 Task: Get directions from High Museum of Art, Georgia, United States to Macon, Georgia, United States  arriving by 10:00 am on the 17th of June
Action: Mouse moved to (297, 29)
Screenshot: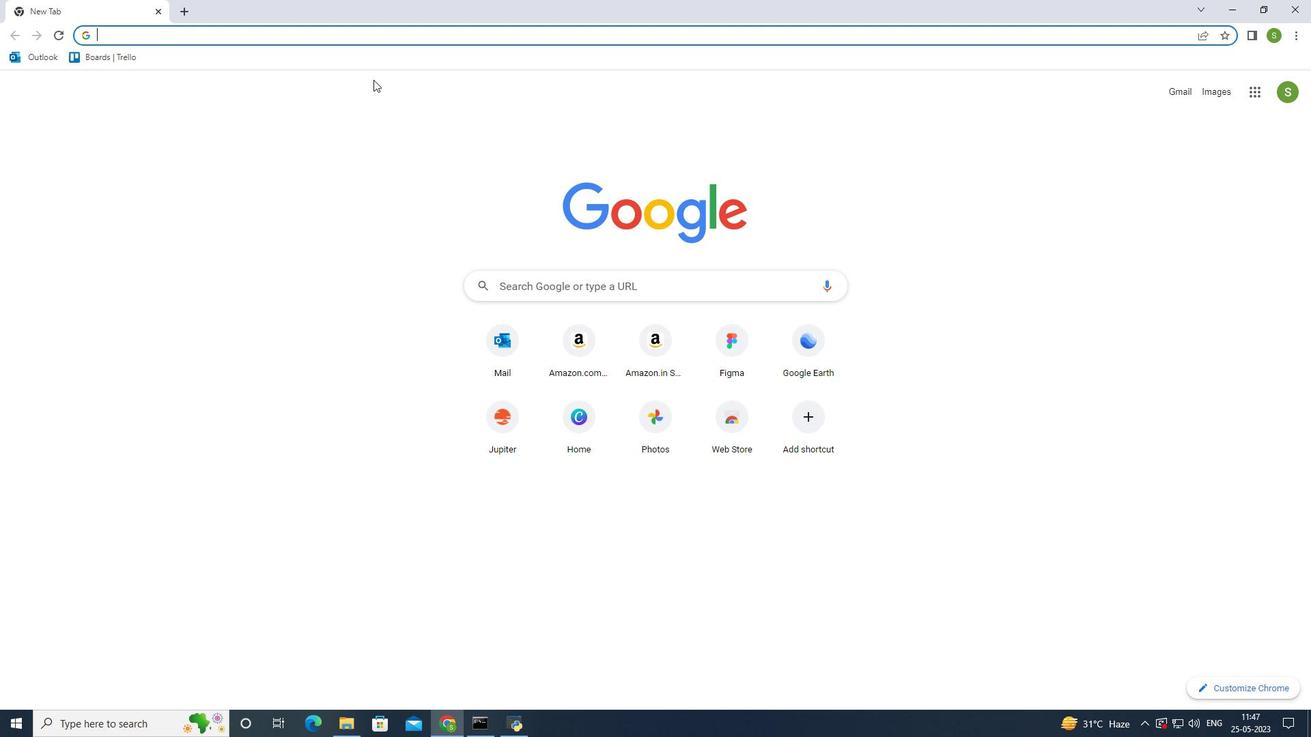 
Action: Mouse pressed left at (297, 29)
Screenshot: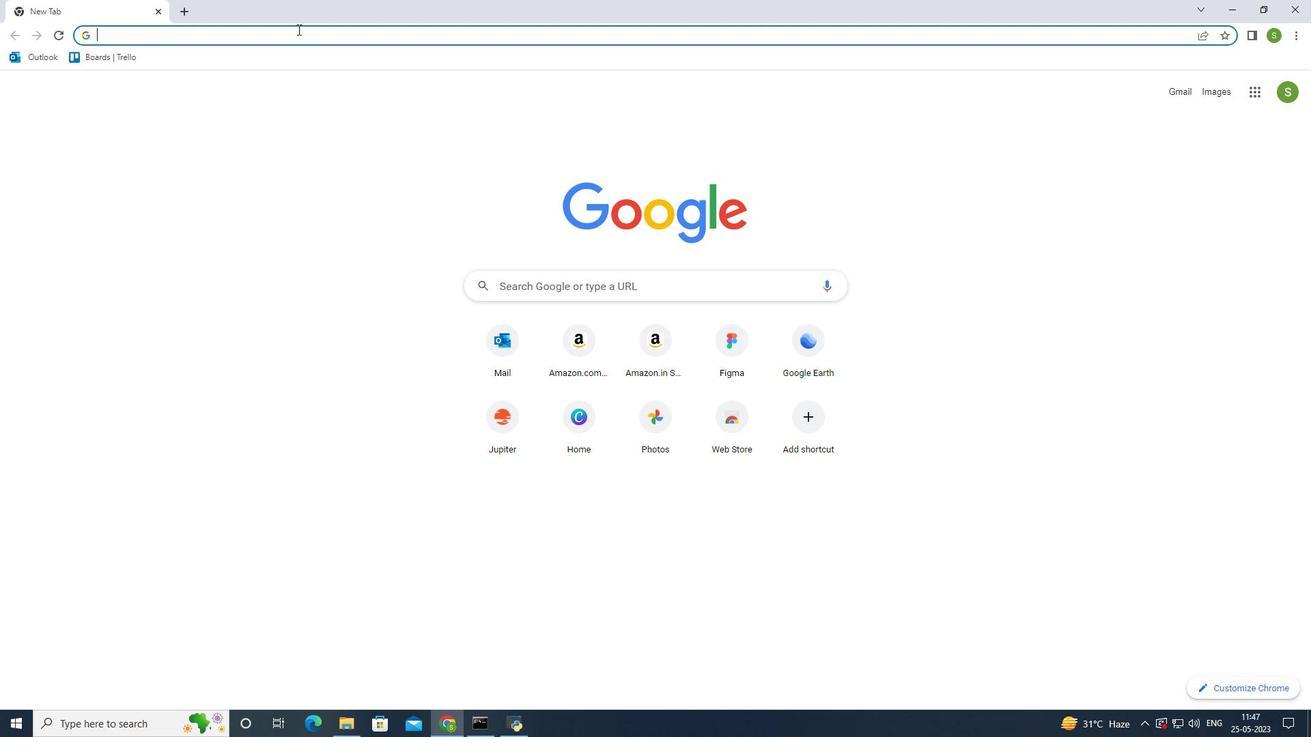 
Action: Mouse moved to (258, 67)
Screenshot: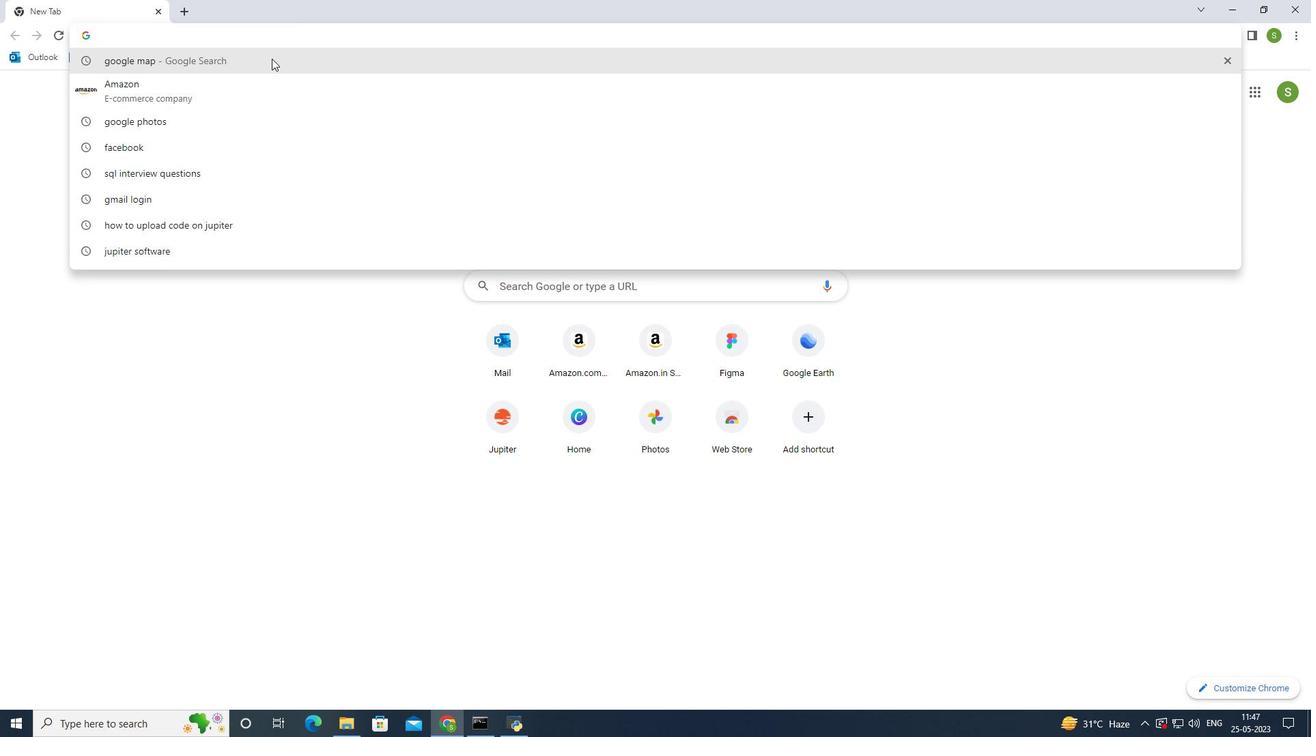 
Action: Mouse pressed left at (258, 67)
Screenshot: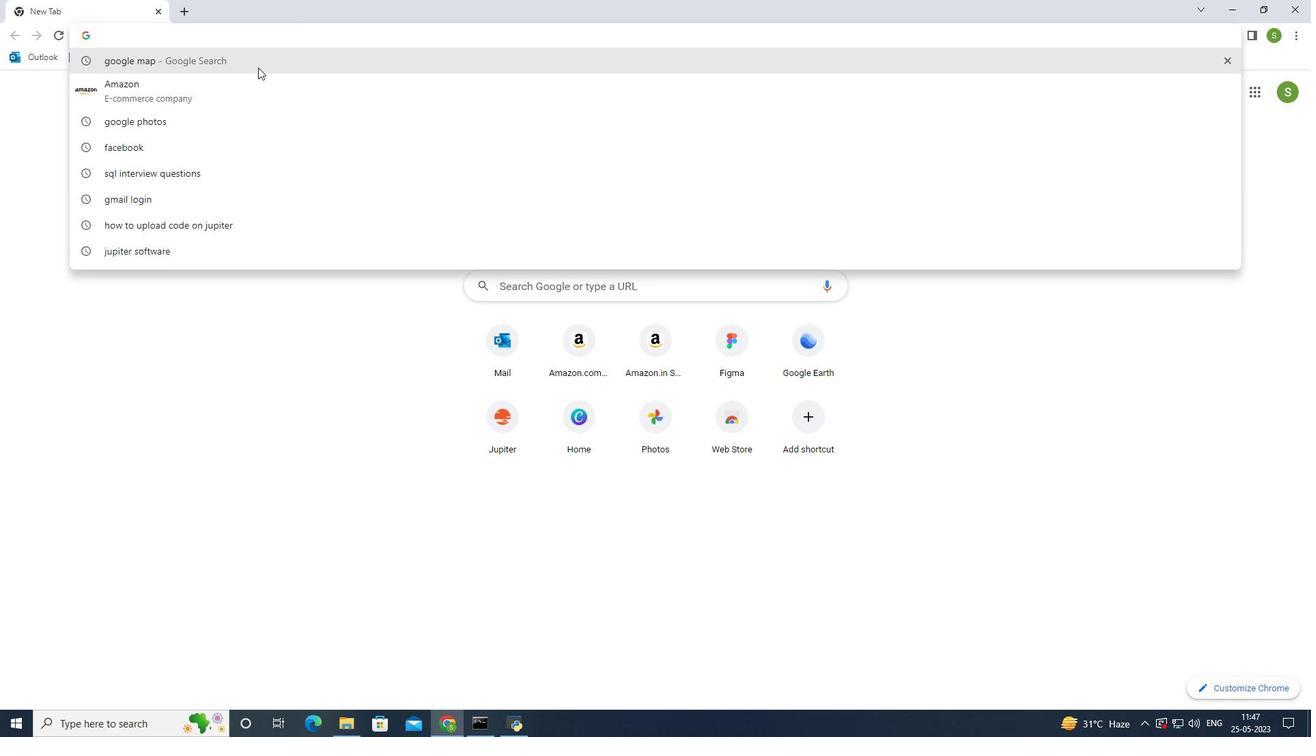 
Action: Mouse moved to (219, 215)
Screenshot: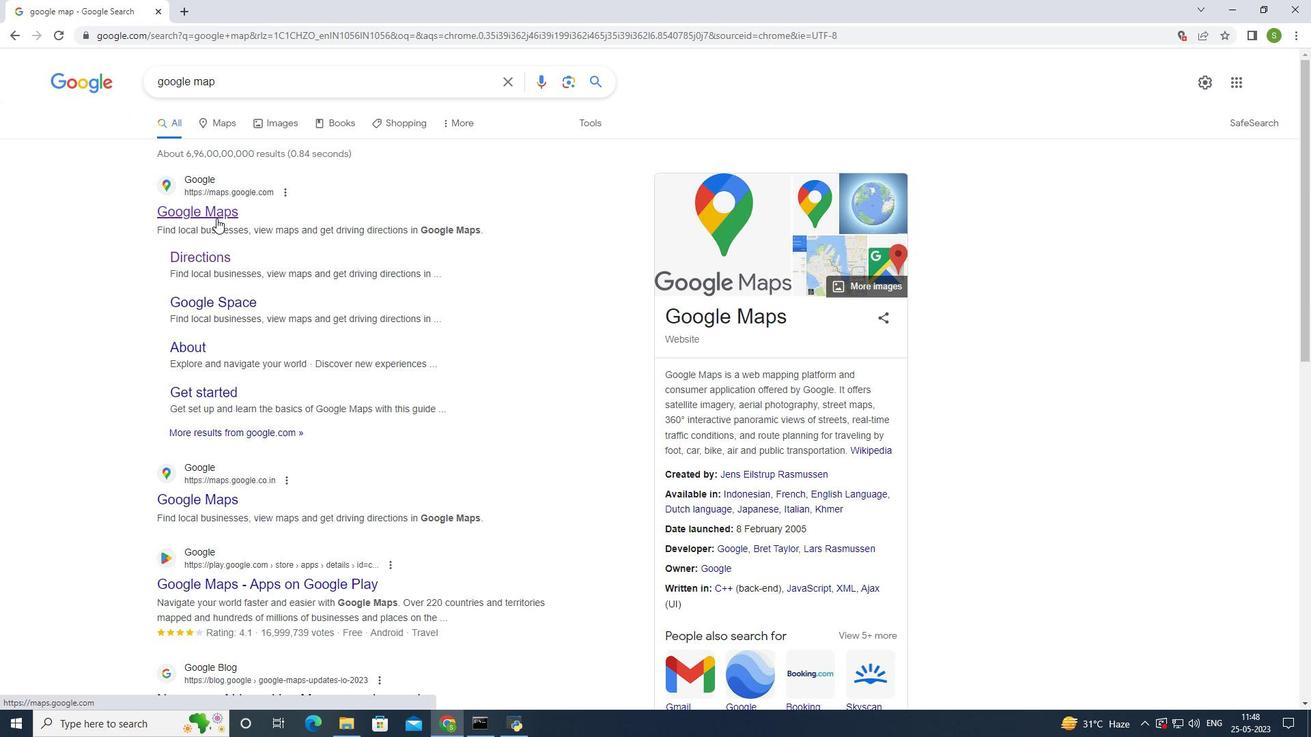 
Action: Mouse pressed left at (219, 215)
Screenshot: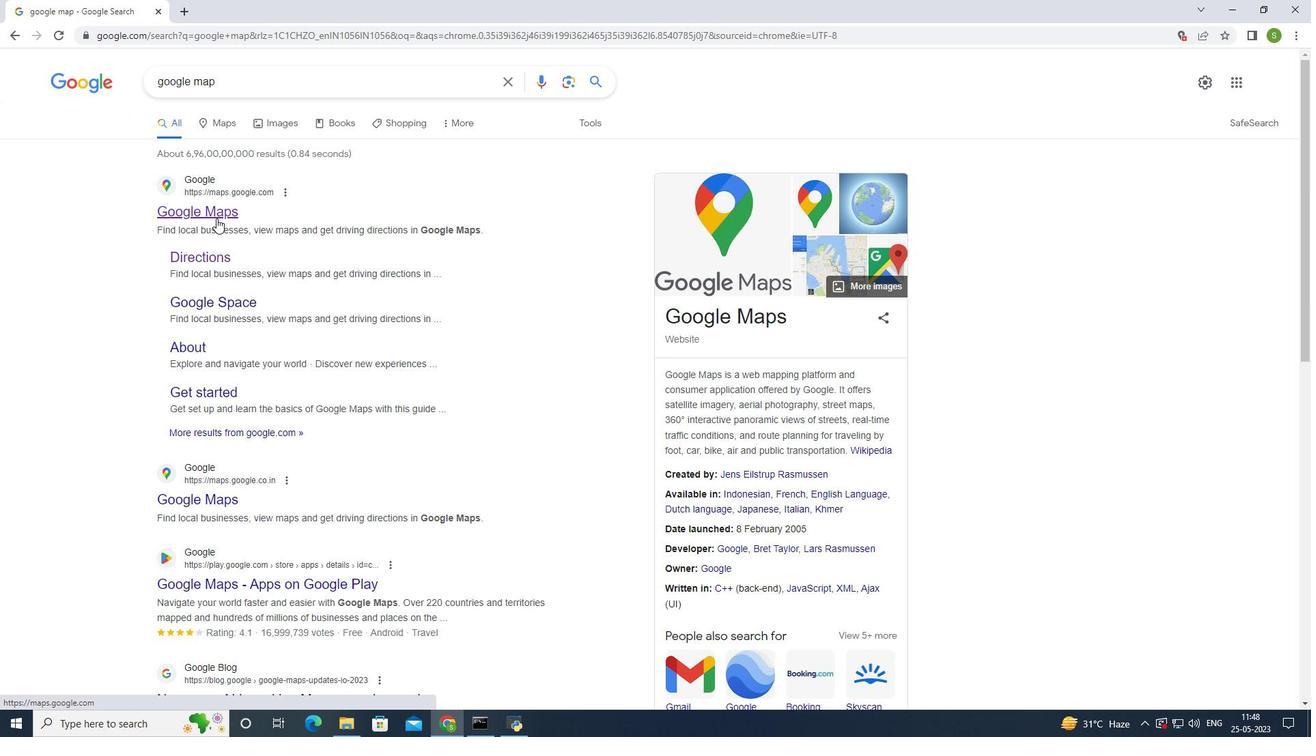 
Action: Mouse moved to (215, 72)
Screenshot: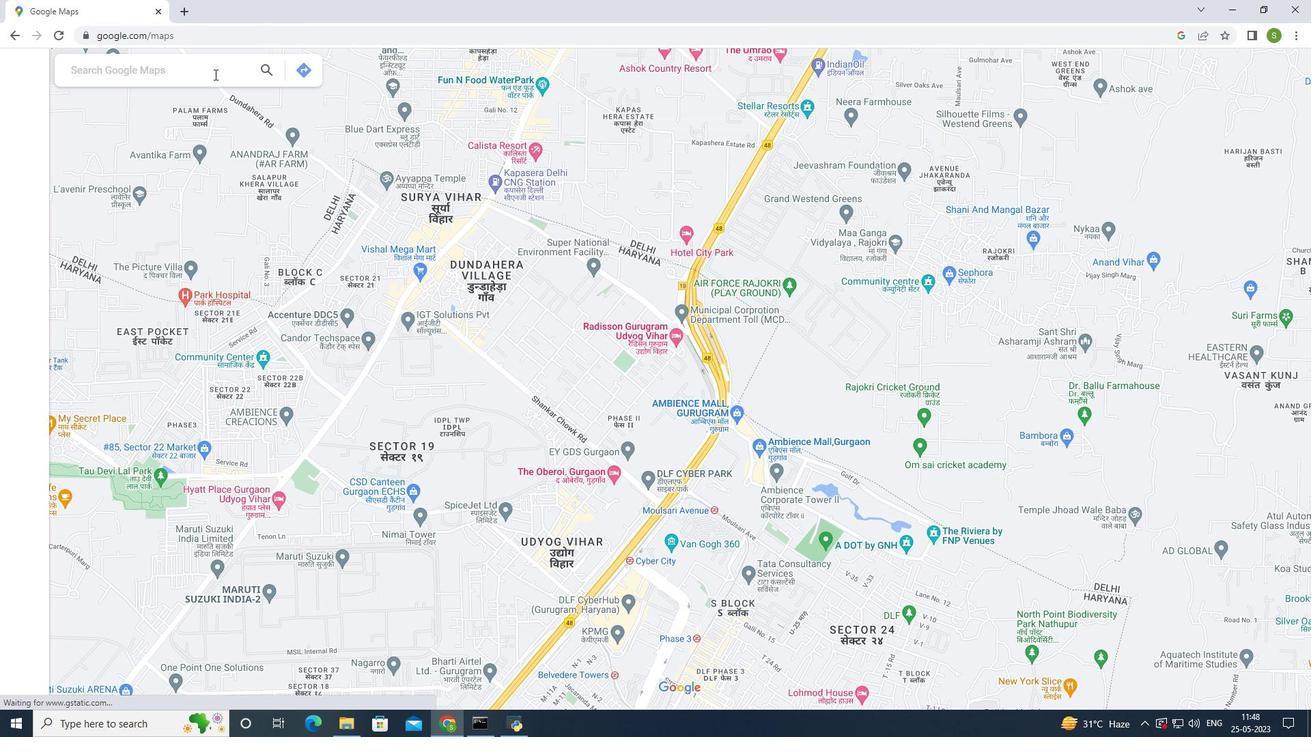 
Action: Mouse pressed left at (214, 73)
Screenshot: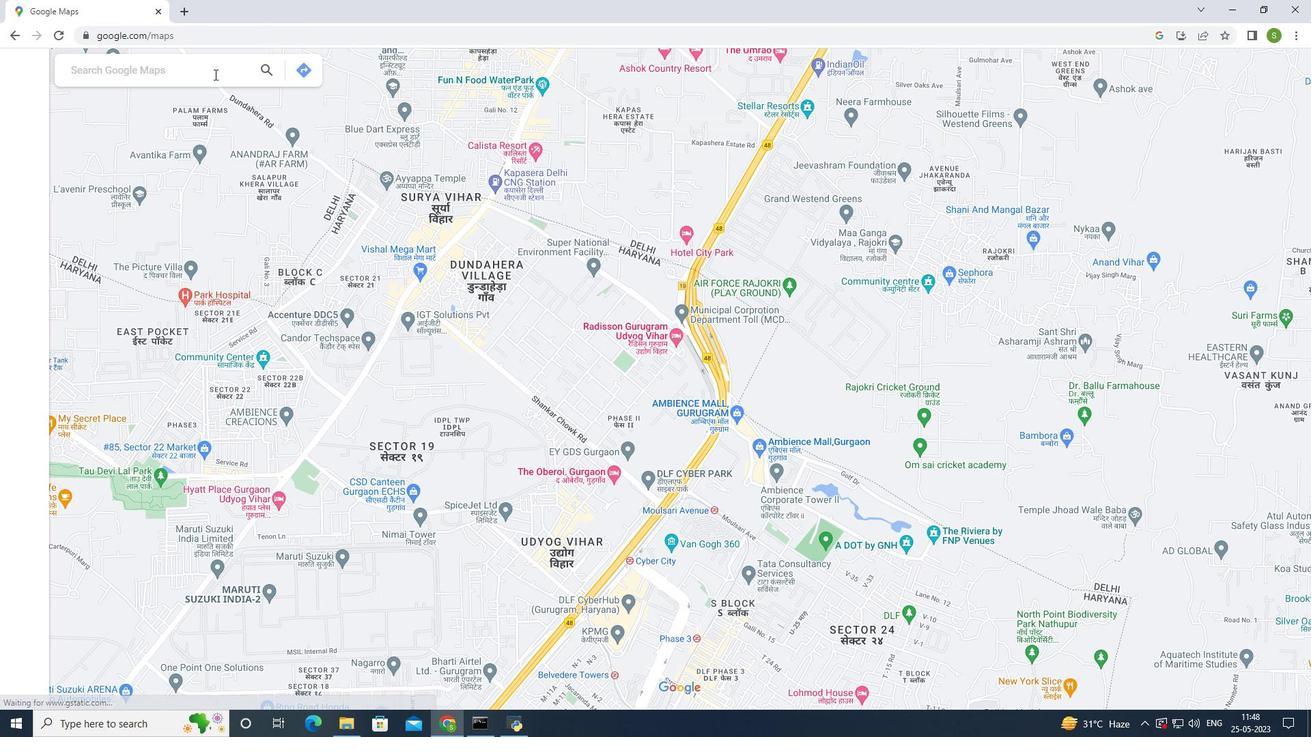 
Action: Mouse moved to (862, 683)
Screenshot: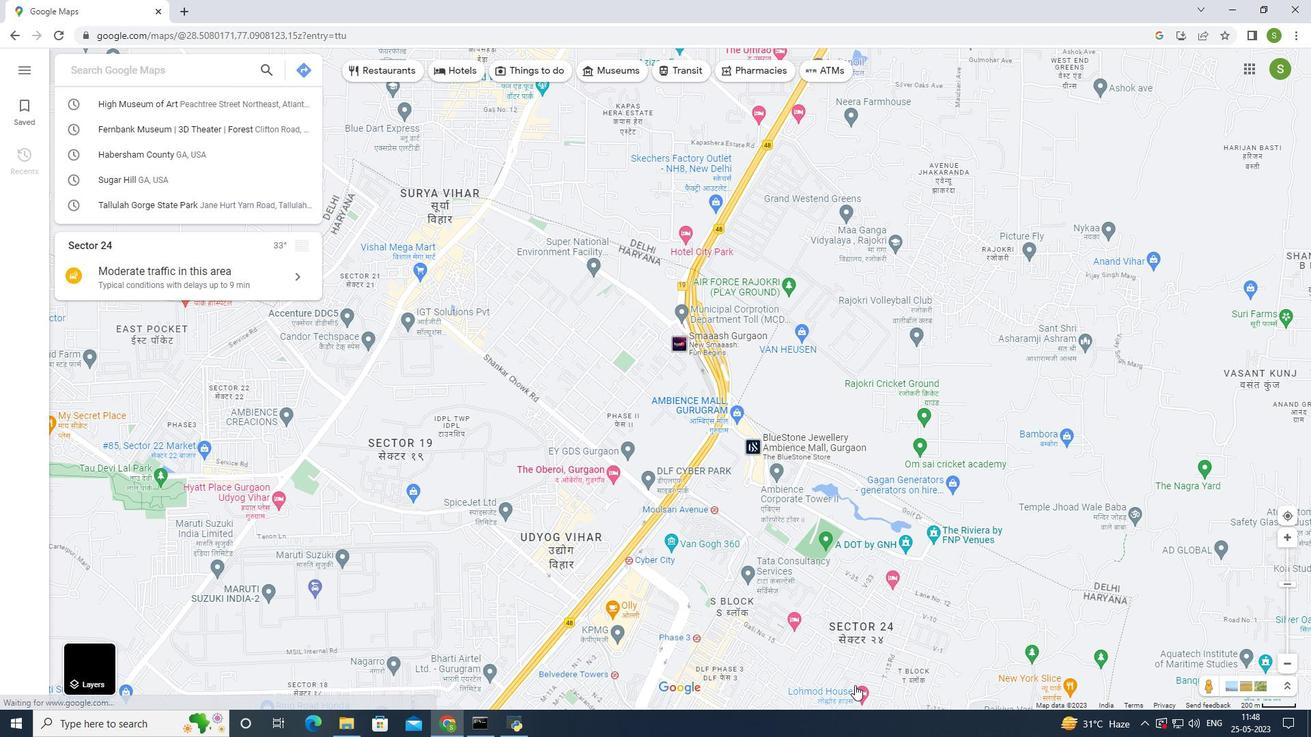 
Action: Key pressed <Key.caps_lock>H<Key.caps_lock>igh<Key.space><Key.caps_lock>M<Key.caps_lock>useum<Key.space>of<Key.space><Key.caps_lock>A<Key.caps_lock>rt<Key.space>,<Key.space><Key.caps_lock>G<Key.caps_lock>eorgia<Key.space><Key.caps_lock>U<Key.caps_lock>nirted
Screenshot: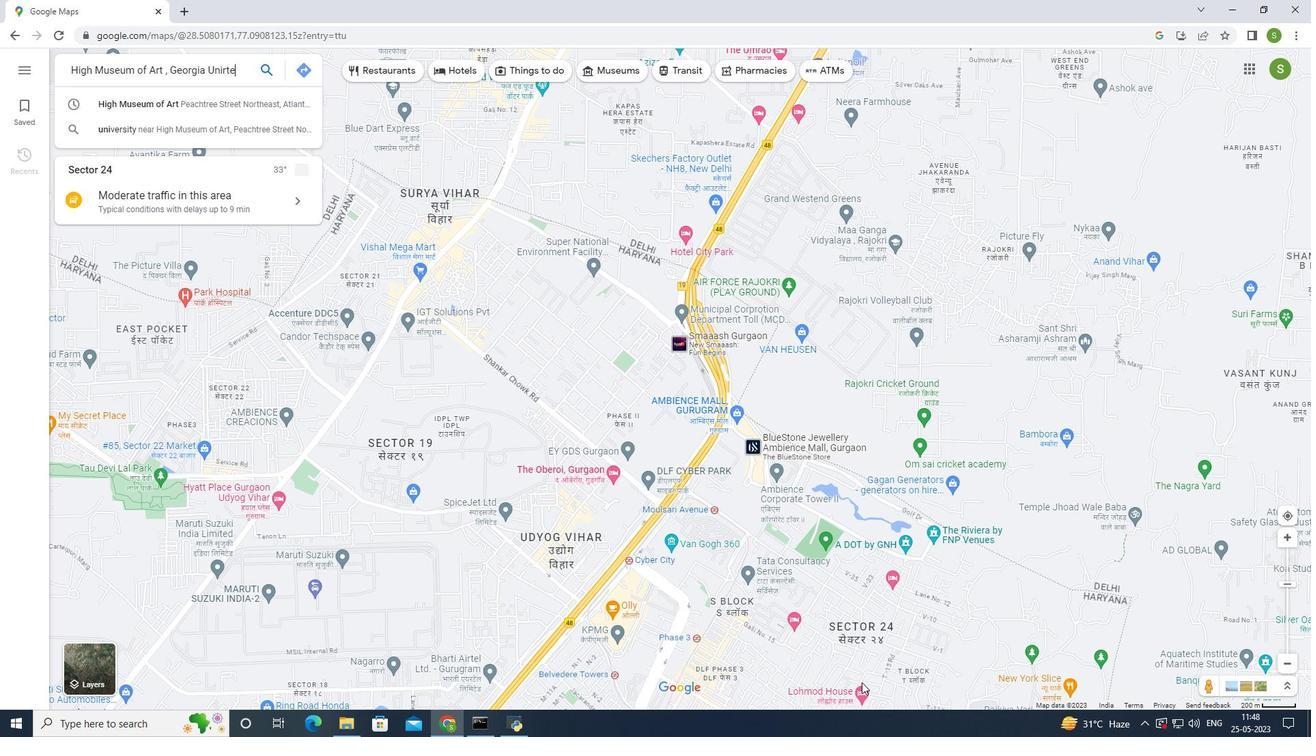 
Action: Mouse moved to (911, 663)
Screenshot: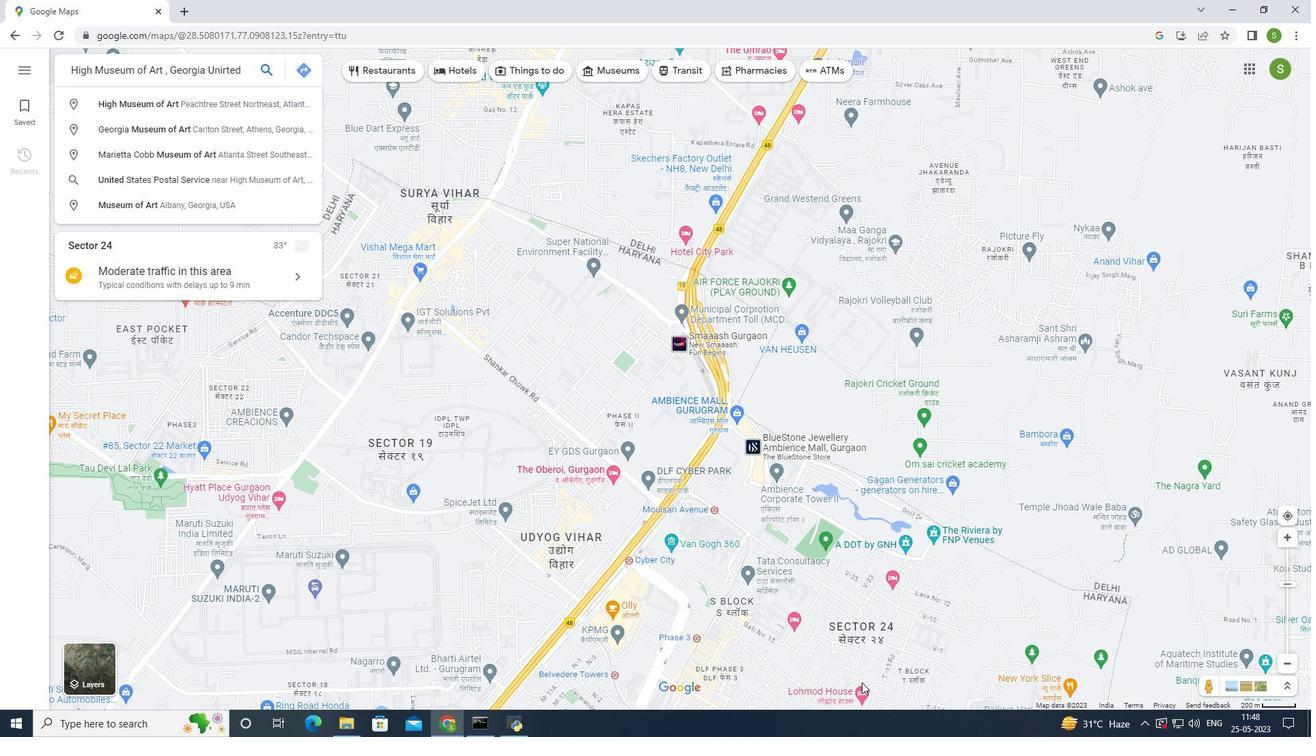 
Action: Key pressed <Key.left>
Screenshot: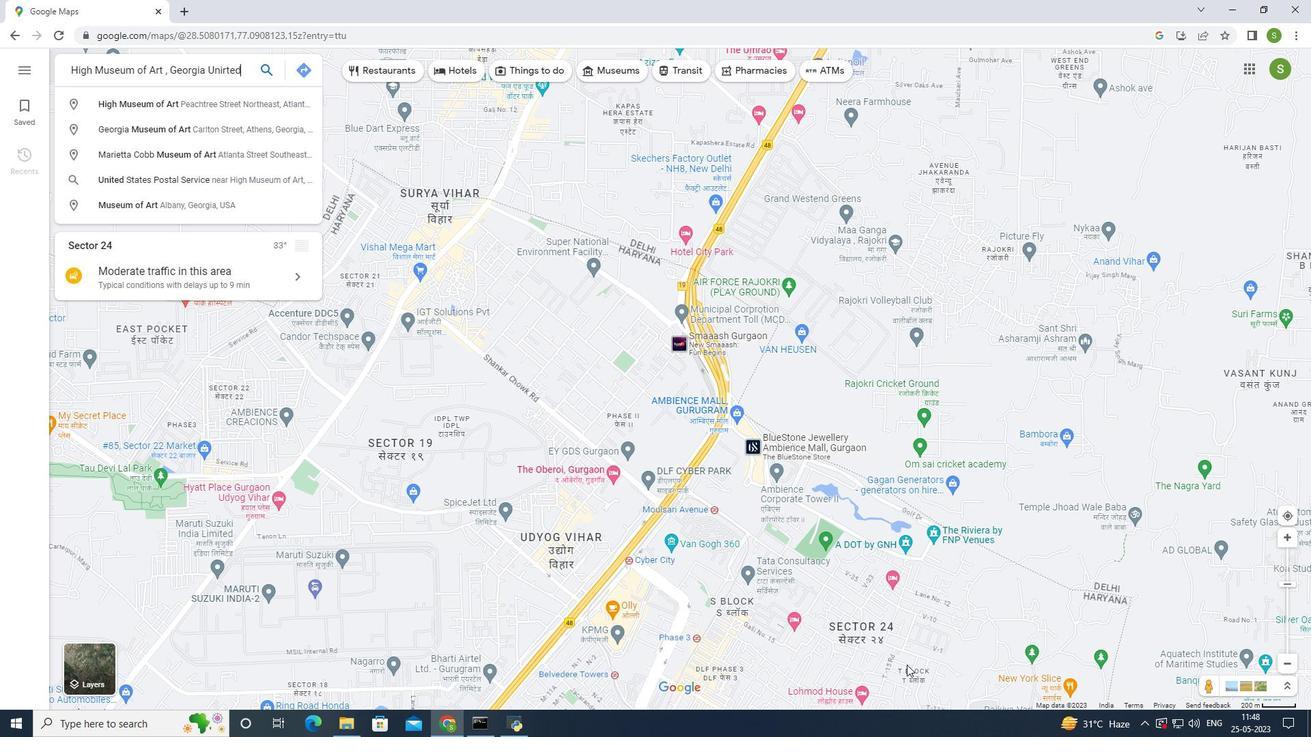 
Action: Mouse moved to (913, 663)
Screenshot: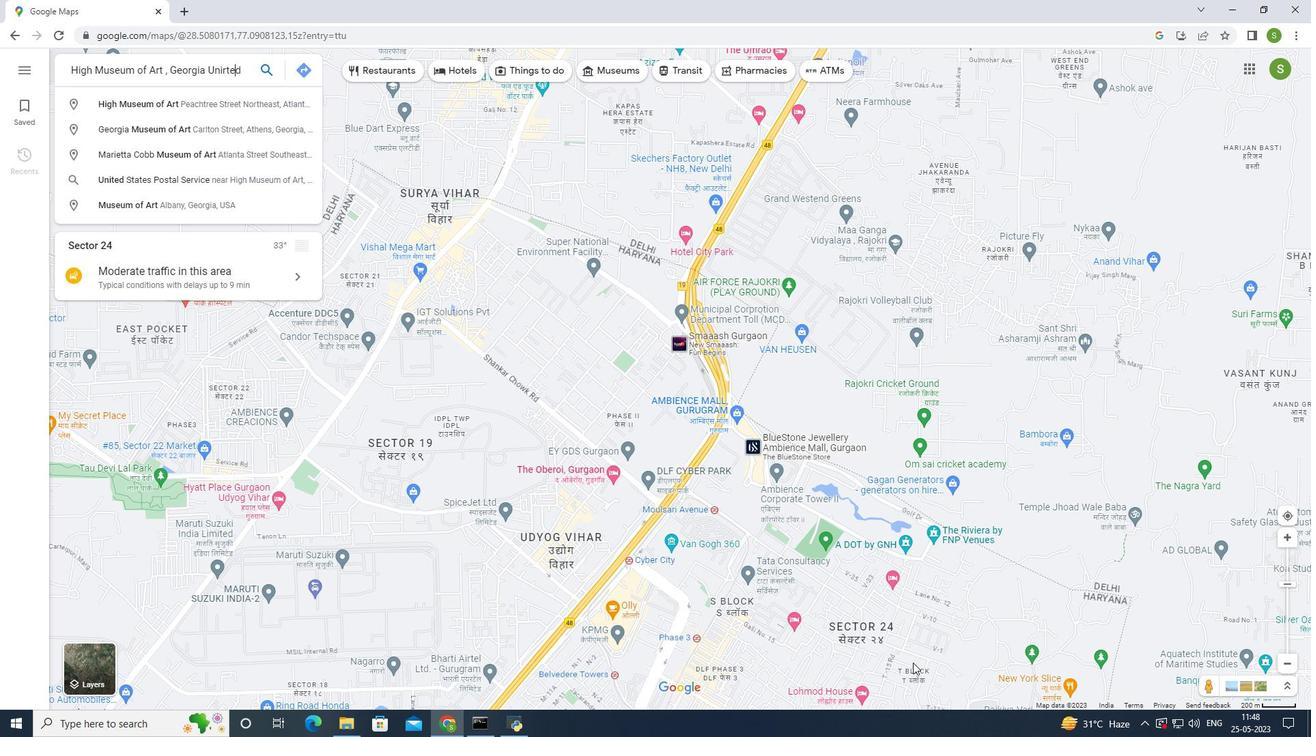 
Action: Key pressed <Key.left>
Screenshot: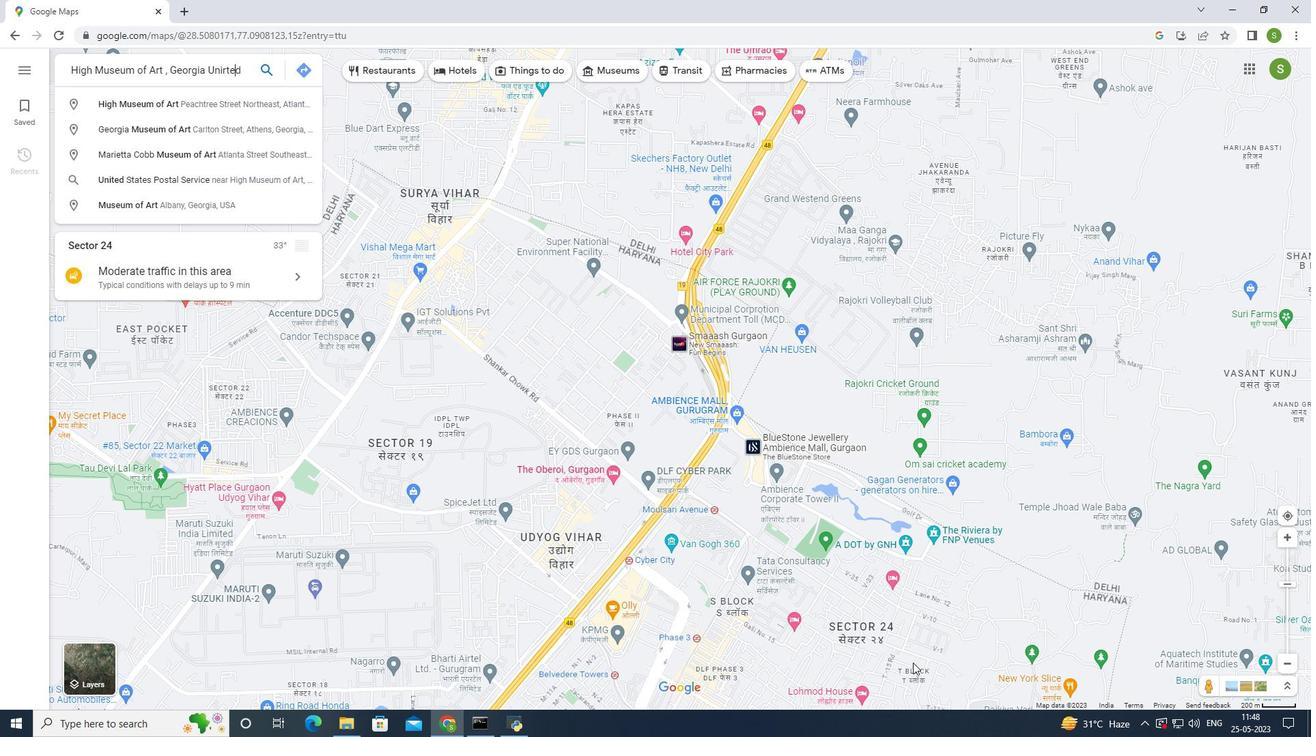 
Action: Mouse moved to (915, 663)
Screenshot: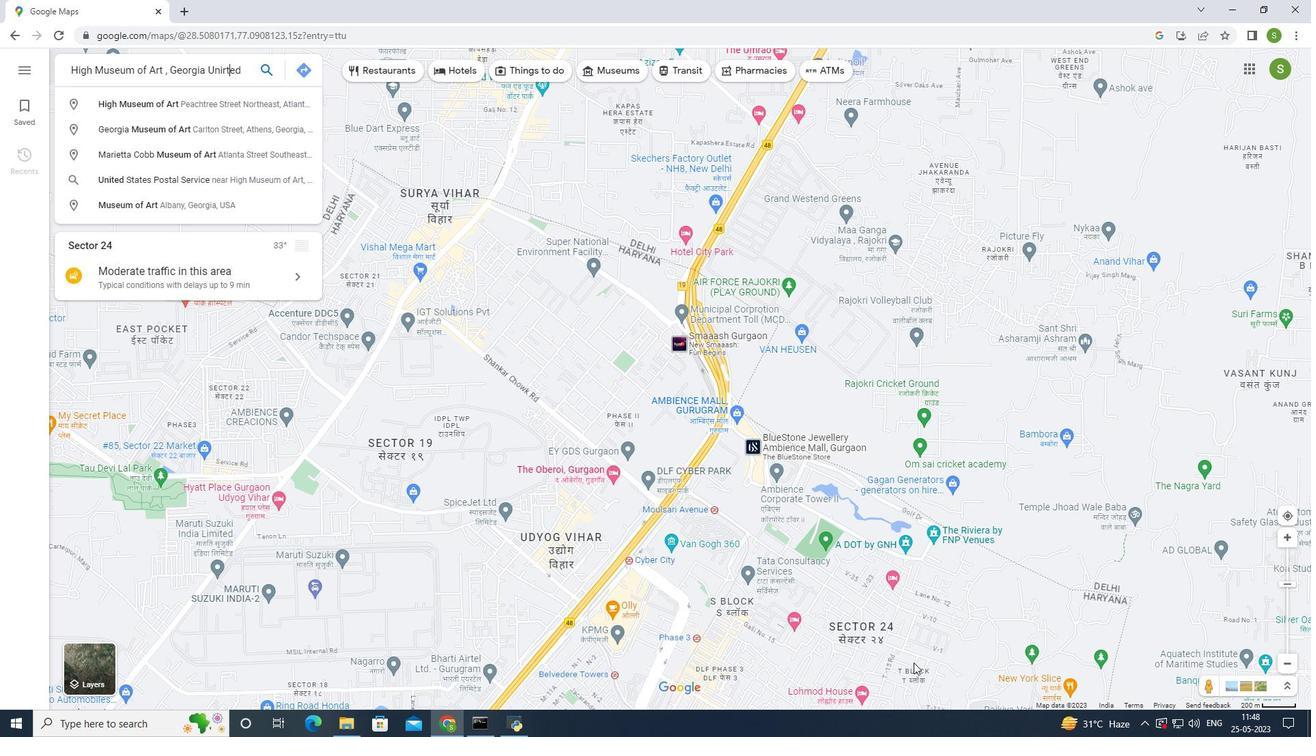 
Action: Key pressed <Key.left><Key.backspace>
Screenshot: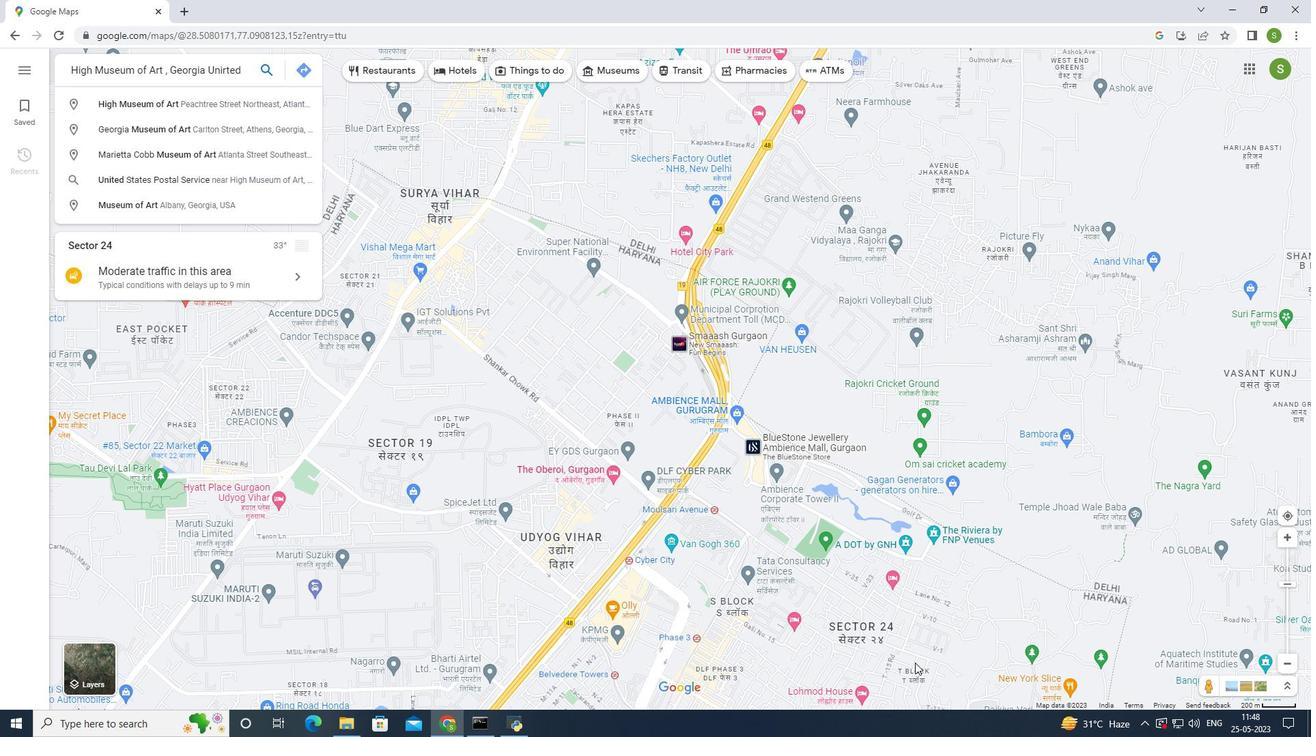 
Action: Mouse moved to (952, 737)
Screenshot: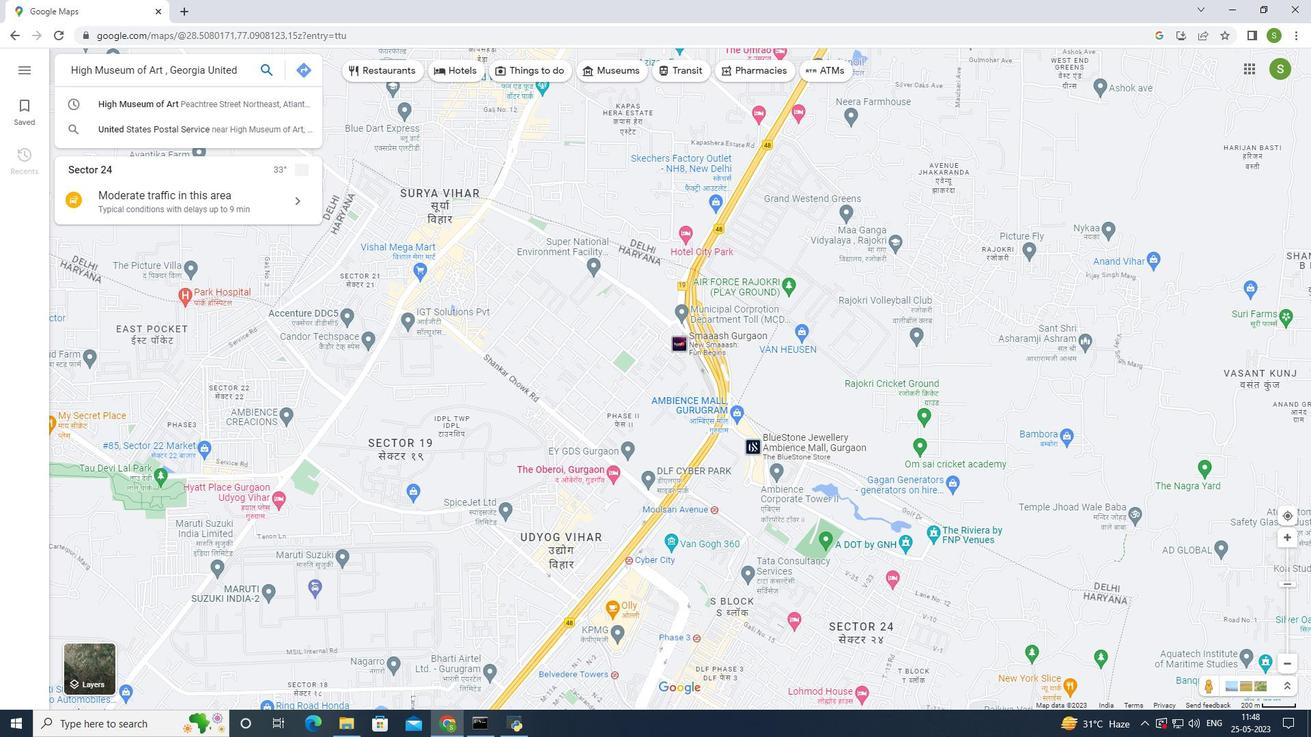 
Action: Key pressed <Key.right><Key.right><Key.right><Key.space><Key.caps_lock>S<Key.caps_lock>tates<Key.space>to<Key.space><Key.caps_lock>M<Key.caps_lock>acon<Key.space><Key.caps_lock>G<Key.caps_lock>eorgia<Key.space><Key.caps_lock>U<Key.caps_lock>nited<Key.space><Key.caps_lock>S<Key.caps_lock>tates<Key.enter>
Screenshot: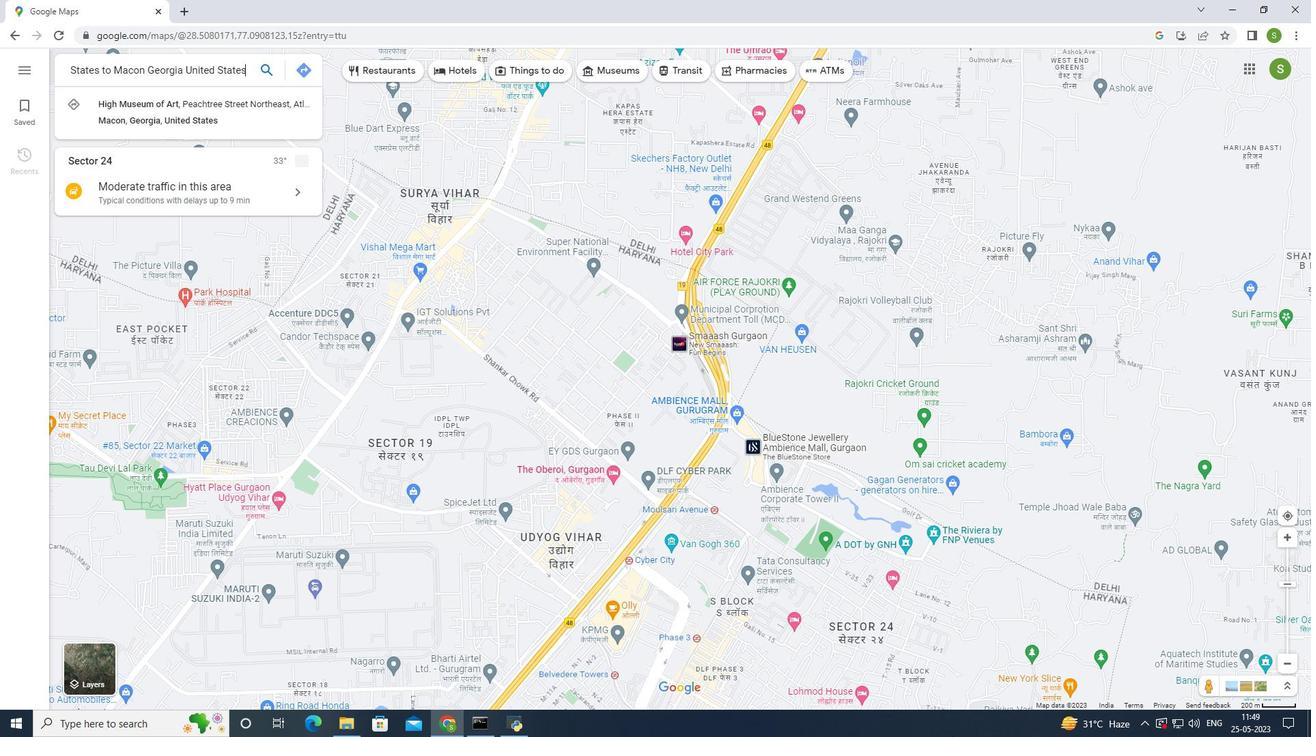 
Action: Mouse moved to (860, 365)
Screenshot: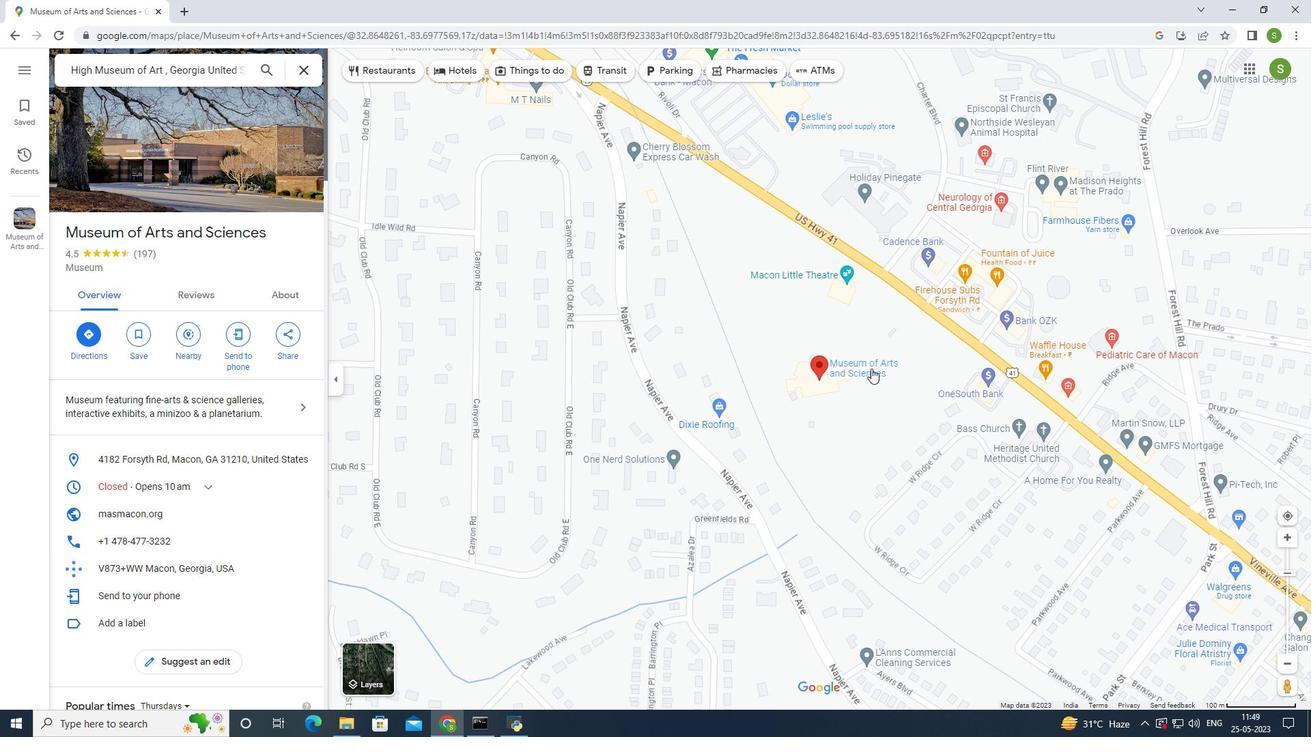 
Action: Mouse pressed left at (860, 365)
Screenshot: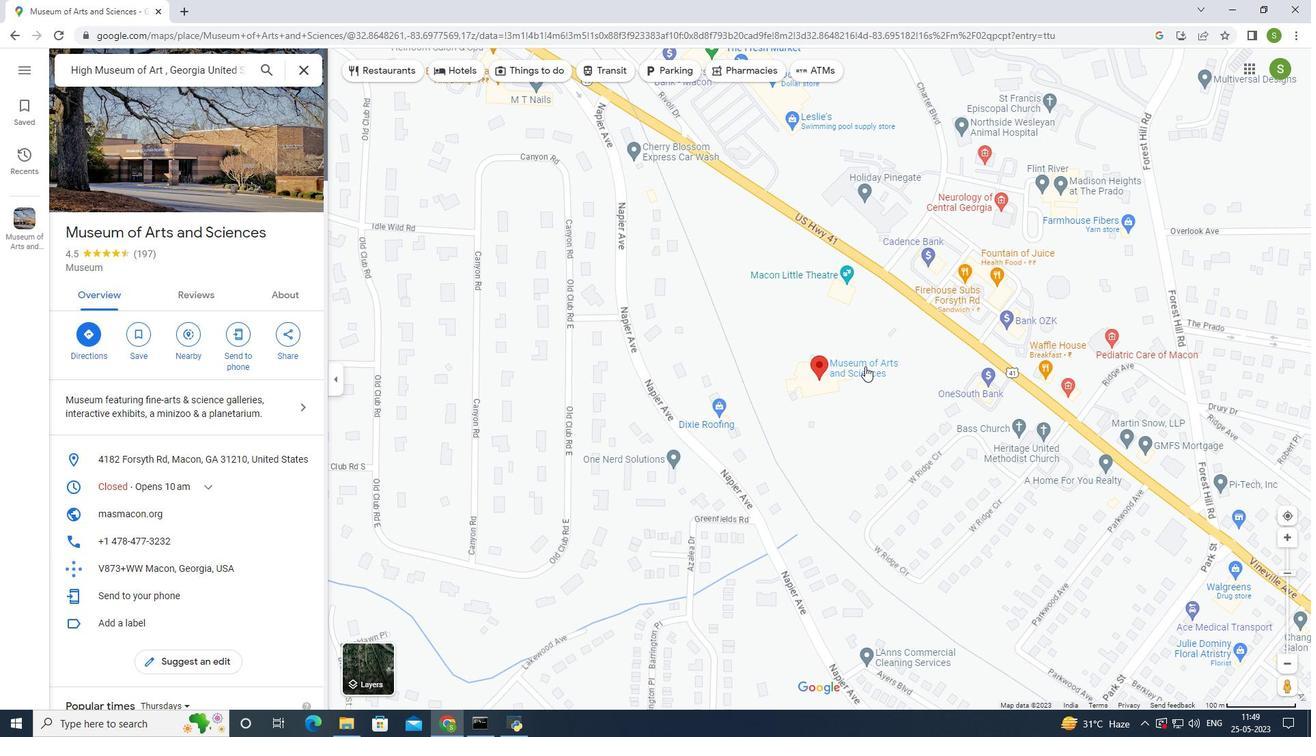 
Action: Mouse moved to (200, 388)
Screenshot: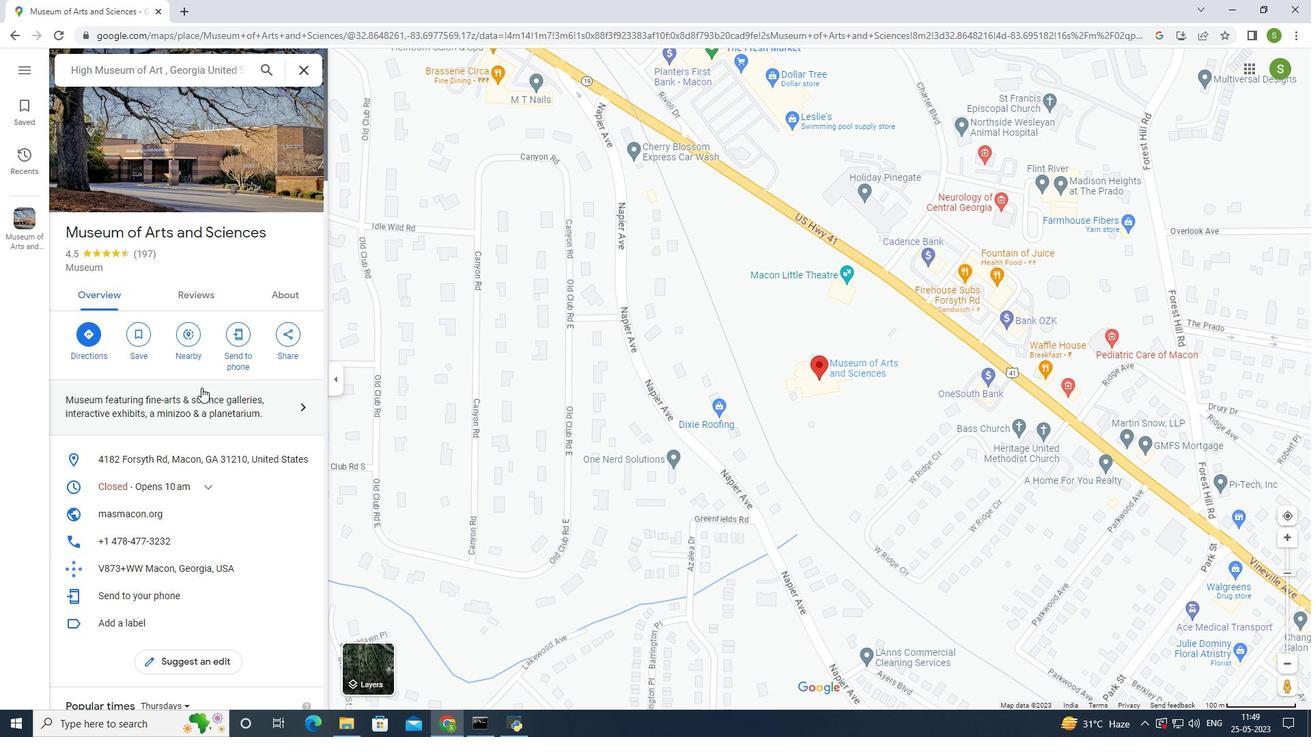 
Action: Mouse scrolled (200, 387) with delta (0, 0)
Screenshot: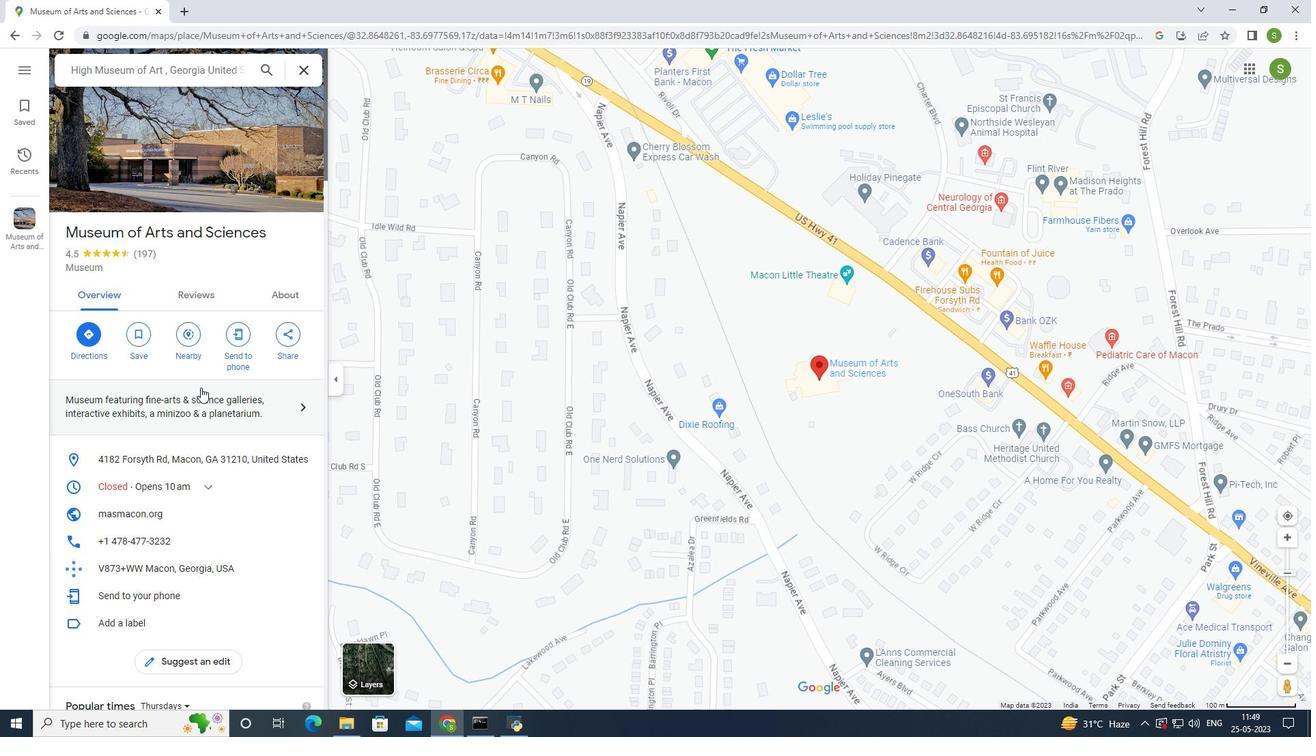 
Action: Mouse scrolled (200, 387) with delta (0, 0)
Screenshot: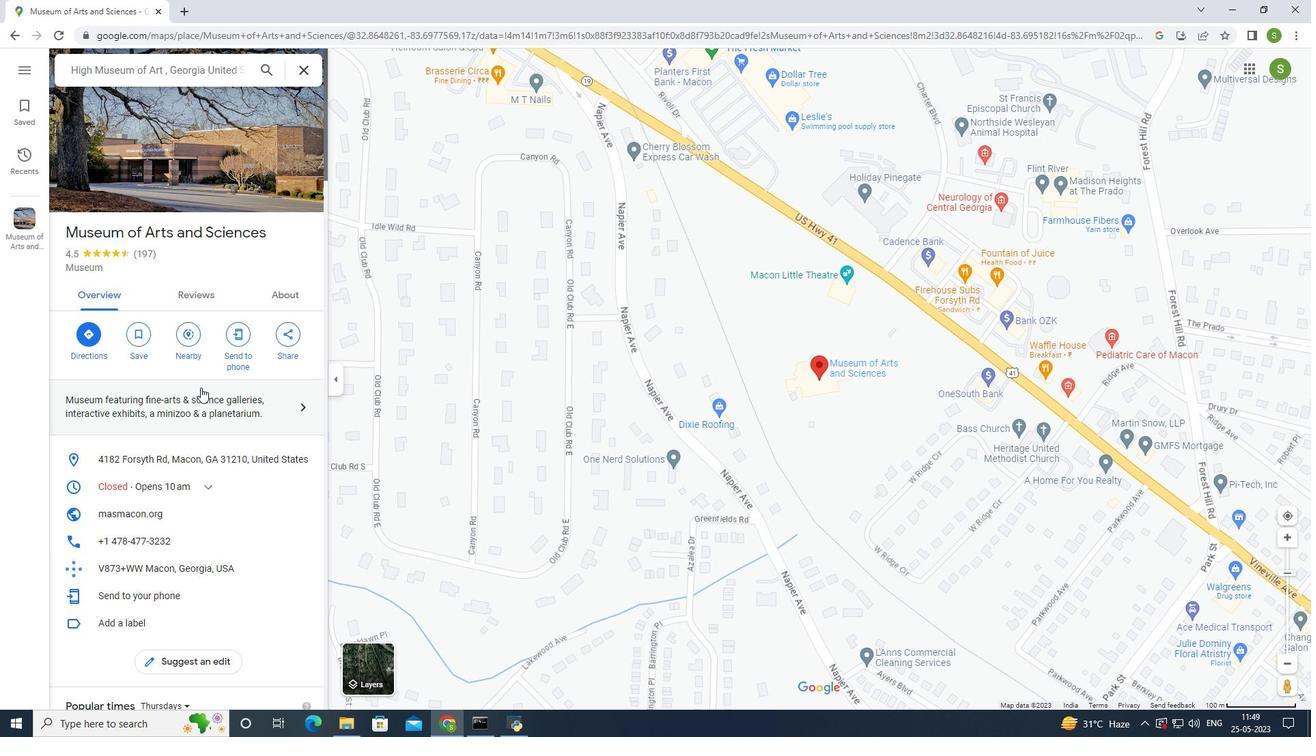 
Action: Mouse moved to (200, 388)
Screenshot: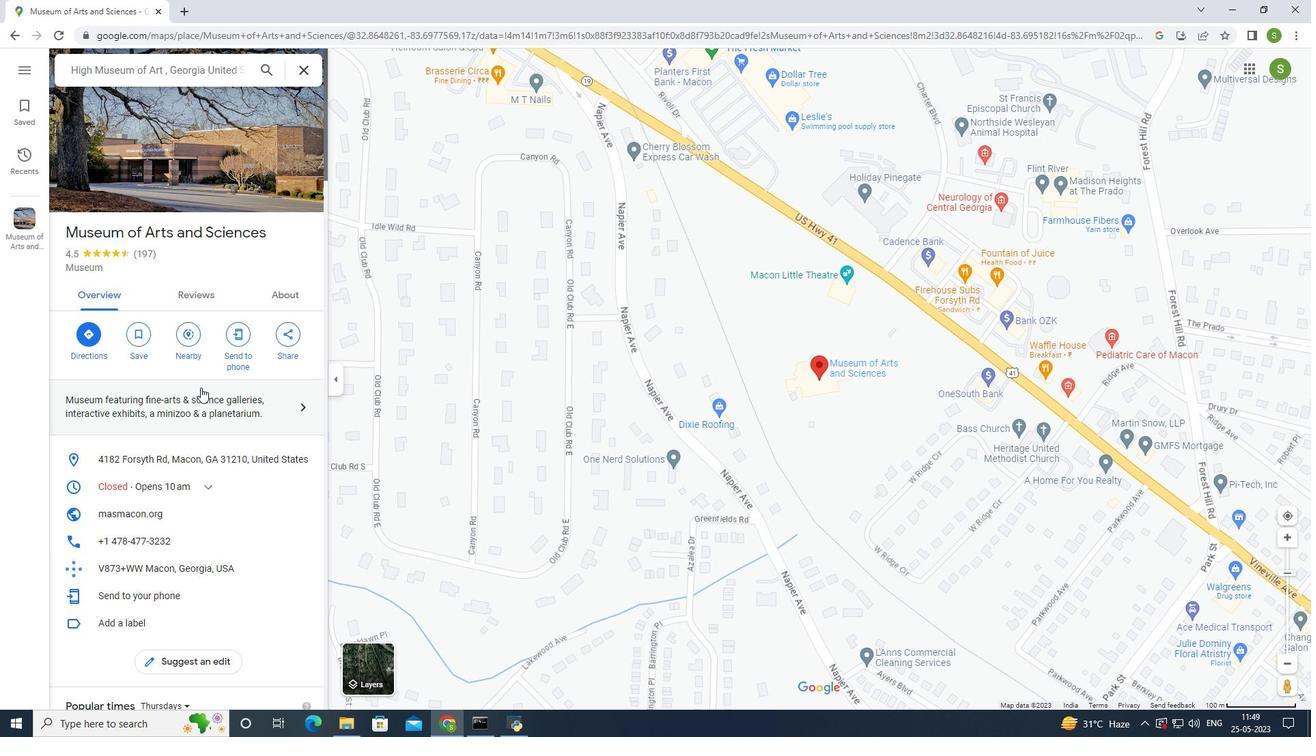 
Action: Mouse scrolled (200, 387) with delta (0, 0)
Screenshot: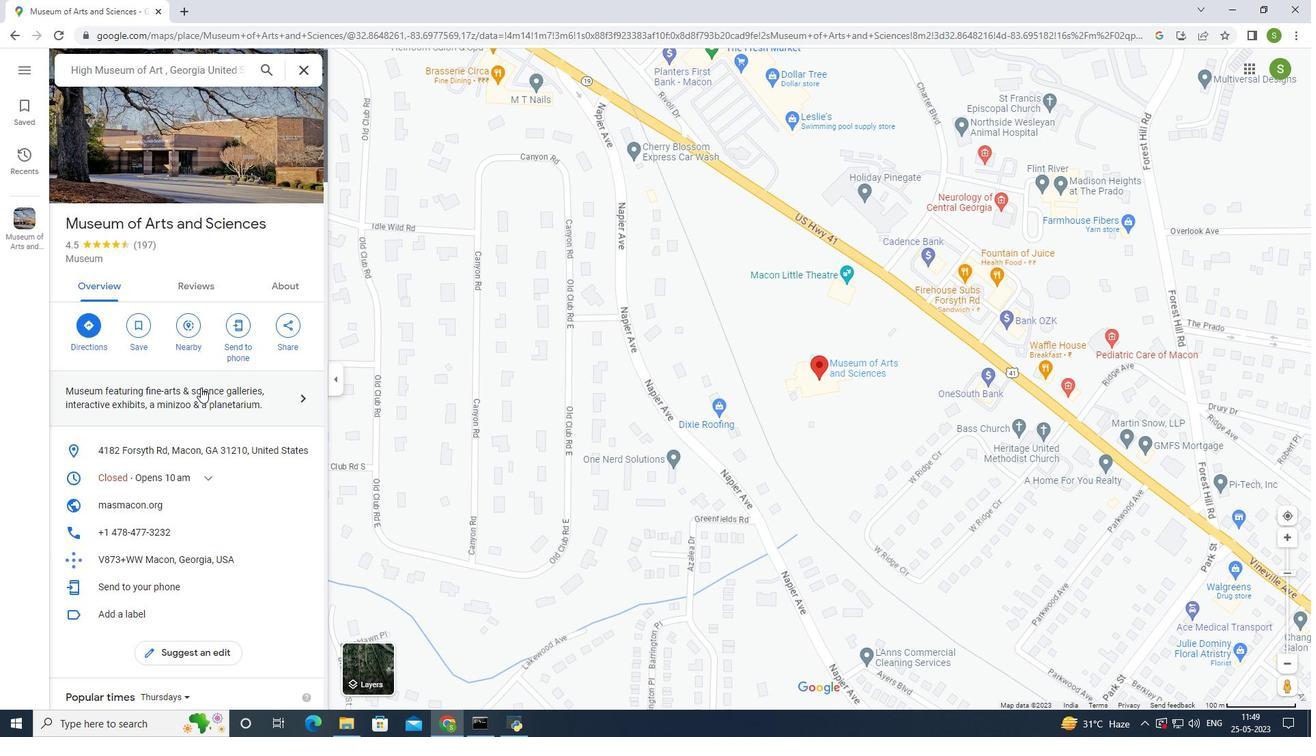 
Action: Mouse scrolled (200, 387) with delta (0, 0)
Screenshot: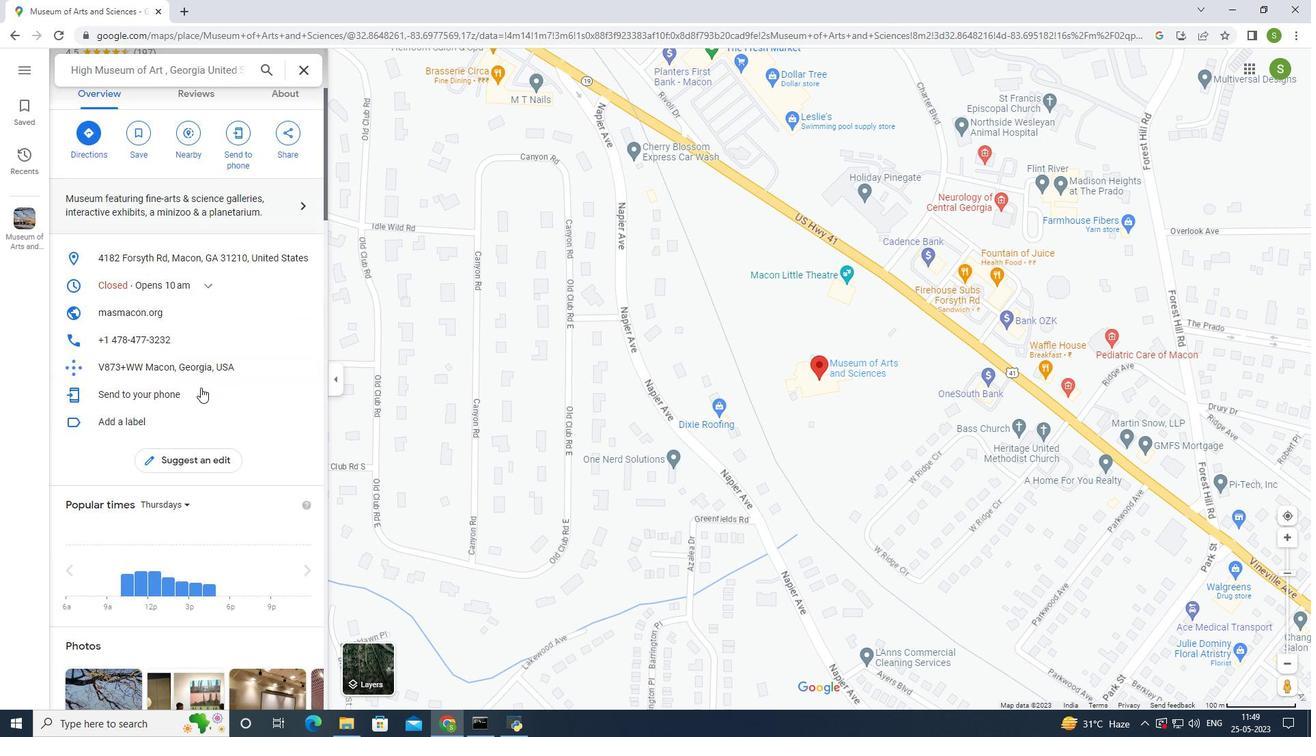 
Action: Mouse moved to (199, 388)
Screenshot: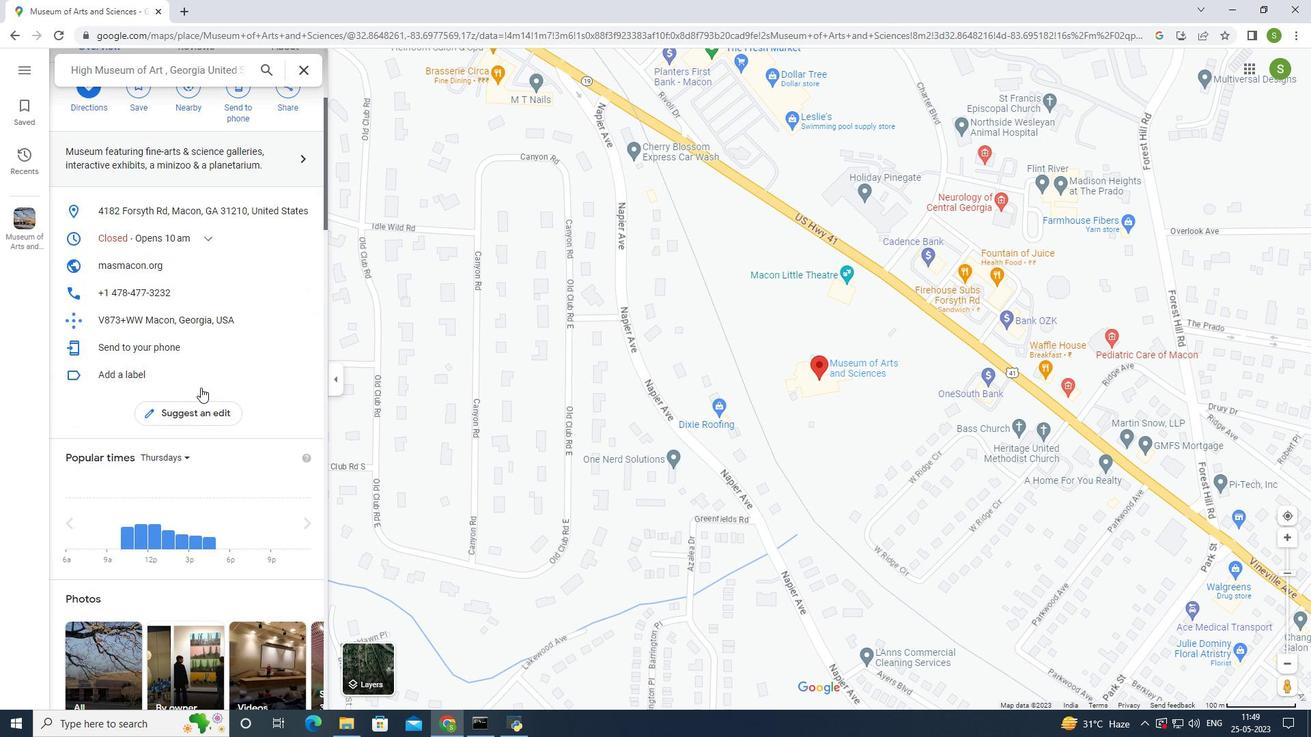 
Action: Mouse scrolled (199, 387) with delta (0, 0)
Screenshot: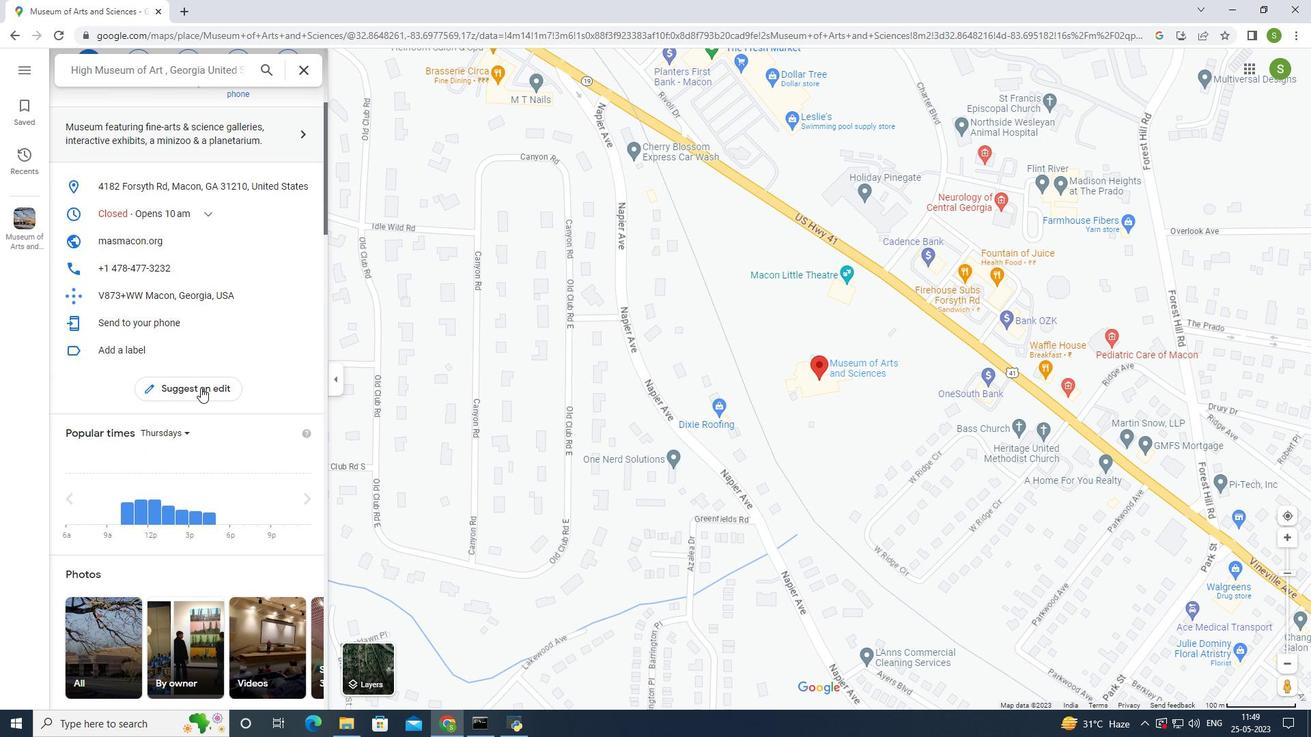 
Action: Mouse moved to (198, 385)
Screenshot: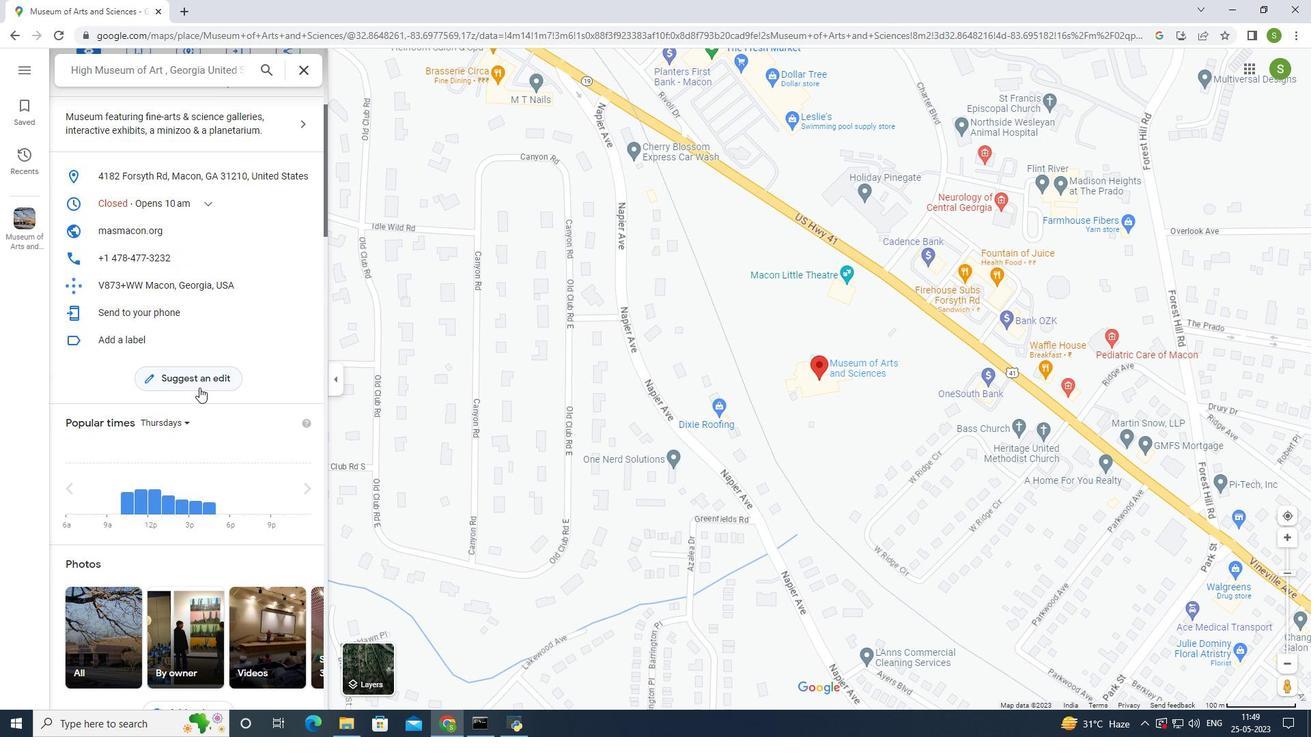 
Action: Mouse scrolled (198, 384) with delta (0, 0)
Screenshot: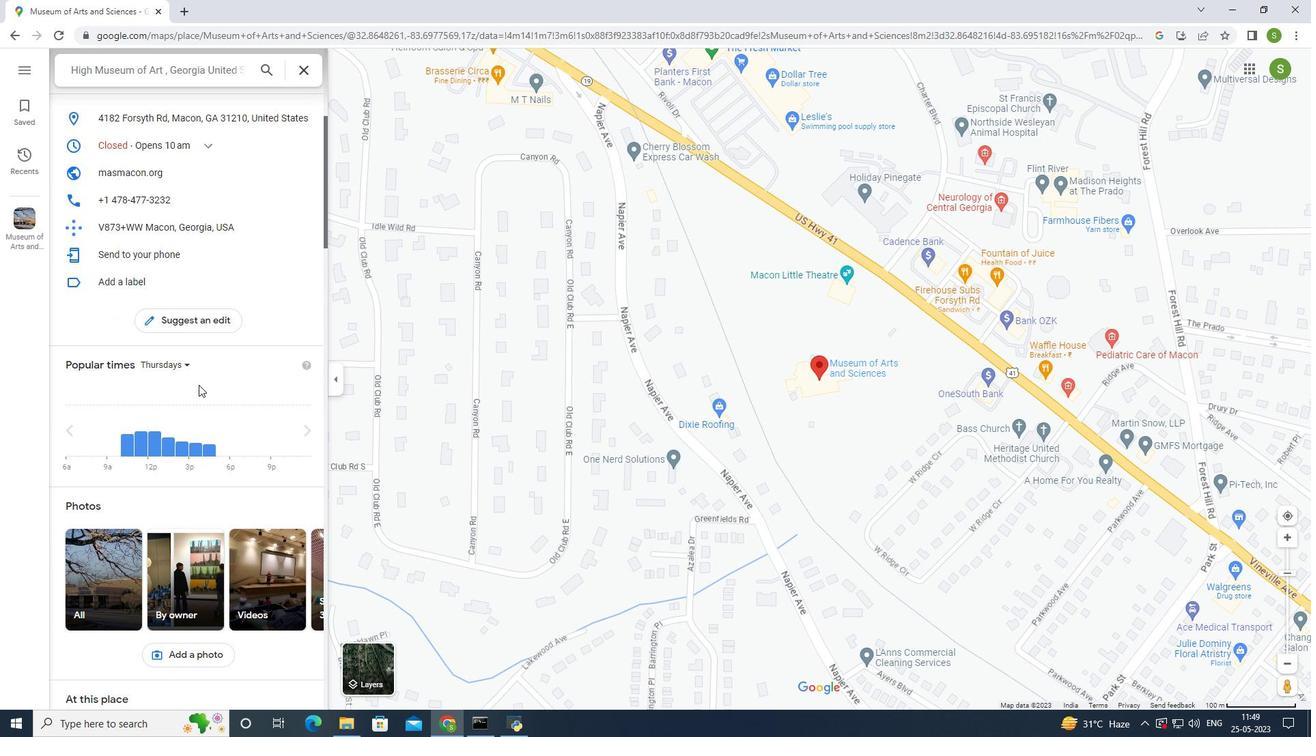 
Action: Mouse scrolled (198, 384) with delta (0, 0)
Screenshot: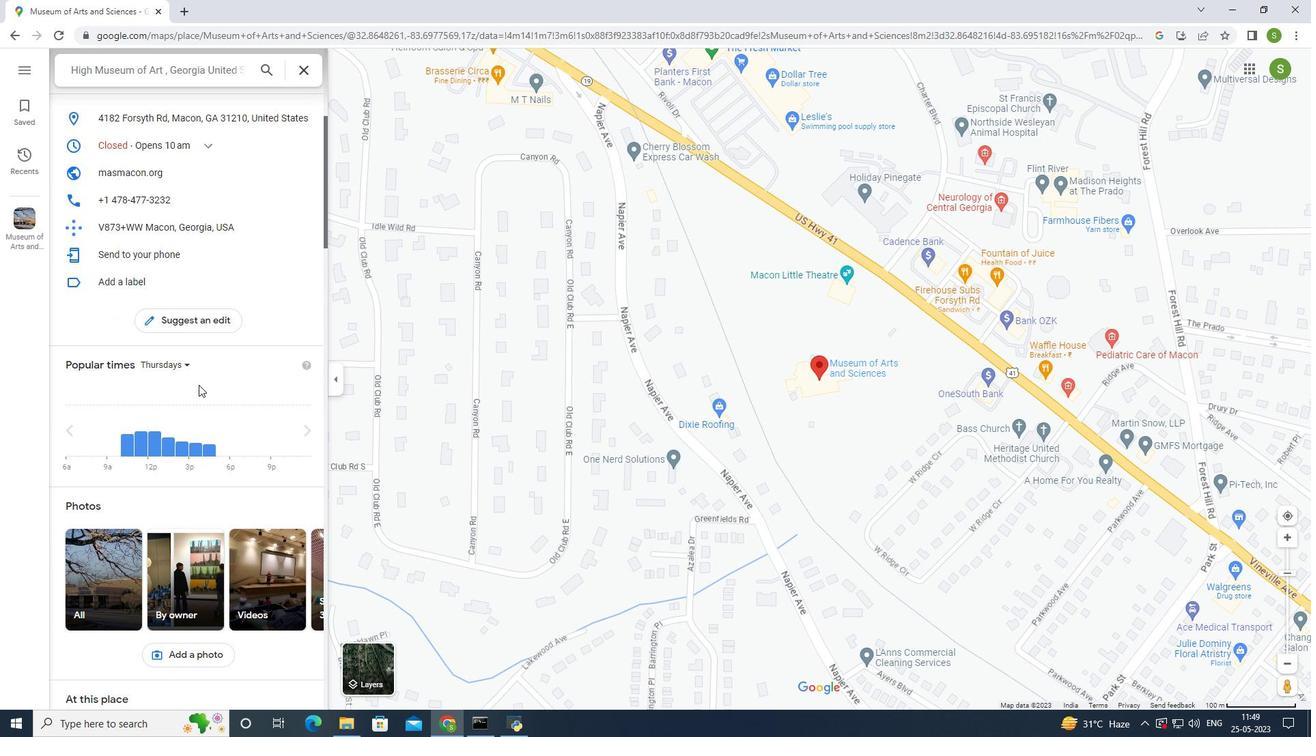 
Action: Mouse scrolled (198, 384) with delta (0, 0)
Screenshot: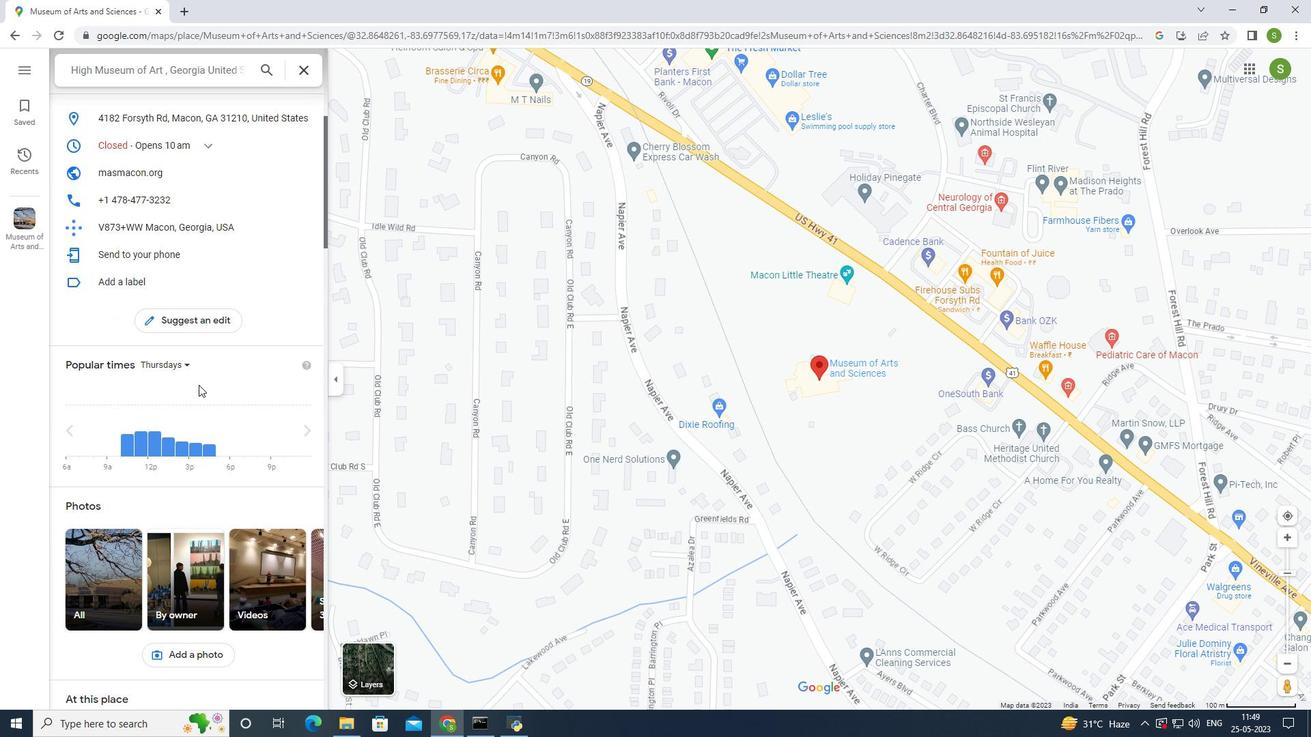 
Action: Mouse scrolled (198, 384) with delta (0, 0)
Screenshot: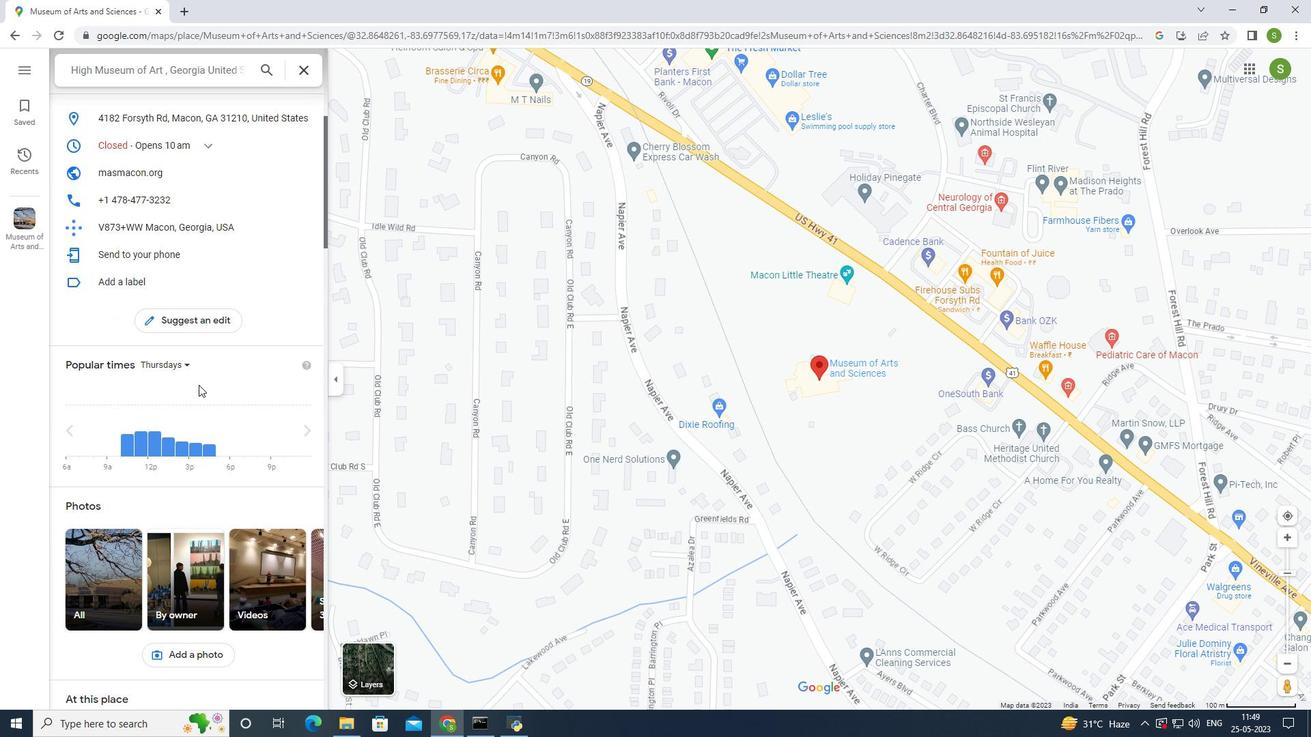 
Action: Mouse scrolled (198, 384) with delta (0, 0)
Screenshot: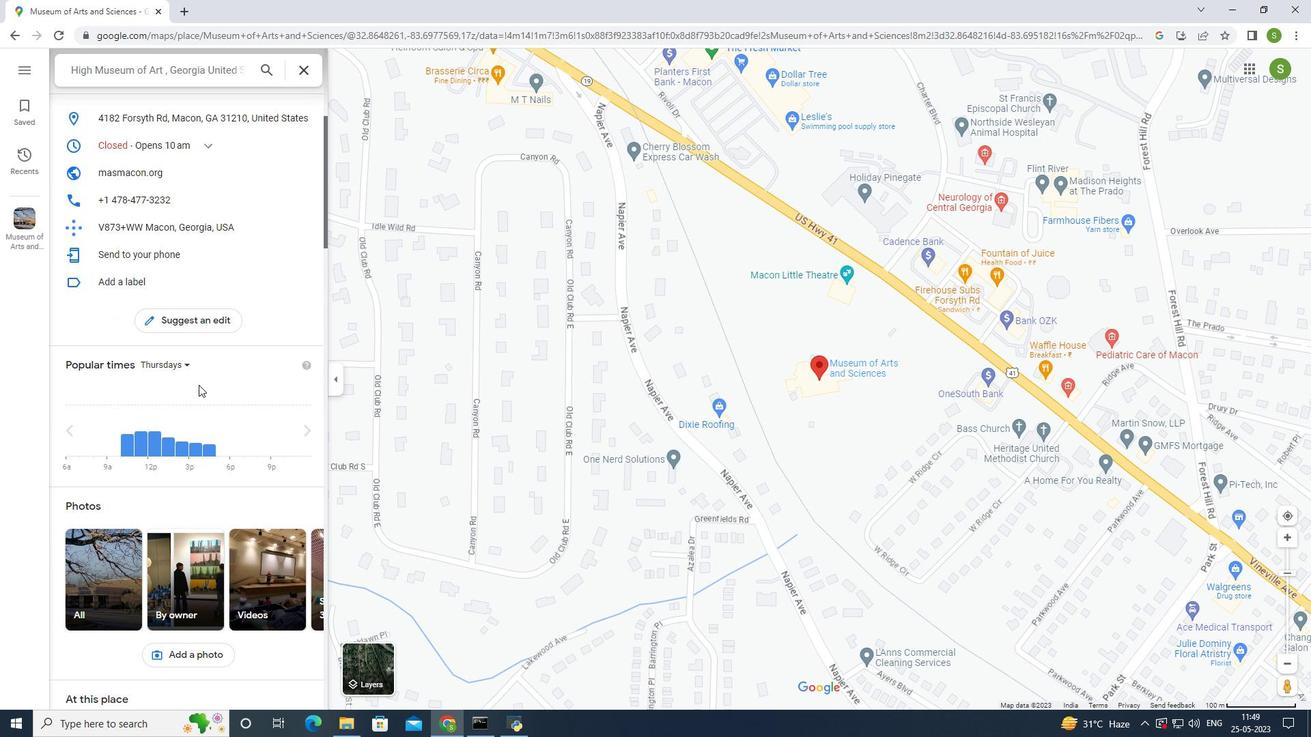 
Action: Mouse moved to (200, 381)
Screenshot: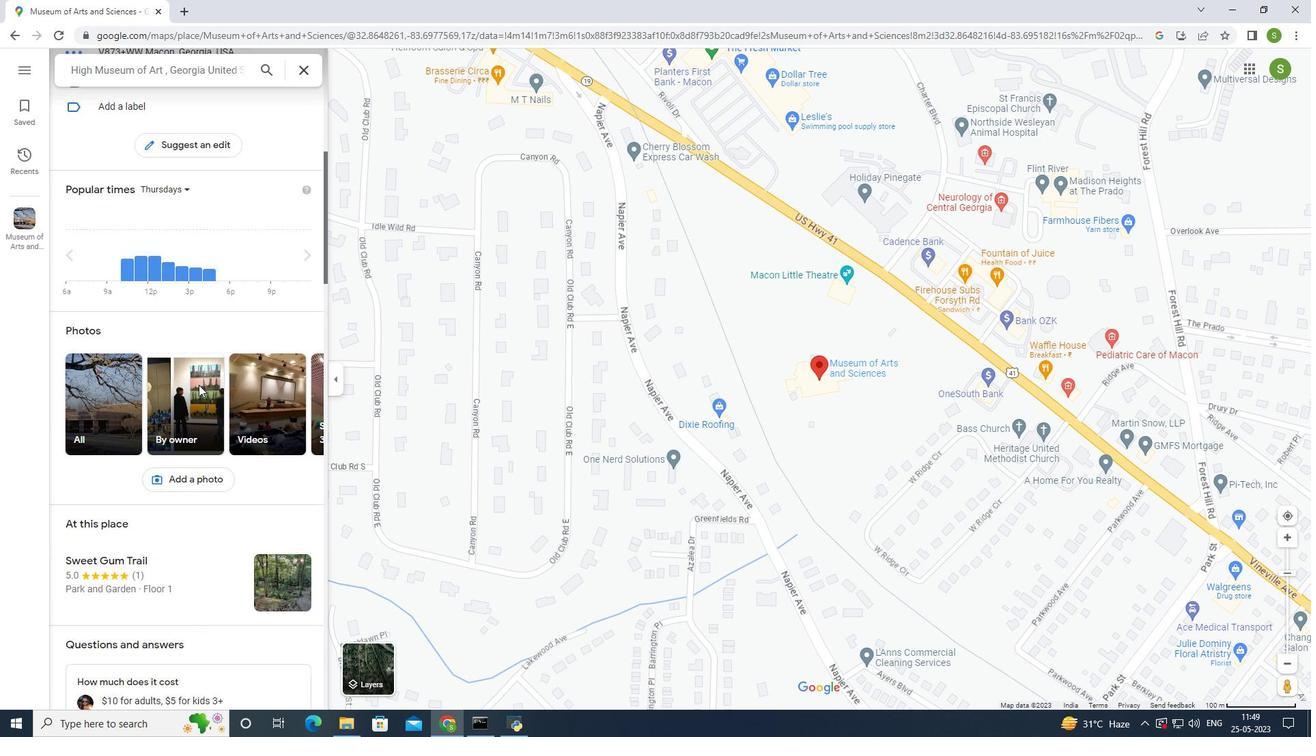 
Action: Mouse scrolled (200, 380) with delta (0, 0)
Screenshot: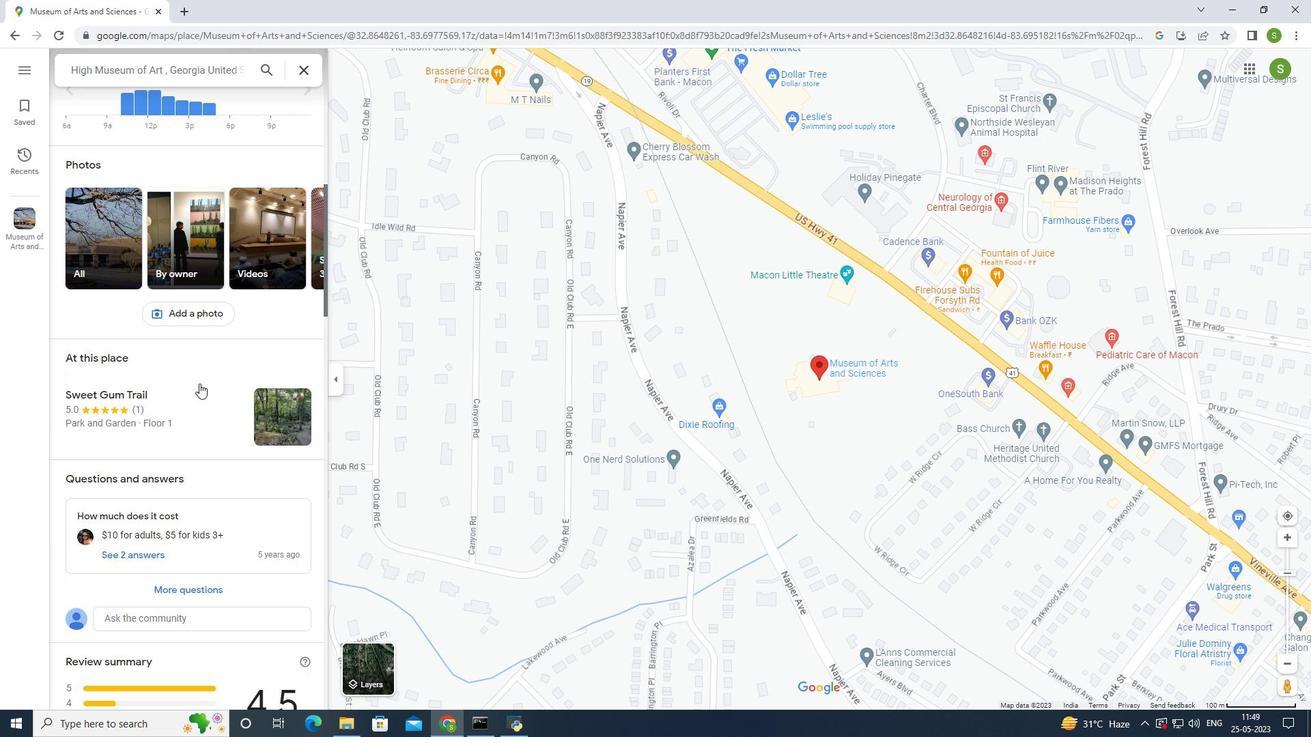 
Action: Mouse scrolled (200, 380) with delta (0, 0)
Screenshot: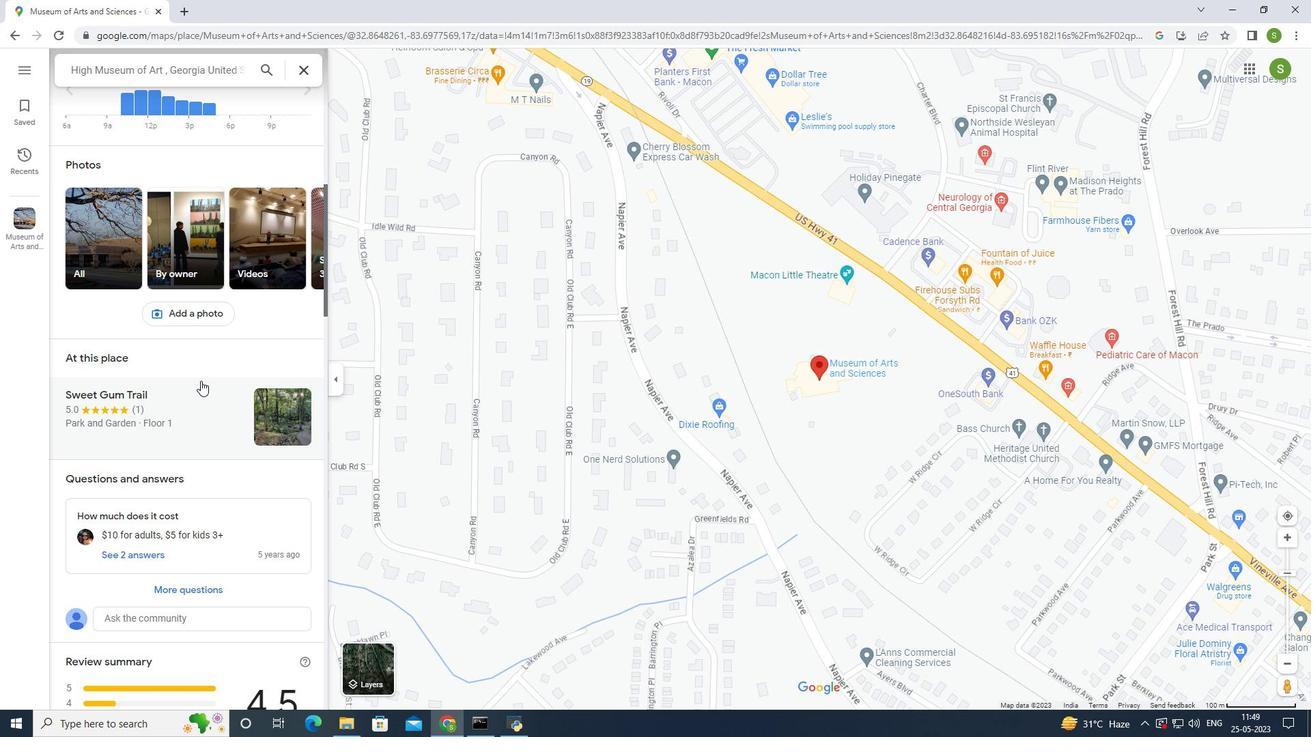 
Action: Mouse scrolled (200, 380) with delta (0, 0)
Screenshot: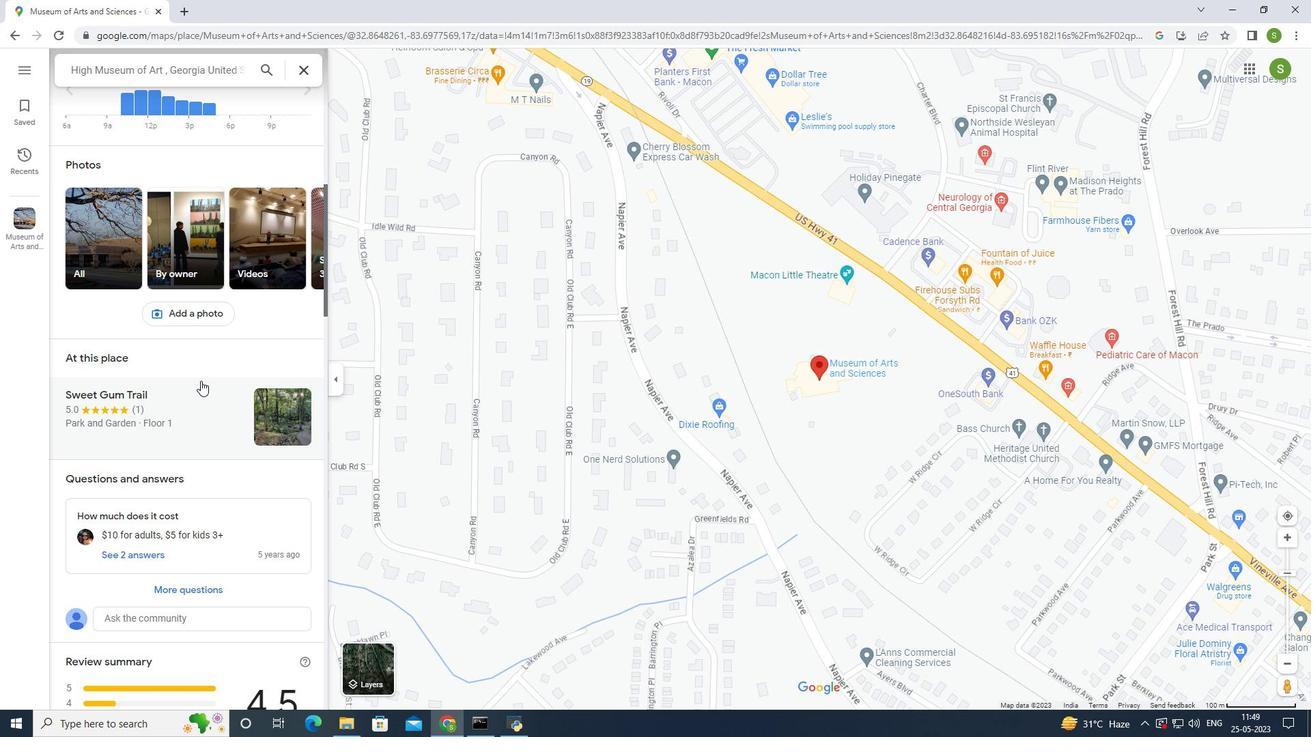 
Action: Mouse scrolled (200, 380) with delta (0, 0)
Screenshot: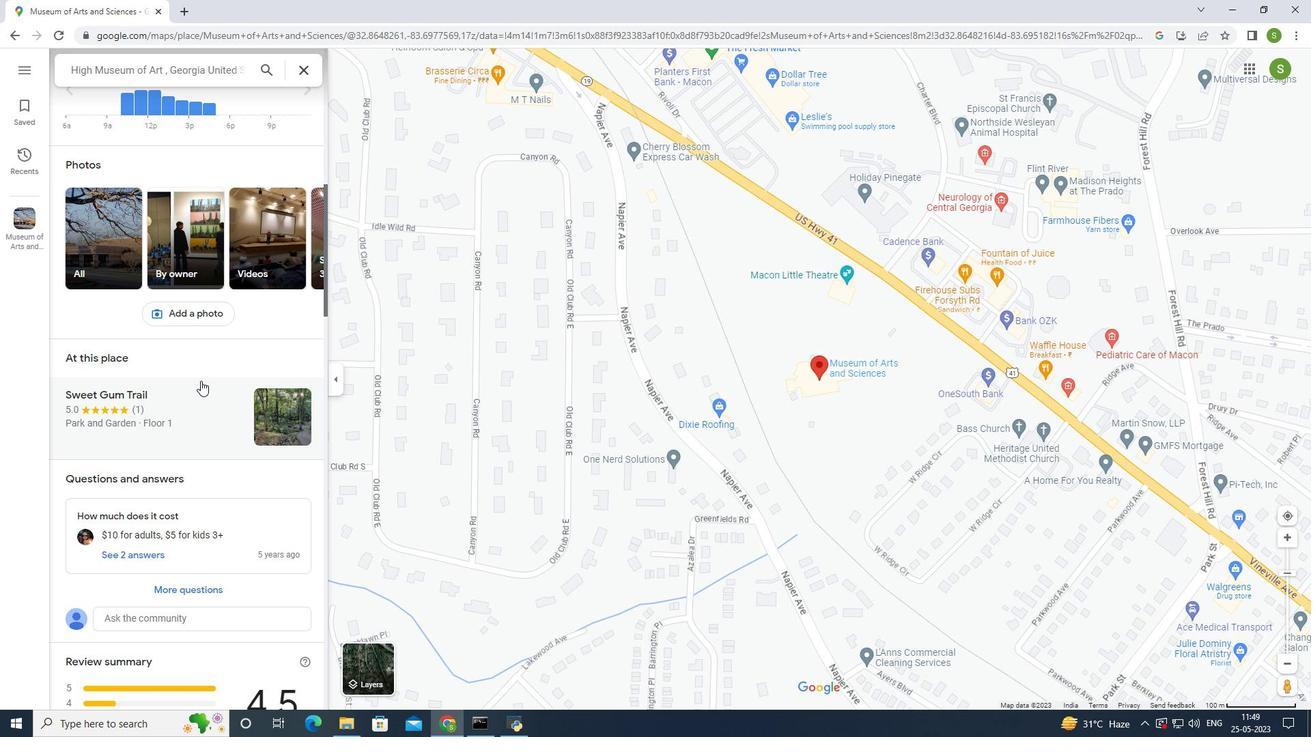 
Action: Mouse scrolled (200, 380) with delta (0, 0)
Screenshot: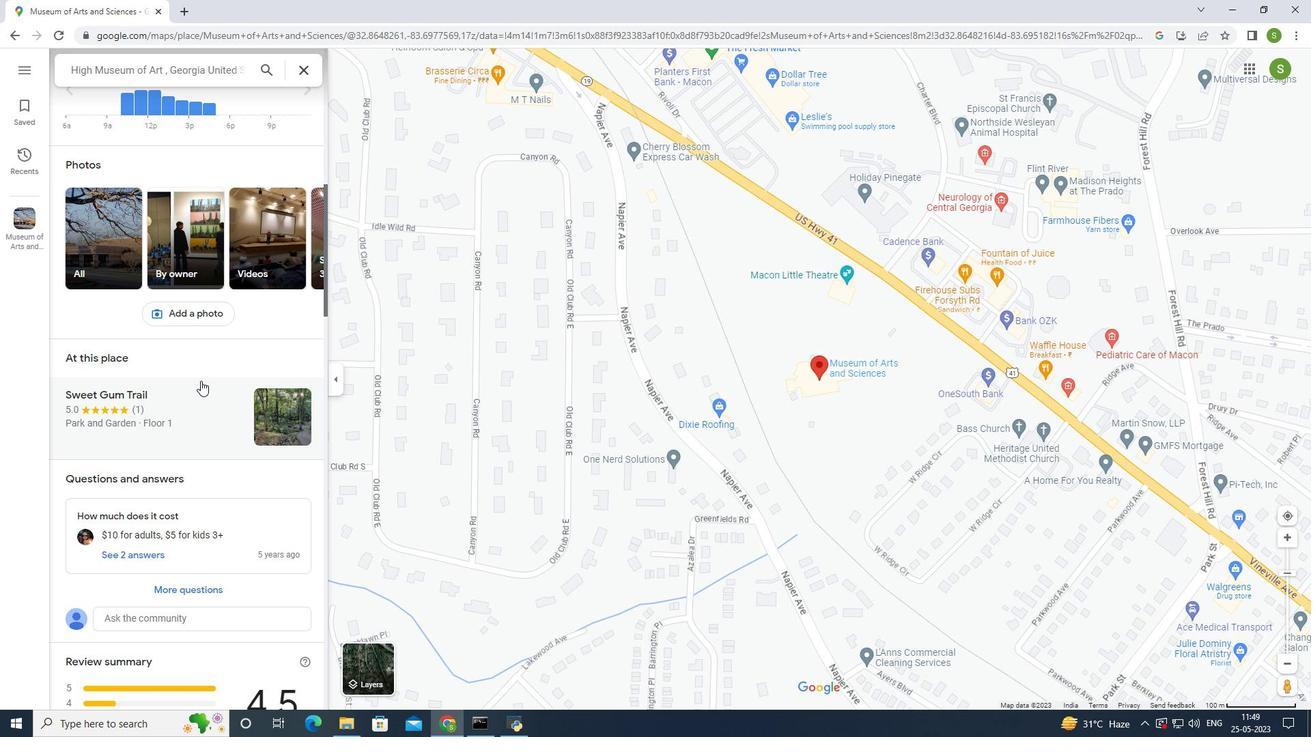 
Action: Mouse moved to (201, 379)
Screenshot: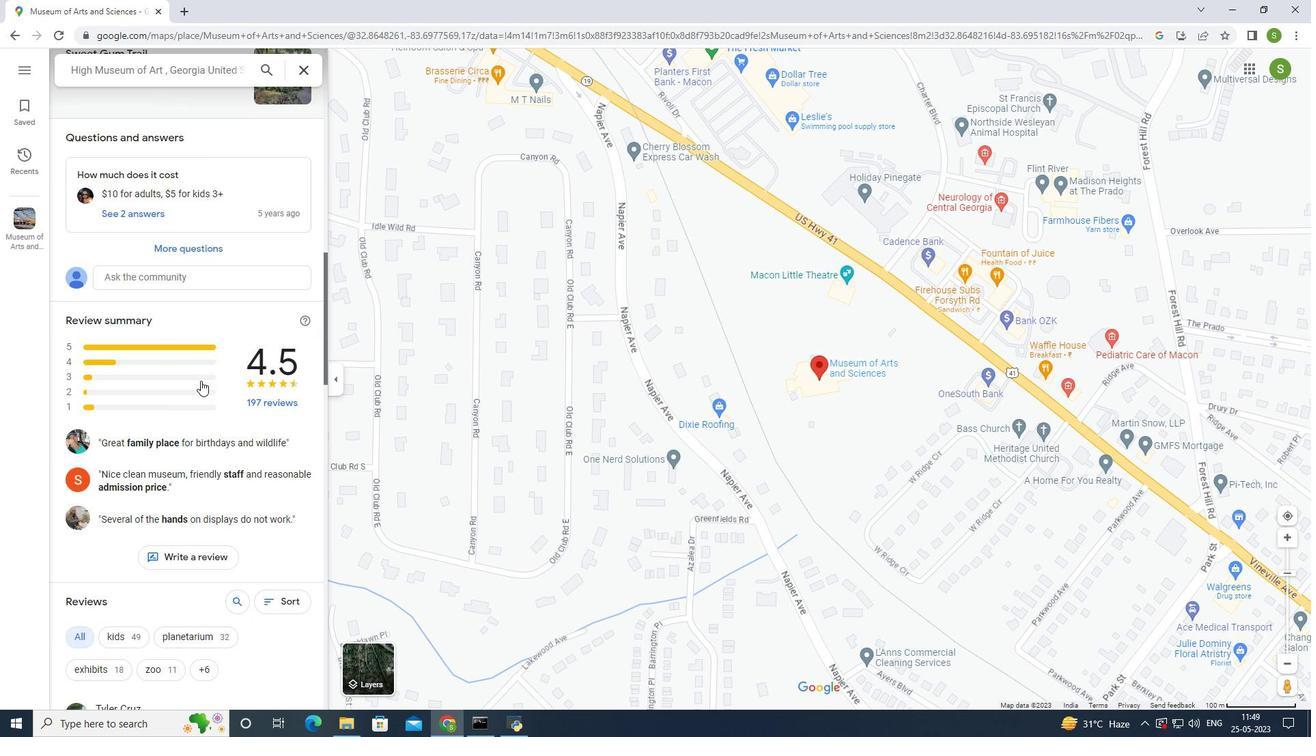 
Action: Mouse scrolled (201, 379) with delta (0, 0)
Screenshot: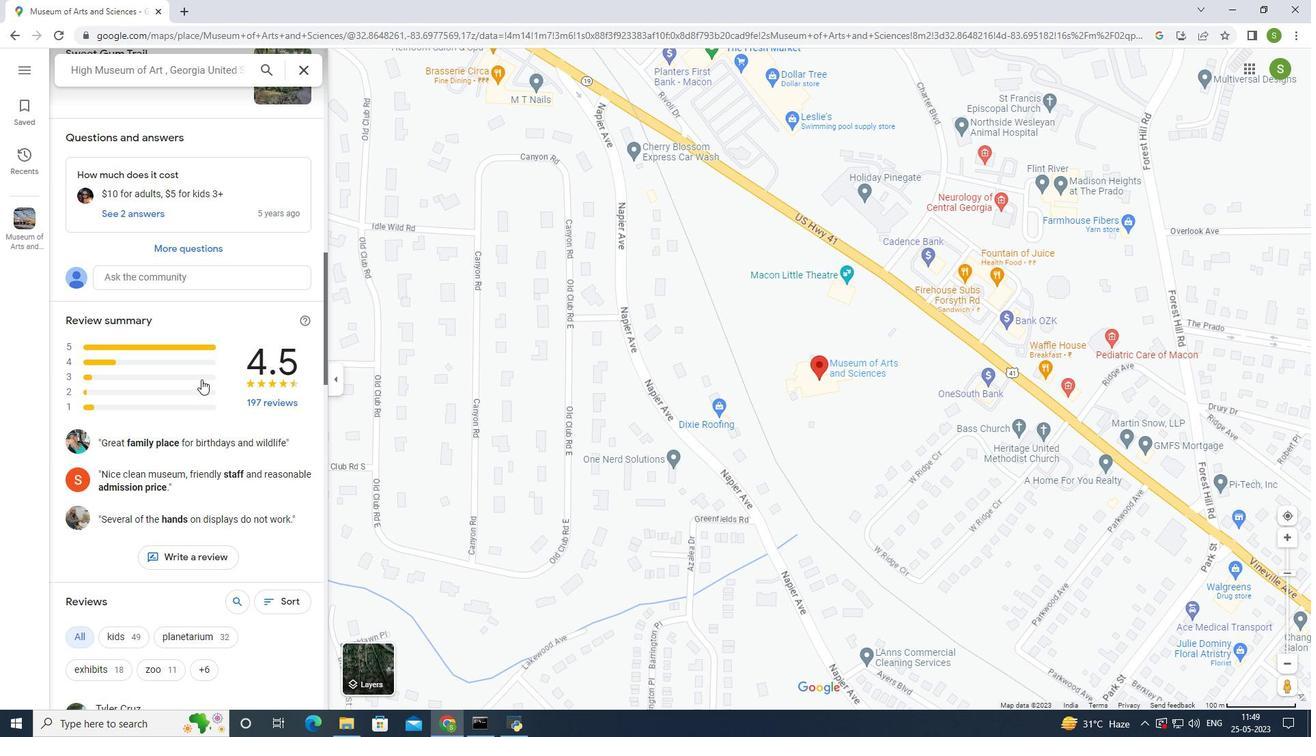 
Action: Mouse moved to (201, 380)
Screenshot: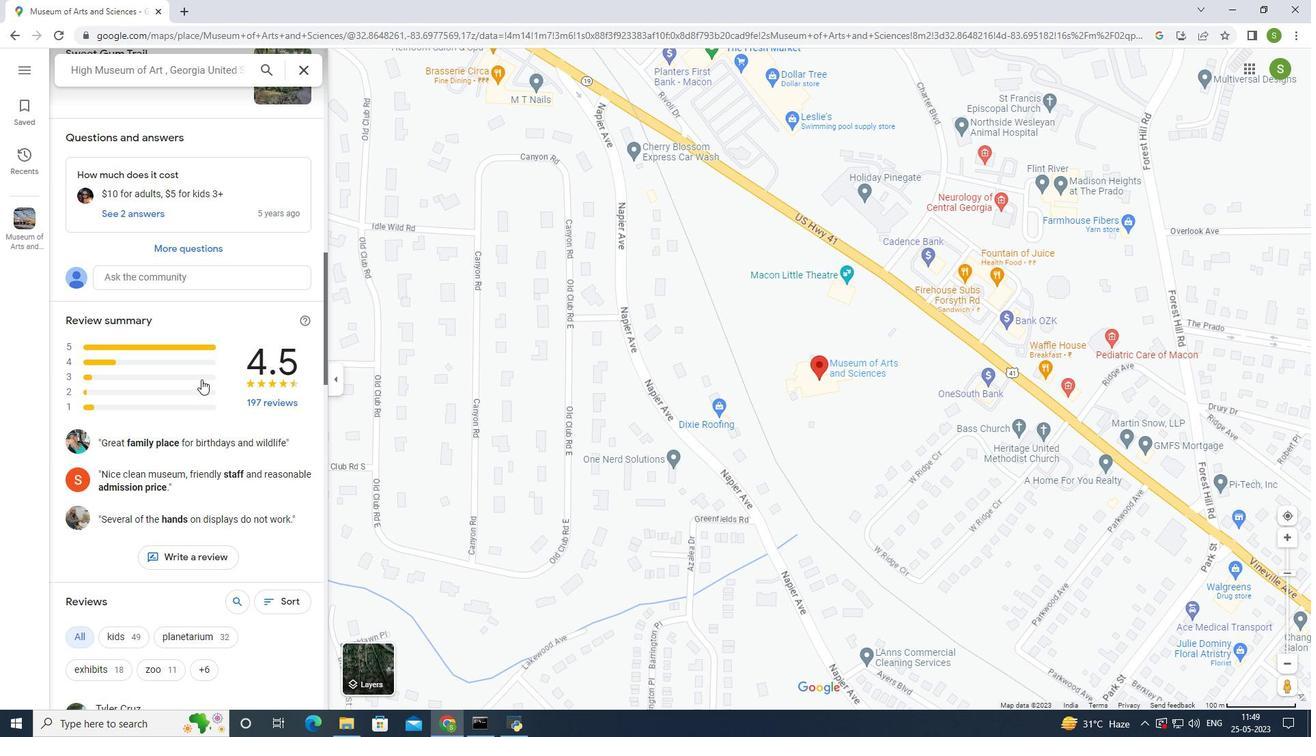 
Action: Mouse scrolled (201, 379) with delta (0, 0)
Screenshot: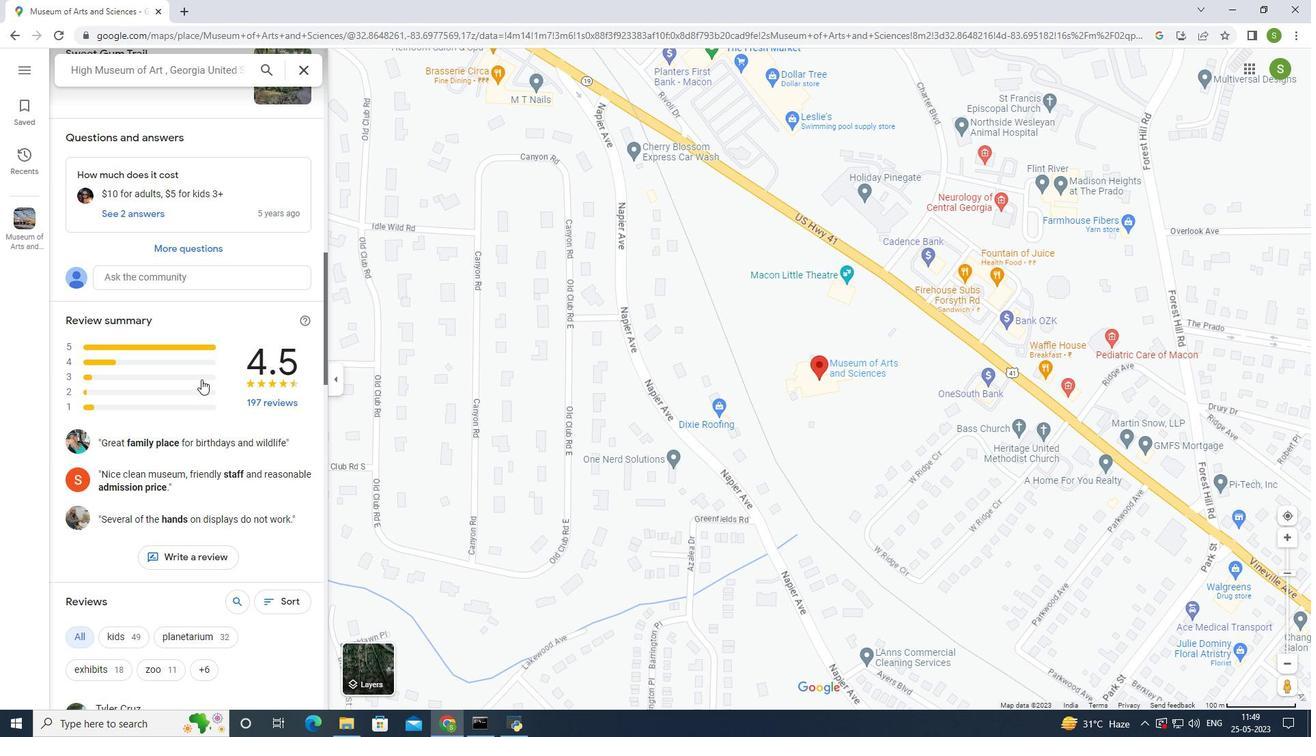 
Action: Mouse scrolled (201, 379) with delta (0, 0)
Screenshot: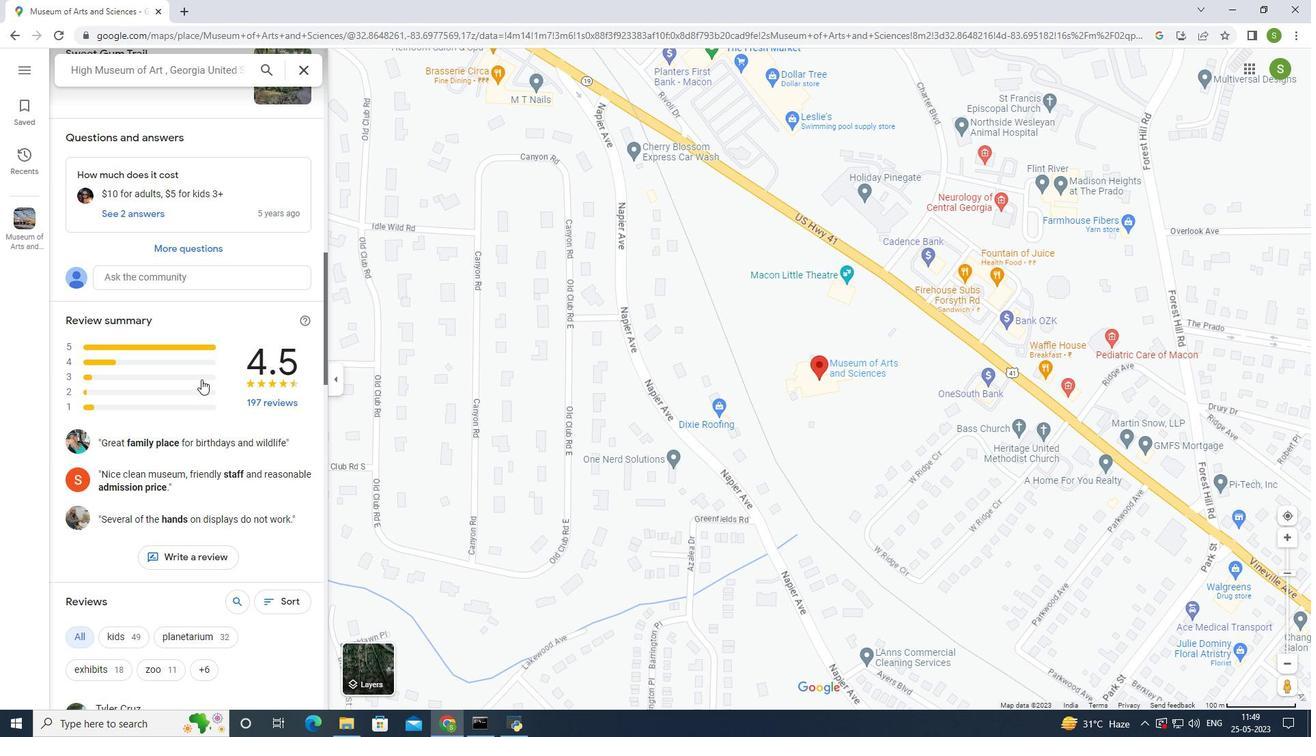 
Action: Mouse scrolled (201, 379) with delta (0, 0)
Screenshot: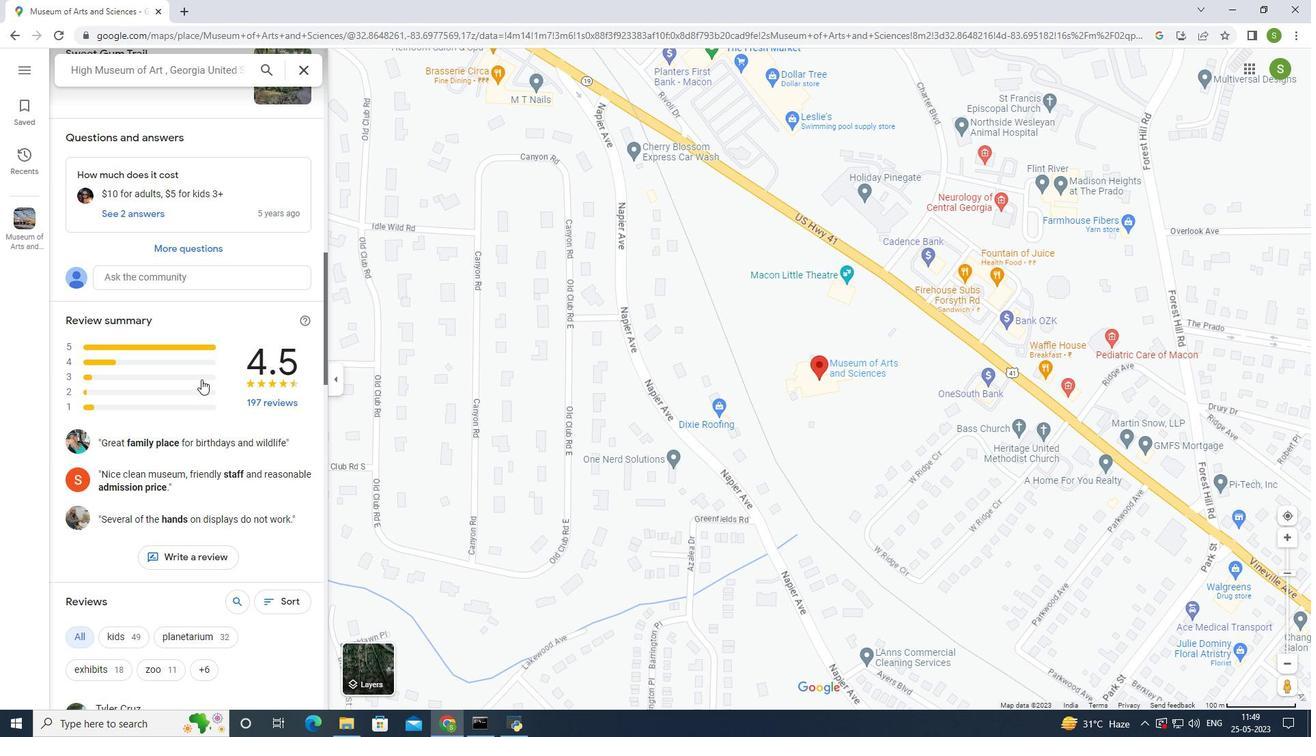 
Action: Mouse scrolled (201, 379) with delta (0, 0)
Screenshot: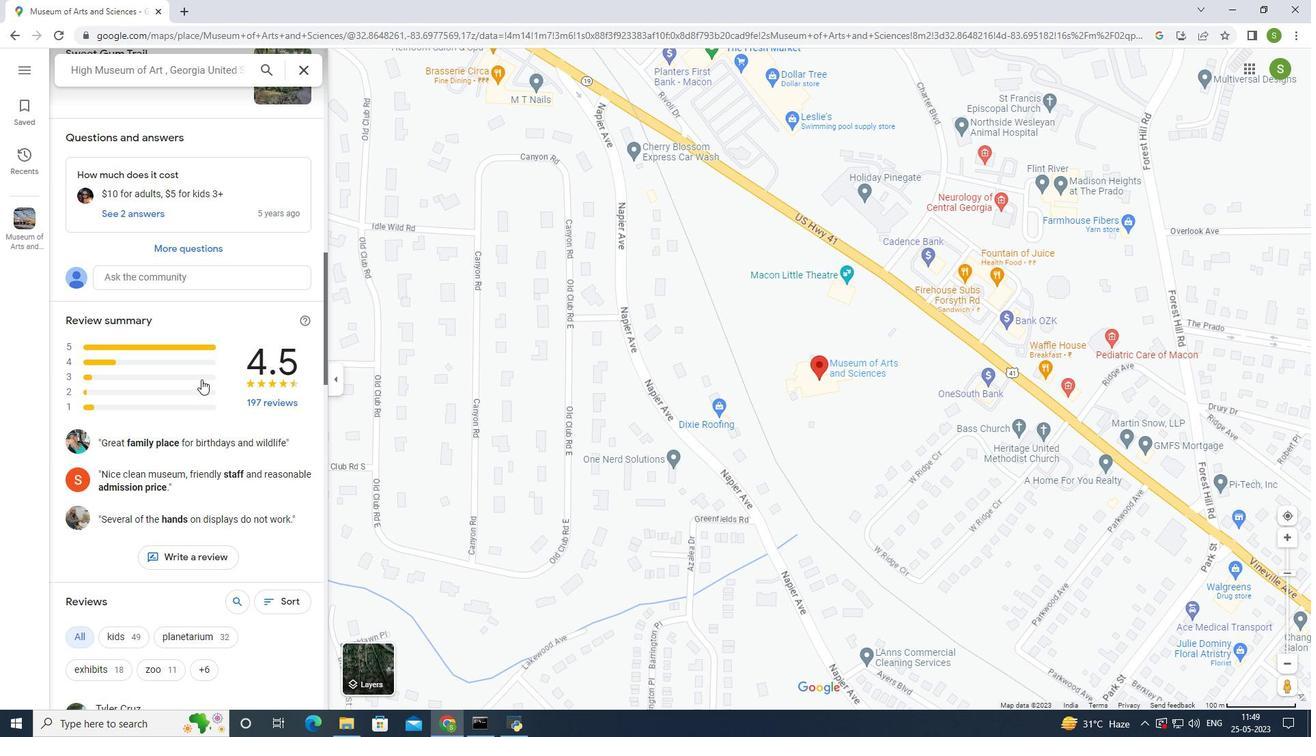 
Action: Mouse moved to (202, 380)
Screenshot: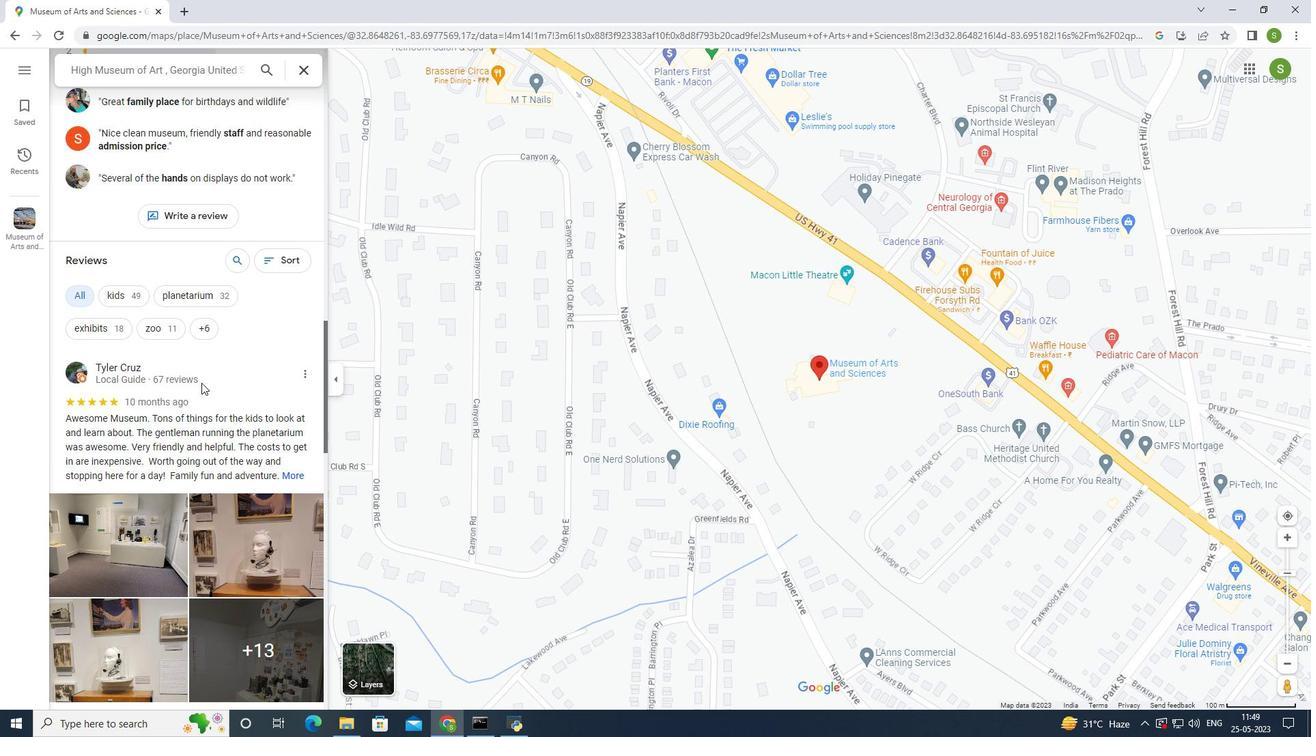 
Action: Mouse scrolled (202, 379) with delta (0, 0)
Screenshot: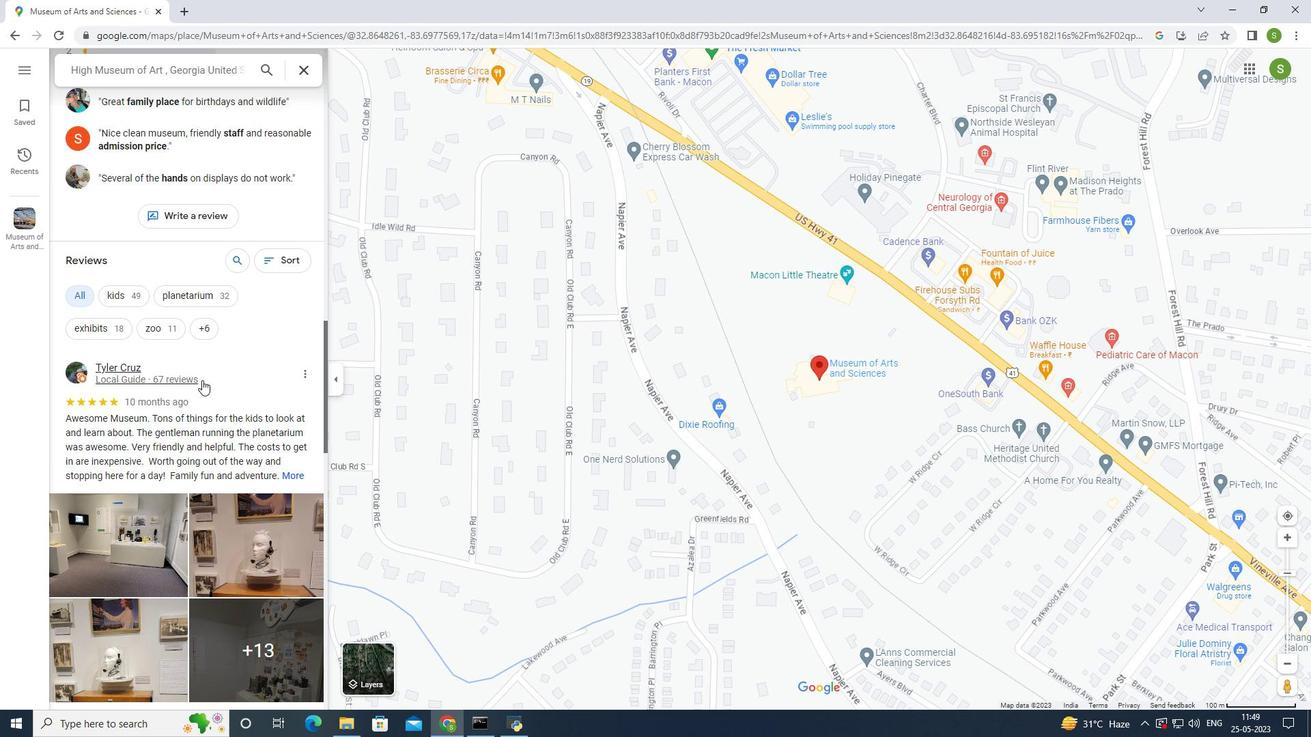 
Action: Mouse moved to (202, 379)
Screenshot: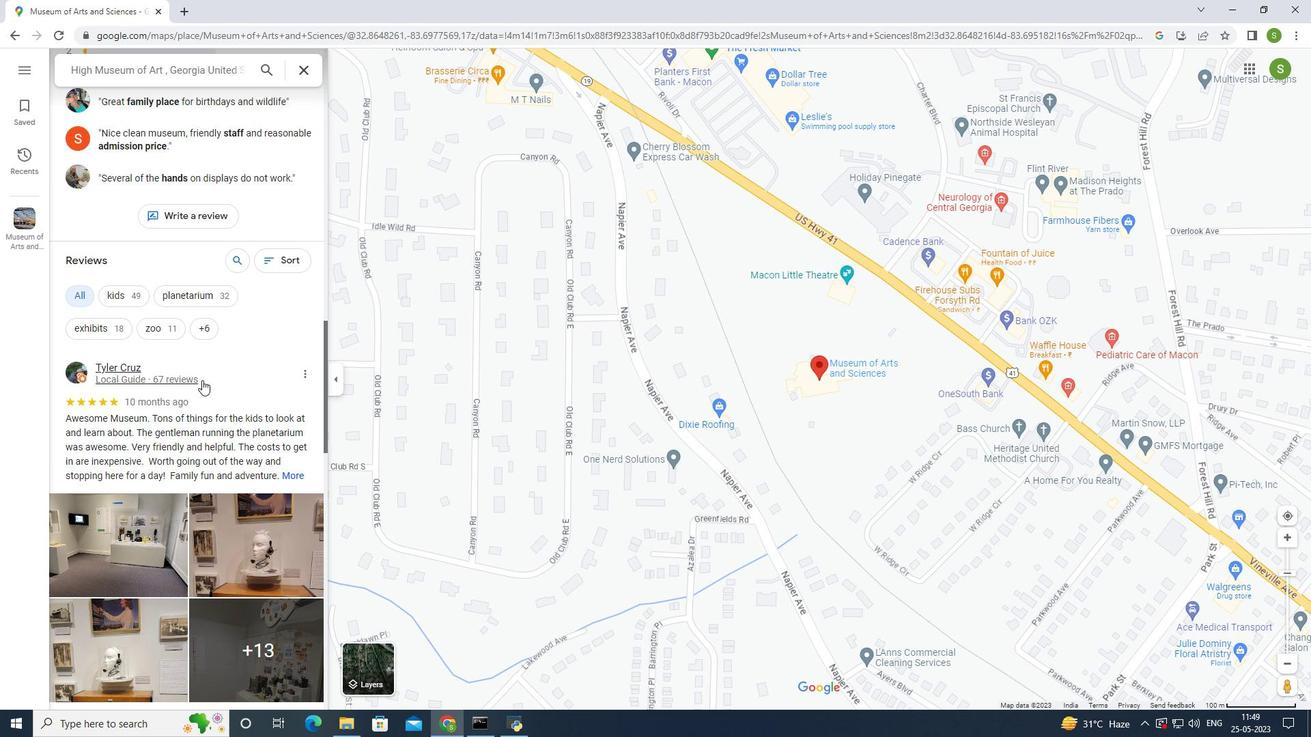 
Action: Mouse scrolled (202, 379) with delta (0, 0)
Screenshot: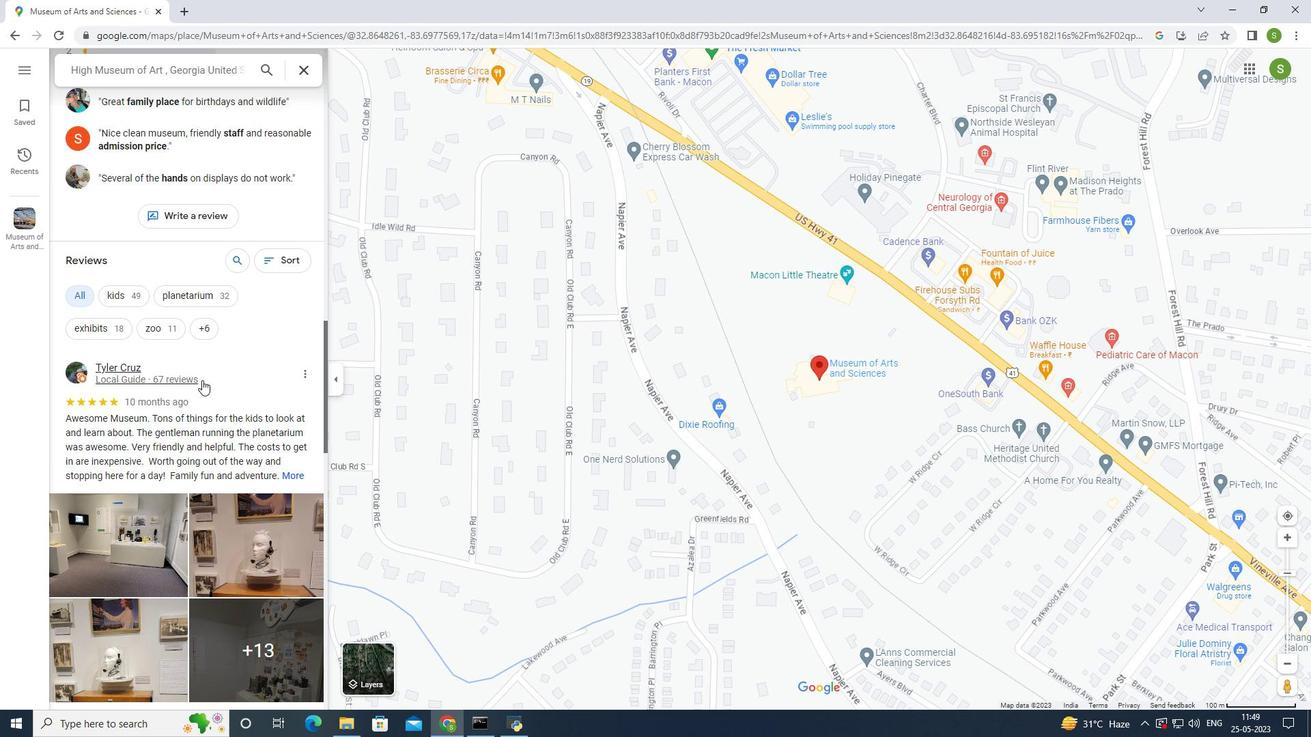 
Action: Mouse scrolled (202, 379) with delta (0, 0)
Screenshot: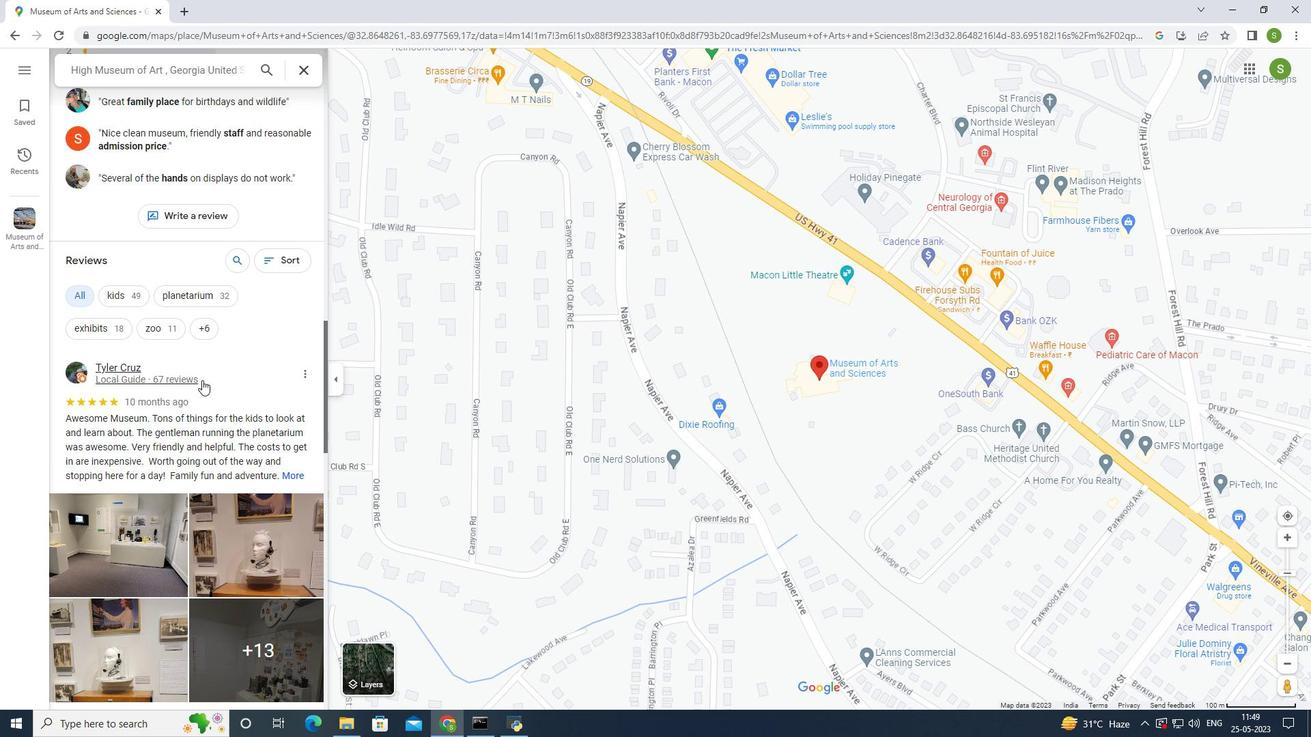 
Action: Mouse scrolled (202, 379) with delta (0, 0)
Screenshot: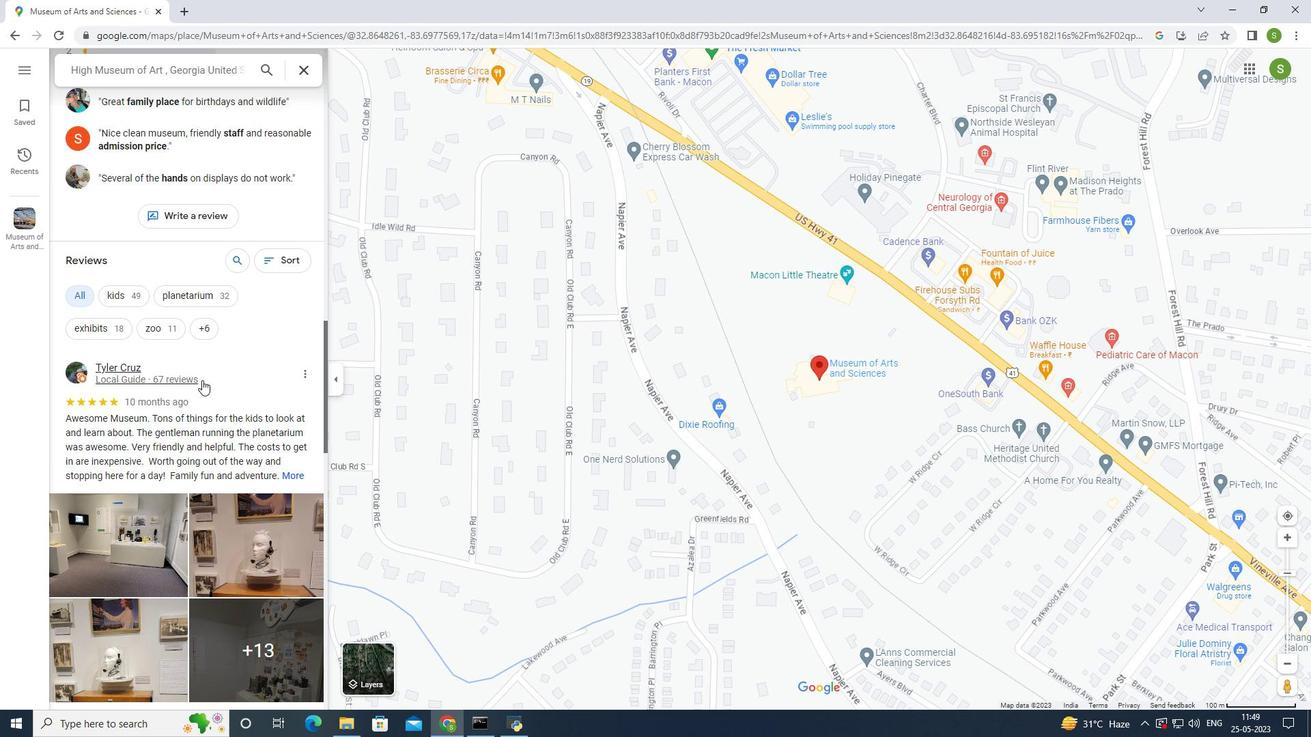 
Action: Mouse scrolled (202, 379) with delta (0, 0)
Screenshot: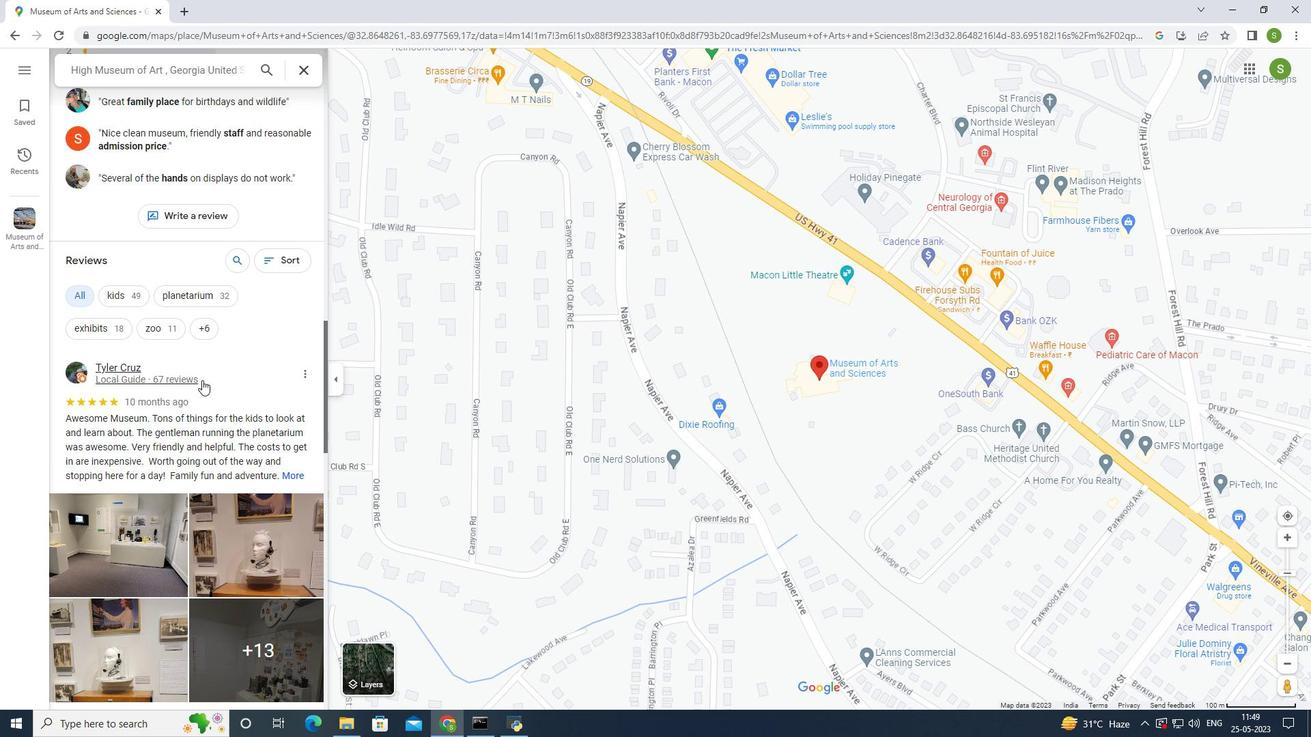
Action: Mouse scrolled (202, 379) with delta (0, 0)
Screenshot: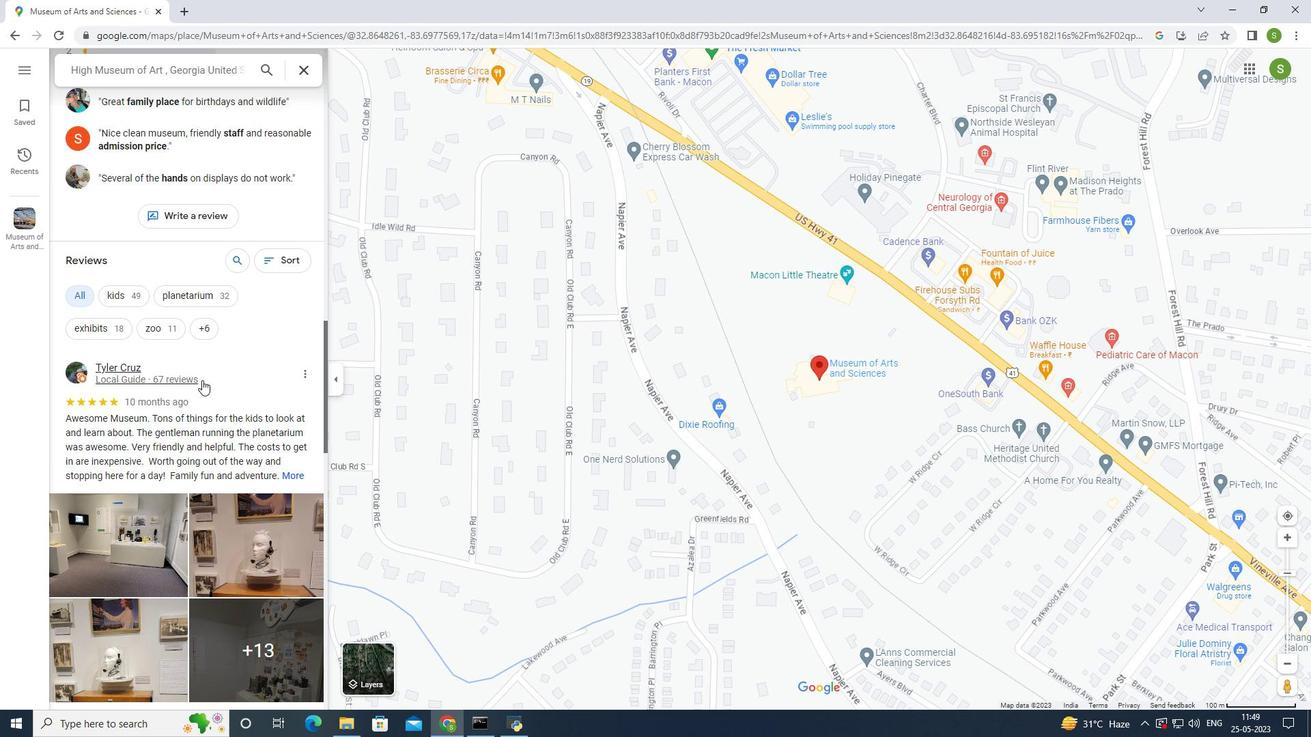 
Action: Mouse moved to (202, 379)
Screenshot: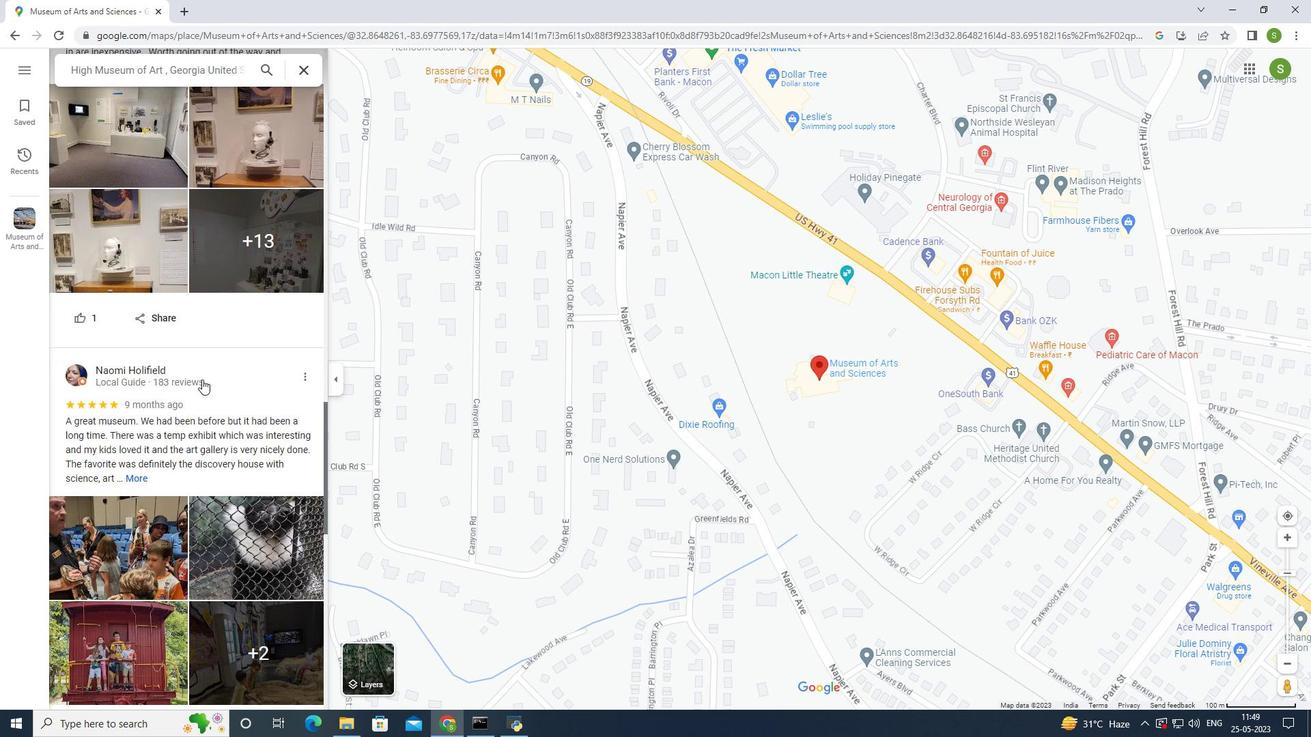 
Action: Mouse scrolled (202, 379) with delta (0, 0)
Screenshot: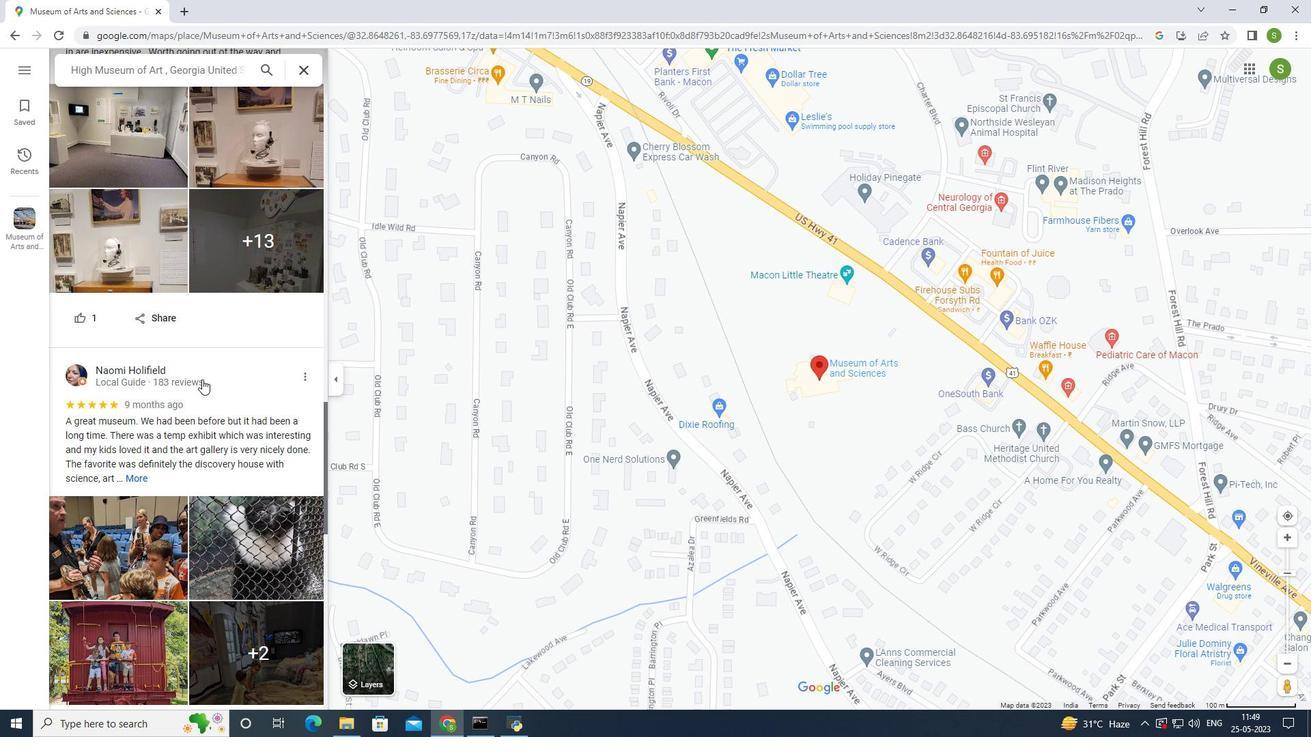 
Action: Mouse moved to (202, 379)
Screenshot: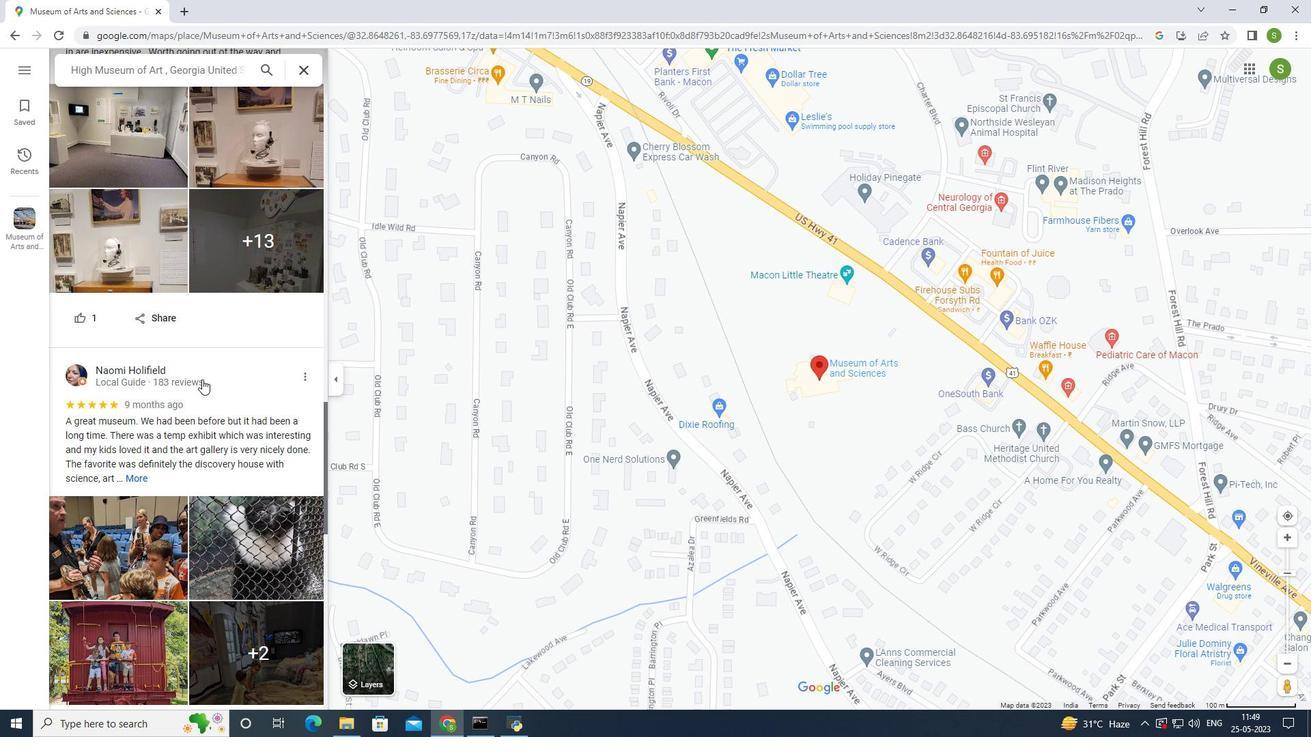 
Action: Mouse scrolled (202, 379) with delta (0, 0)
Screenshot: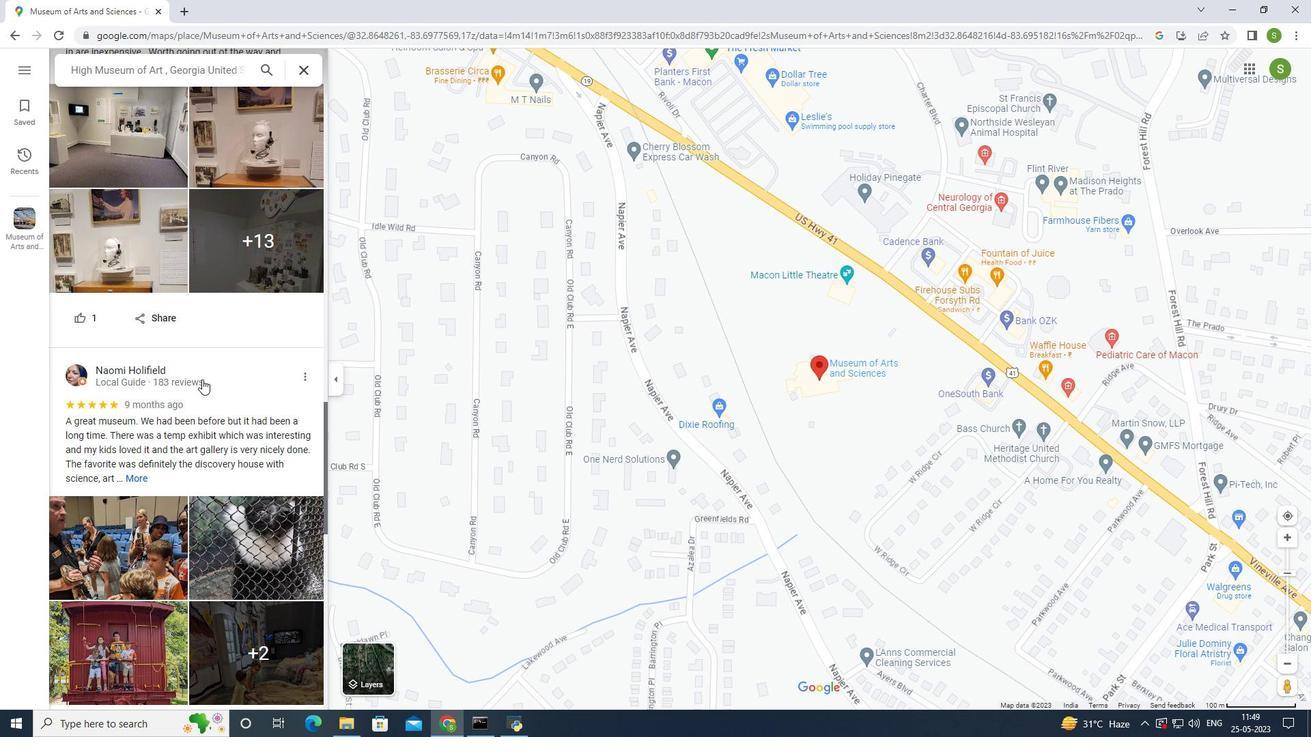 
Action: Mouse scrolled (202, 379) with delta (0, 0)
Screenshot: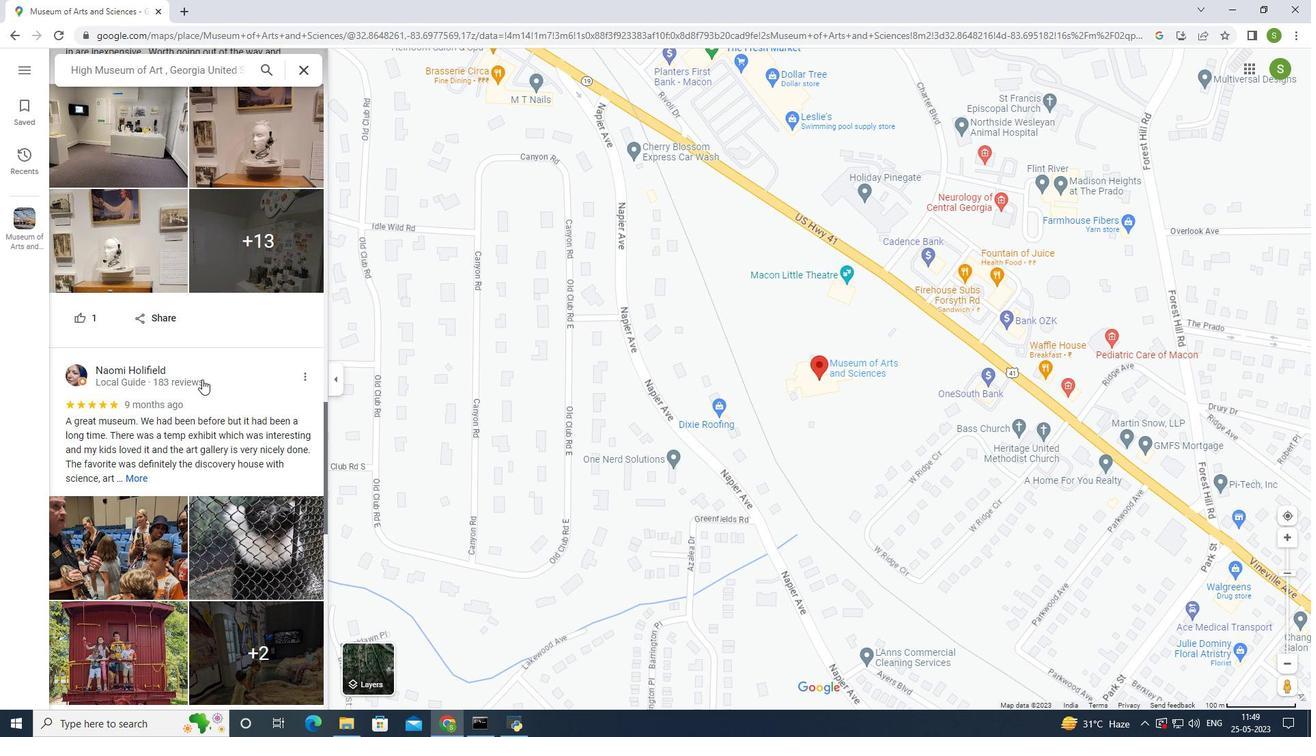
Action: Mouse scrolled (202, 379) with delta (0, 0)
Screenshot: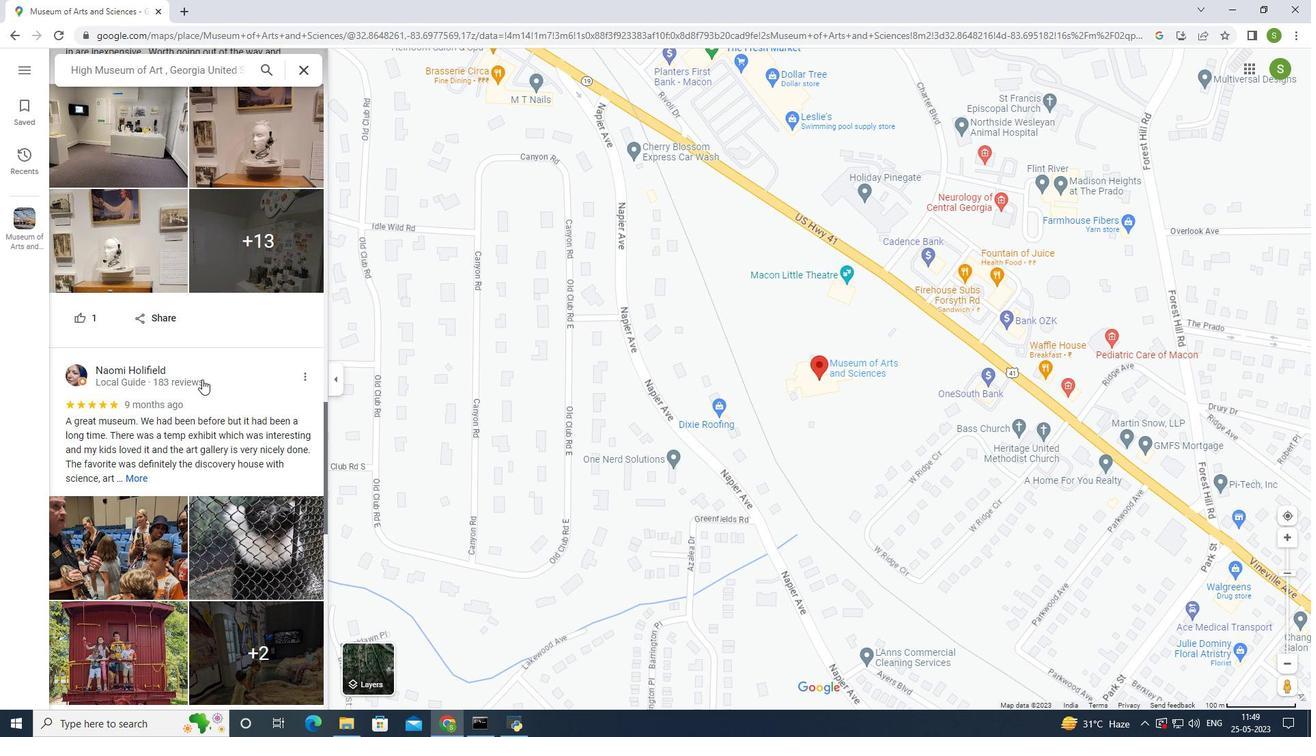 
Action: Mouse scrolled (202, 379) with delta (0, 0)
Screenshot: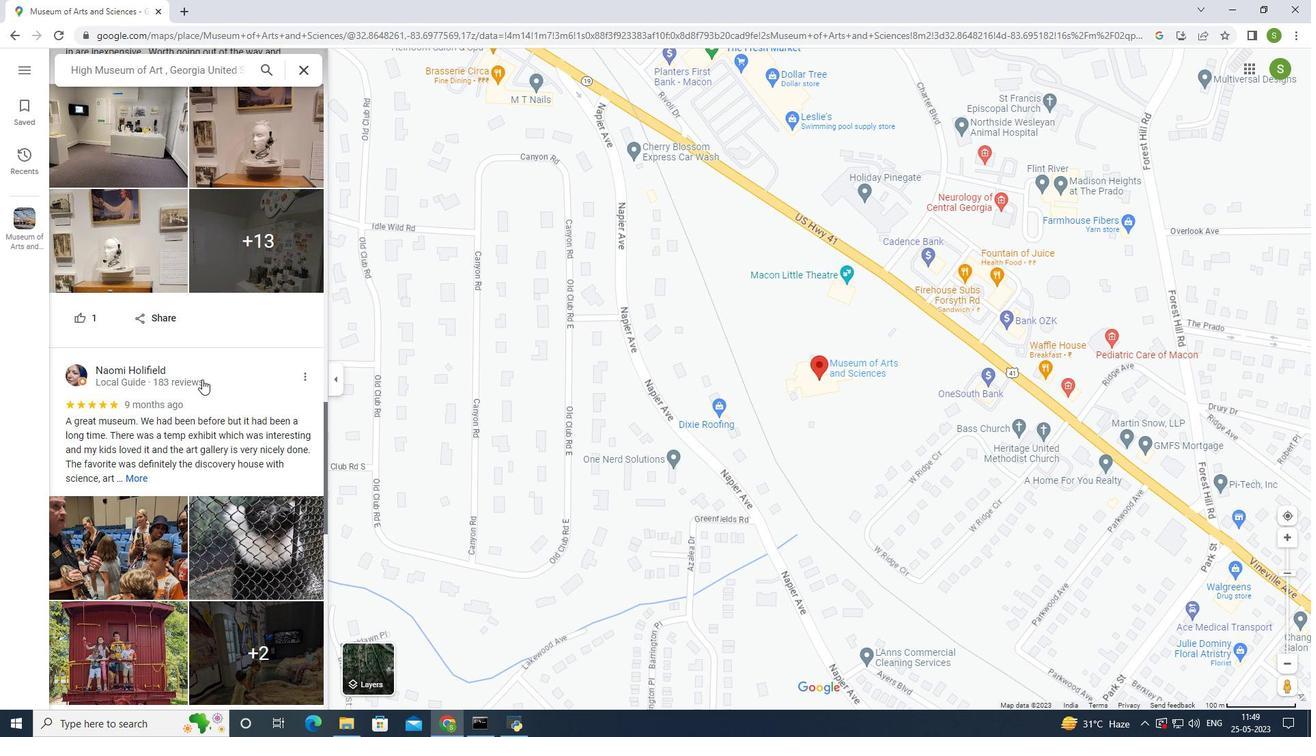 
Action: Mouse moved to (208, 369)
Screenshot: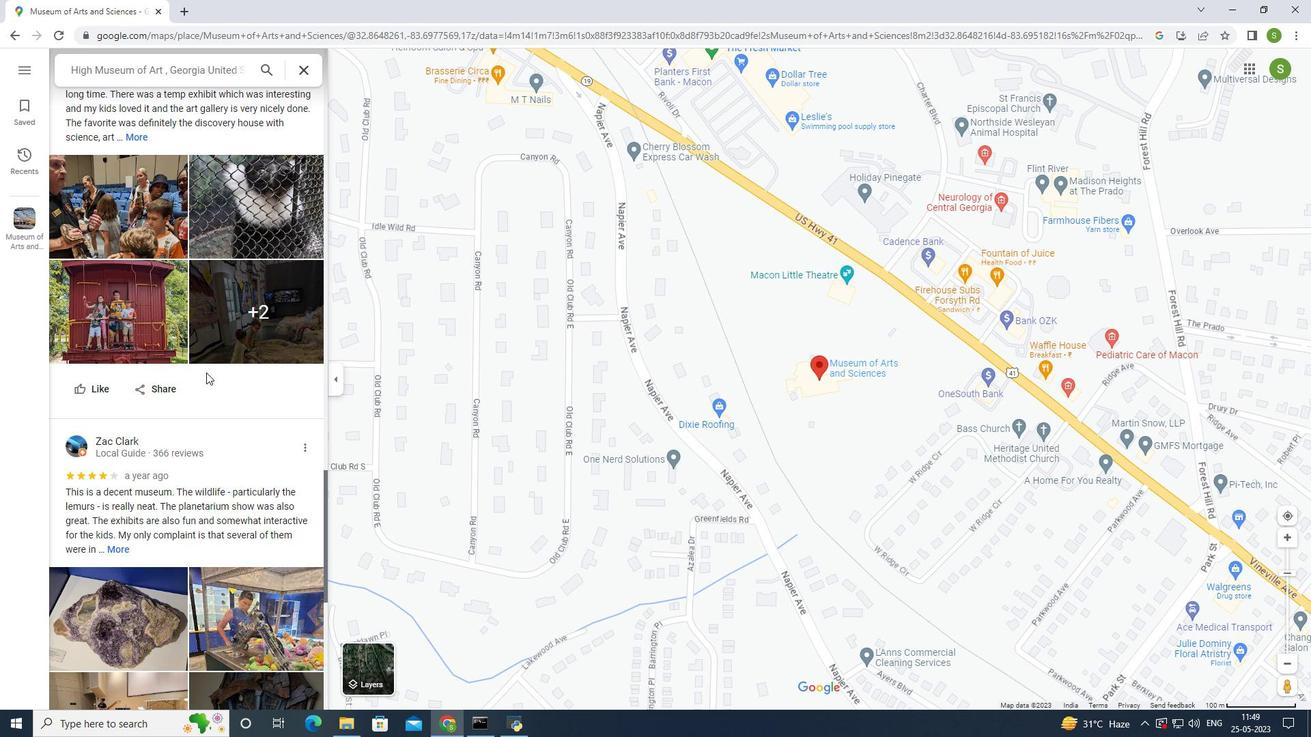 
Action: Mouse scrolled (208, 368) with delta (0, 0)
Screenshot: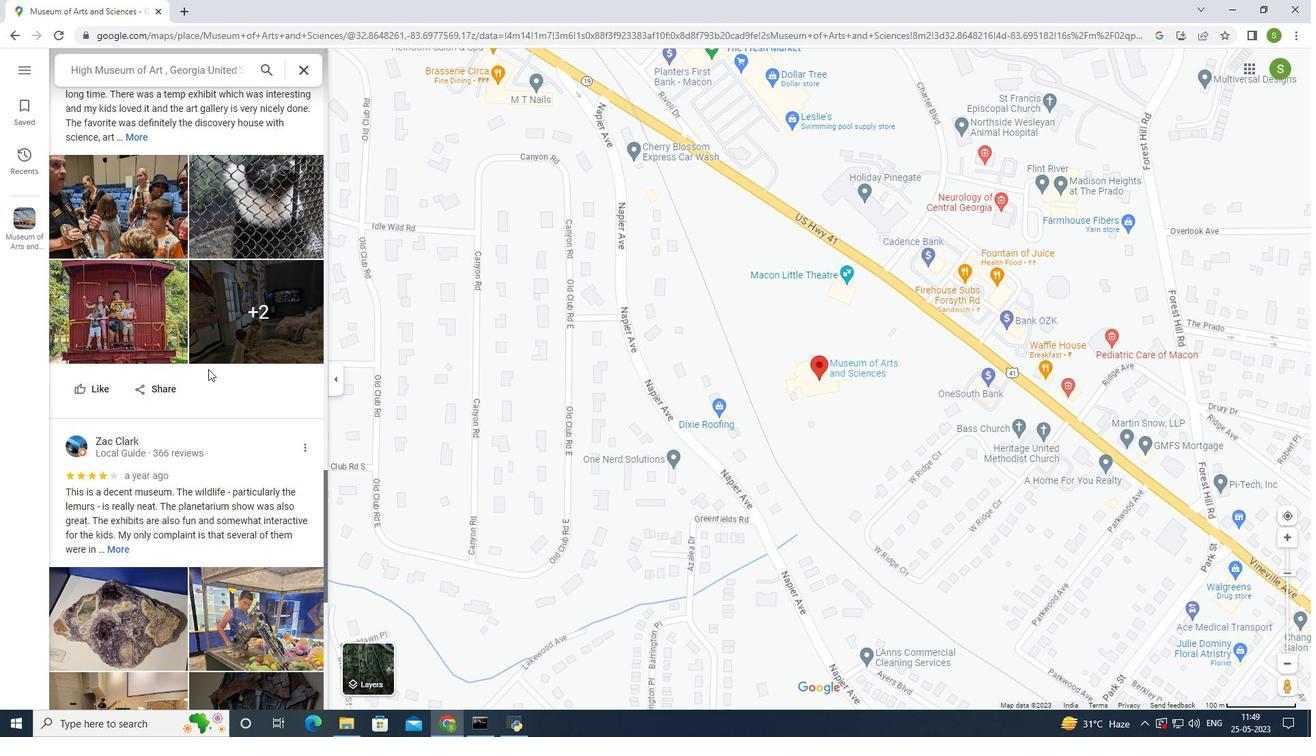 
Action: Mouse scrolled (208, 368) with delta (0, 0)
Screenshot: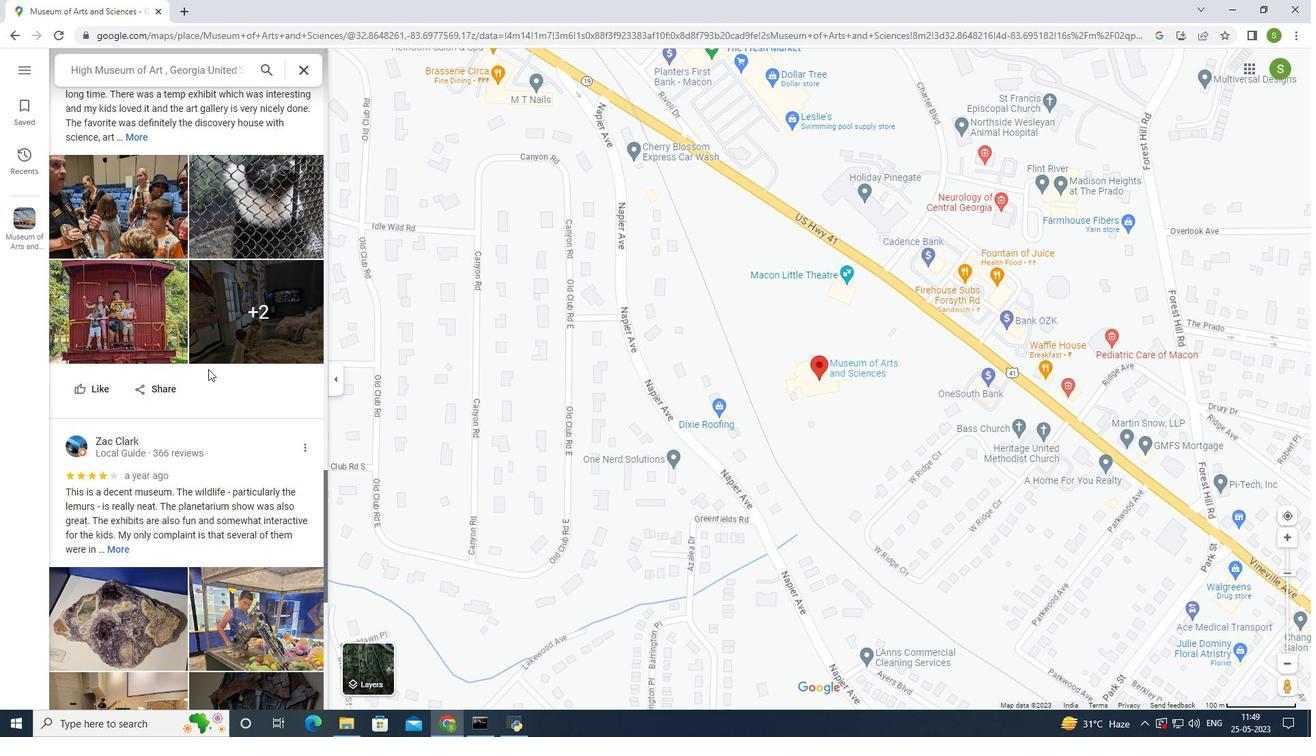 
Action: Mouse scrolled (208, 368) with delta (0, 0)
Screenshot: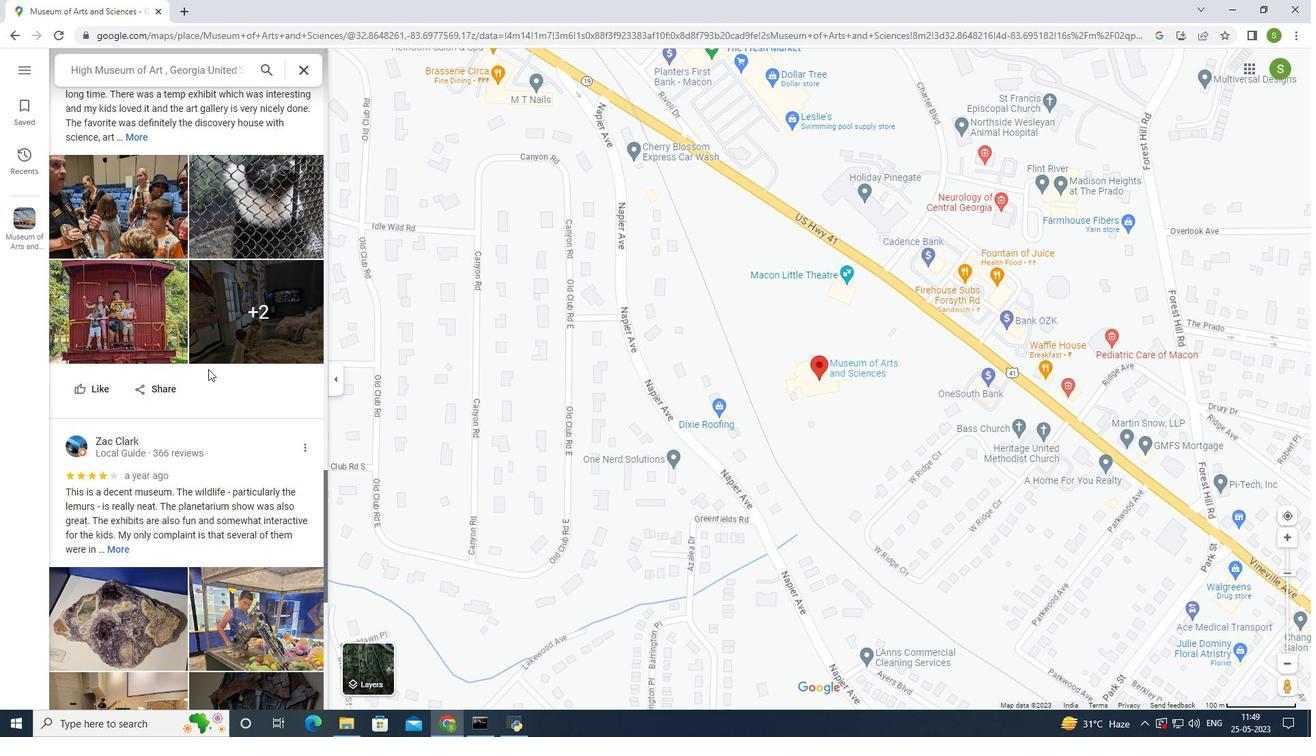 
Action: Mouse scrolled (208, 368) with delta (0, 0)
Screenshot: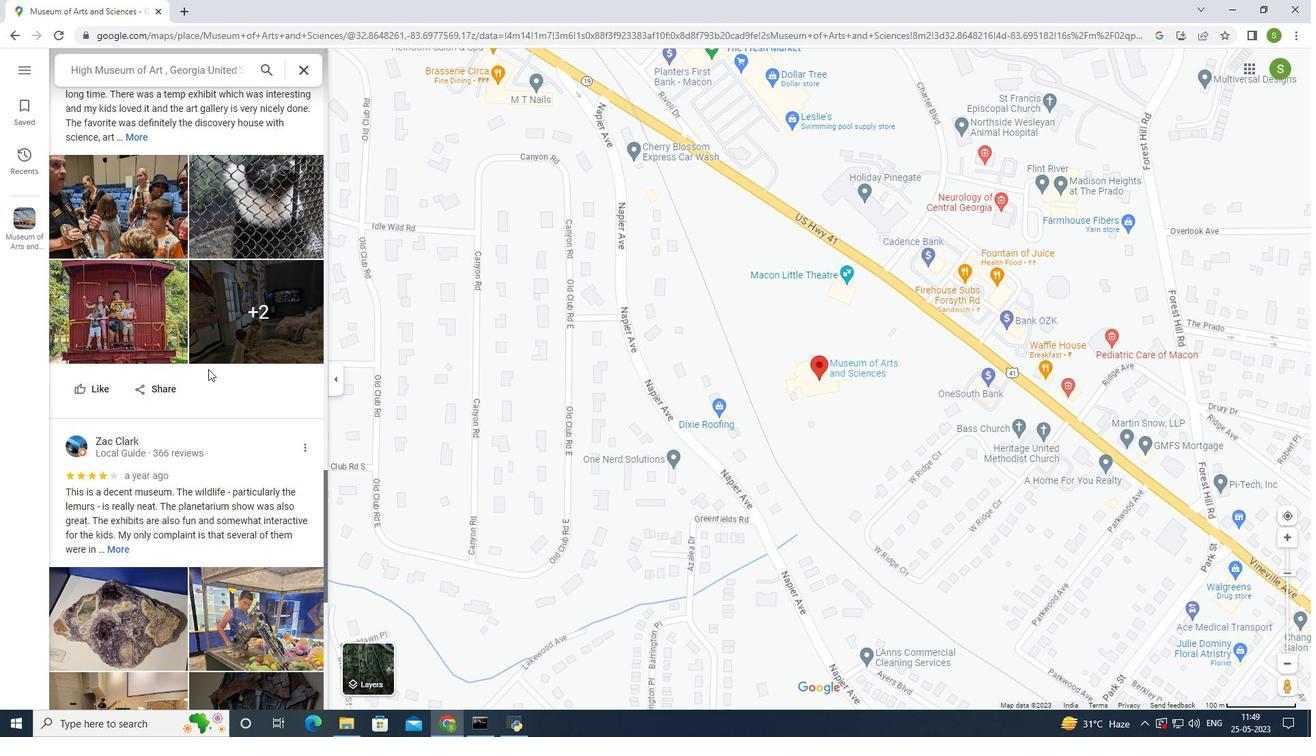 
Action: Mouse scrolled (208, 368) with delta (0, 0)
Screenshot: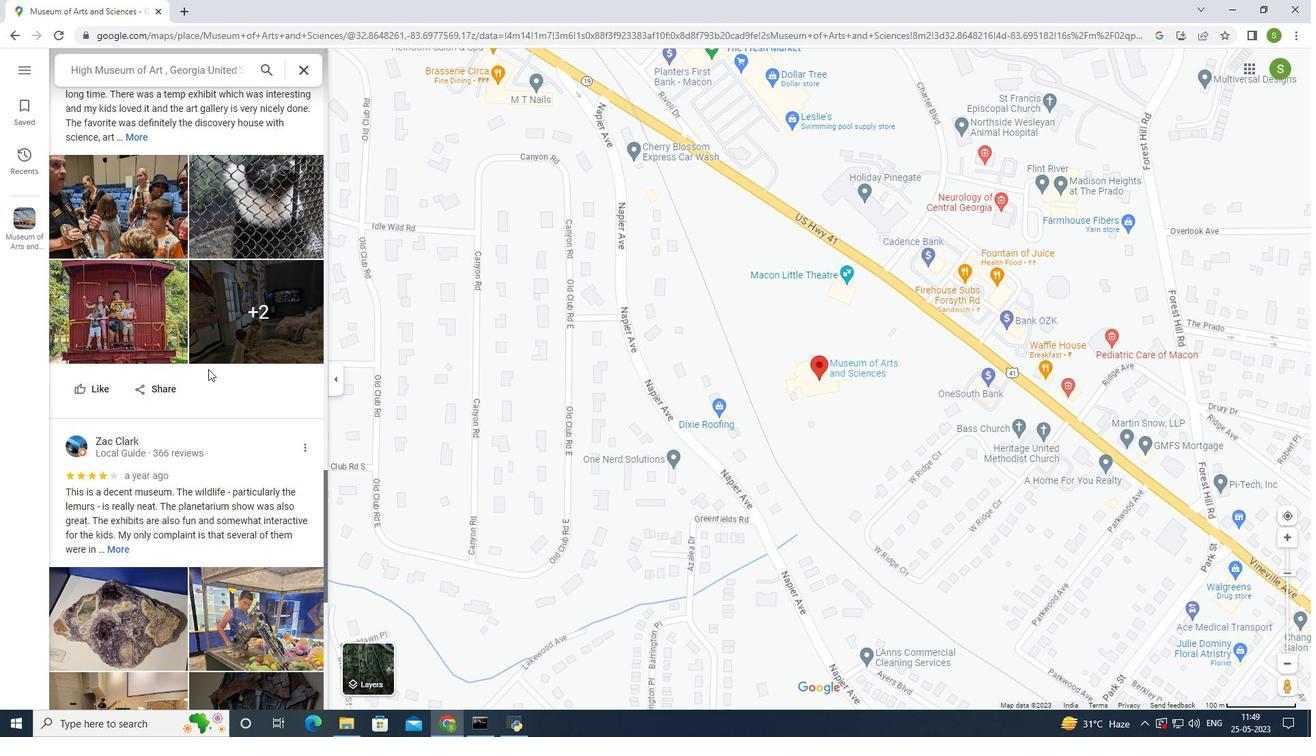 
Action: Mouse scrolled (208, 368) with delta (0, 0)
Screenshot: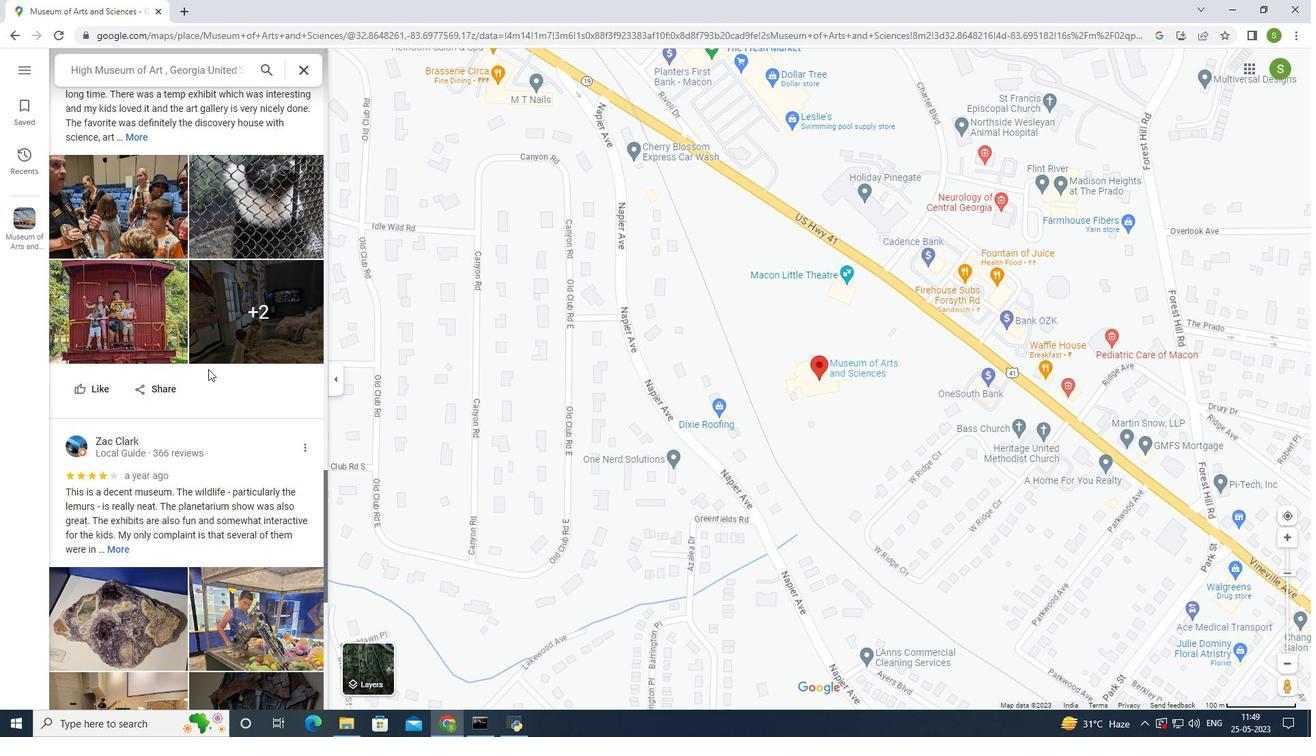 
Action: Mouse moved to (210, 368)
Screenshot: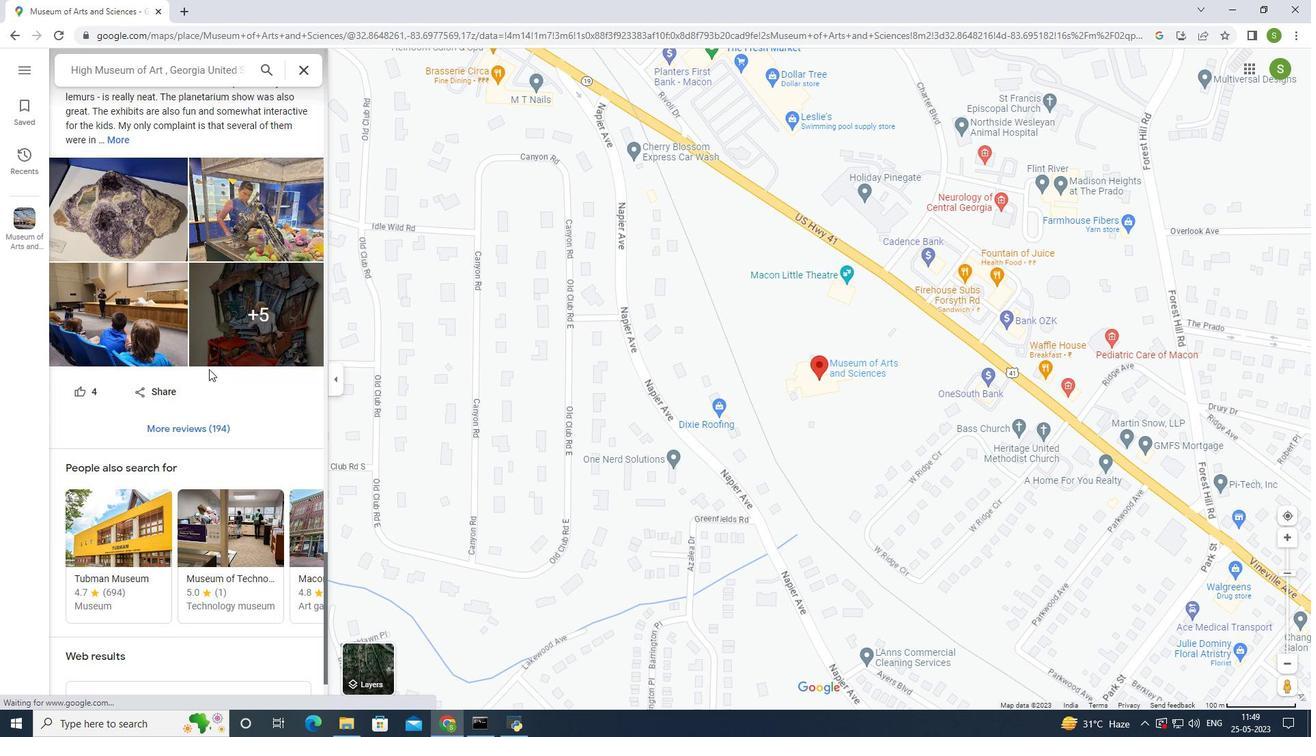 
Action: Mouse scrolled (210, 367) with delta (0, 0)
Screenshot: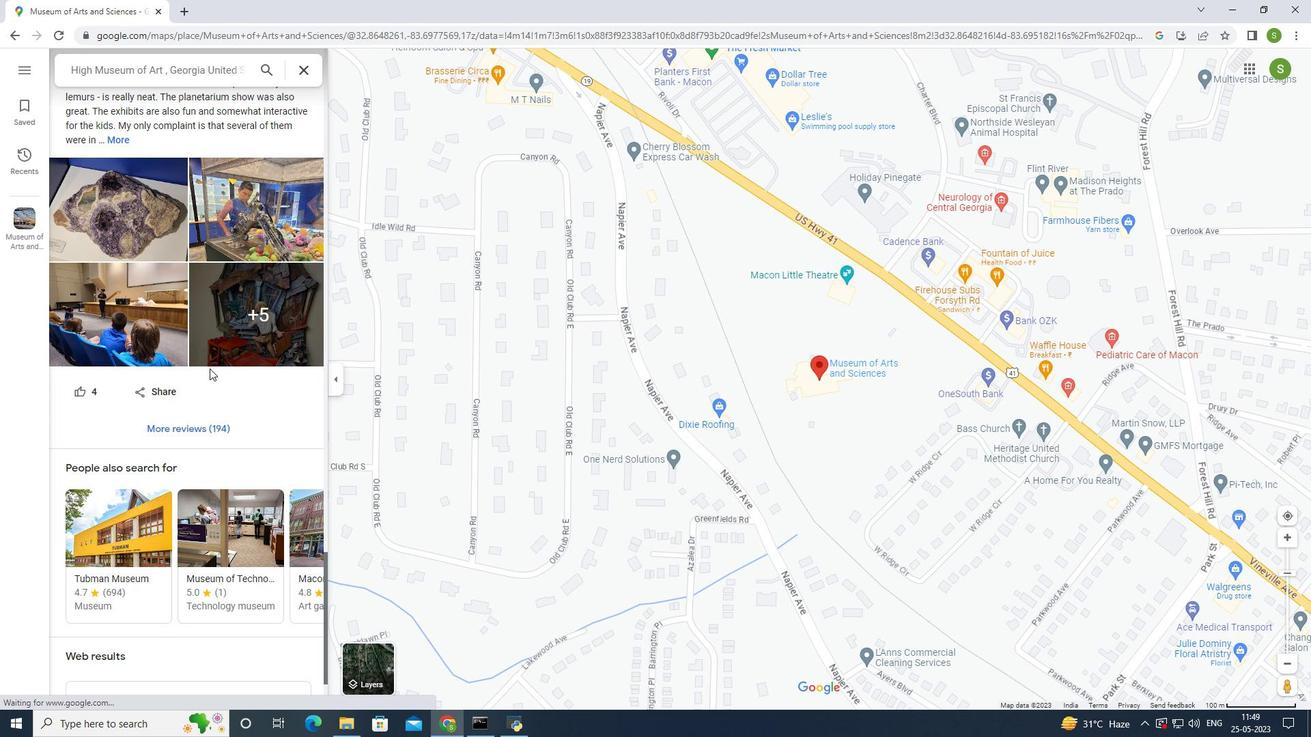 
Action: Mouse scrolled (210, 367) with delta (0, 0)
Screenshot: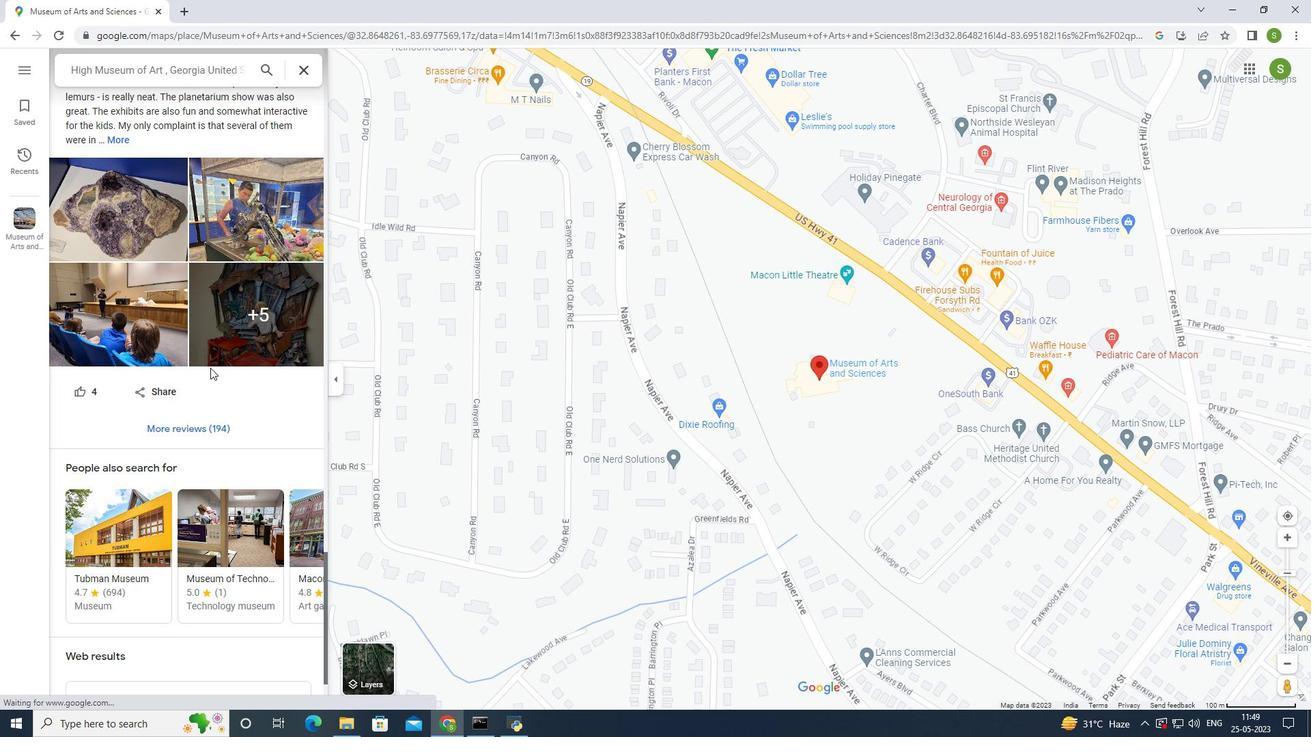 
Action: Mouse moved to (211, 368)
Screenshot: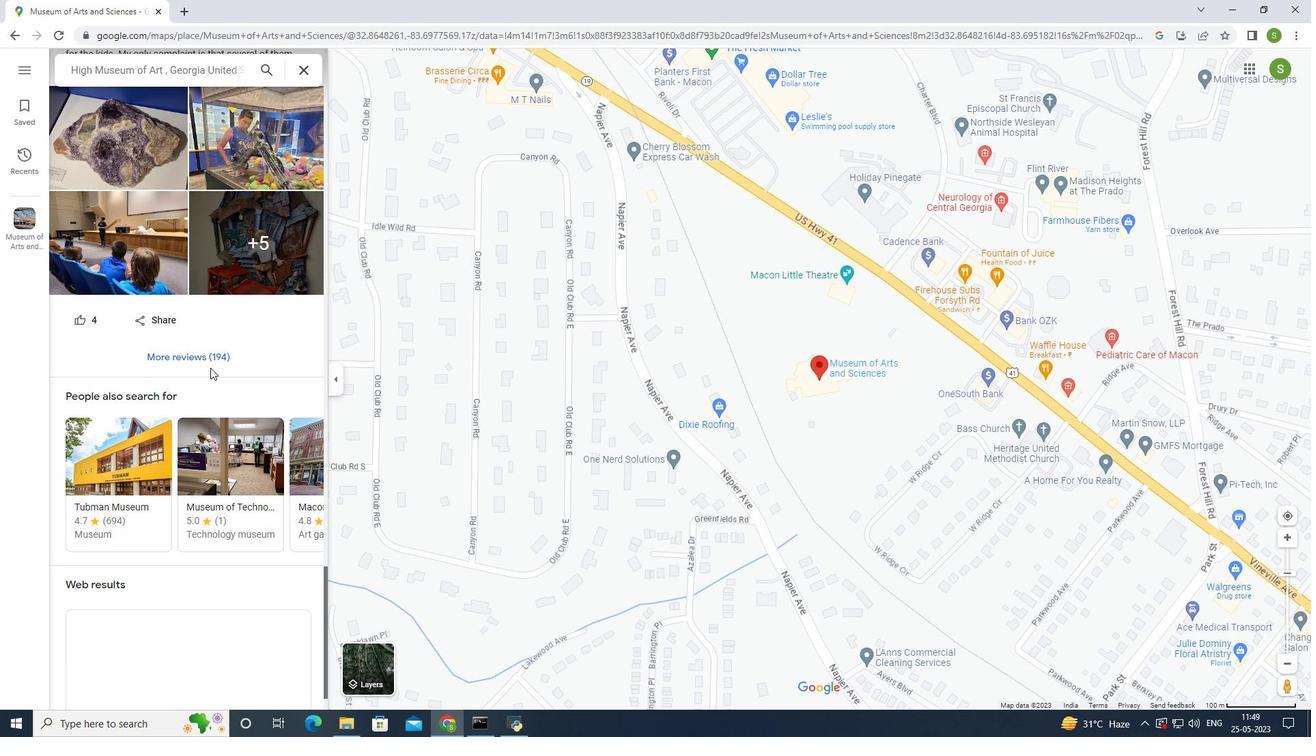 
Action: Mouse scrolled (210, 367) with delta (0, 0)
Screenshot: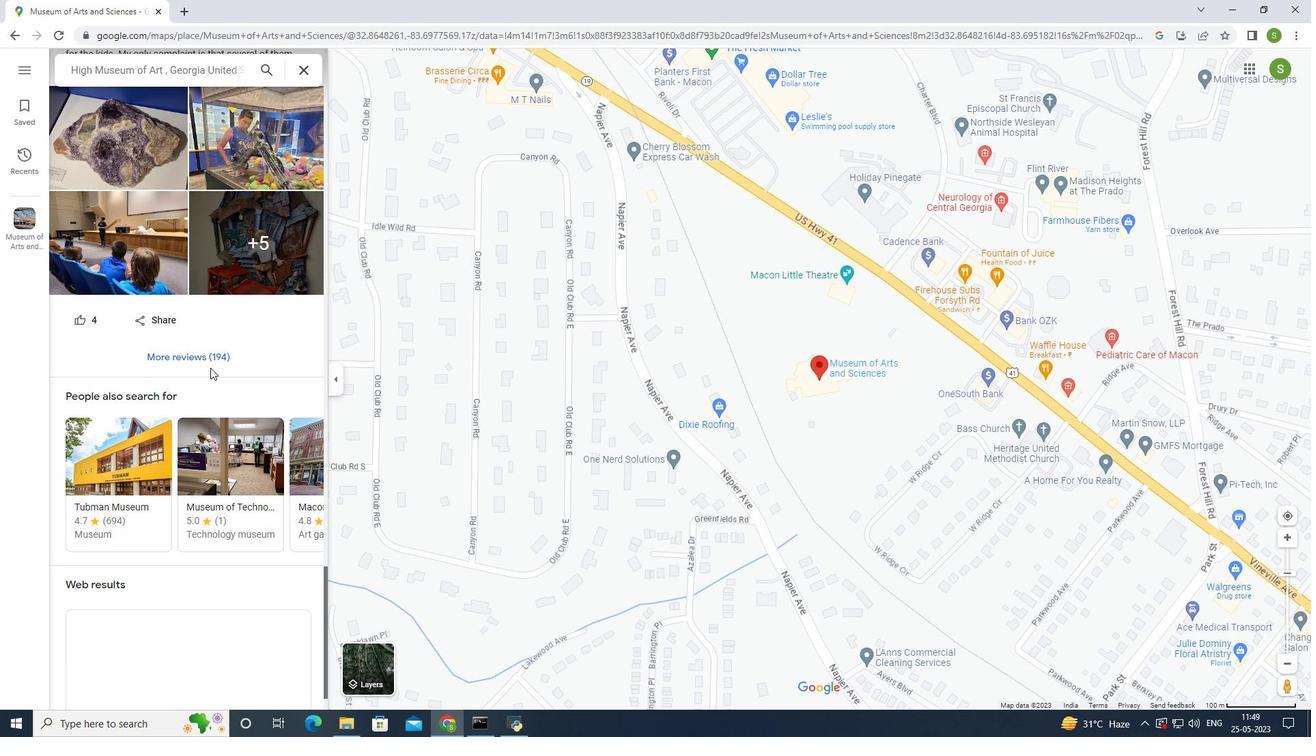 
Action: Mouse moved to (213, 366)
Screenshot: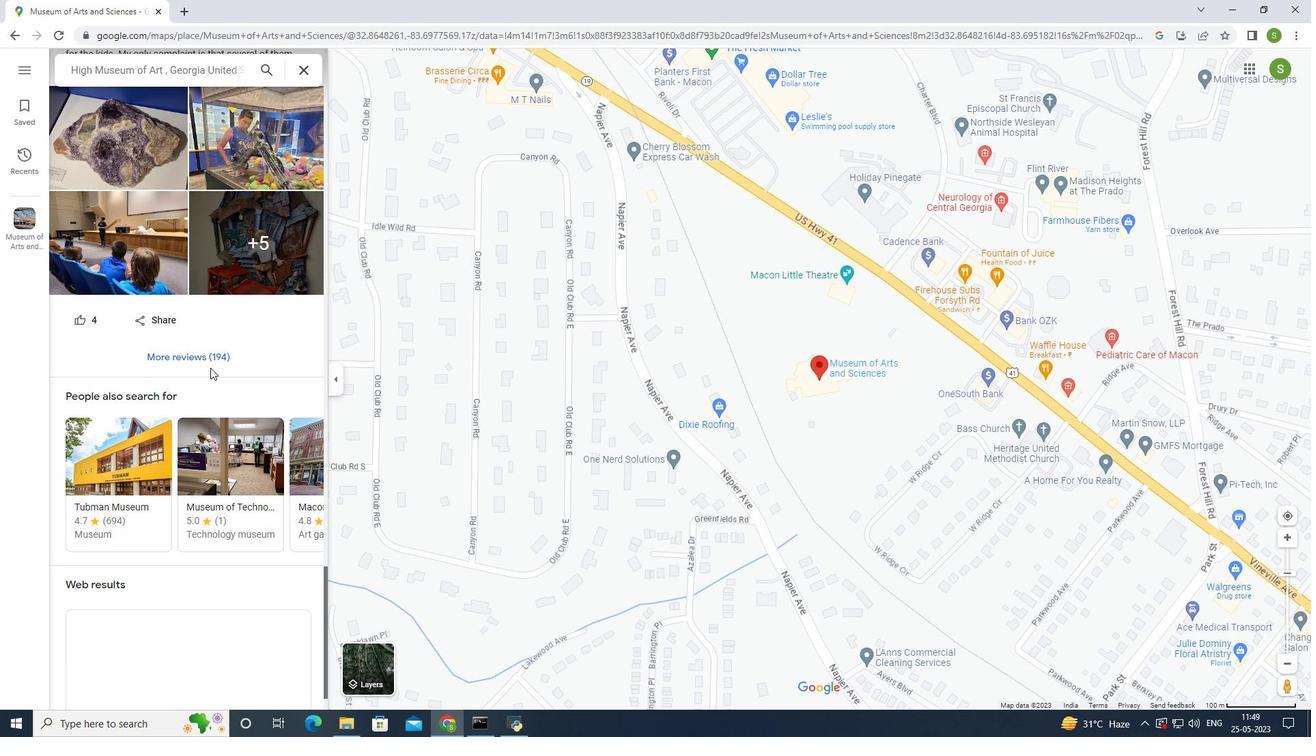 
Action: Mouse scrolled (210, 367) with delta (0, 0)
Screenshot: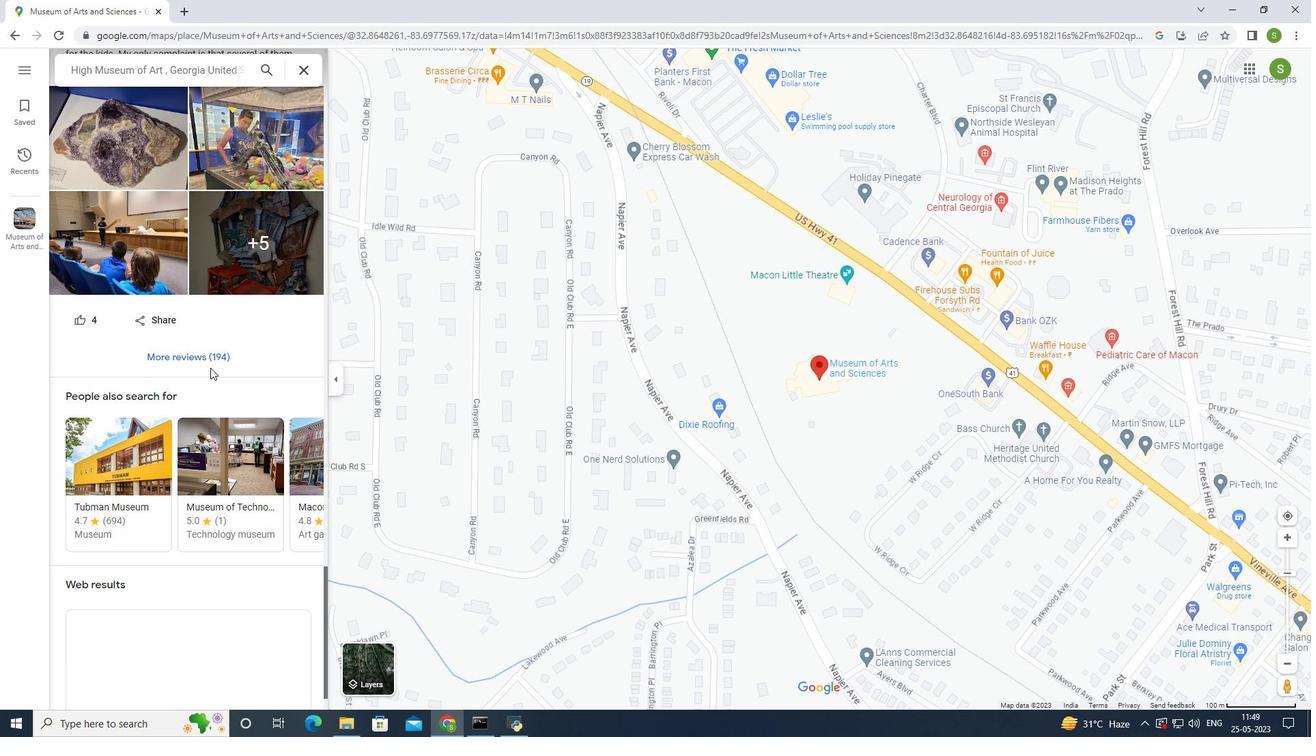 
Action: Mouse scrolled (210, 367) with delta (0, 0)
Screenshot: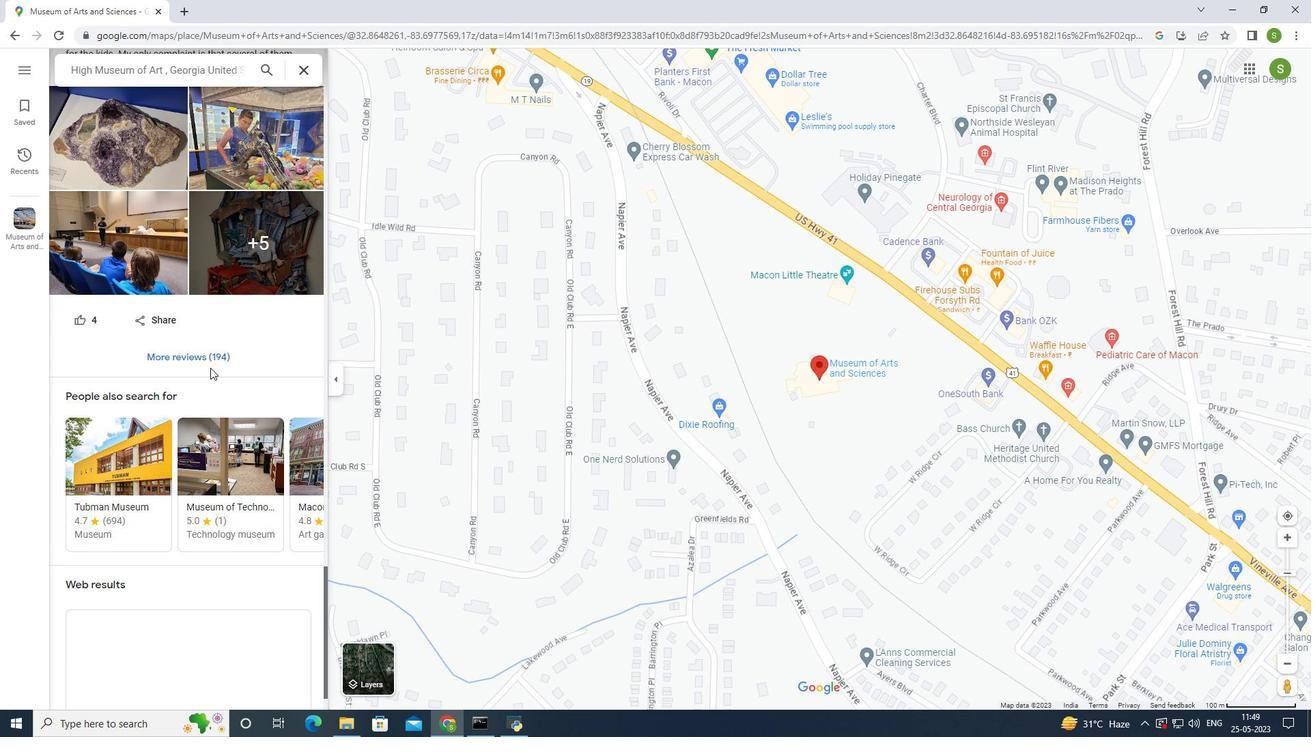 
Action: Mouse scrolled (210, 367) with delta (0, 0)
Screenshot: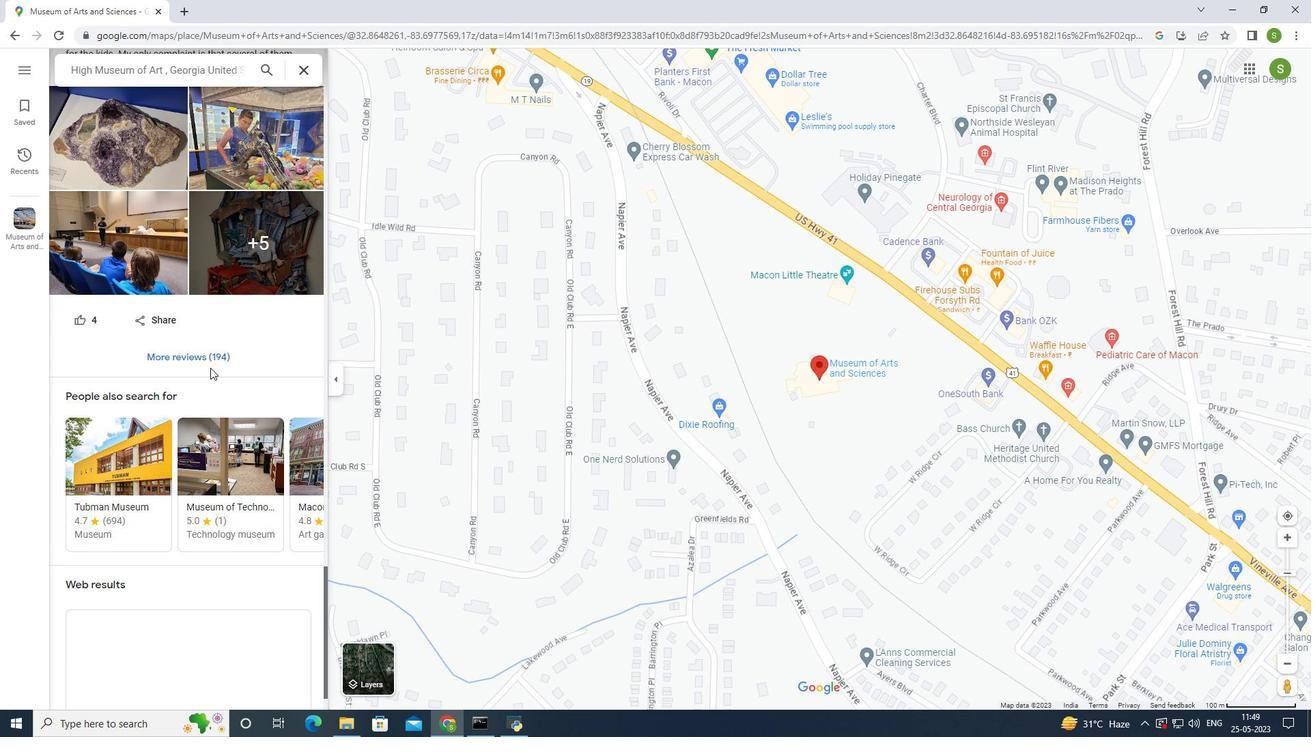 
Action: Mouse scrolled (213, 366) with delta (0, 0)
Screenshot: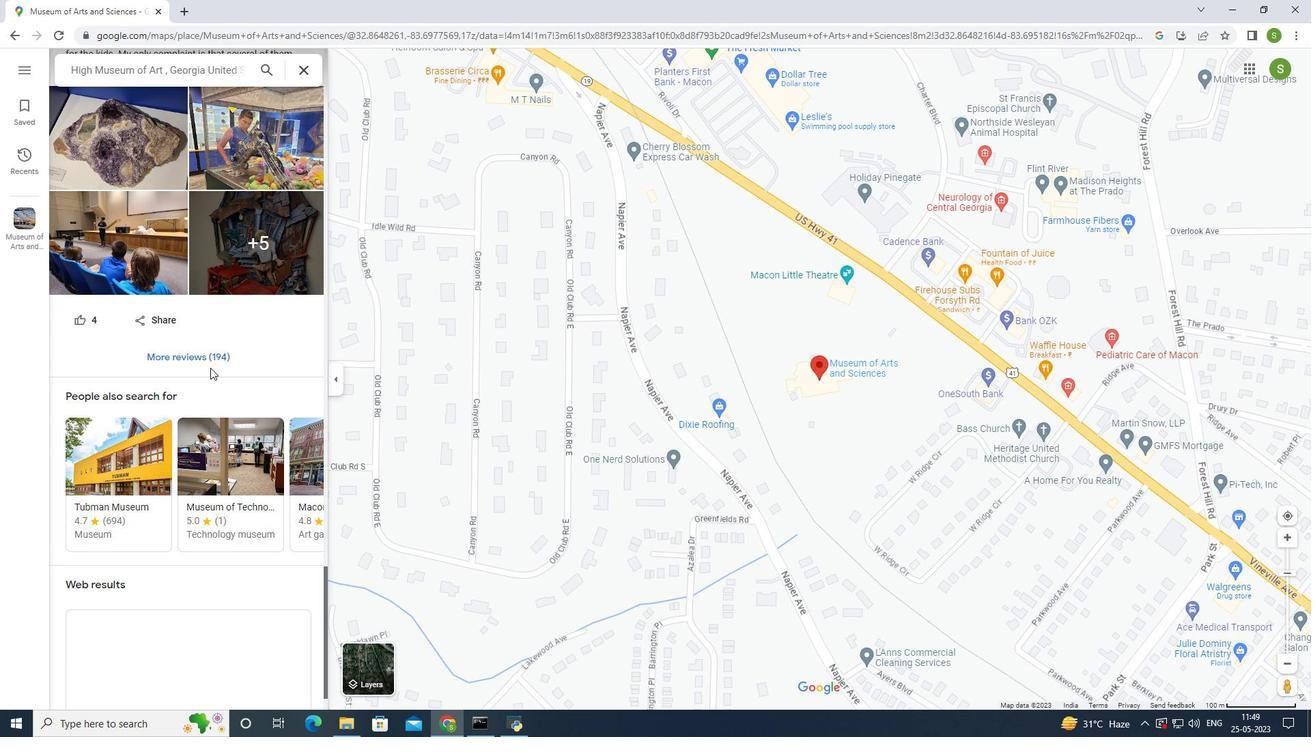 
Action: Mouse scrolled (213, 366) with delta (0, 0)
Screenshot: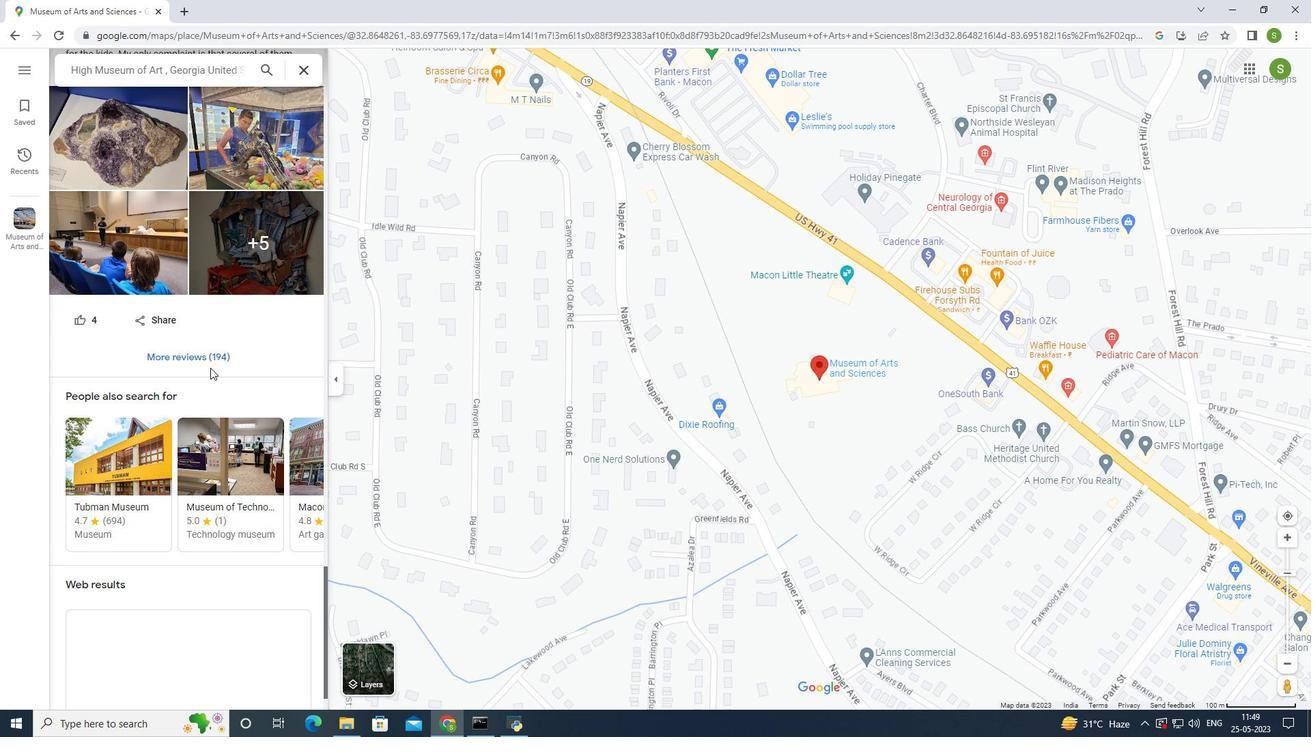
Action: Mouse scrolled (213, 366) with delta (0, 0)
Screenshot: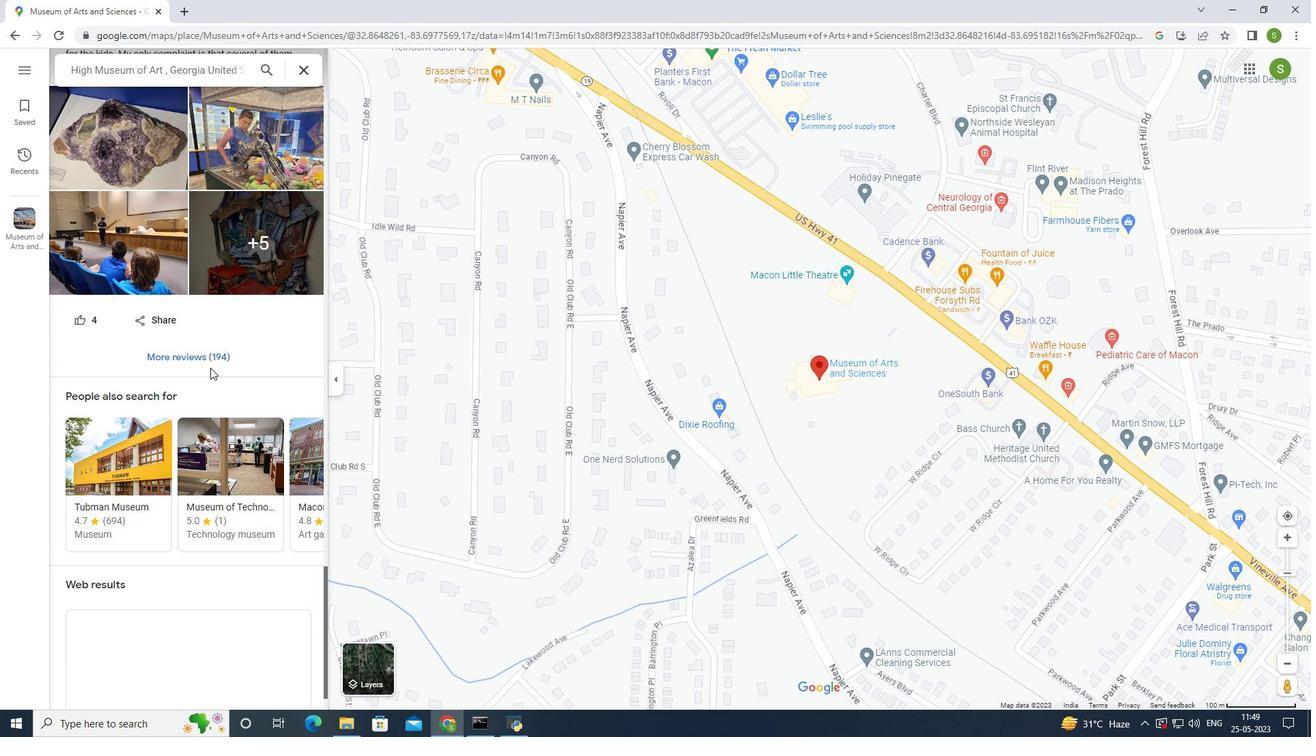 
Action: Mouse scrolled (213, 366) with delta (0, 0)
Screenshot: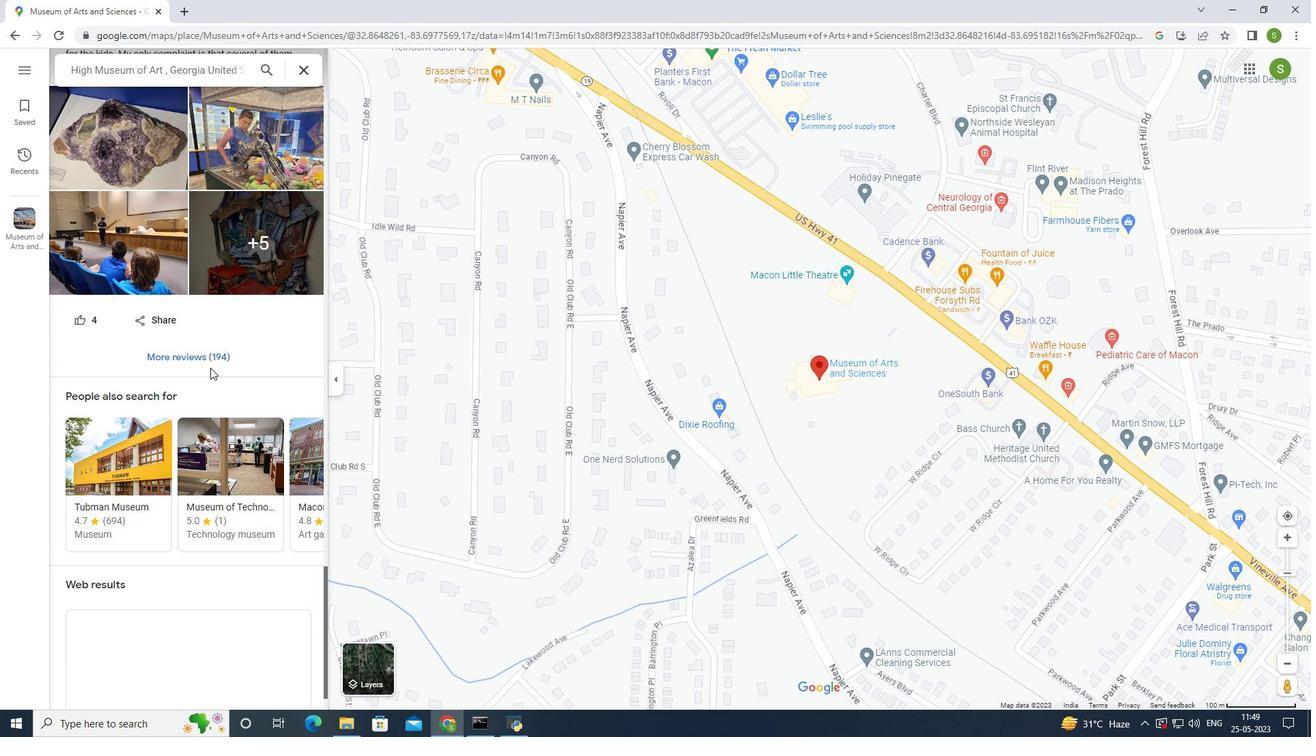 
Action: Mouse scrolled (213, 366) with delta (0, 0)
Screenshot: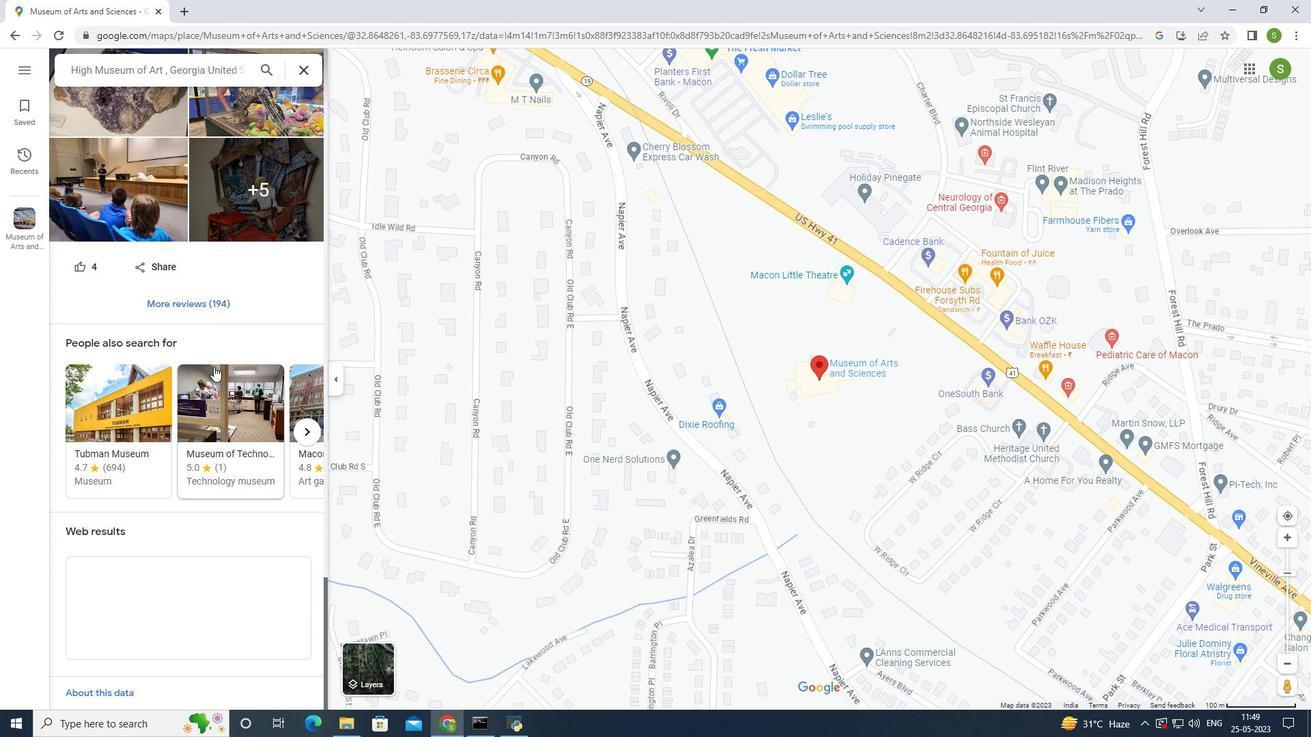 
Action: Mouse scrolled (213, 366) with delta (0, 0)
Screenshot: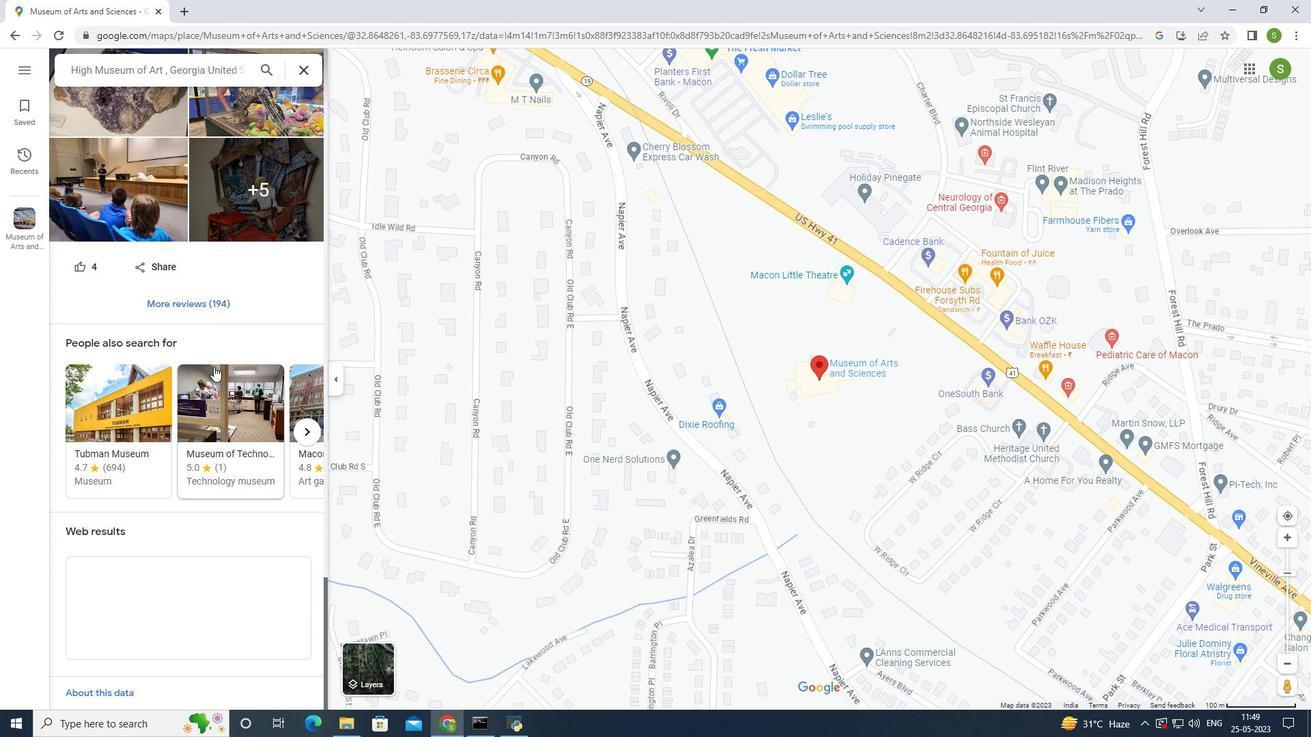
Action: Mouse scrolled (213, 366) with delta (0, 0)
Screenshot: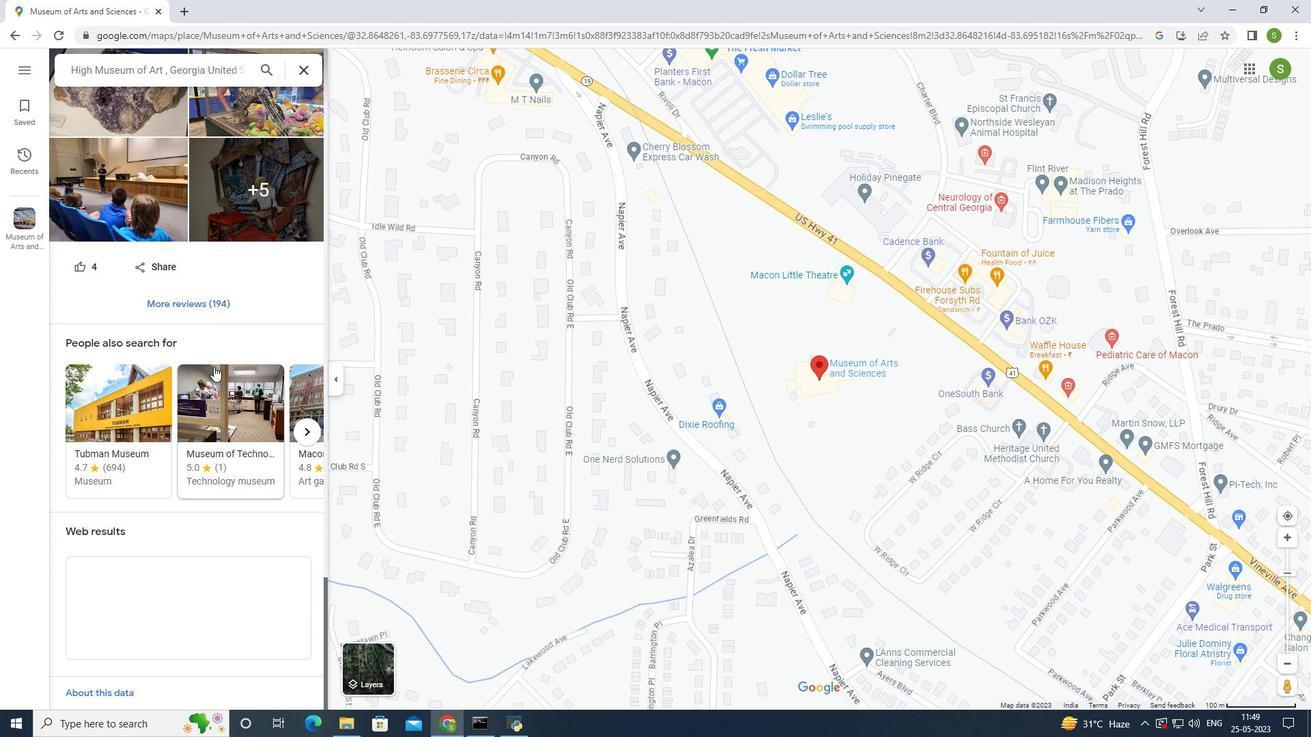 
Action: Mouse scrolled (213, 366) with delta (0, 0)
Screenshot: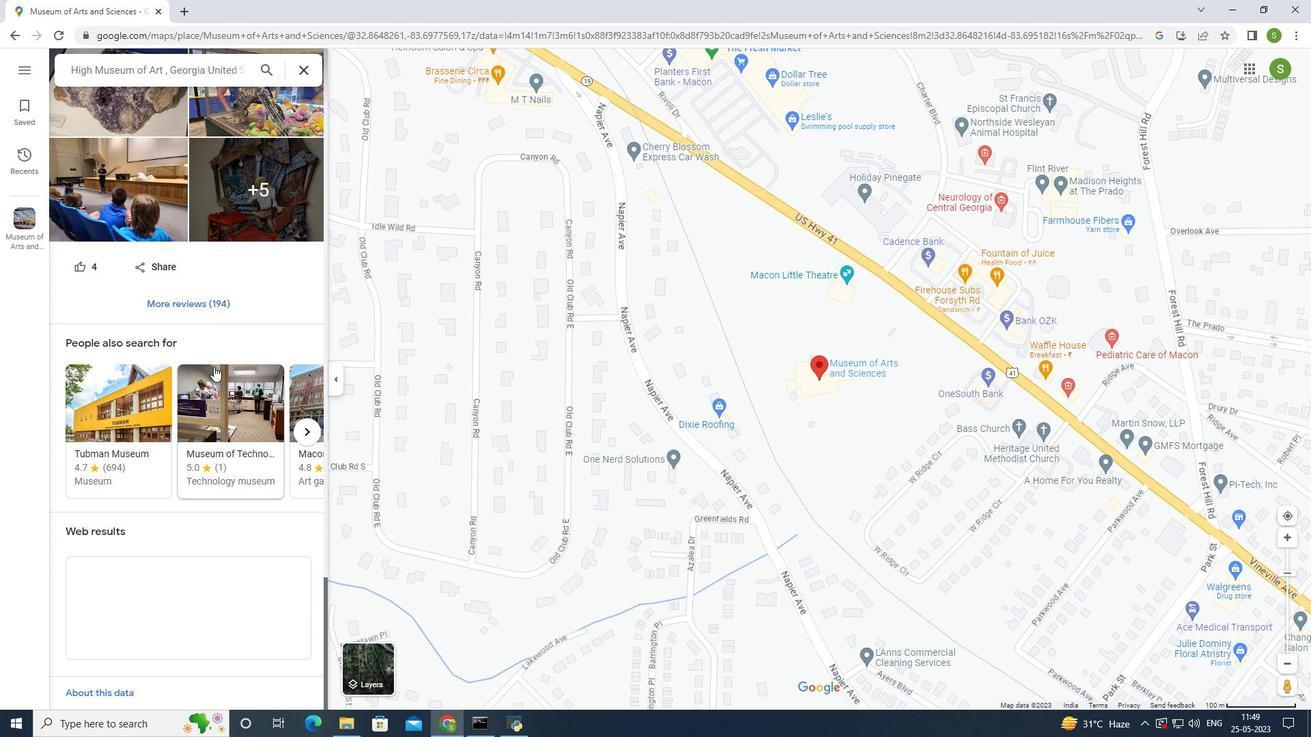 
Action: Mouse scrolled (213, 366) with delta (0, 0)
Screenshot: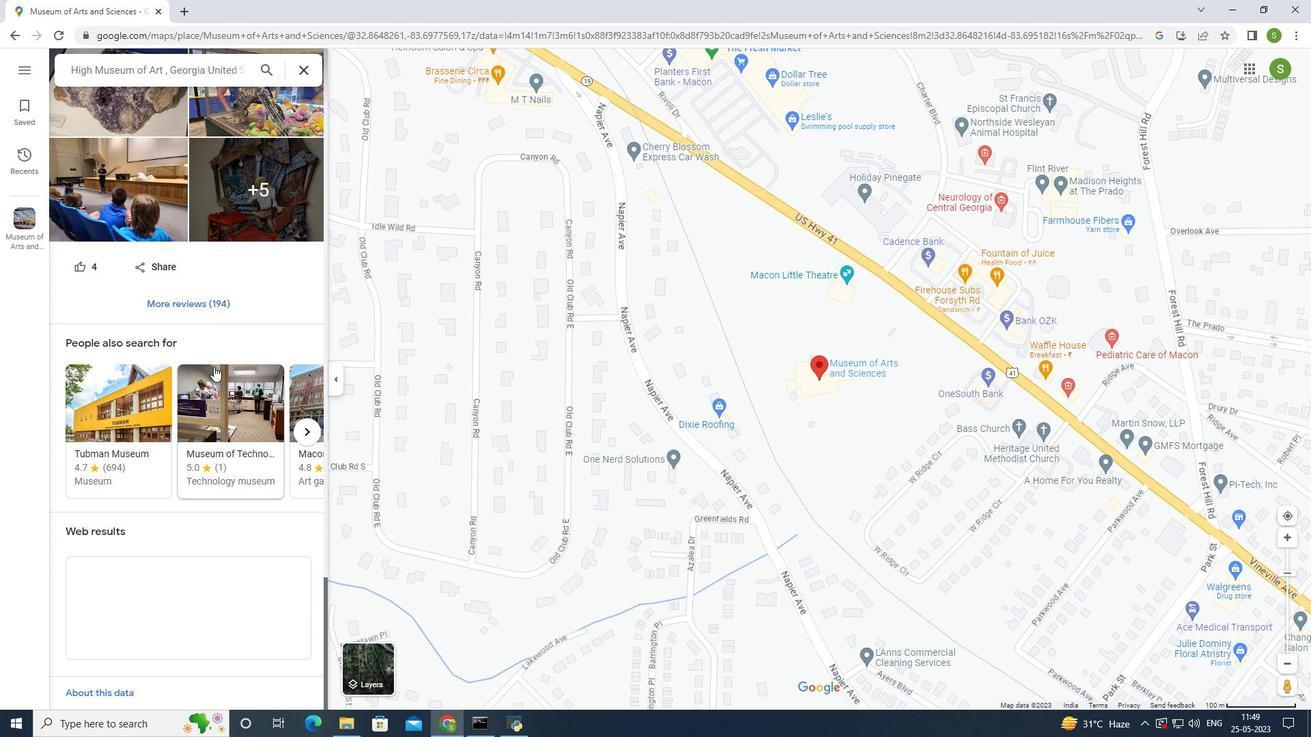 
Action: Mouse moved to (213, 366)
Screenshot: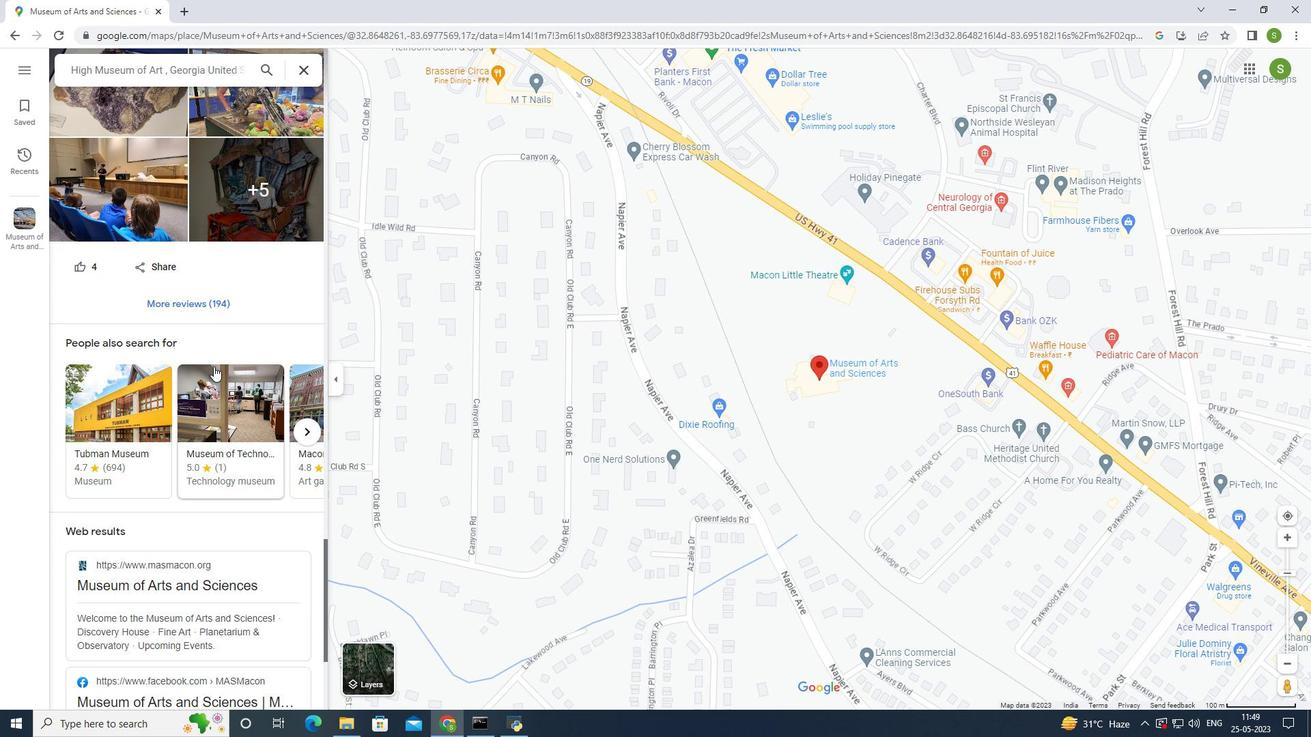 
Action: Mouse scrolled (213, 366) with delta (0, 0)
Screenshot: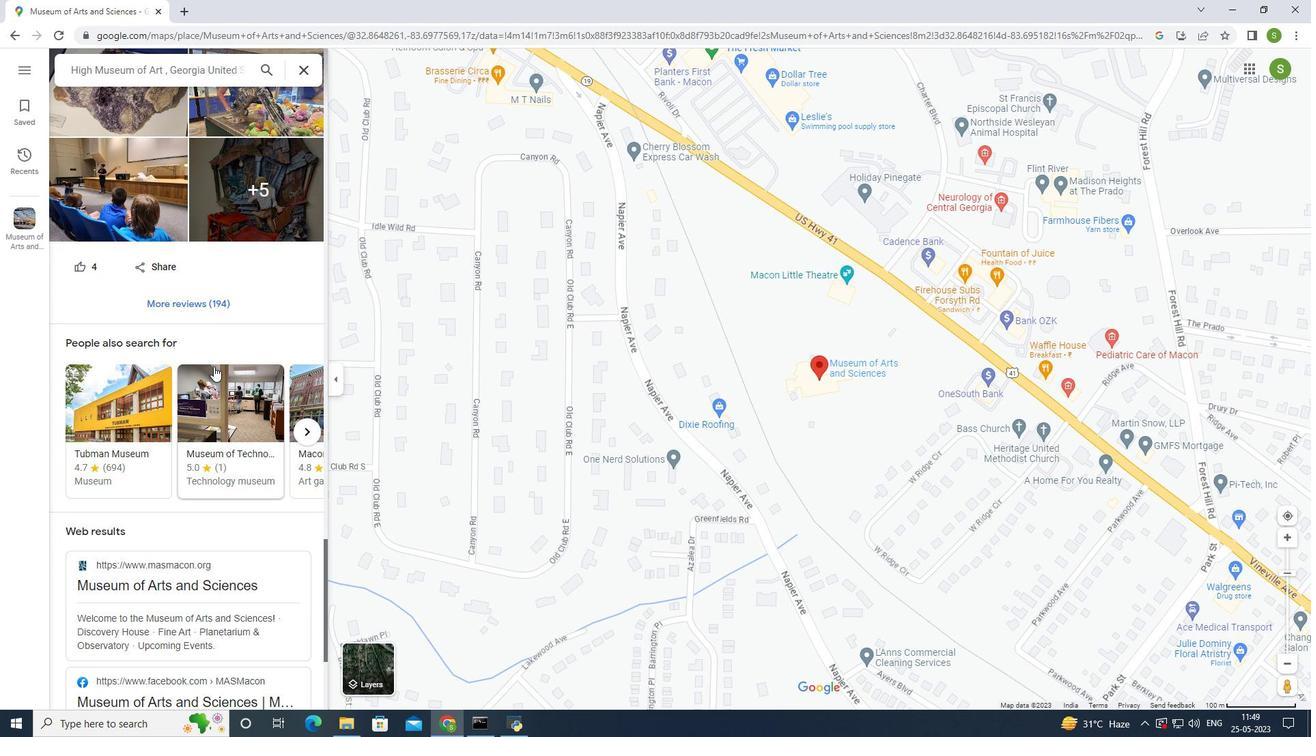 
Action: Mouse scrolled (213, 366) with delta (0, 0)
Screenshot: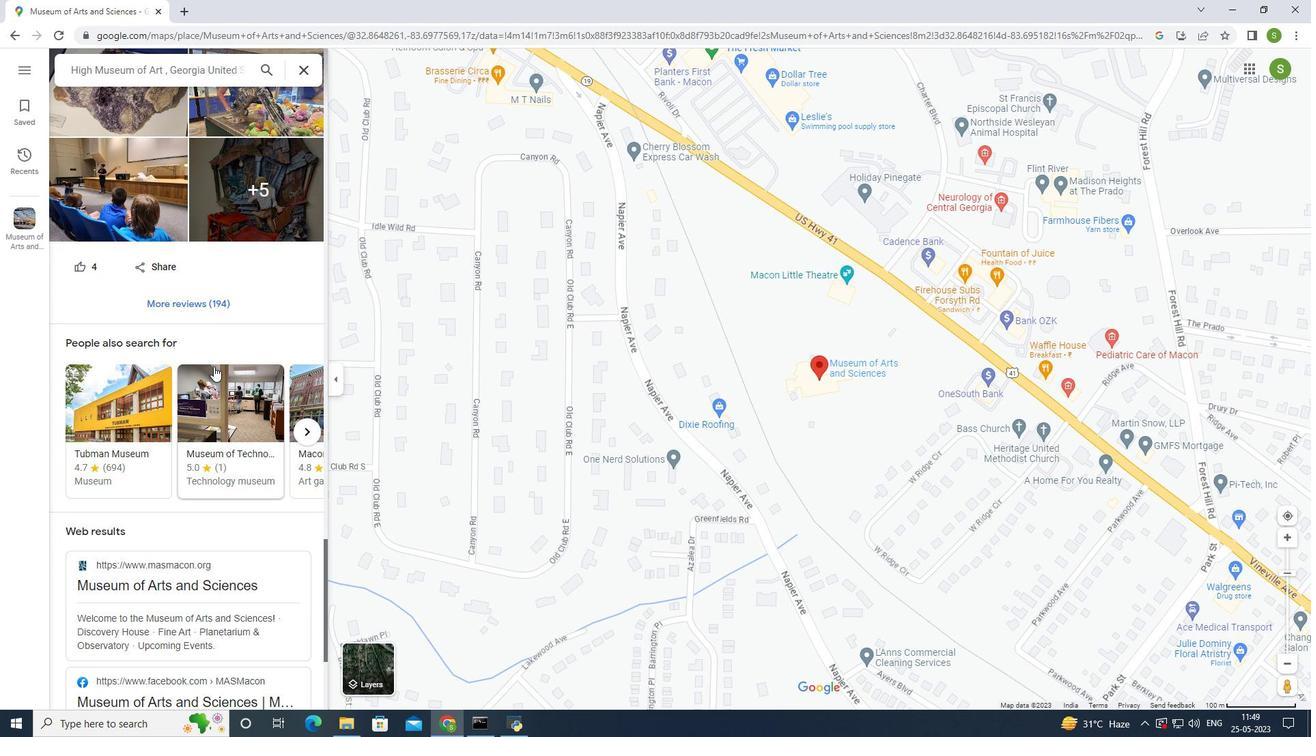 
Action: Mouse scrolled (213, 366) with delta (0, 0)
Screenshot: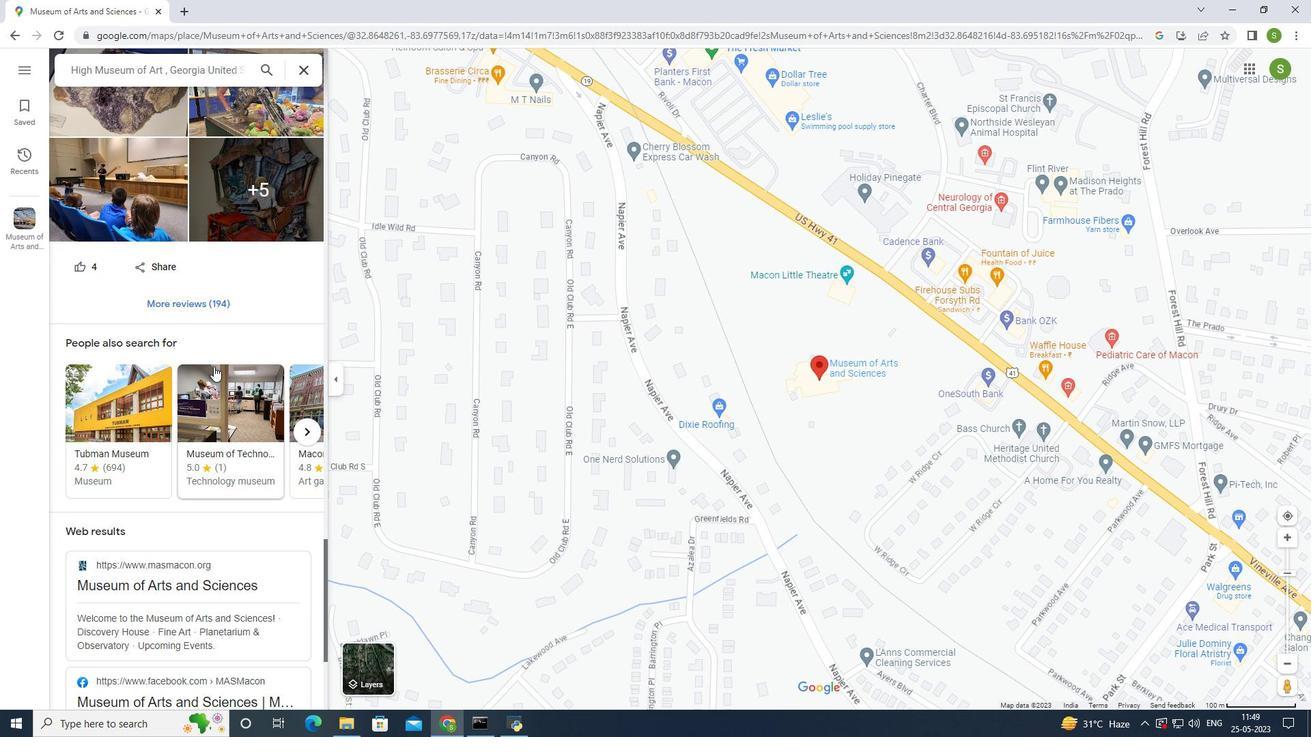 
Action: Mouse scrolled (213, 366) with delta (0, 0)
Screenshot: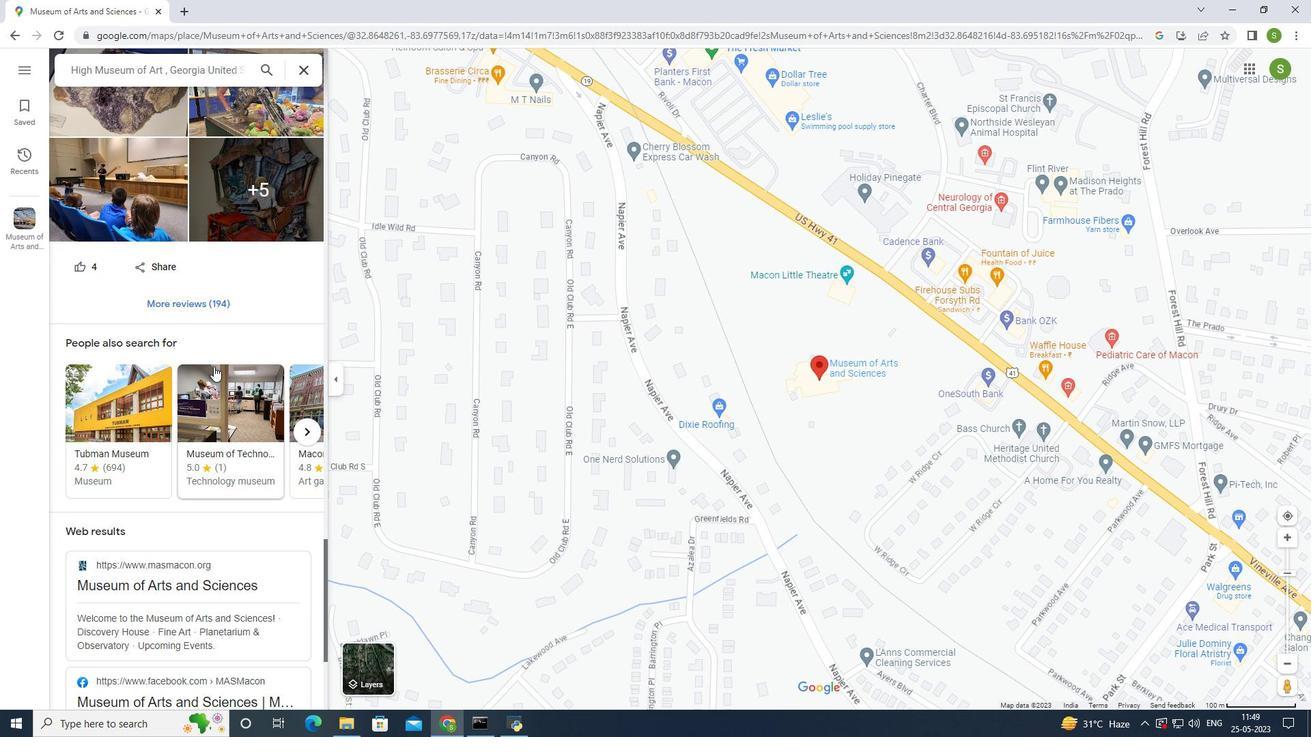 
Action: Mouse moved to (214, 366)
Screenshot: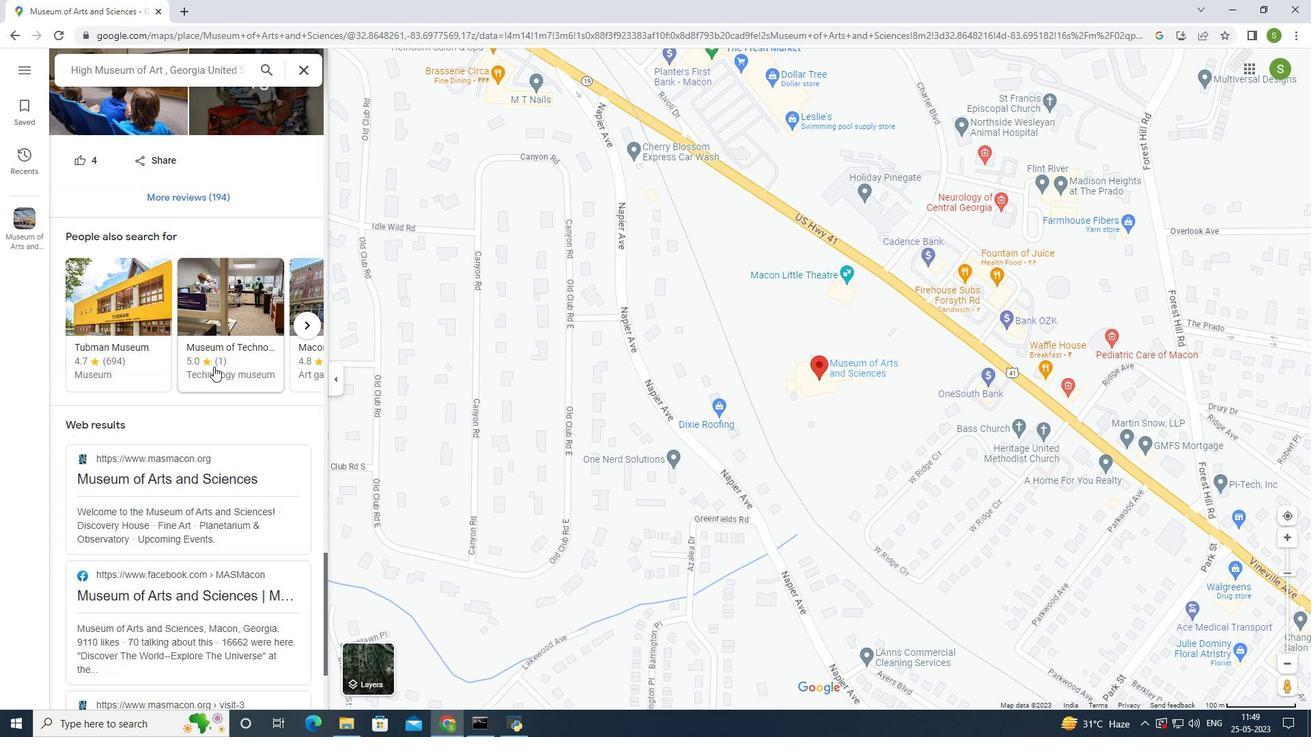
Action: Mouse scrolled (214, 366) with delta (0, 0)
Screenshot: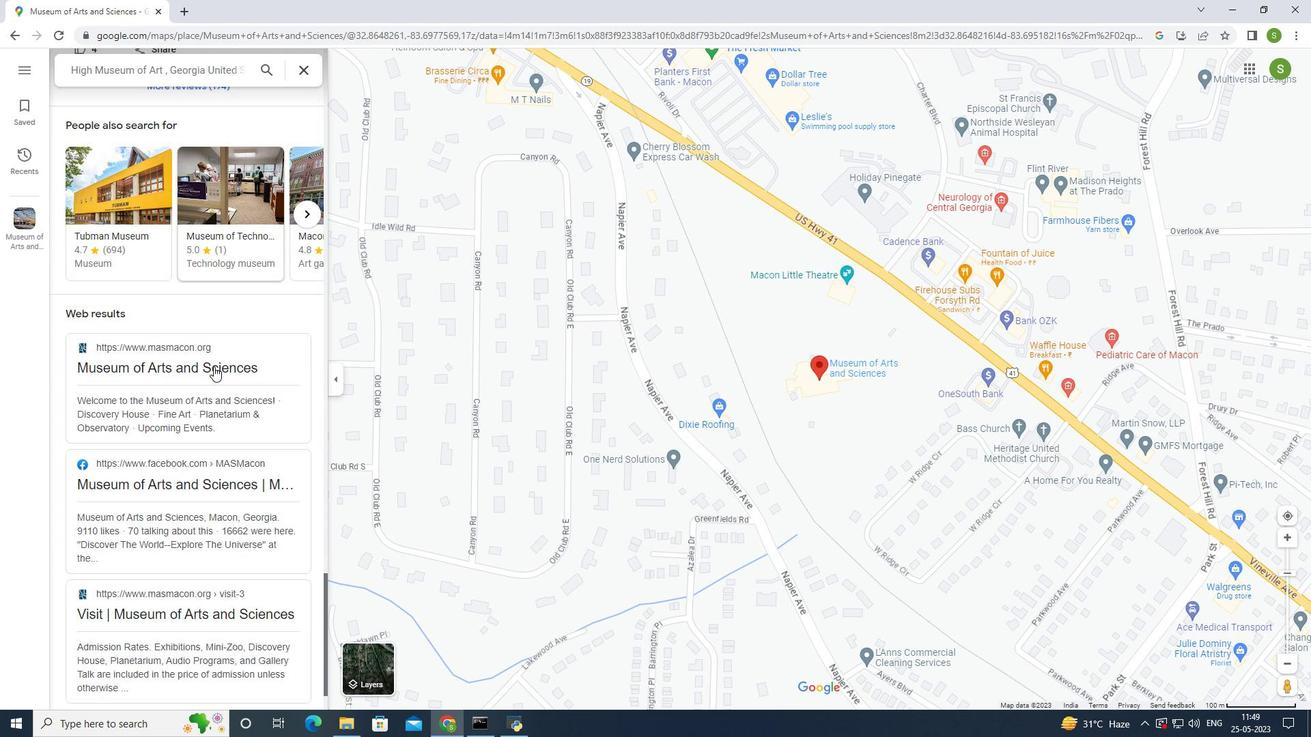 
Action: Mouse moved to (214, 366)
Screenshot: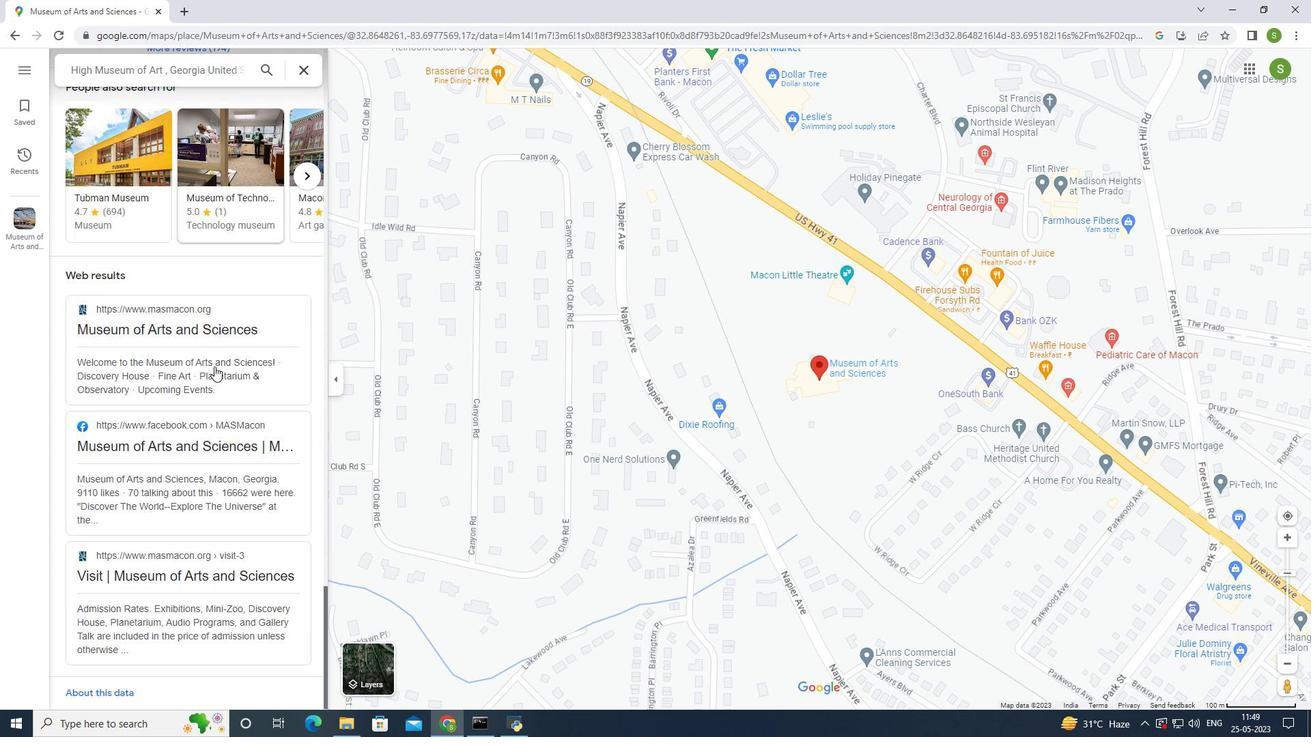 
Action: Mouse scrolled (214, 366) with delta (0, 0)
Screenshot: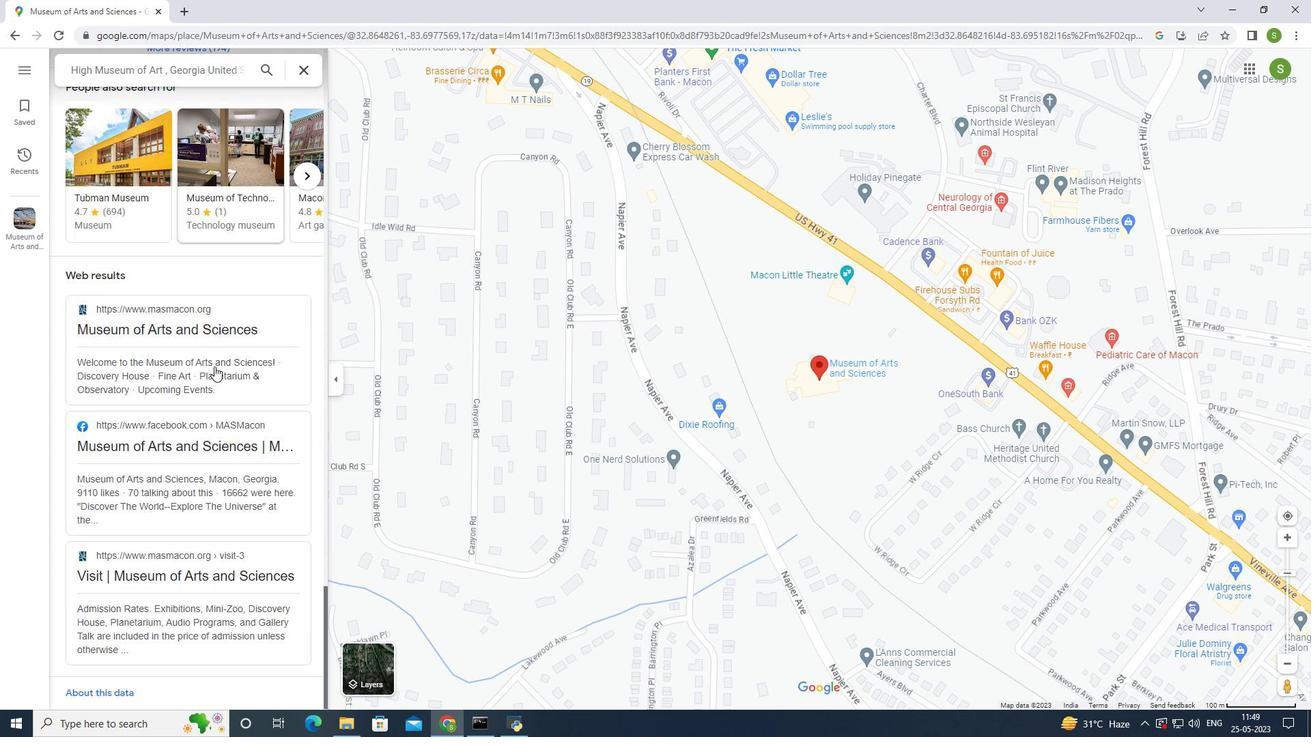 
Action: Mouse scrolled (214, 366) with delta (0, 0)
Screenshot: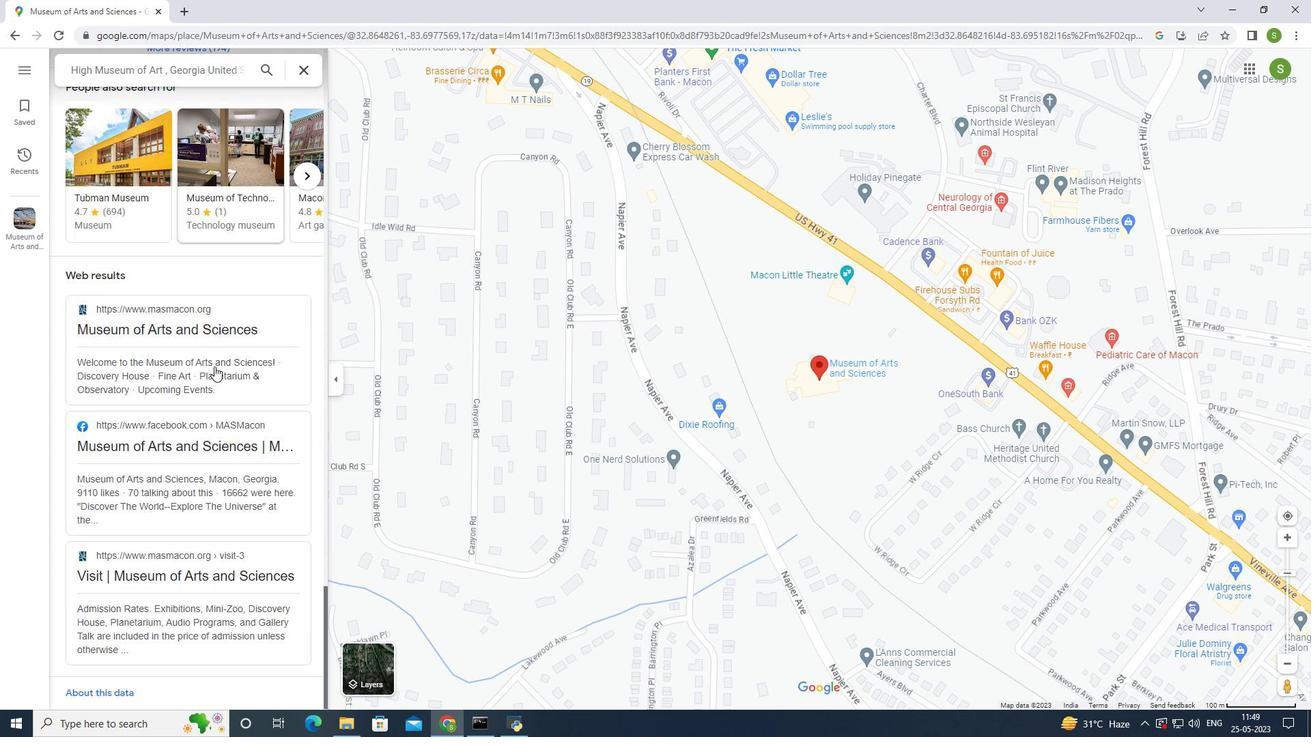 
Action: Mouse scrolled (214, 366) with delta (0, 0)
Screenshot: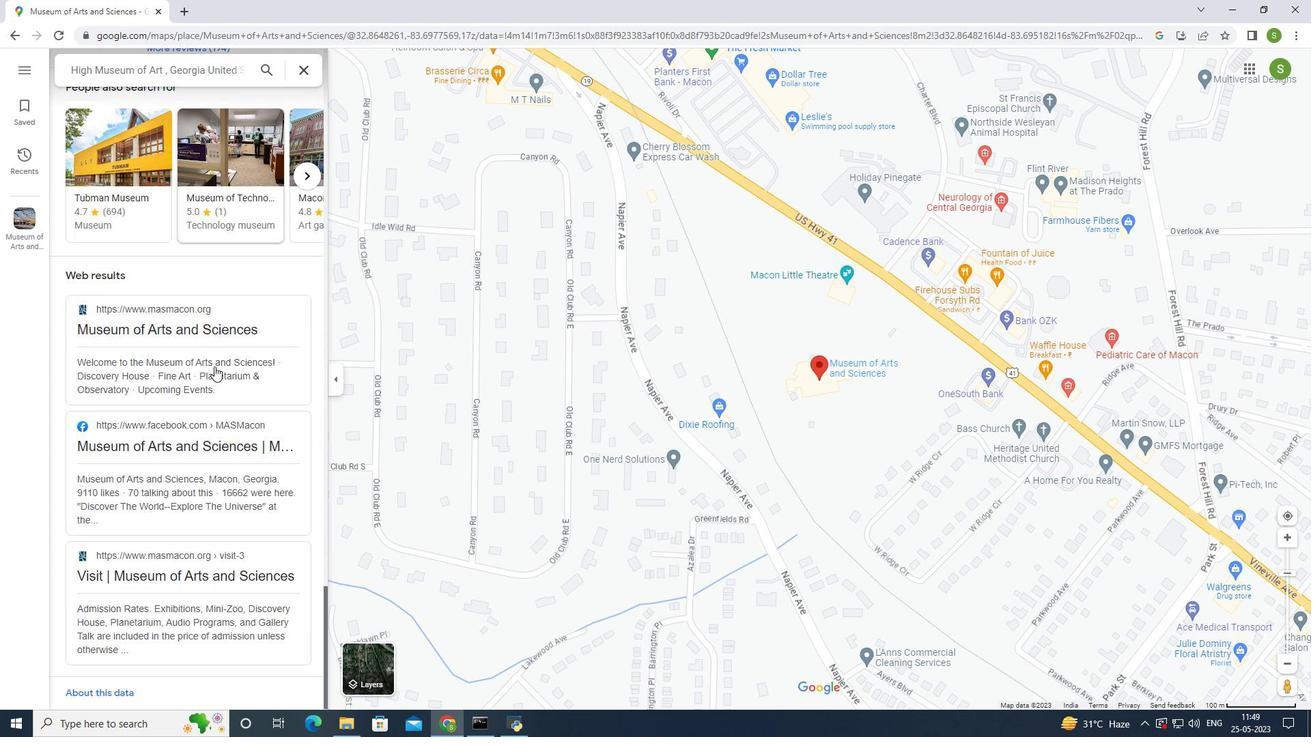 
Action: Mouse scrolled (214, 366) with delta (0, 0)
Screenshot: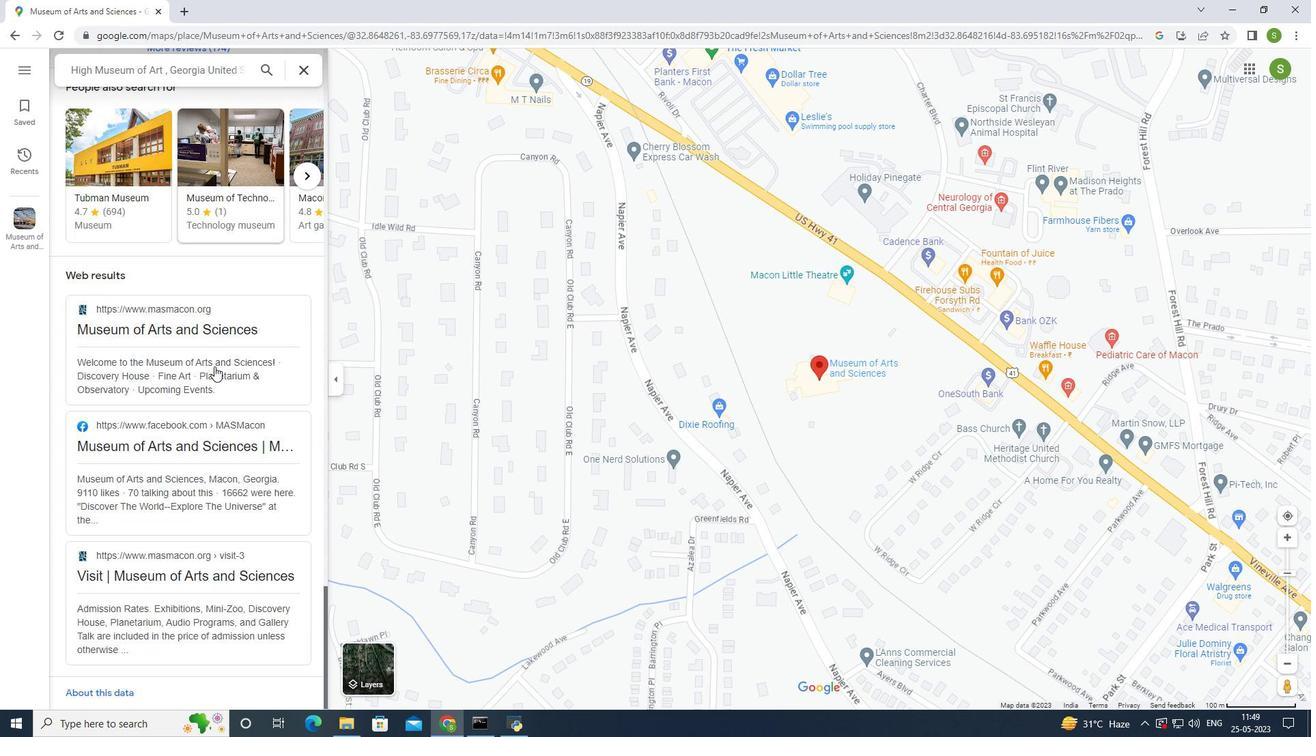 
Action: Mouse moved to (215, 366)
Screenshot: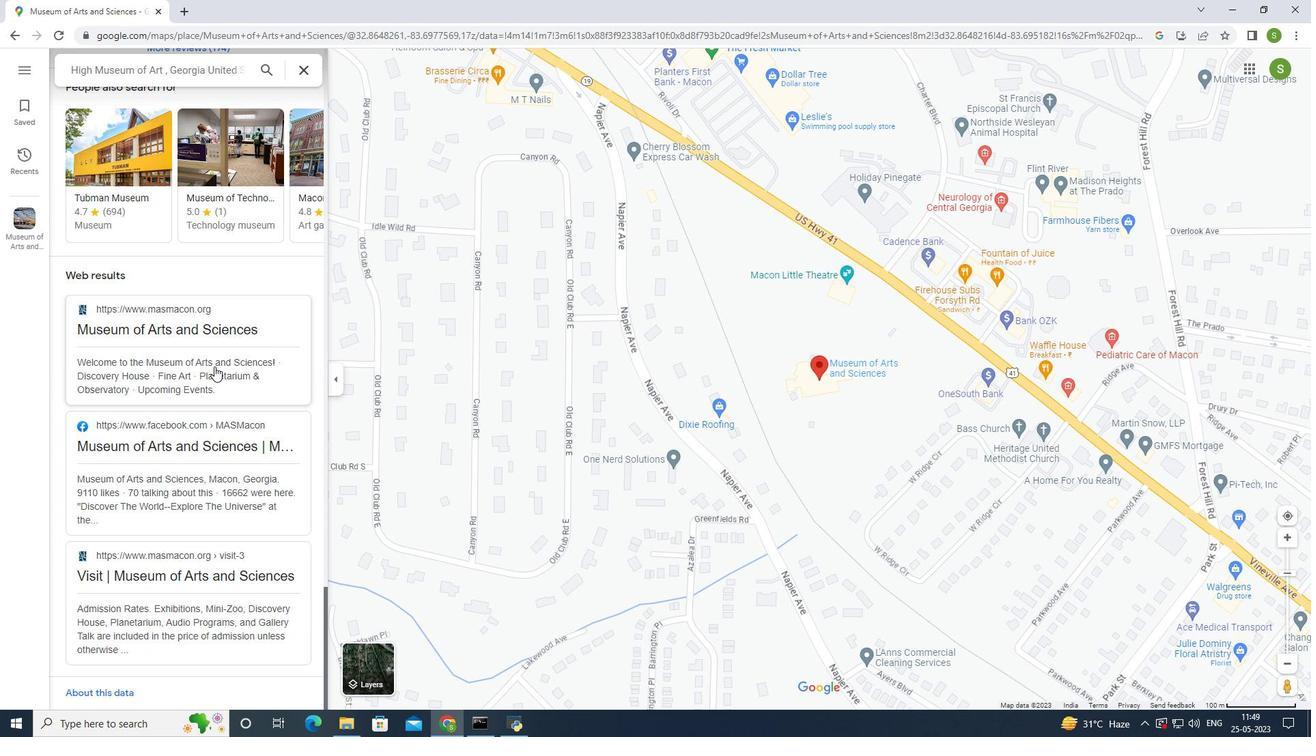 
Action: Mouse scrolled (215, 366) with delta (0, 0)
Screenshot: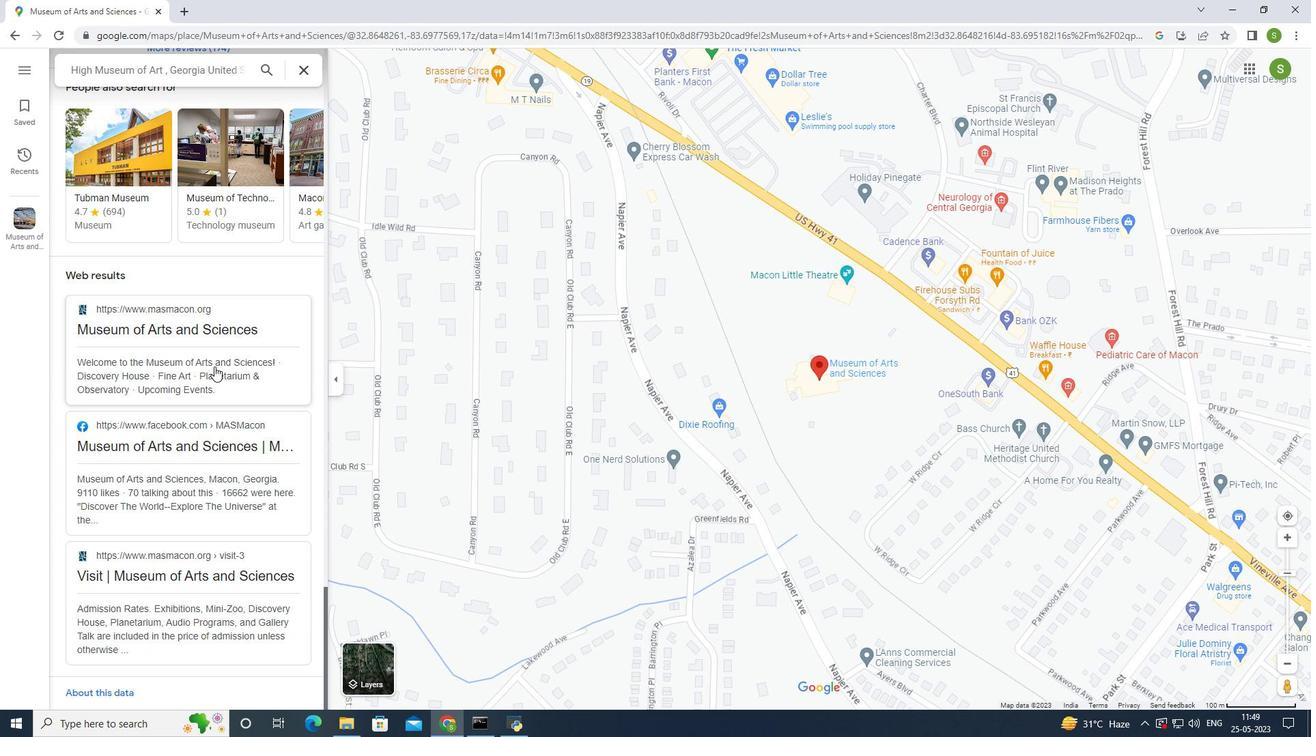 
Action: Mouse scrolled (215, 366) with delta (0, 0)
Screenshot: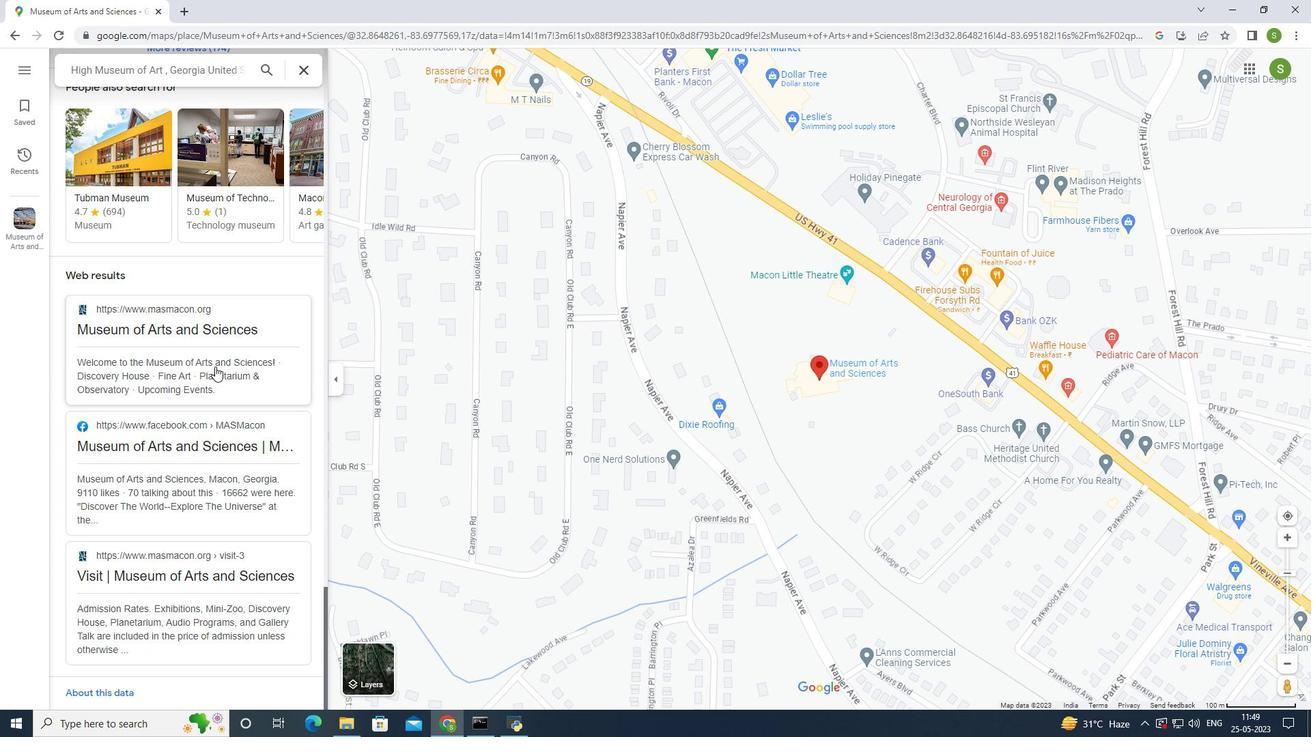 
Action: Mouse scrolled (215, 366) with delta (0, 0)
Screenshot: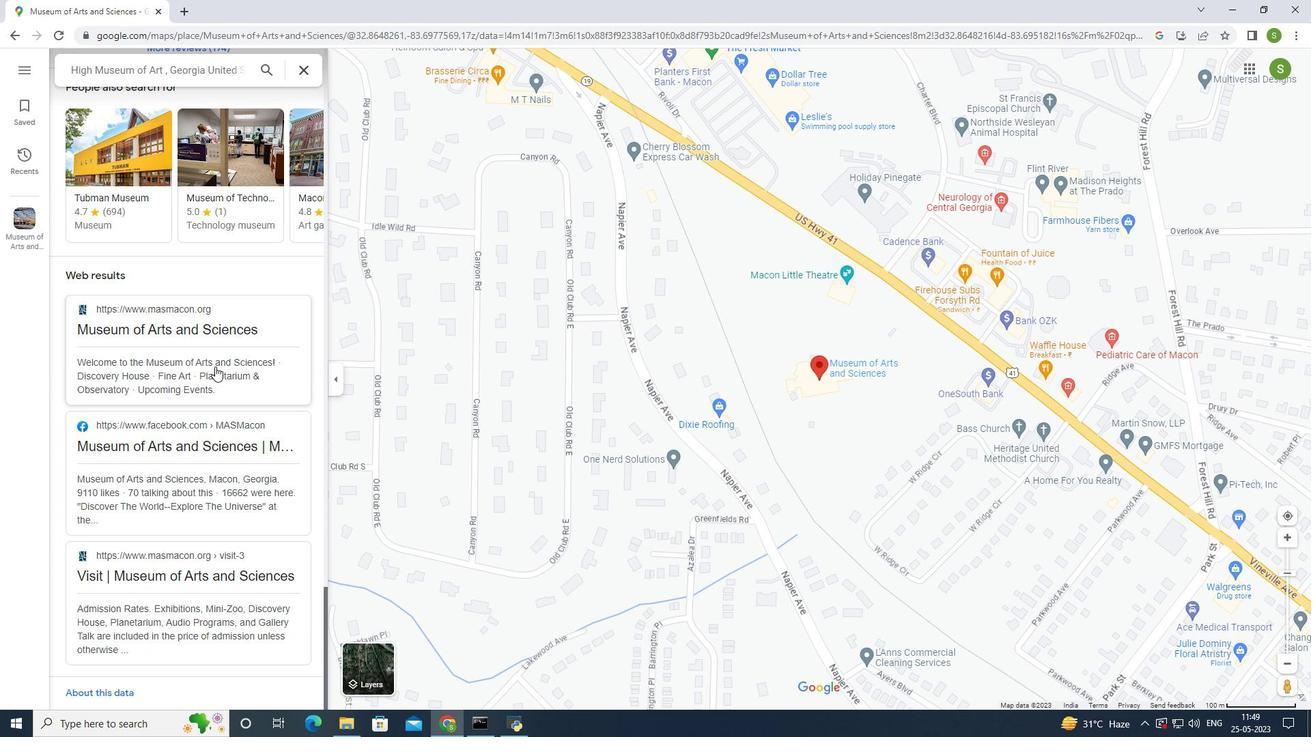 
Action: Mouse scrolled (215, 366) with delta (0, 0)
Screenshot: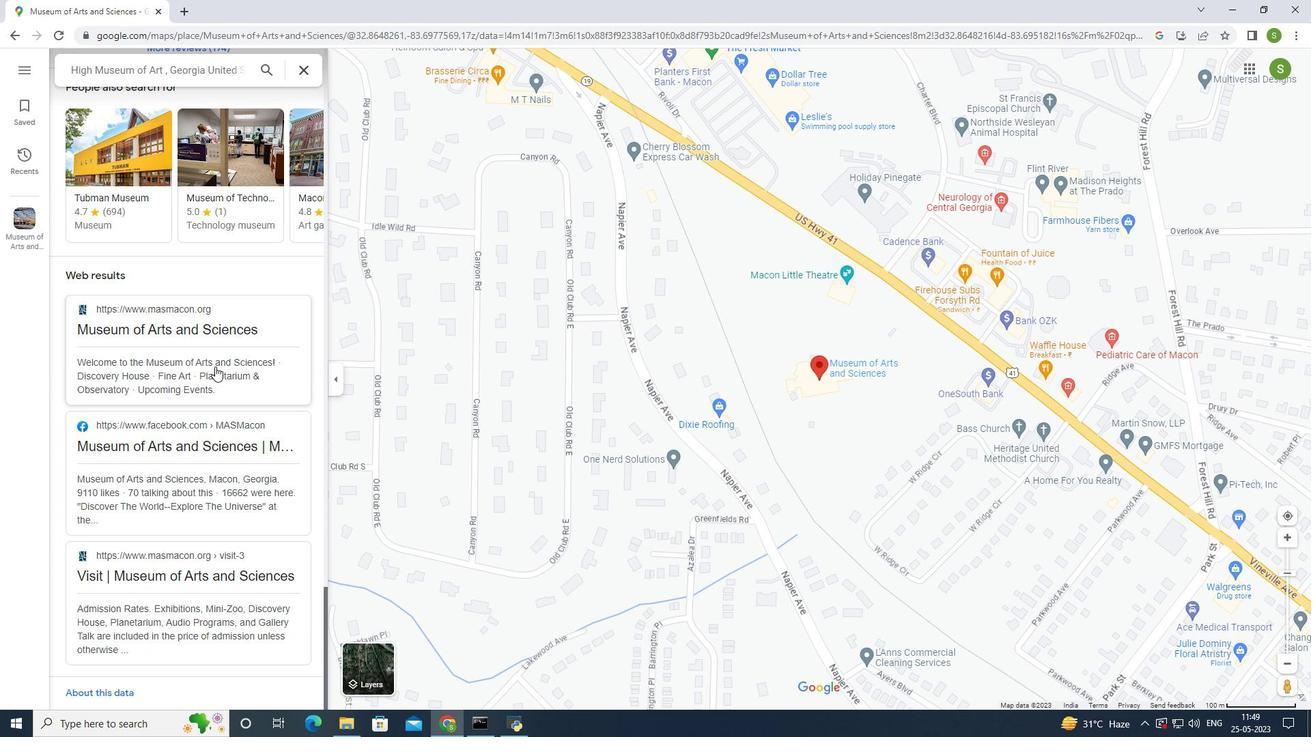 
Action: Mouse scrolled (215, 366) with delta (0, 0)
Screenshot: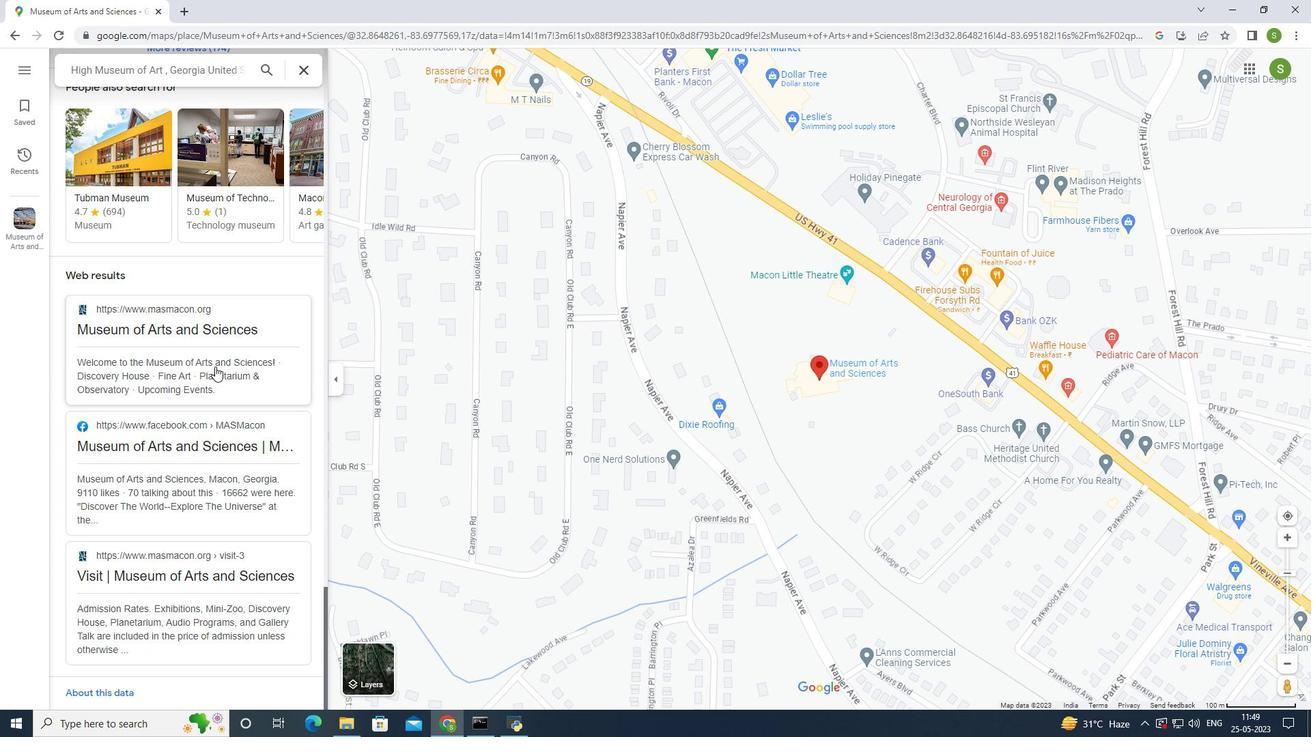 
Action: Mouse moved to (215, 366)
Screenshot: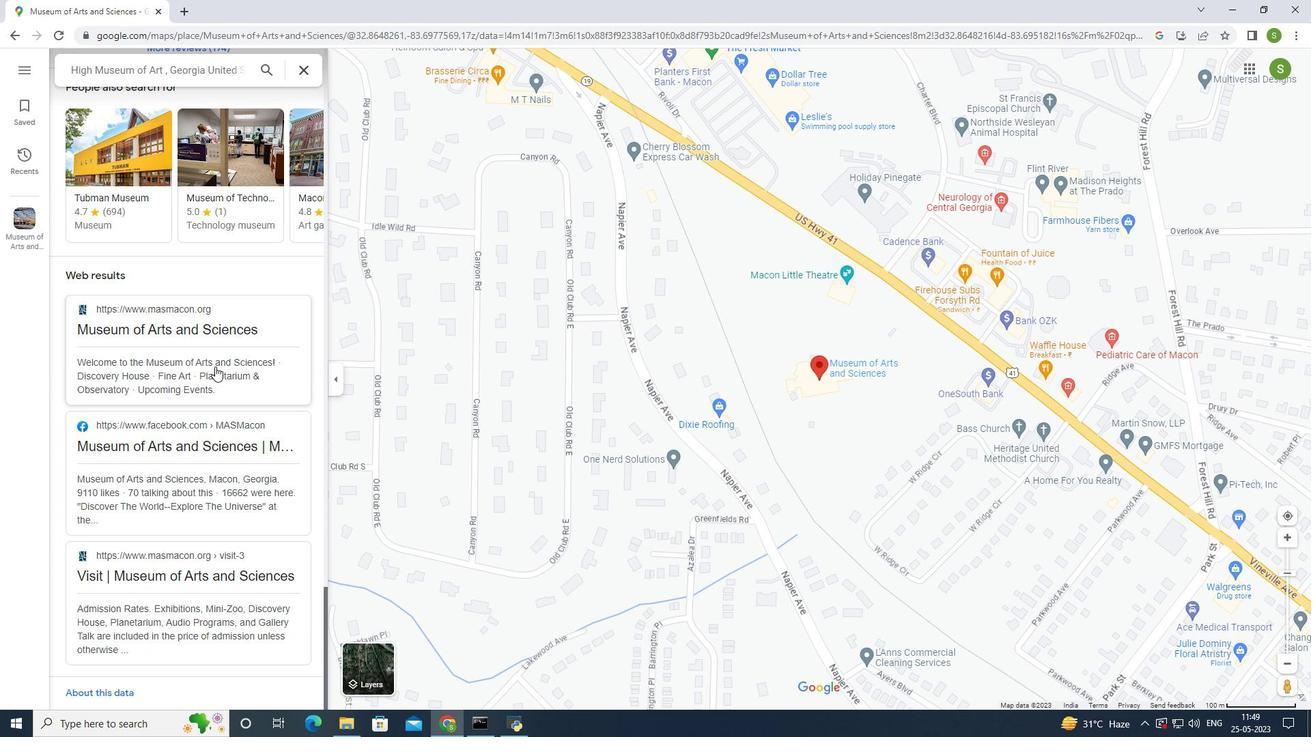 
Action: Mouse scrolled (215, 366) with delta (0, 0)
Screenshot: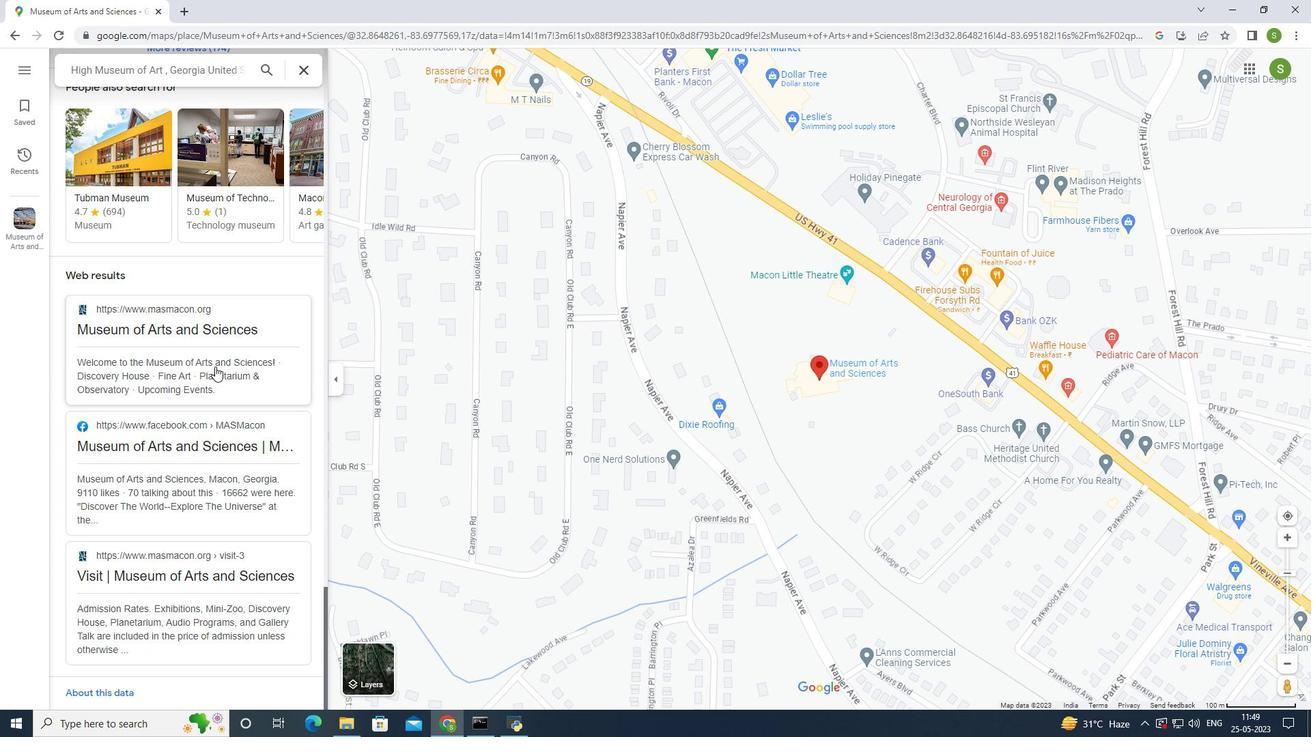 
Action: Mouse scrolled (215, 366) with delta (0, 0)
Screenshot: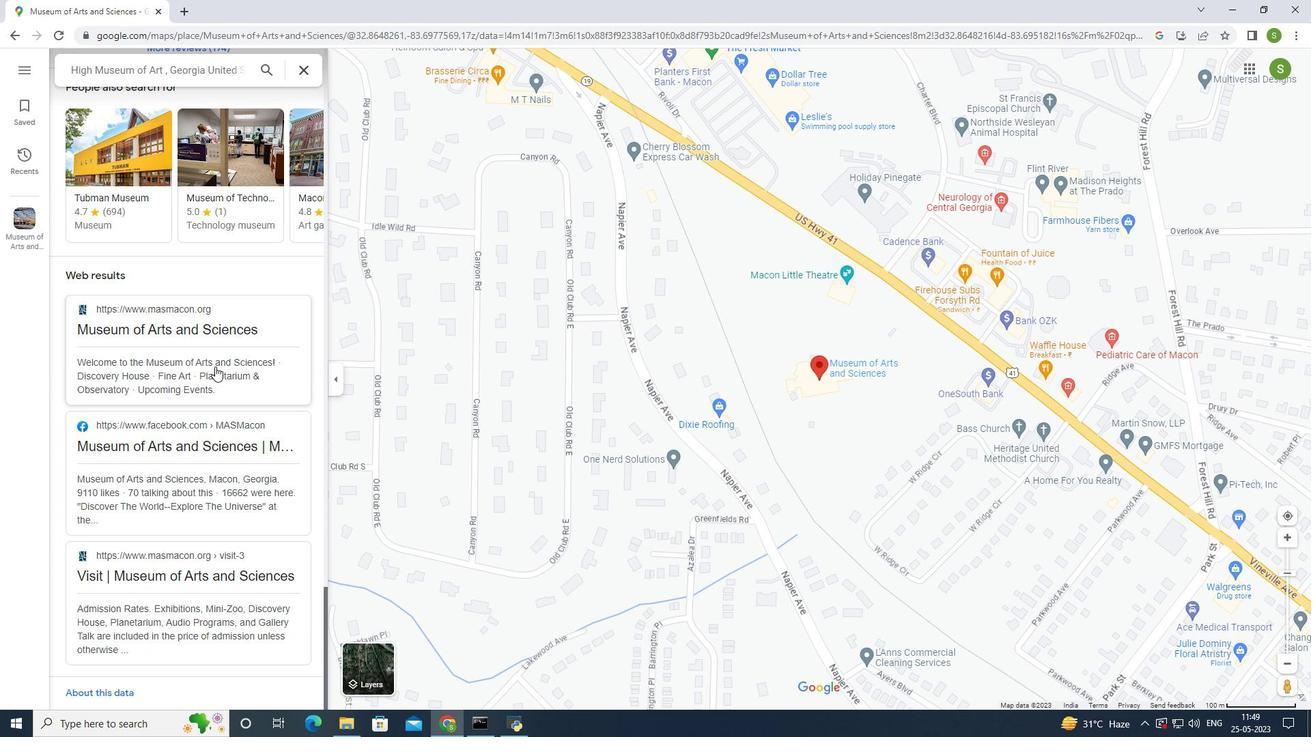 
Action: Mouse scrolled (215, 366) with delta (0, 0)
Screenshot: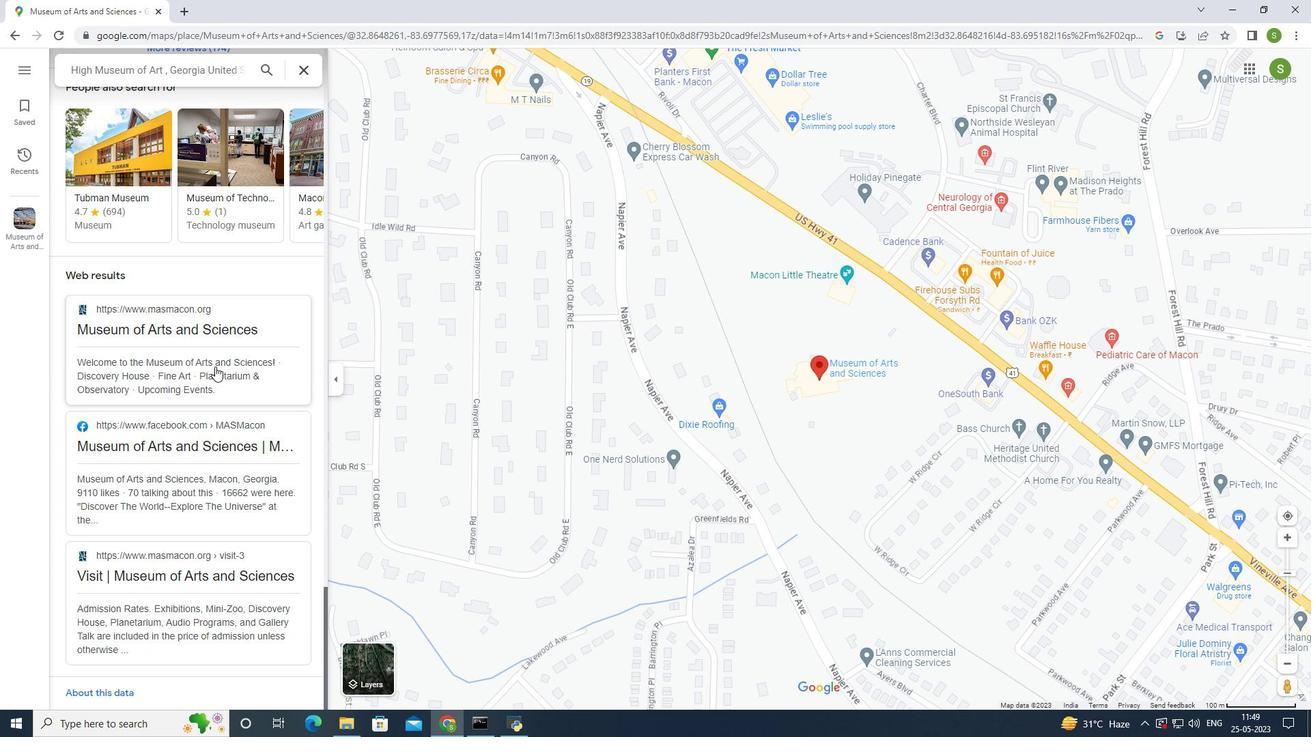 
Action: Mouse scrolled (215, 366) with delta (0, 0)
Screenshot: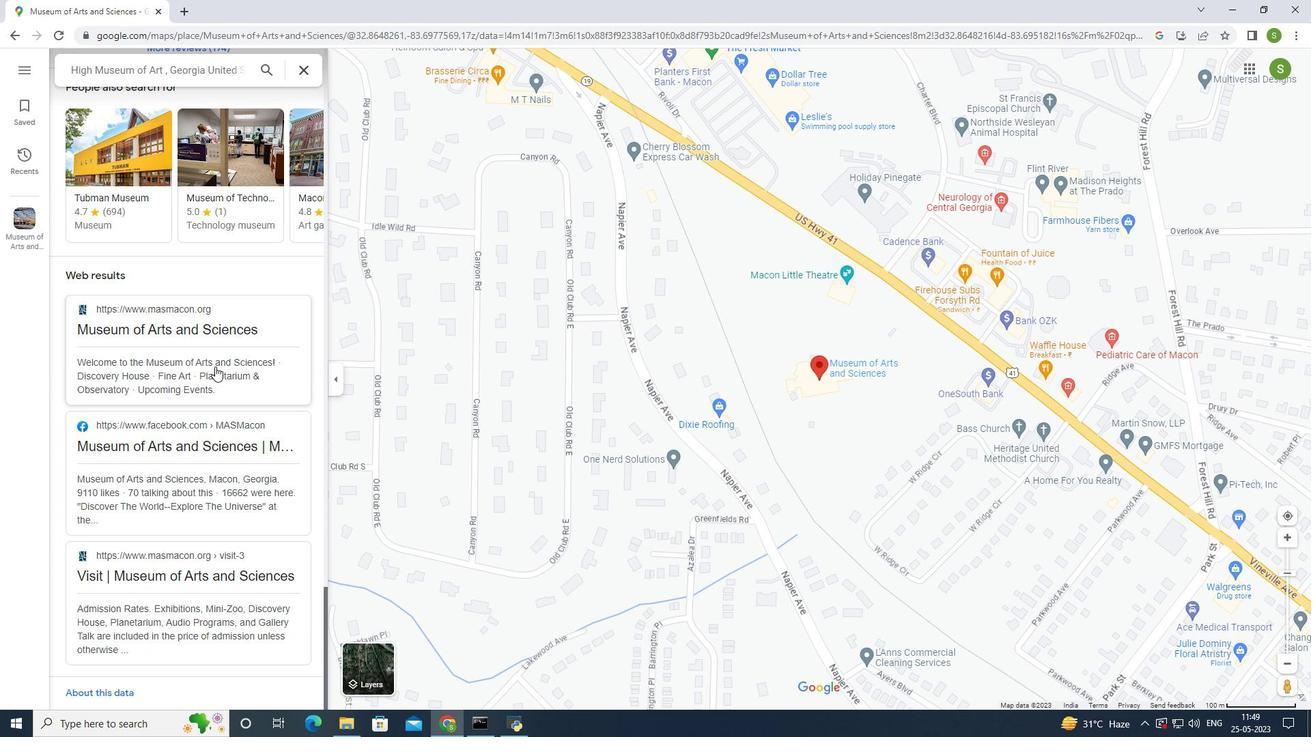 
Action: Mouse scrolled (215, 366) with delta (0, 0)
Screenshot: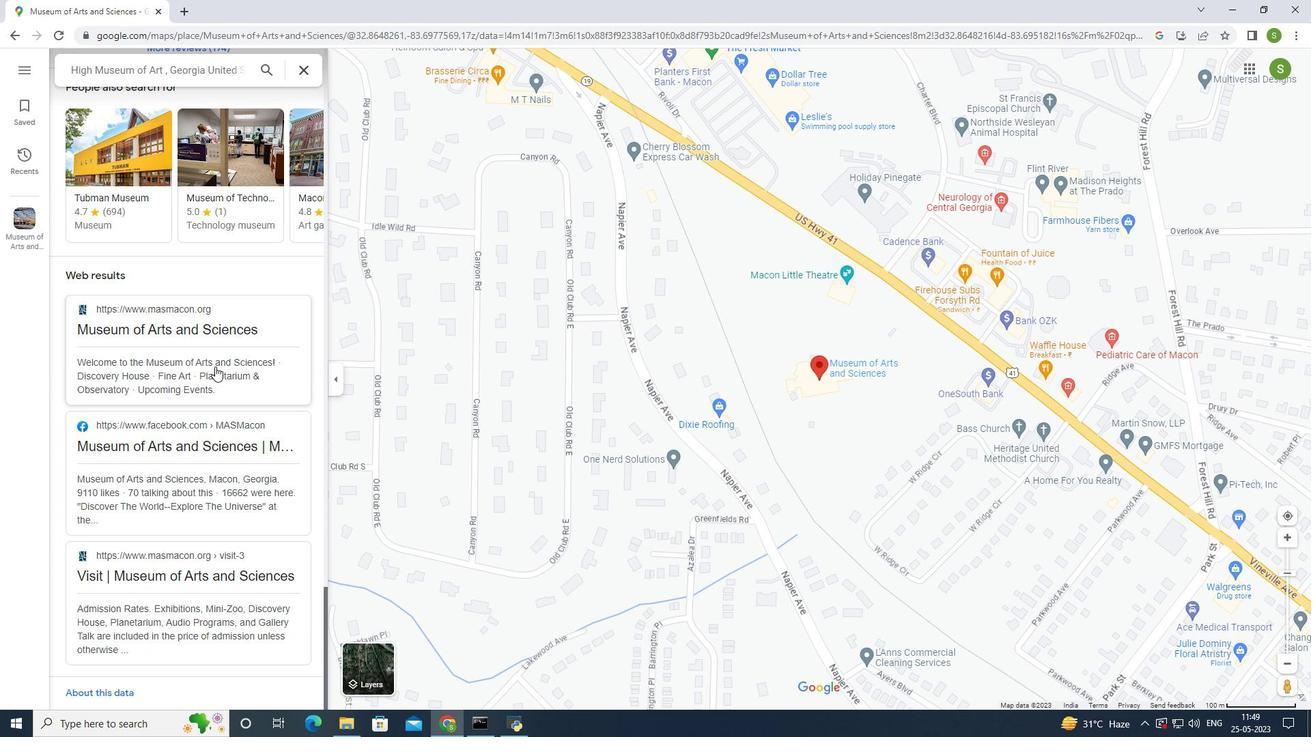 
Action: Mouse moved to (216, 365)
Screenshot: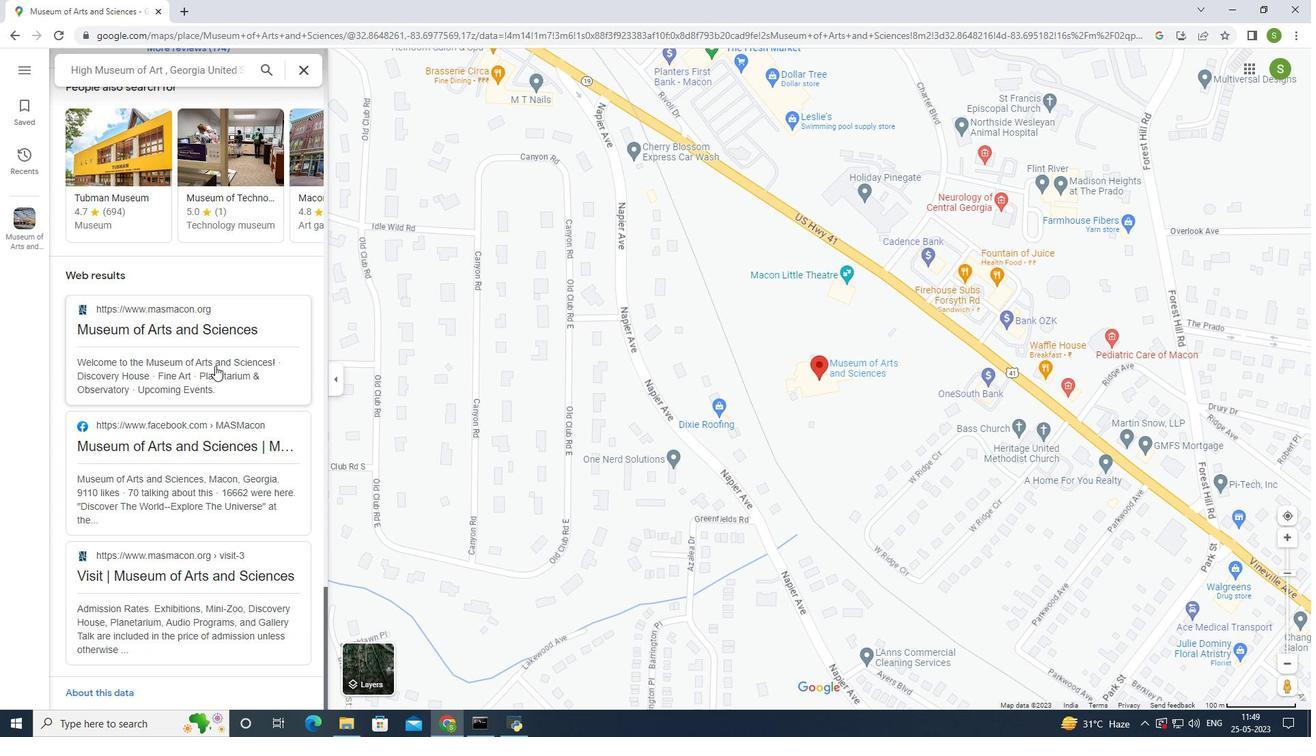 
Action: Mouse scrolled (216, 364) with delta (0, 0)
Screenshot: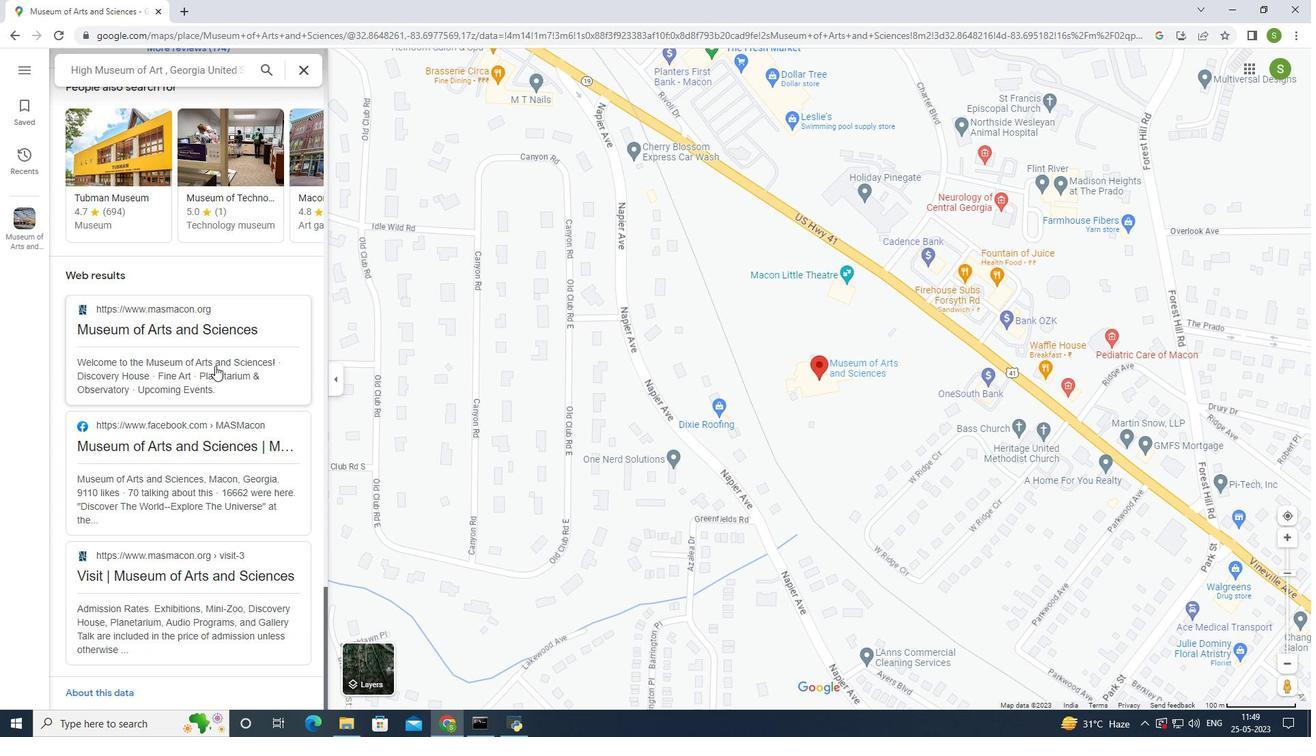 
Action: Mouse scrolled (216, 364) with delta (0, 0)
Screenshot: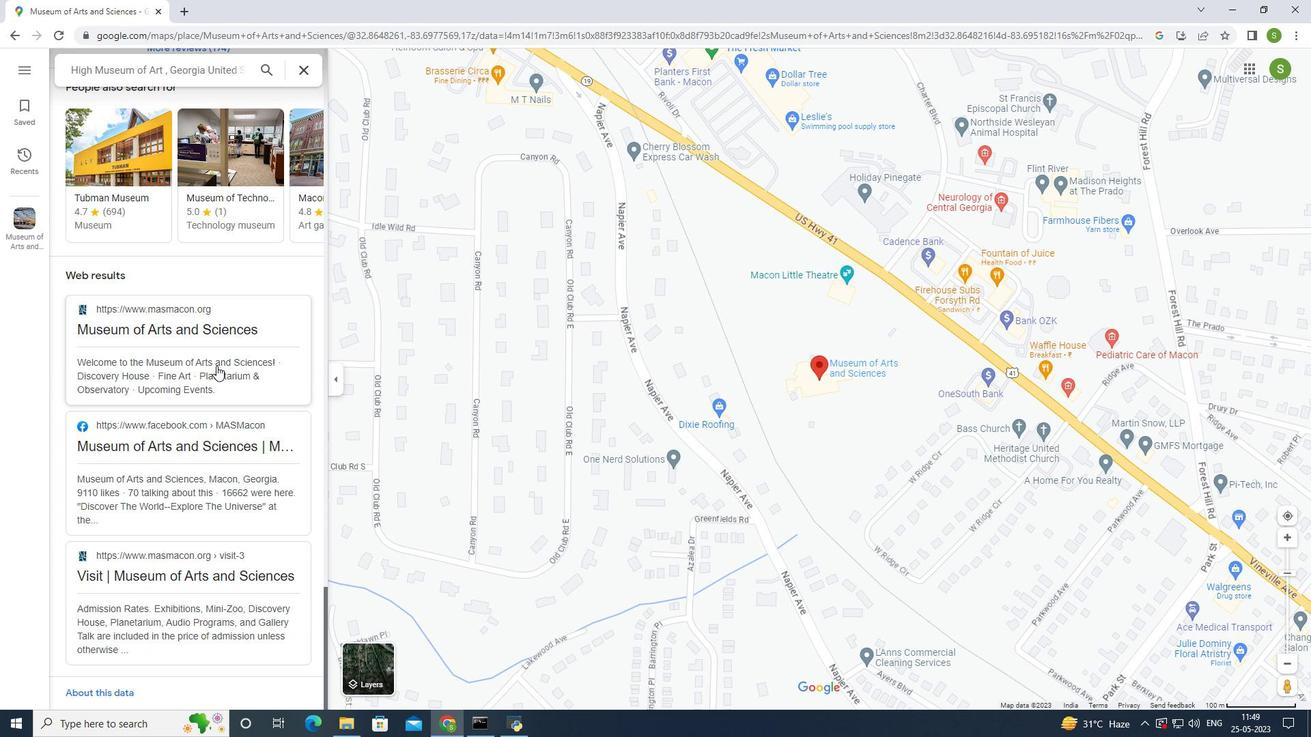 
Action: Mouse scrolled (216, 364) with delta (0, 0)
Screenshot: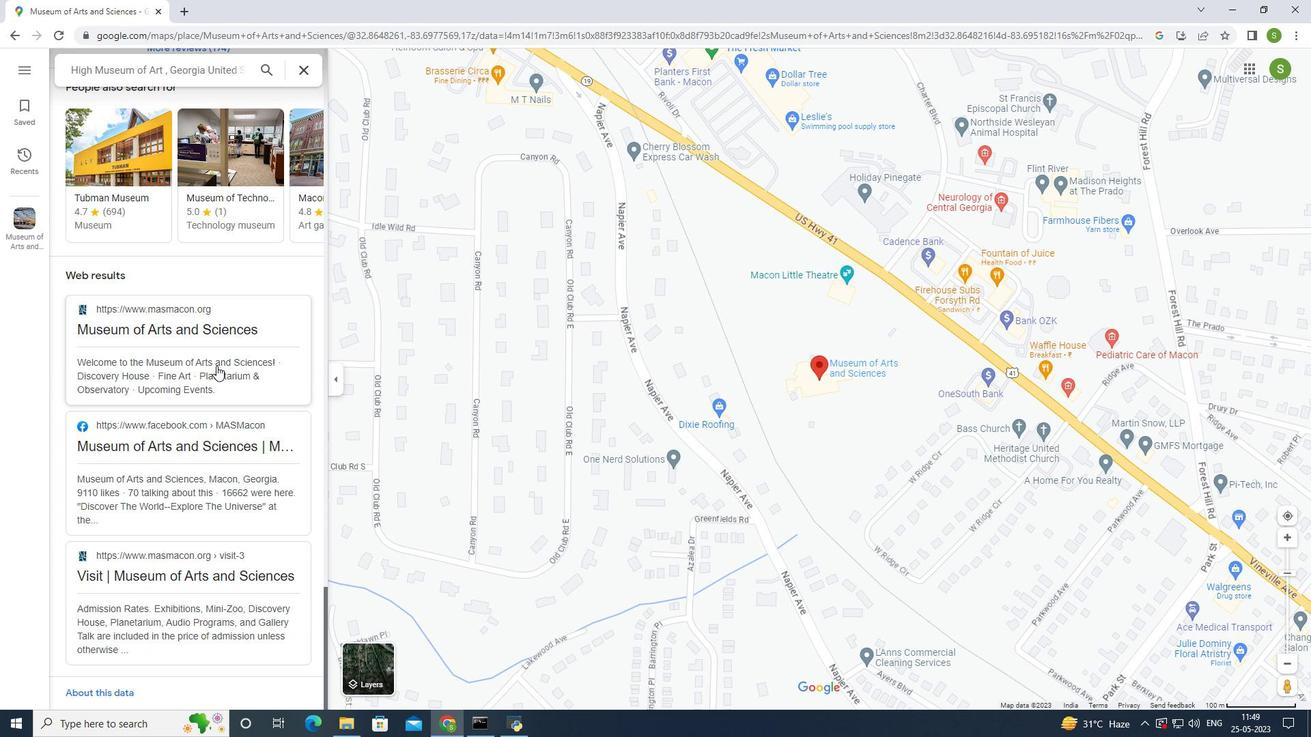 
Action: Mouse scrolled (216, 364) with delta (0, 0)
Screenshot: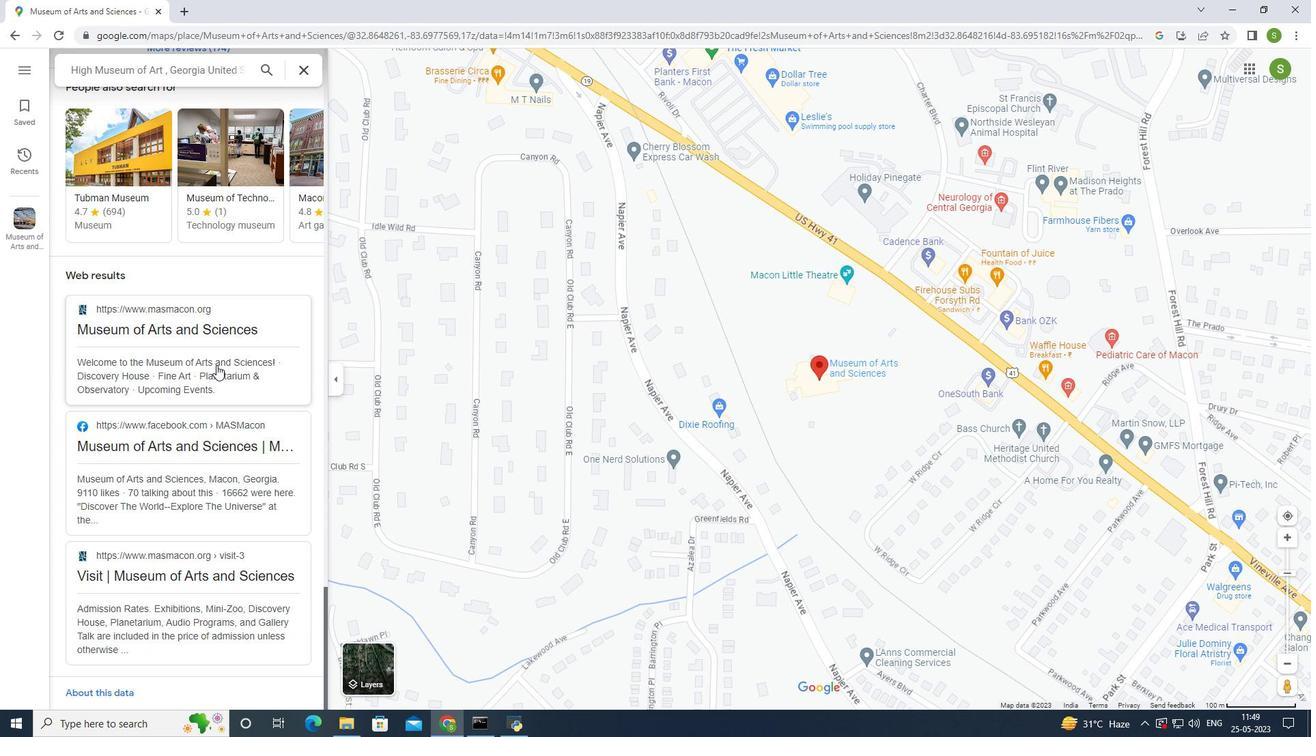 
Action: Mouse scrolled (216, 364) with delta (0, 0)
Screenshot: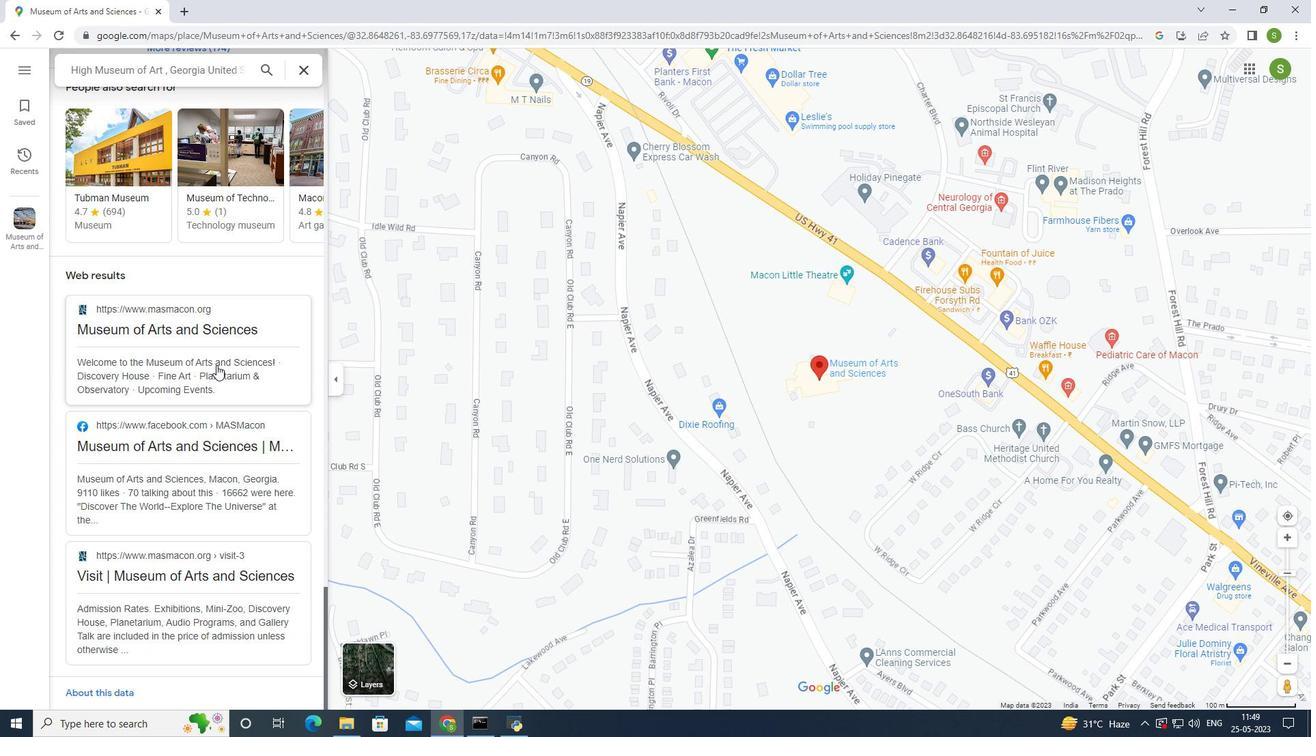 
Action: Mouse moved to (216, 365)
Screenshot: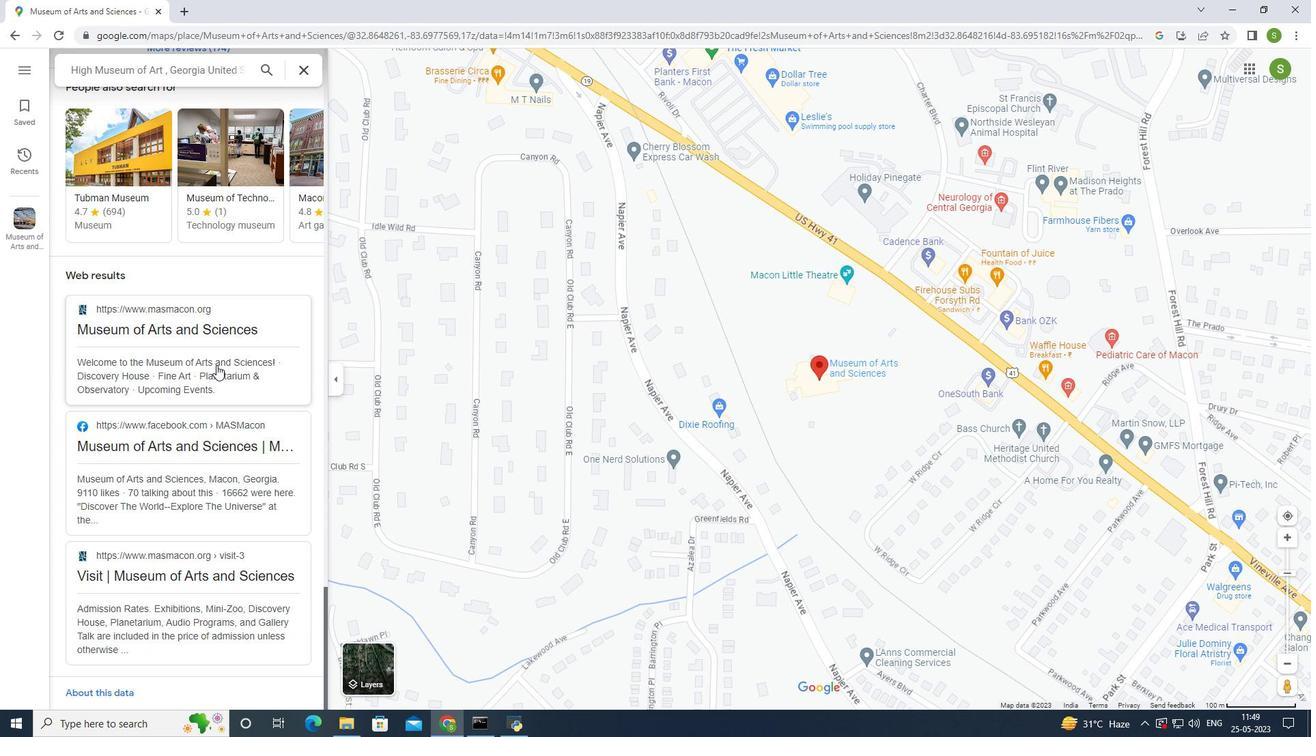 
Action: Mouse scrolled (216, 364) with delta (0, 0)
Screenshot: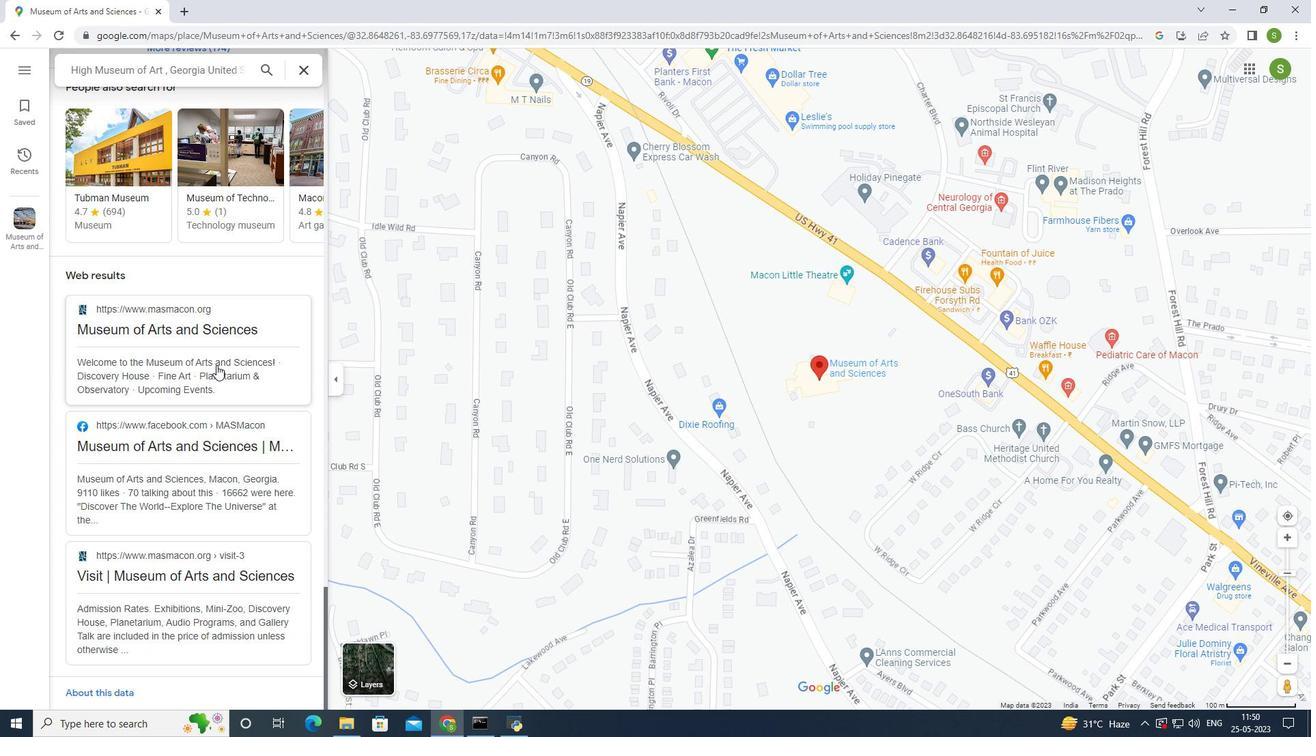 
Action: Mouse scrolled (216, 364) with delta (0, 0)
Screenshot: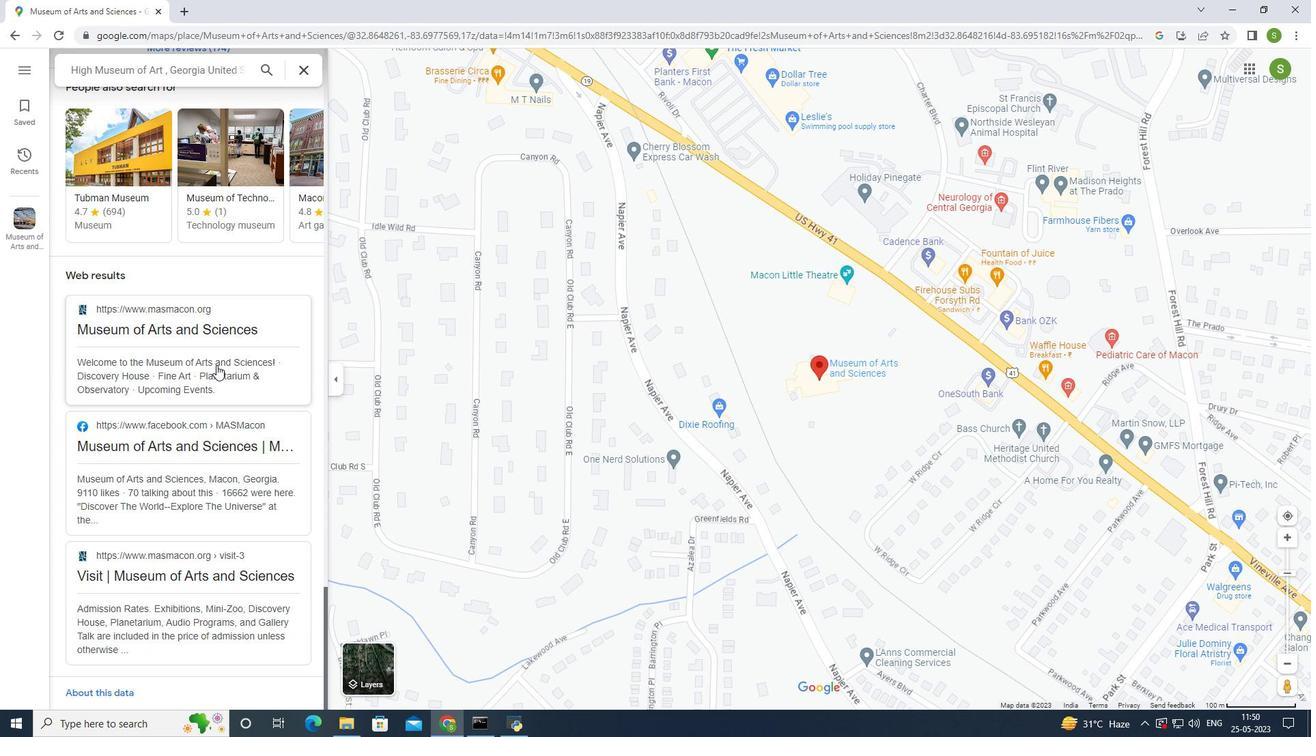 
Action: Mouse scrolled (216, 364) with delta (0, 0)
Screenshot: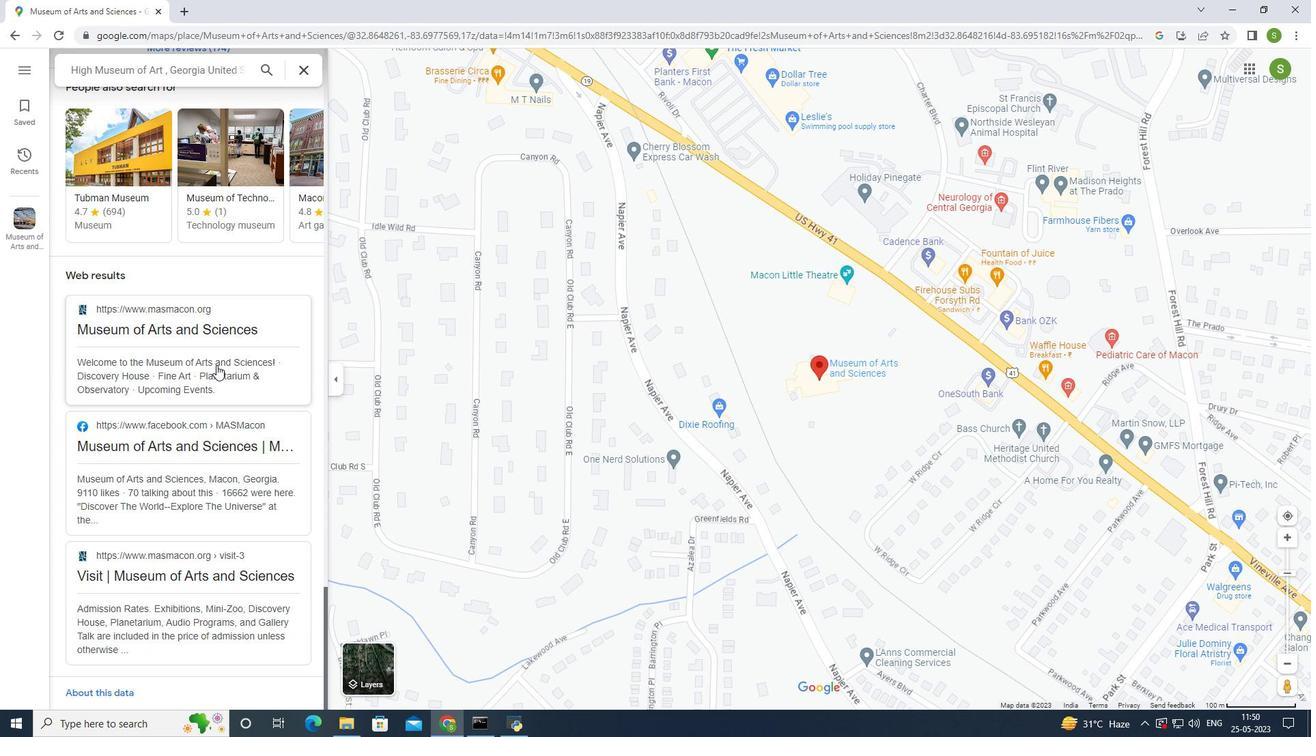 
Action: Mouse scrolled (216, 364) with delta (0, 0)
Screenshot: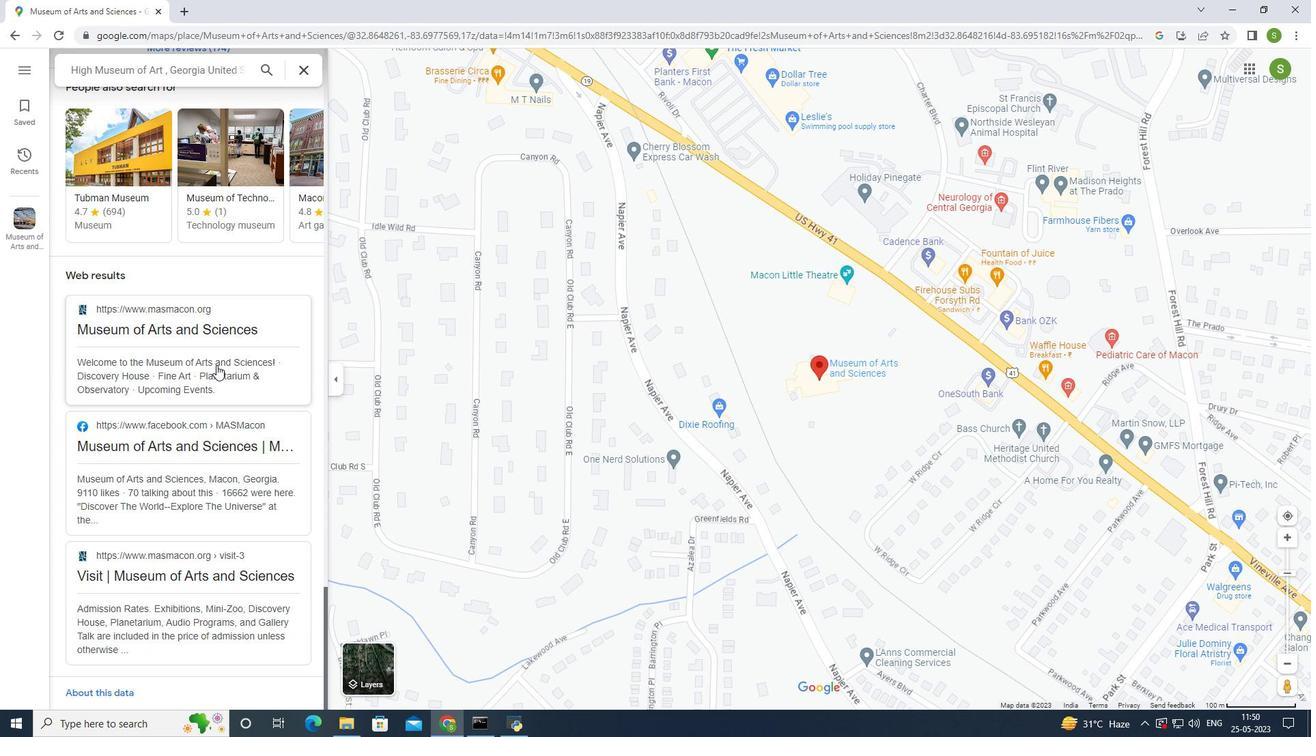 
Action: Mouse scrolled (216, 364) with delta (0, 0)
Screenshot: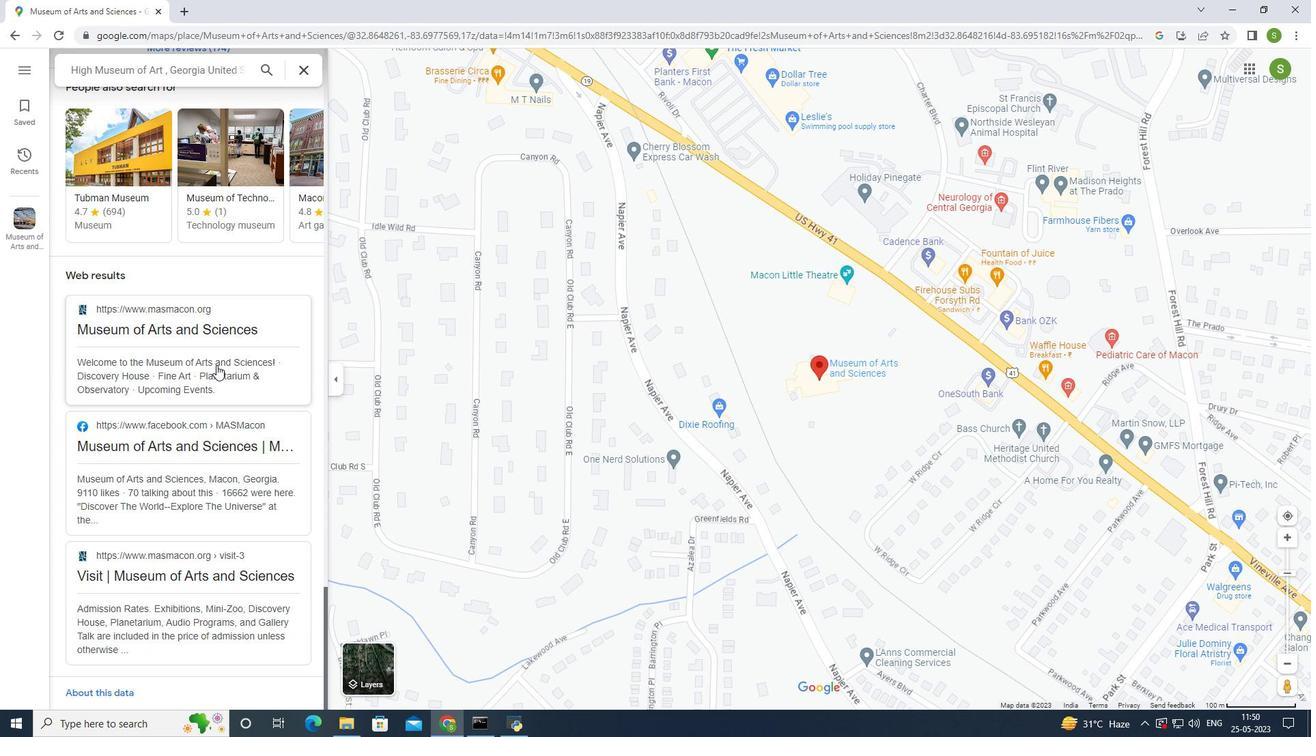 
Action: Mouse moved to (216, 365)
Screenshot: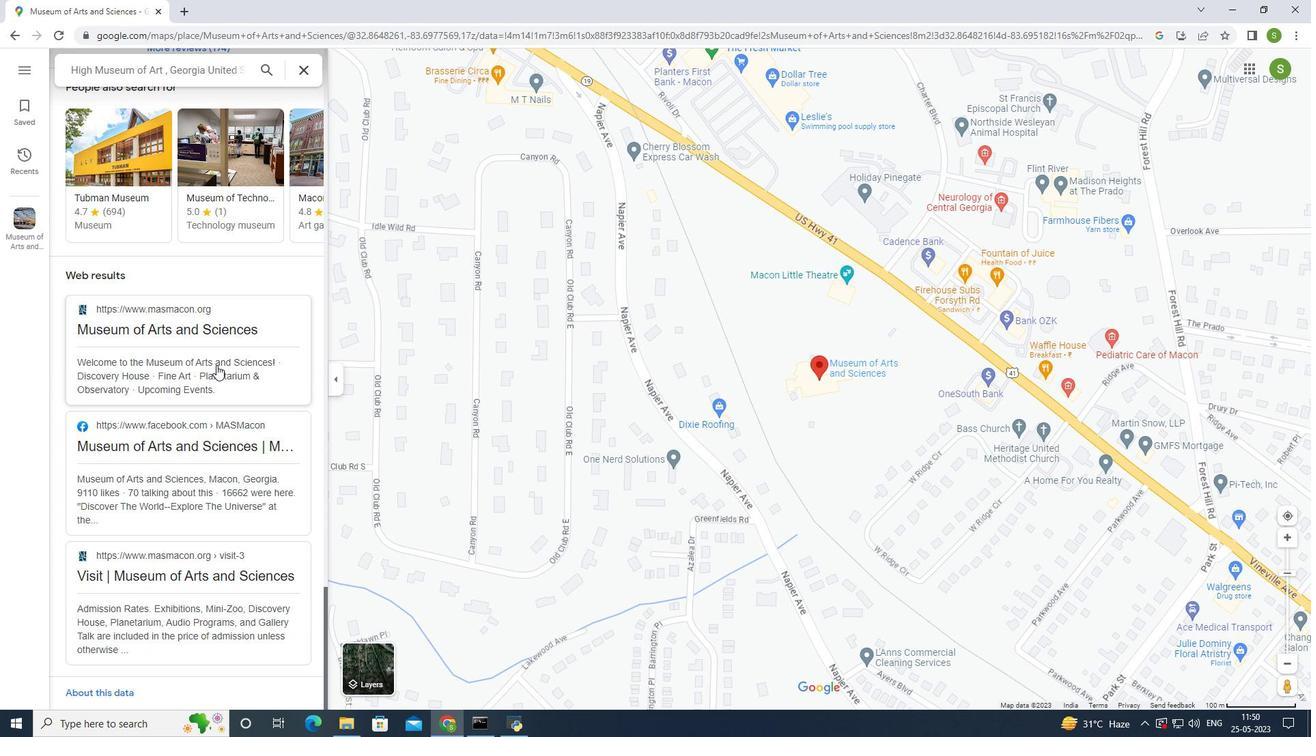 
Action: Mouse scrolled (216, 366) with delta (0, 0)
Screenshot: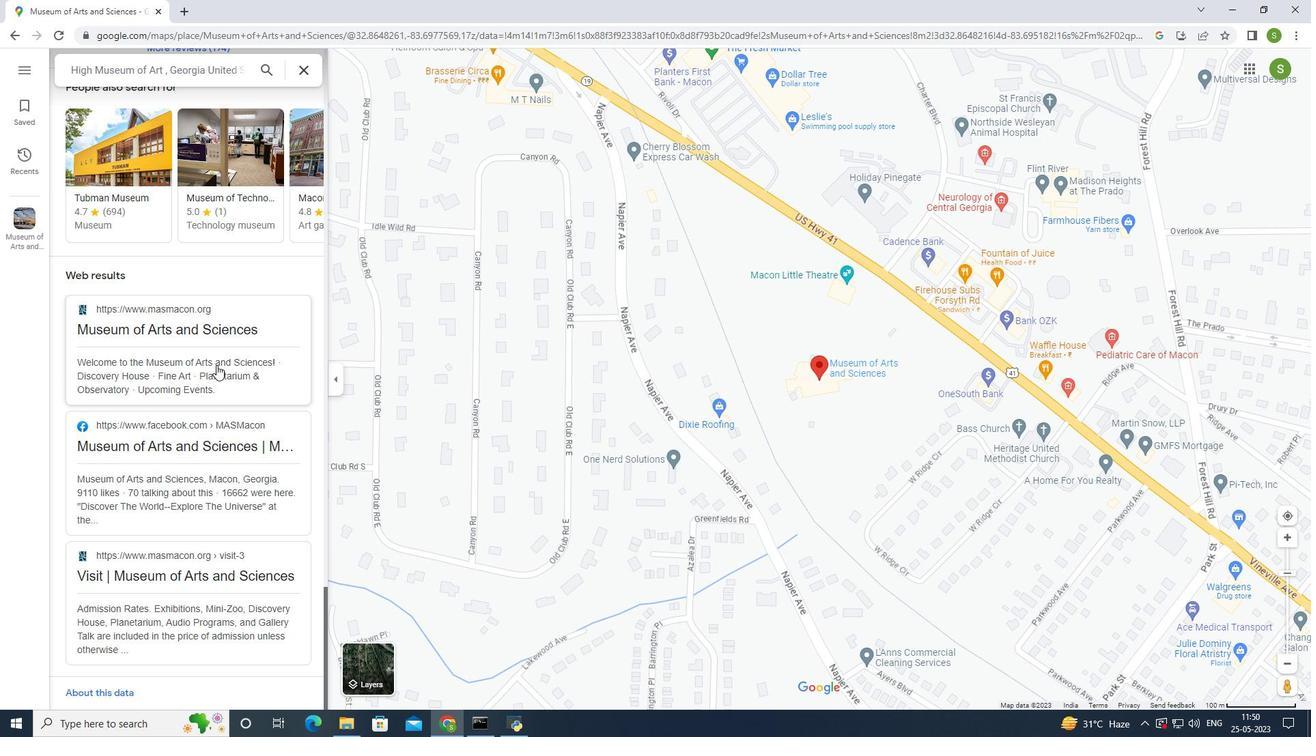 
Action: Mouse scrolled (216, 366) with delta (0, 0)
Screenshot: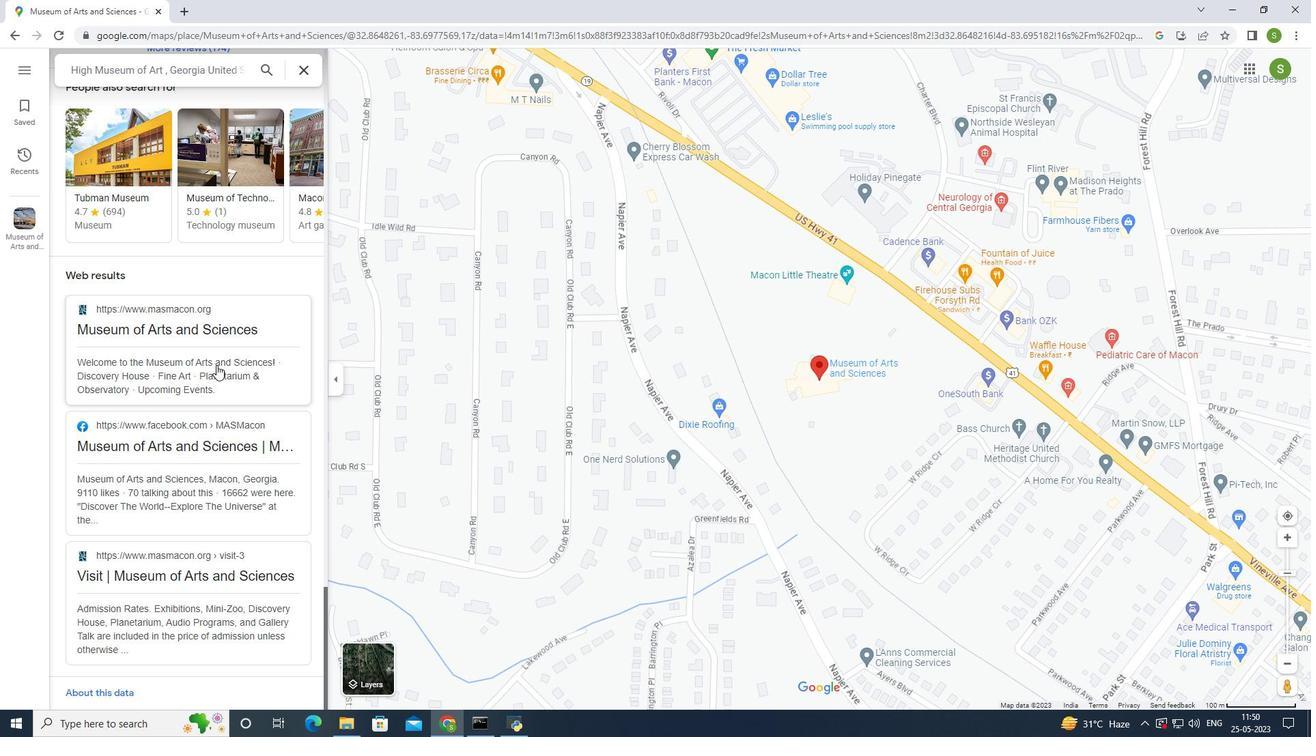 
Action: Mouse scrolled (216, 366) with delta (0, 0)
Screenshot: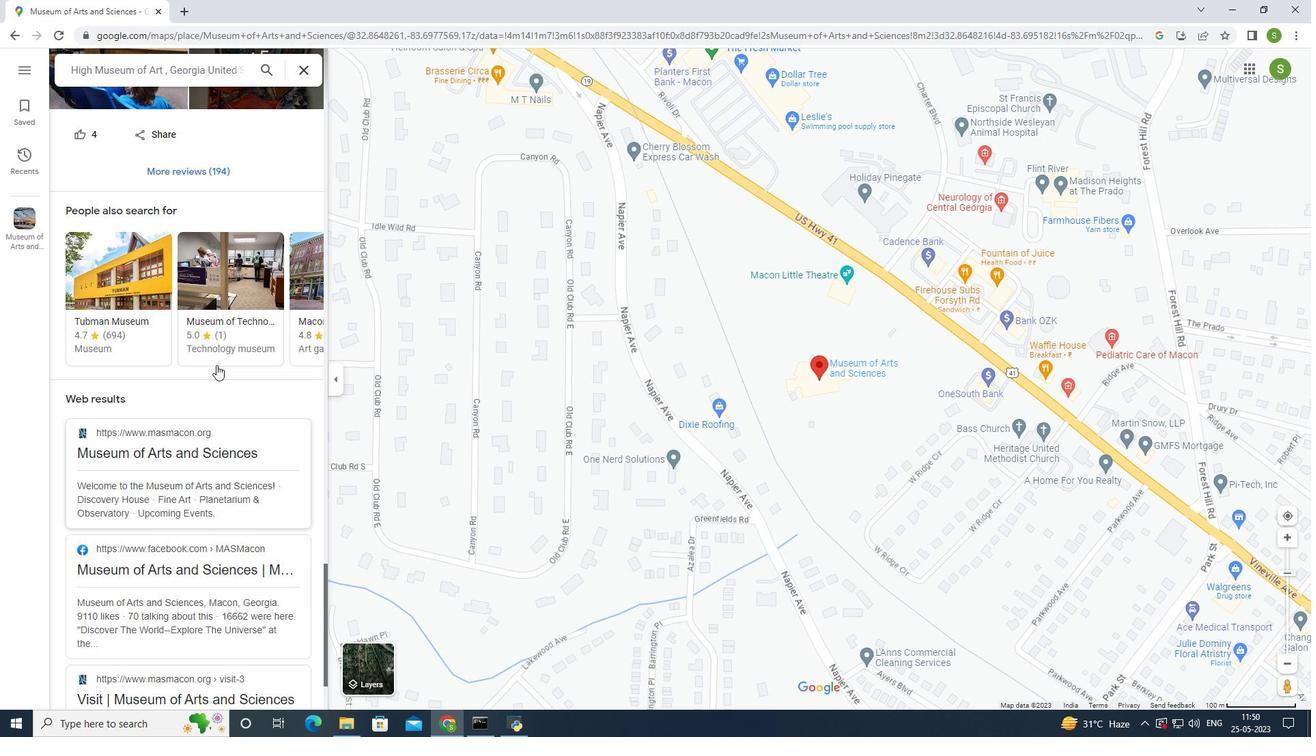 
Action: Mouse scrolled (216, 366) with delta (0, 0)
Screenshot: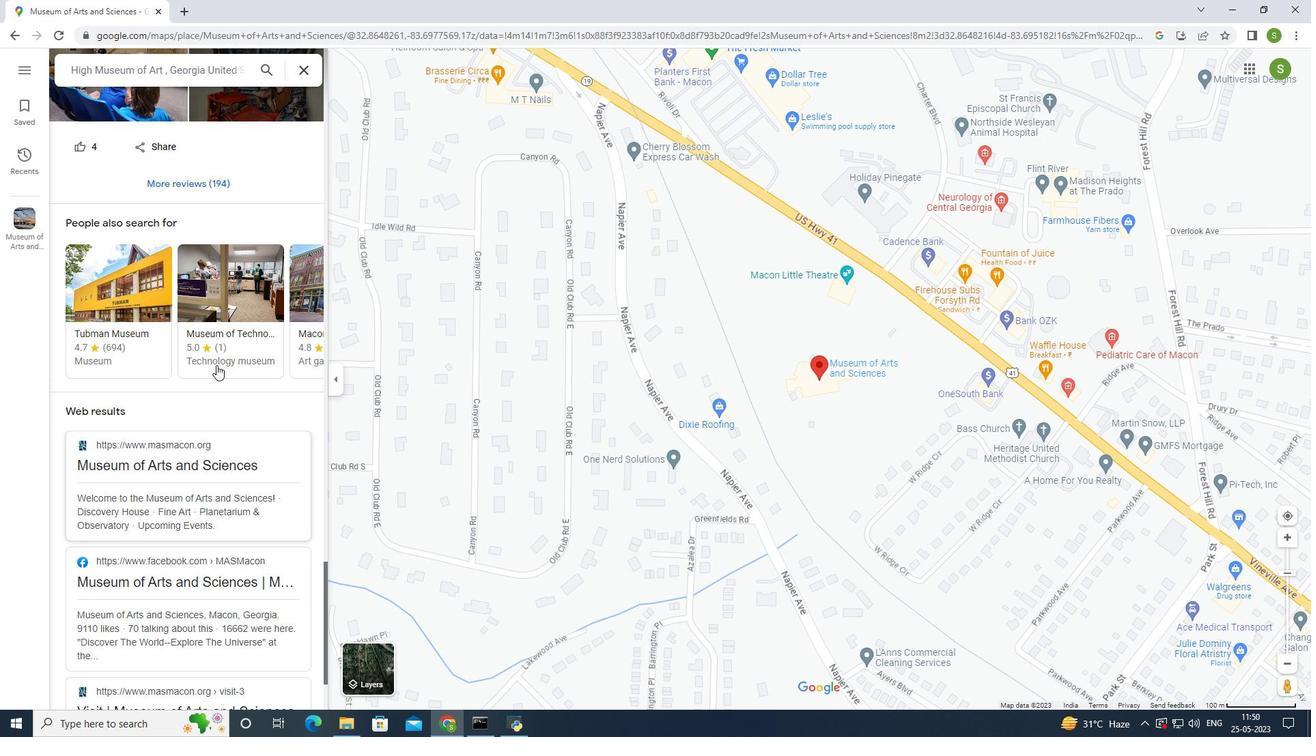 
Action: Mouse scrolled (216, 366) with delta (0, 0)
Screenshot: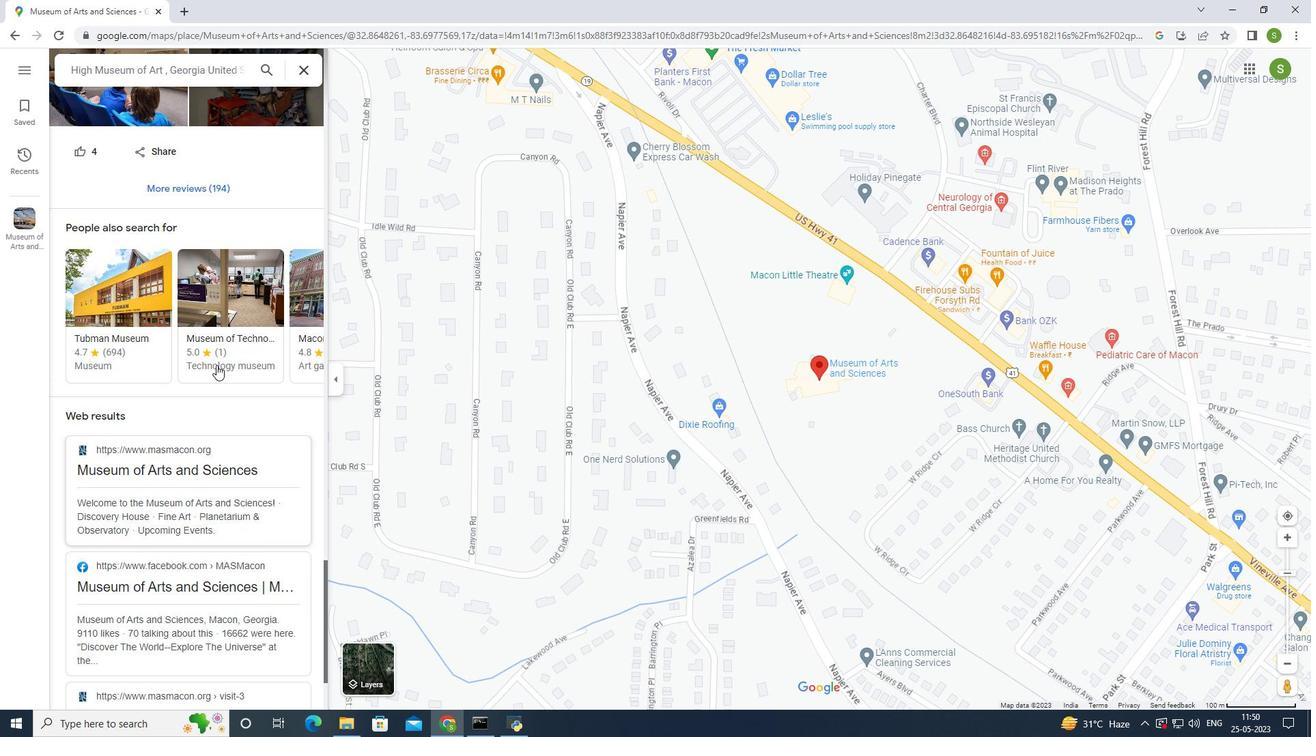 
Action: Mouse moved to (217, 364)
Screenshot: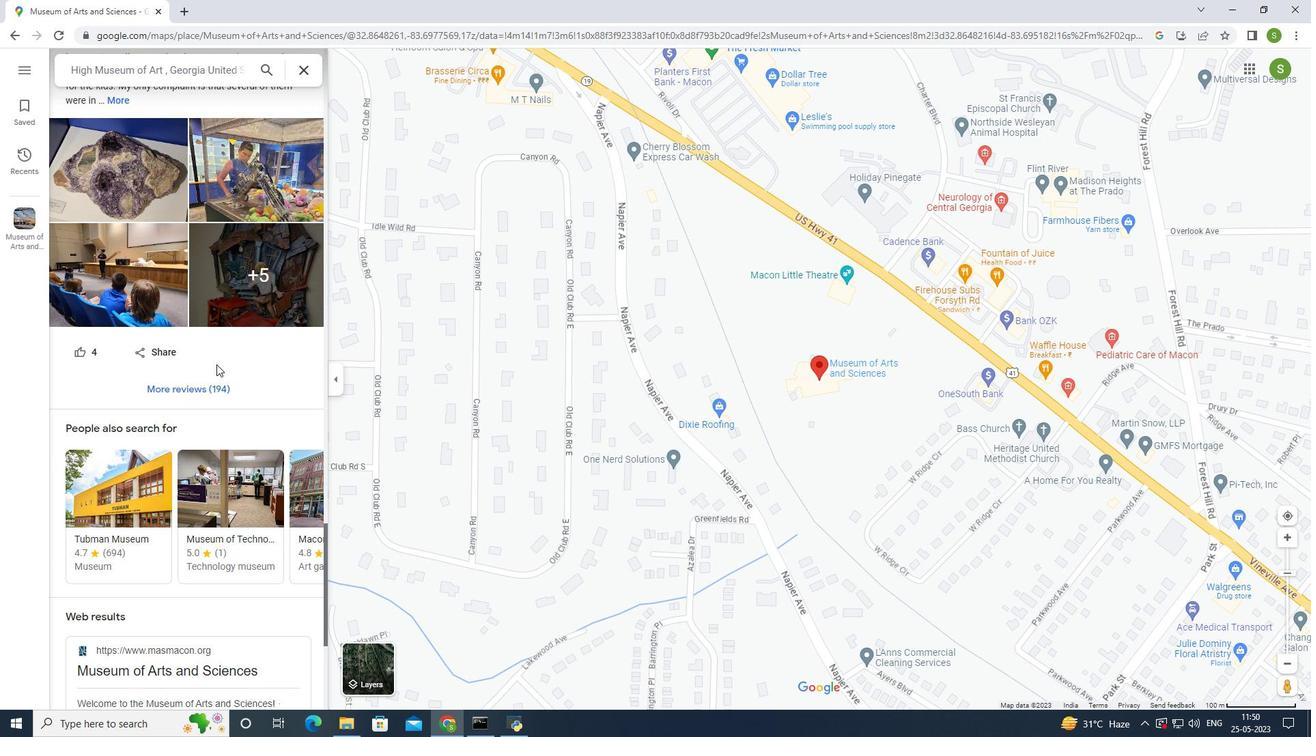 
Action: Mouse scrolled (217, 365) with delta (0, 0)
Screenshot: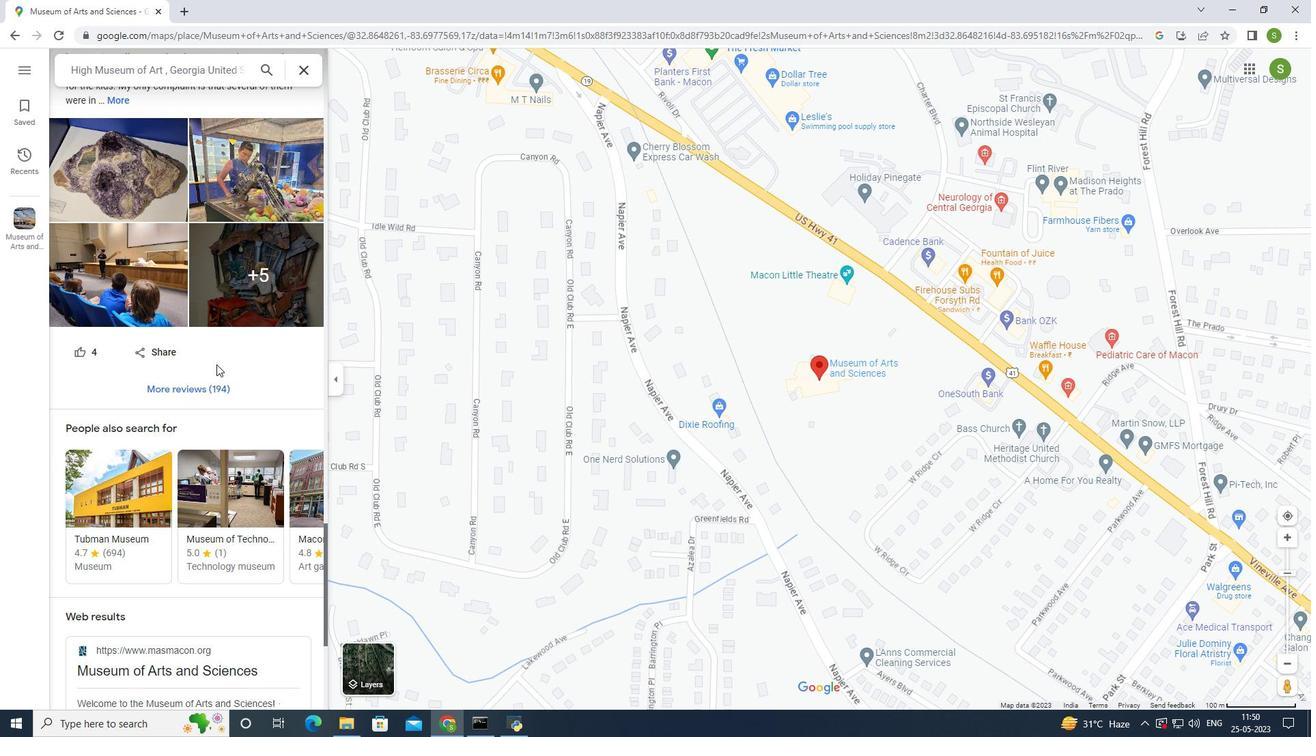 
Action: Mouse scrolled (217, 365) with delta (0, 0)
Screenshot: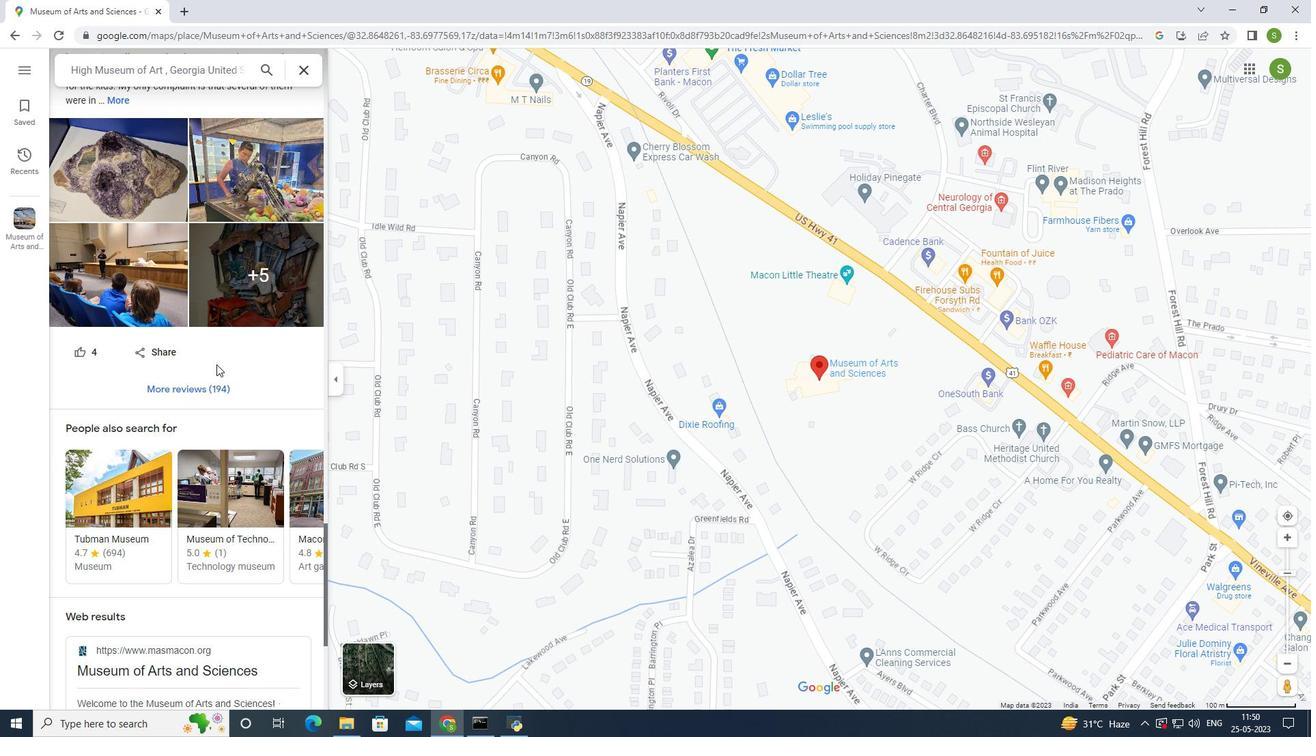 
Action: Mouse moved to (217, 364)
Screenshot: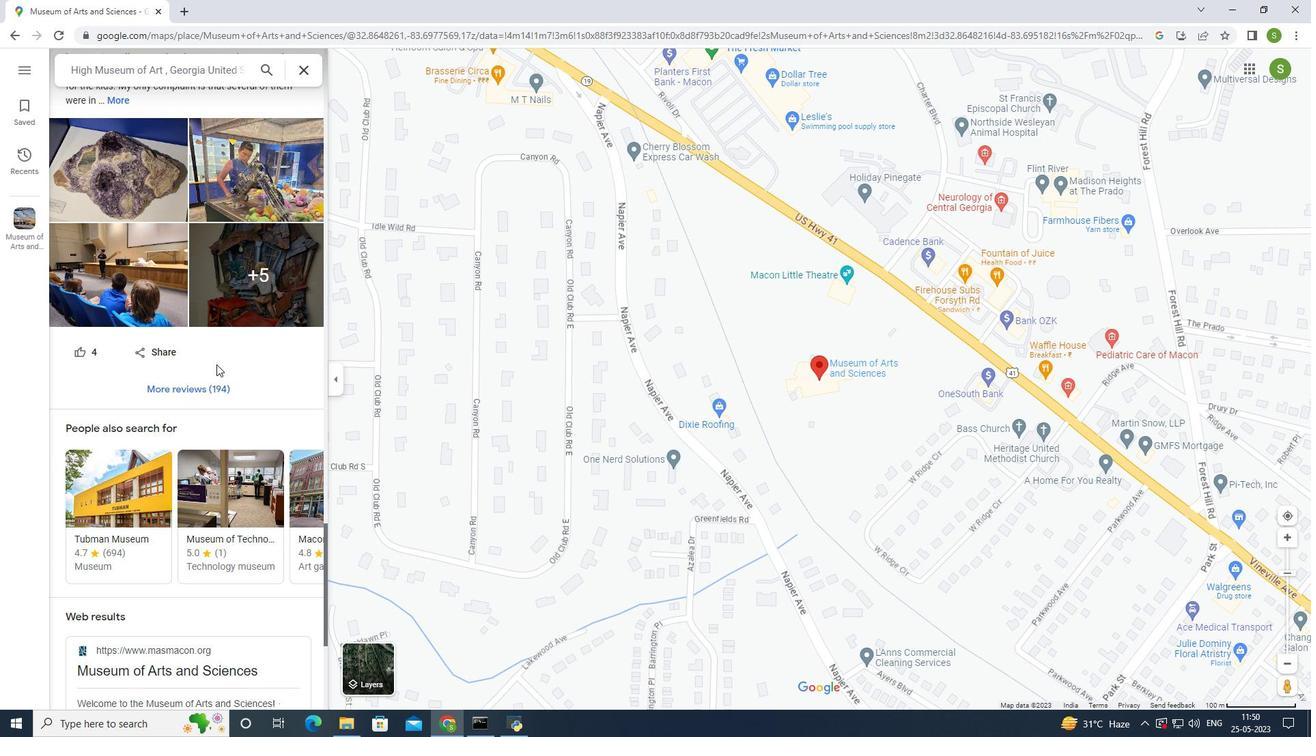 
Action: Mouse scrolled (217, 364) with delta (0, 0)
Screenshot: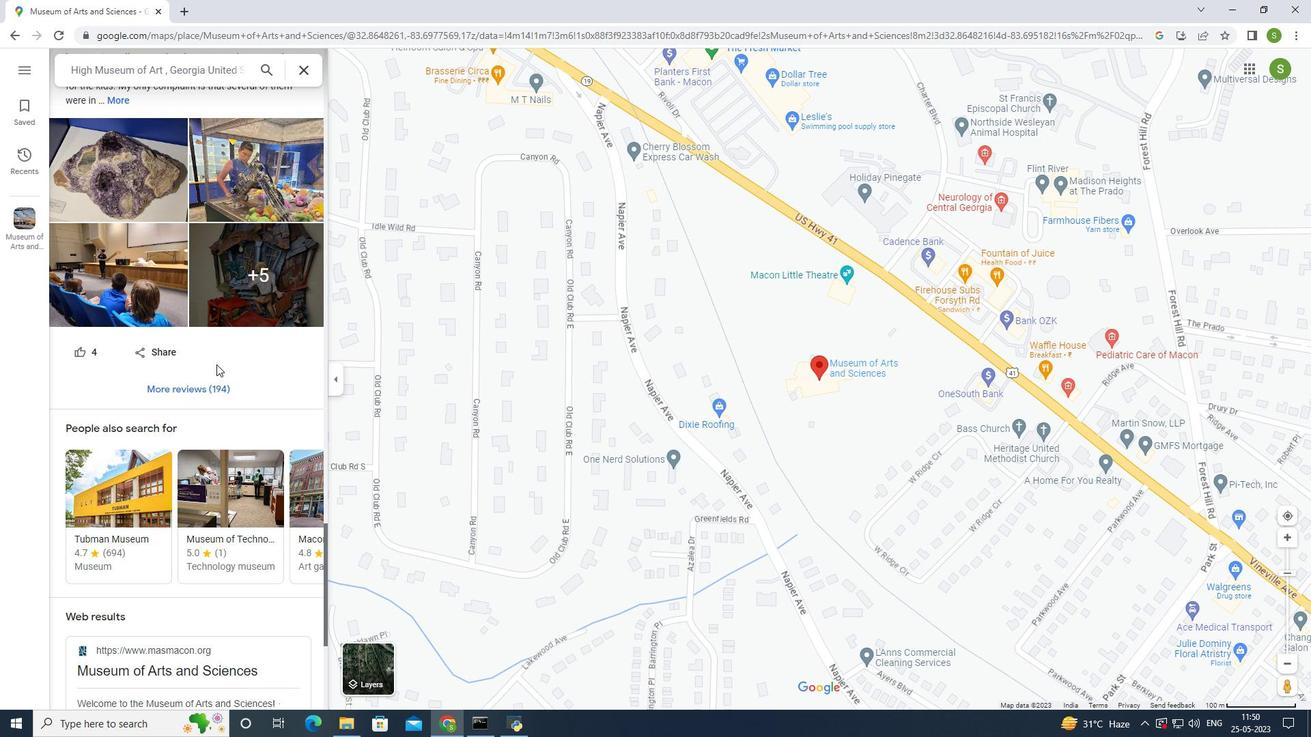 
Action: Mouse scrolled (217, 364) with delta (0, 0)
Screenshot: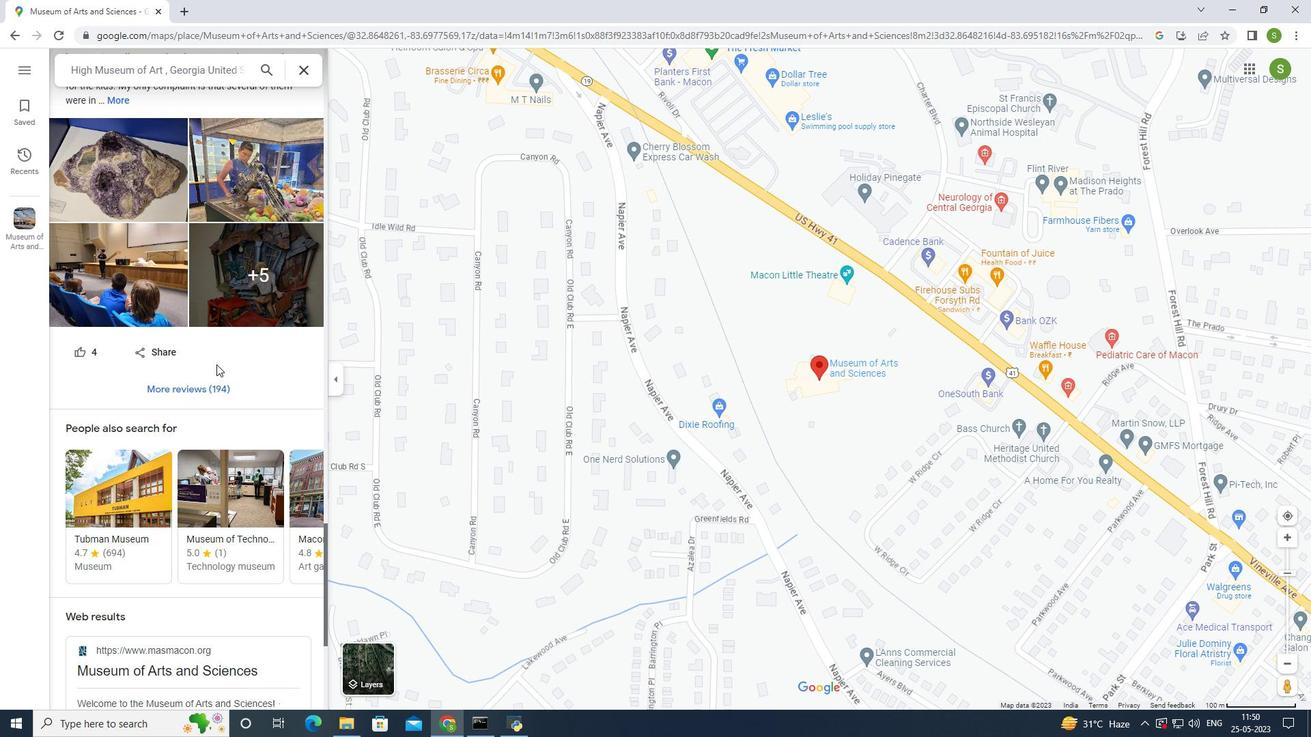 
Action: Mouse scrolled (217, 364) with delta (0, 0)
Screenshot: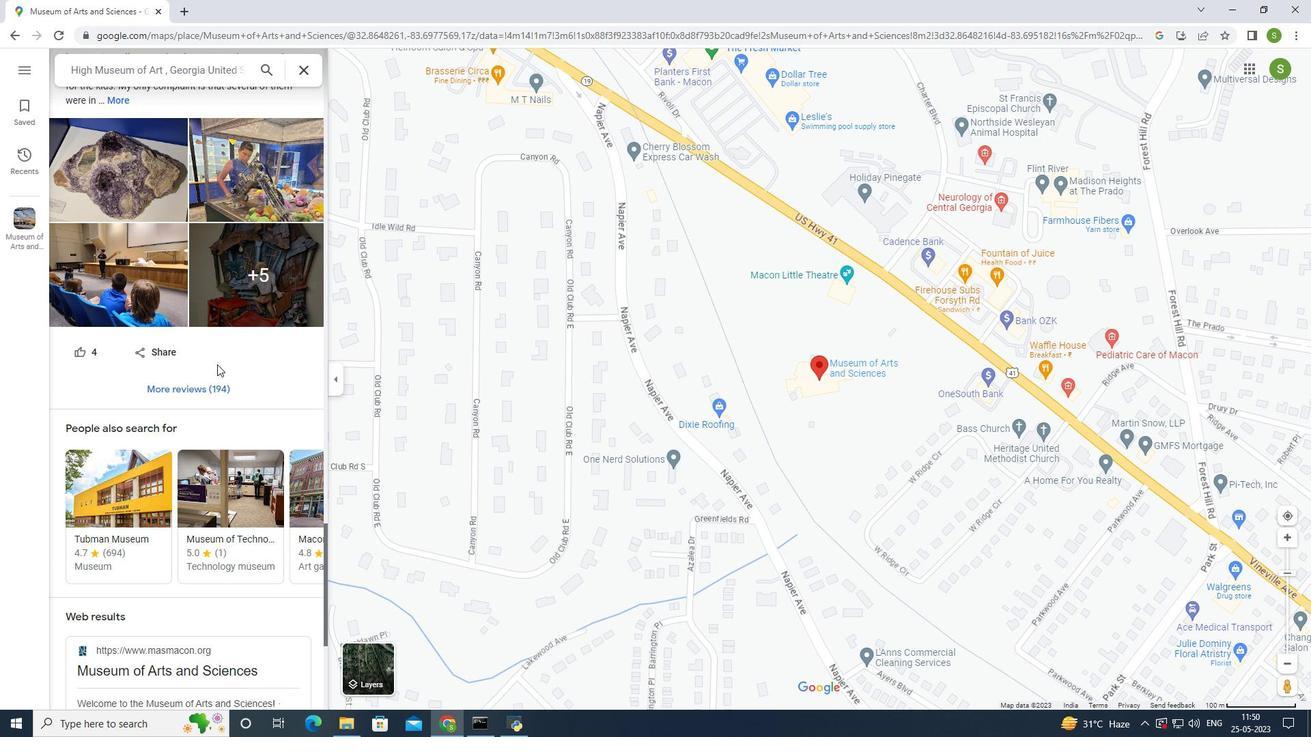 
Action: Mouse scrolled (217, 364) with delta (0, 0)
Screenshot: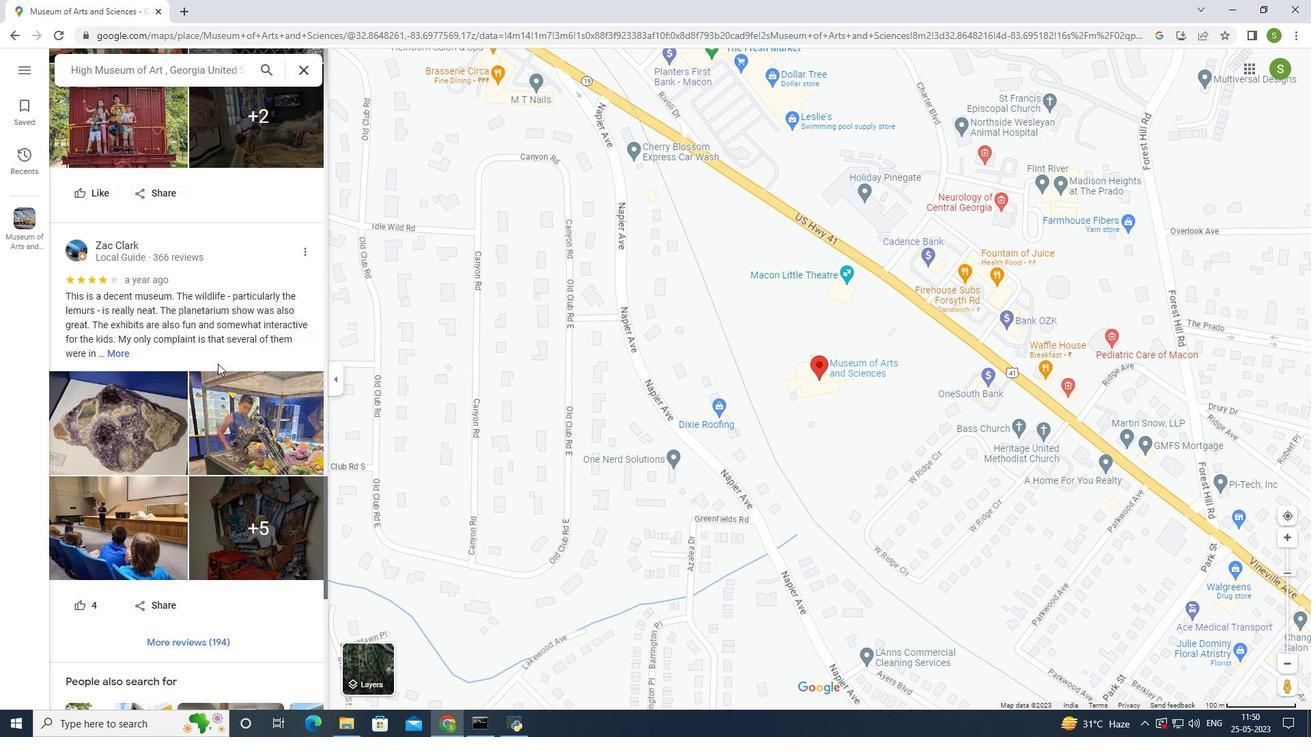 
Action: Mouse scrolled (217, 364) with delta (0, 0)
Screenshot: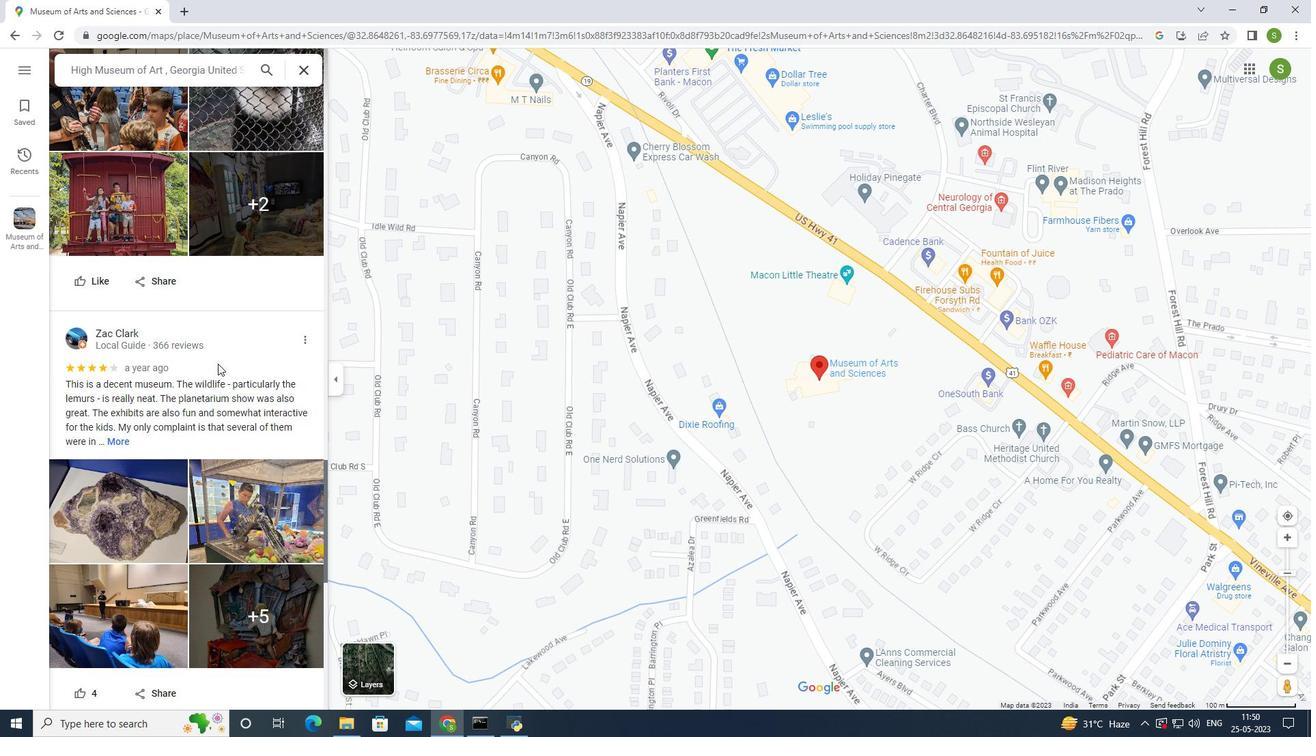 
Action: Mouse scrolled (217, 364) with delta (0, 0)
Screenshot: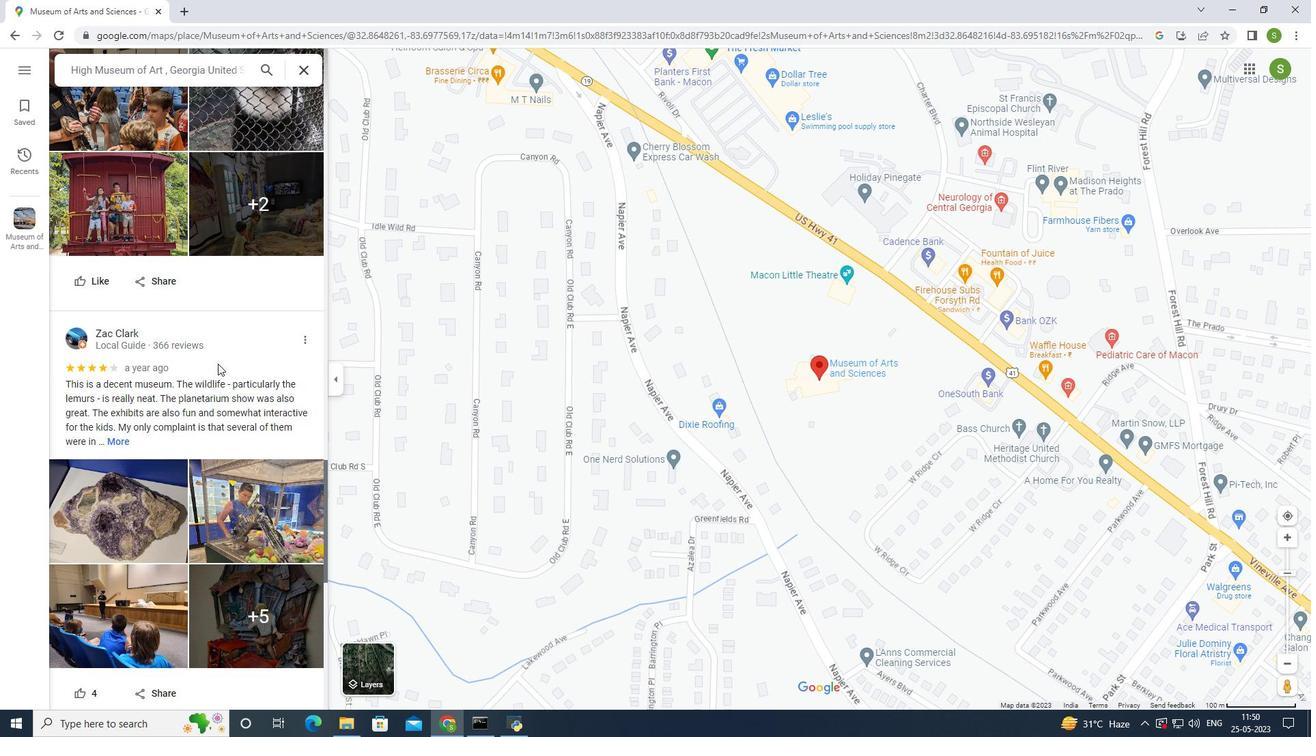 
Action: Mouse scrolled (217, 364) with delta (0, 0)
Screenshot: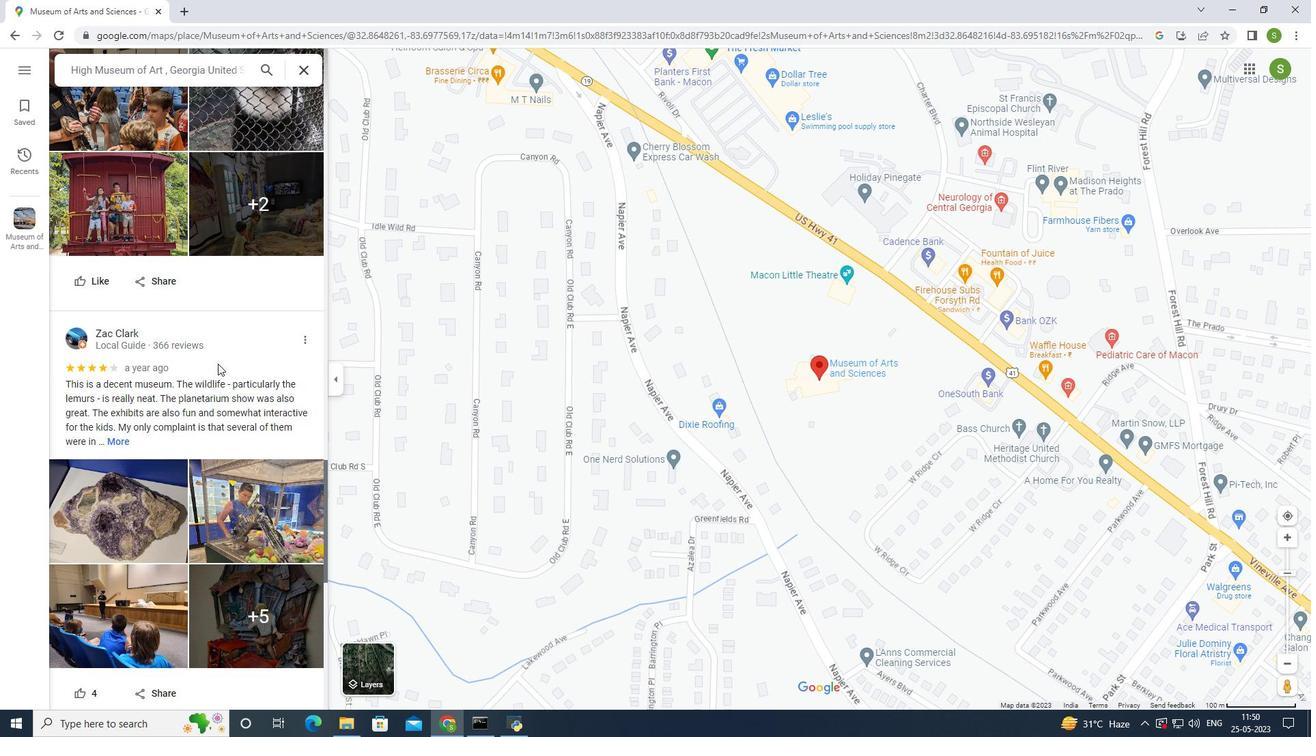 
Action: Mouse scrolled (217, 364) with delta (0, 0)
Screenshot: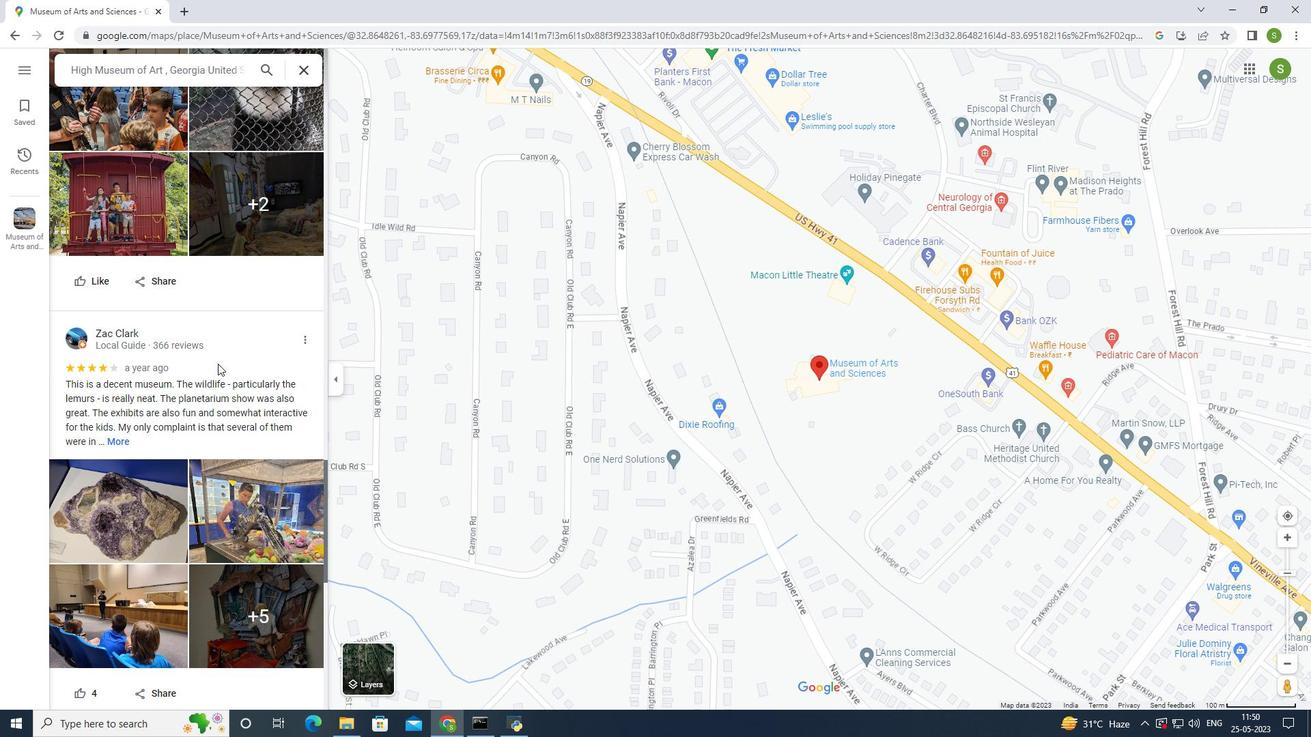 
Action: Mouse scrolled (217, 364) with delta (0, 0)
Screenshot: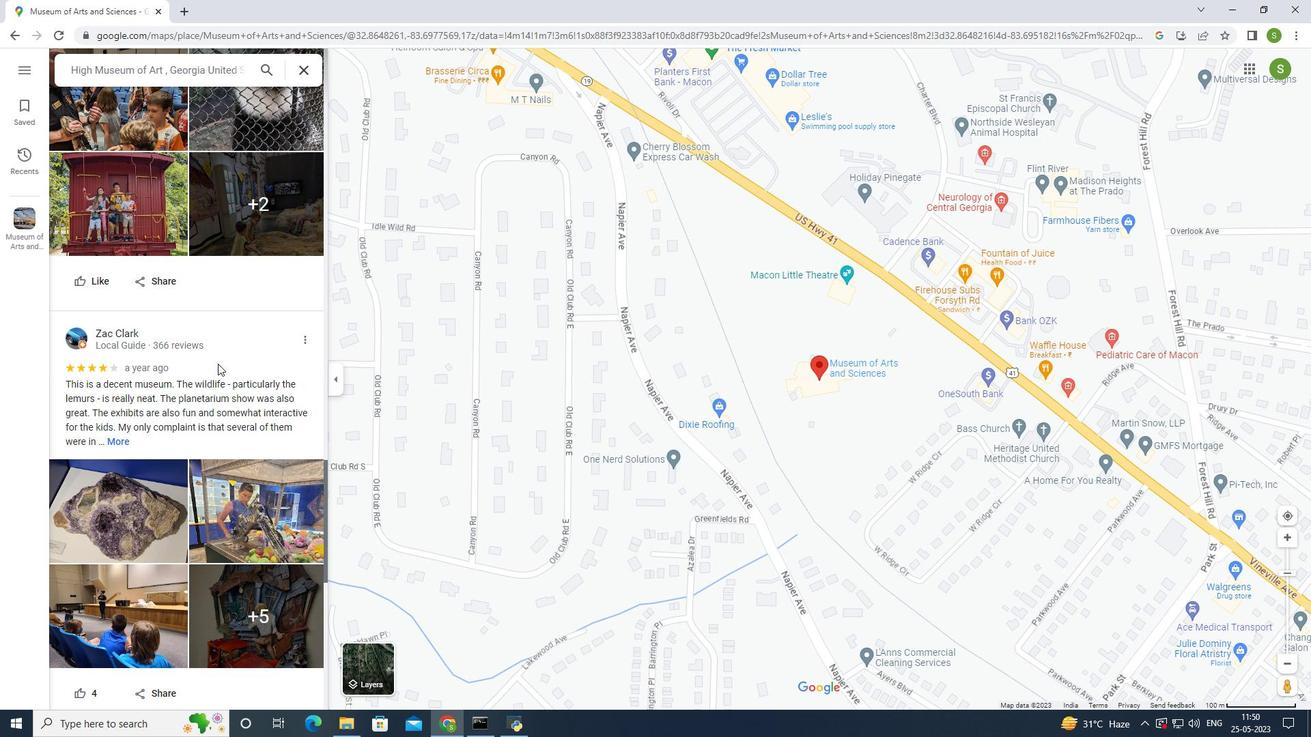 
Action: Mouse scrolled (217, 364) with delta (0, 0)
Screenshot: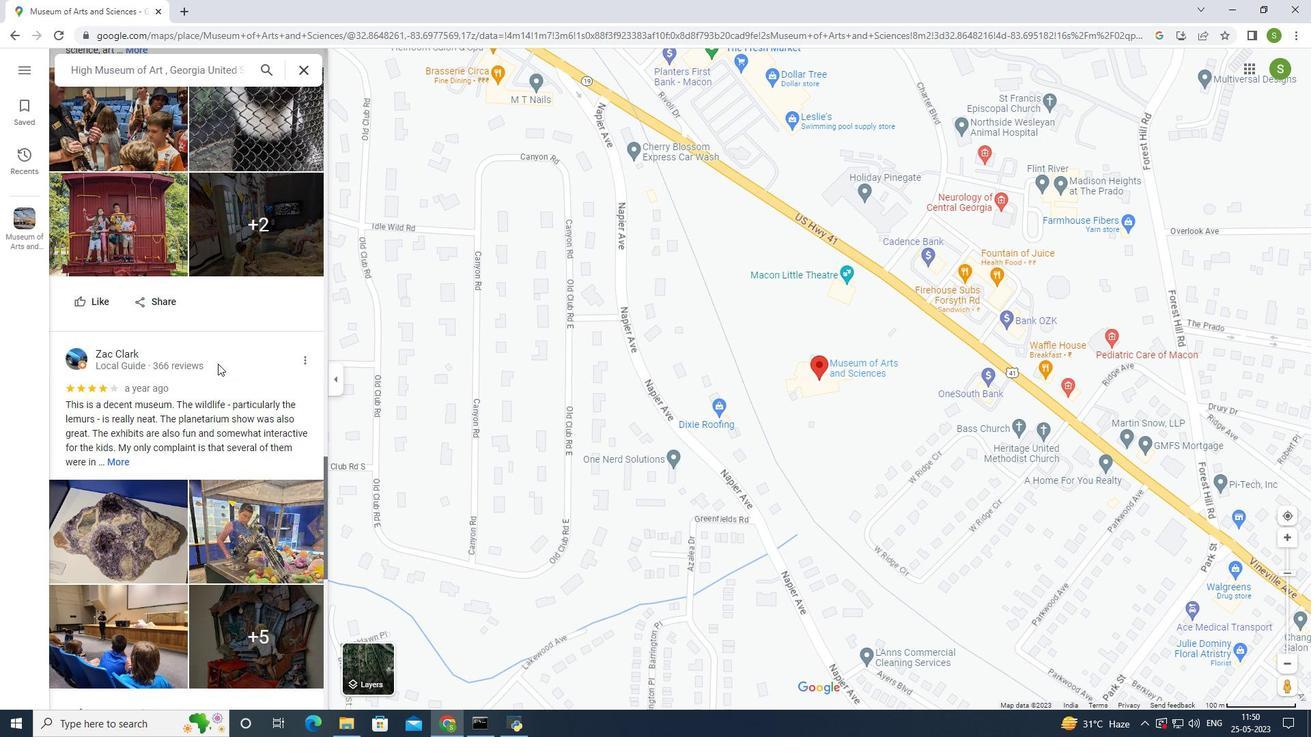 
Action: Mouse scrolled (217, 364) with delta (0, 0)
Screenshot: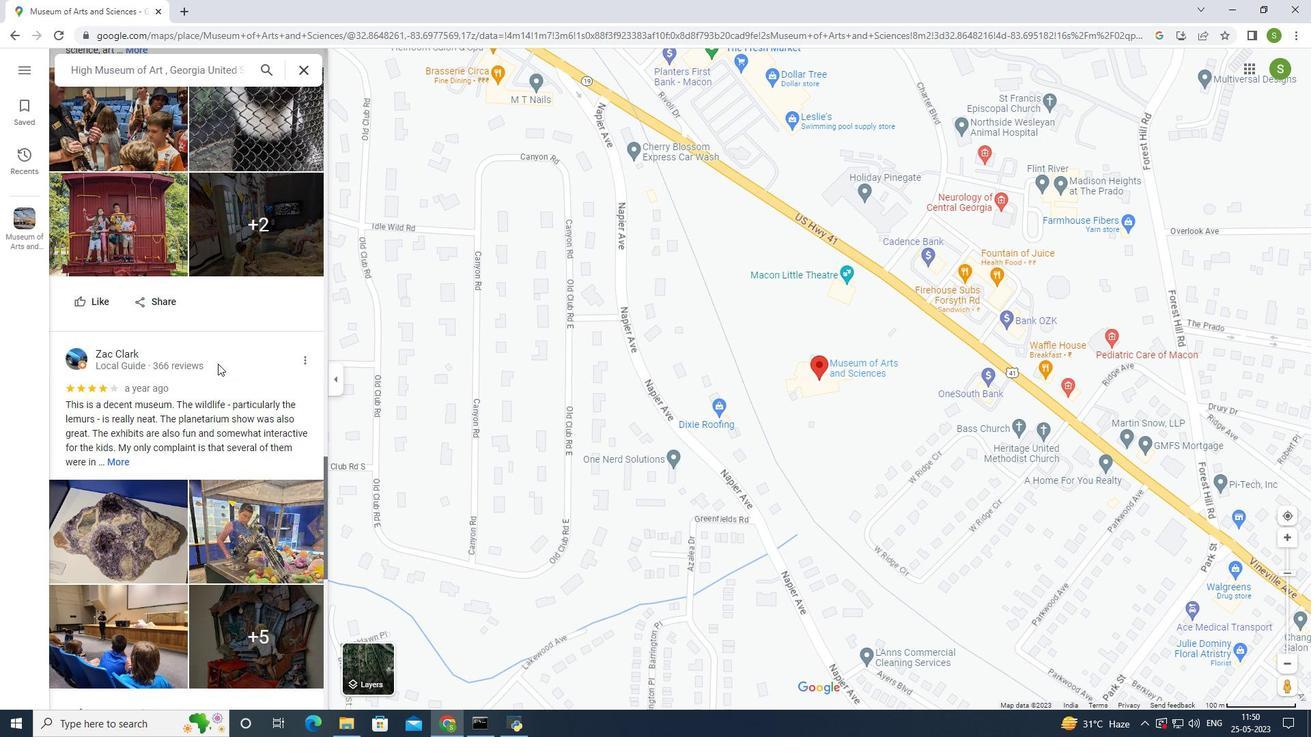 
Action: Mouse moved to (217, 363)
Screenshot: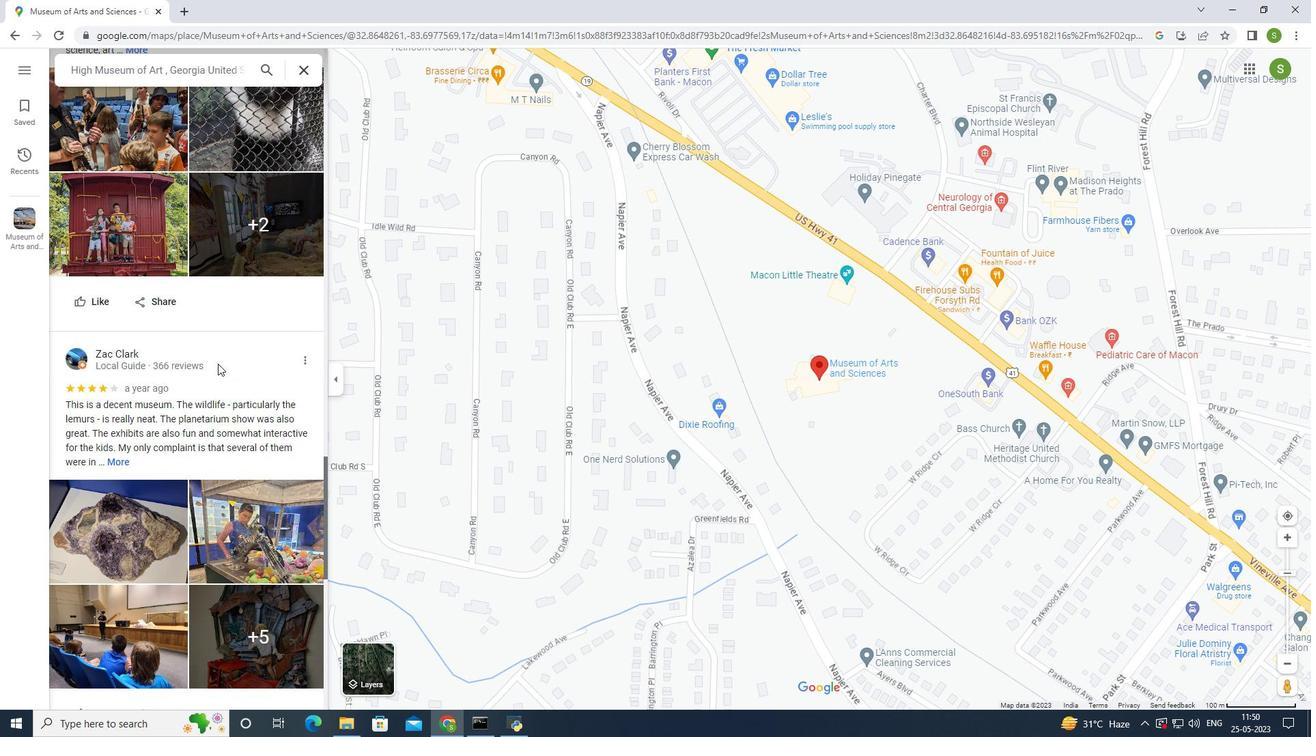
Action: Mouse scrolled (217, 364) with delta (0, 0)
Screenshot: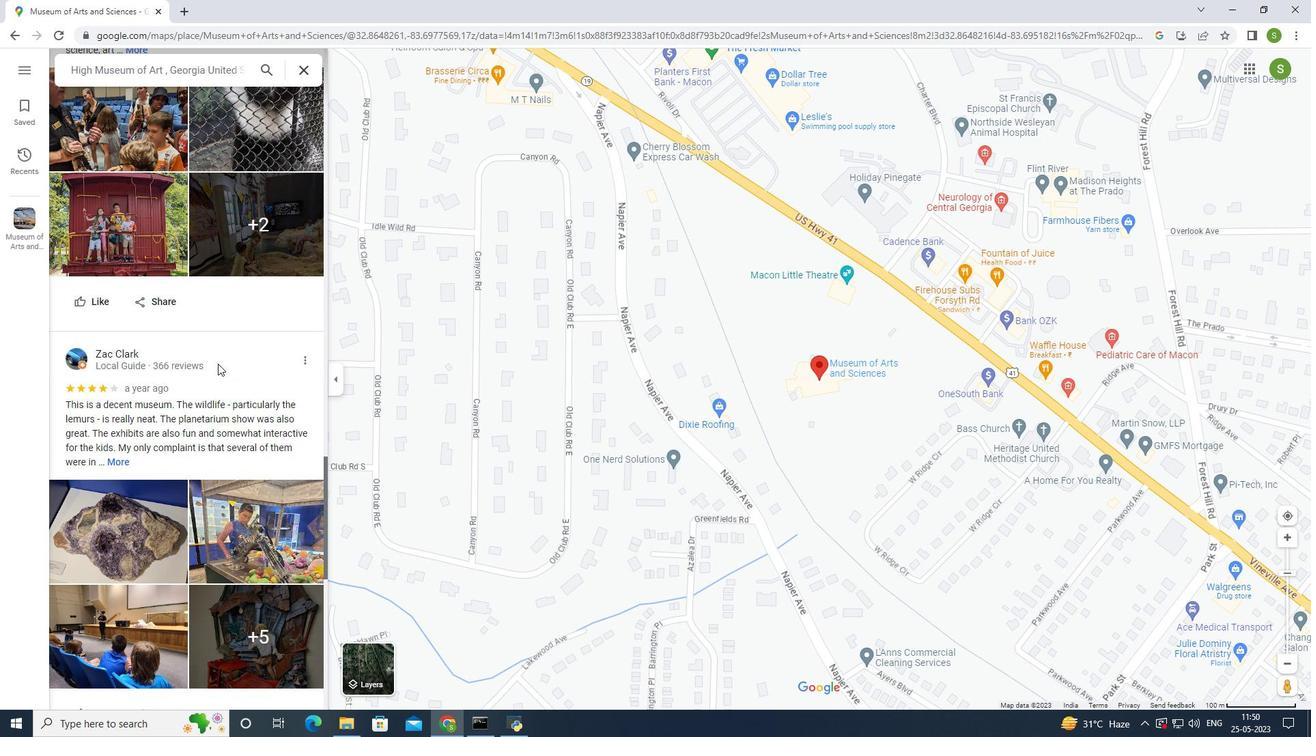 
Action: Mouse moved to (218, 361)
Screenshot: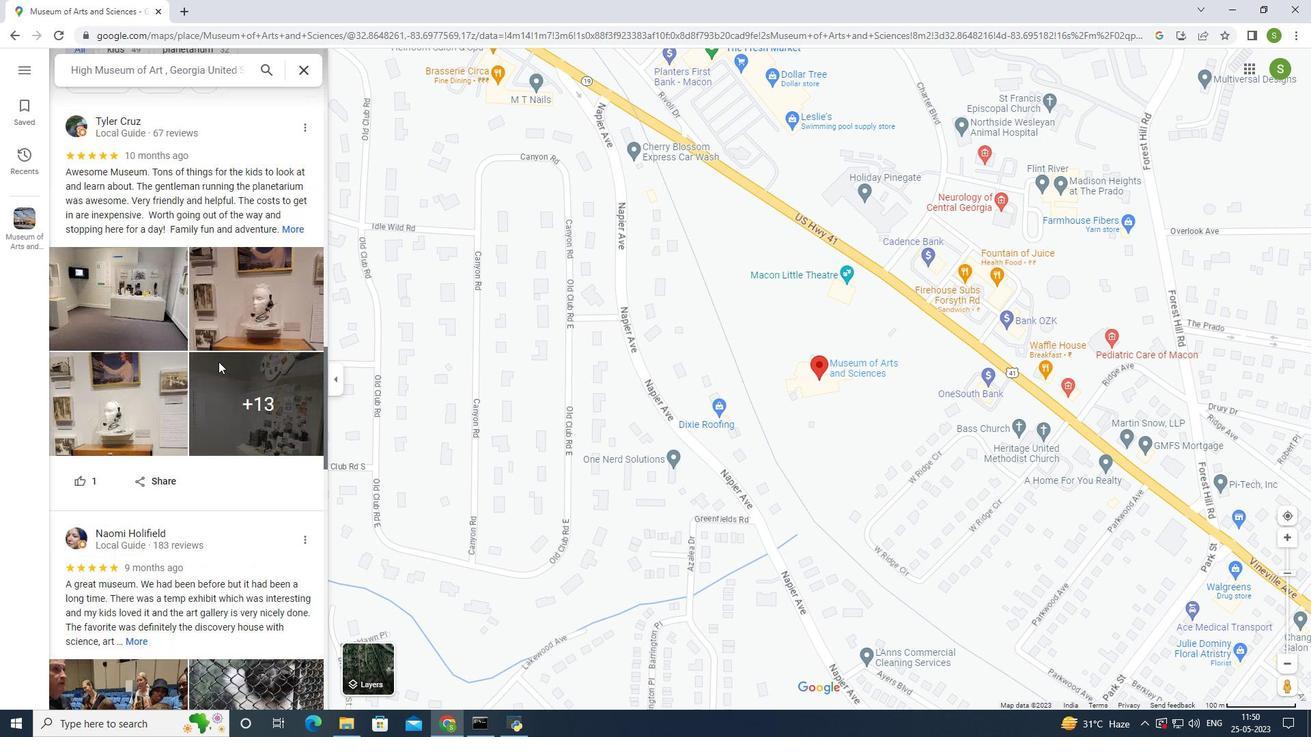 
Action: Mouse scrolled (218, 362) with delta (0, 0)
Screenshot: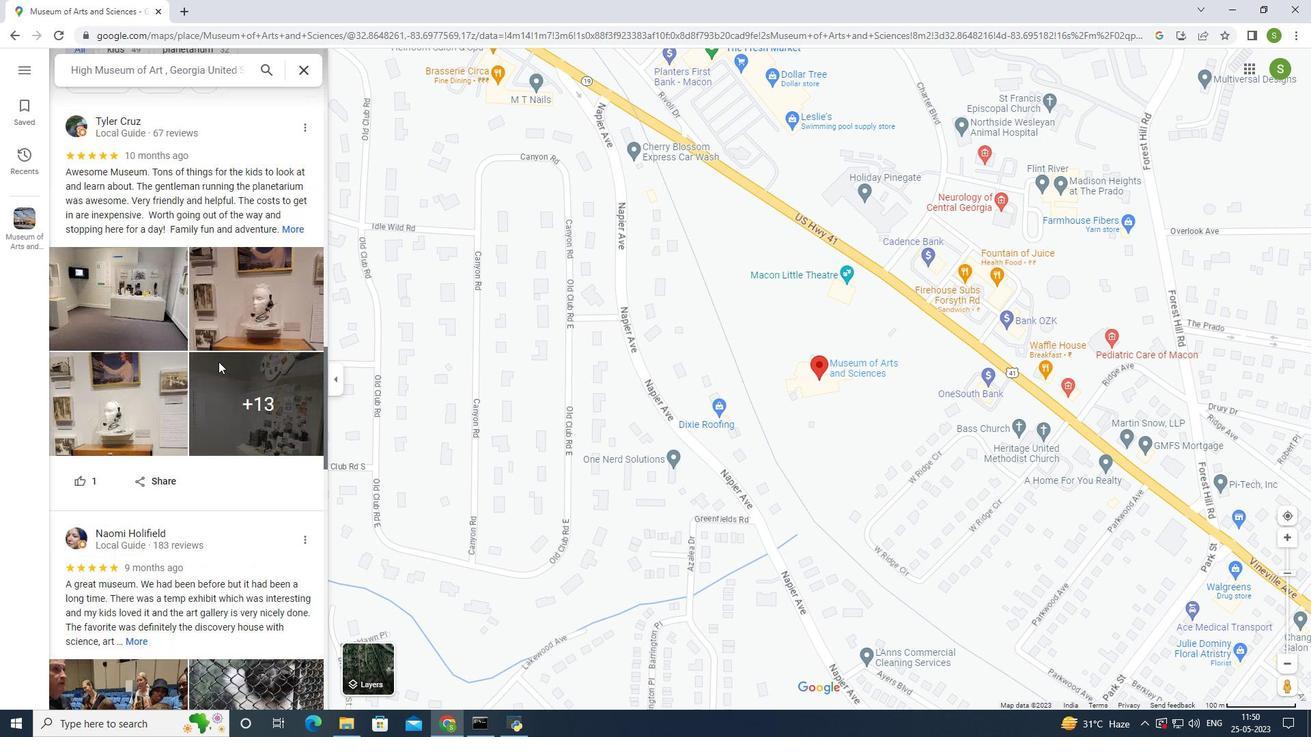 
Action: Mouse scrolled (218, 362) with delta (0, 0)
Screenshot: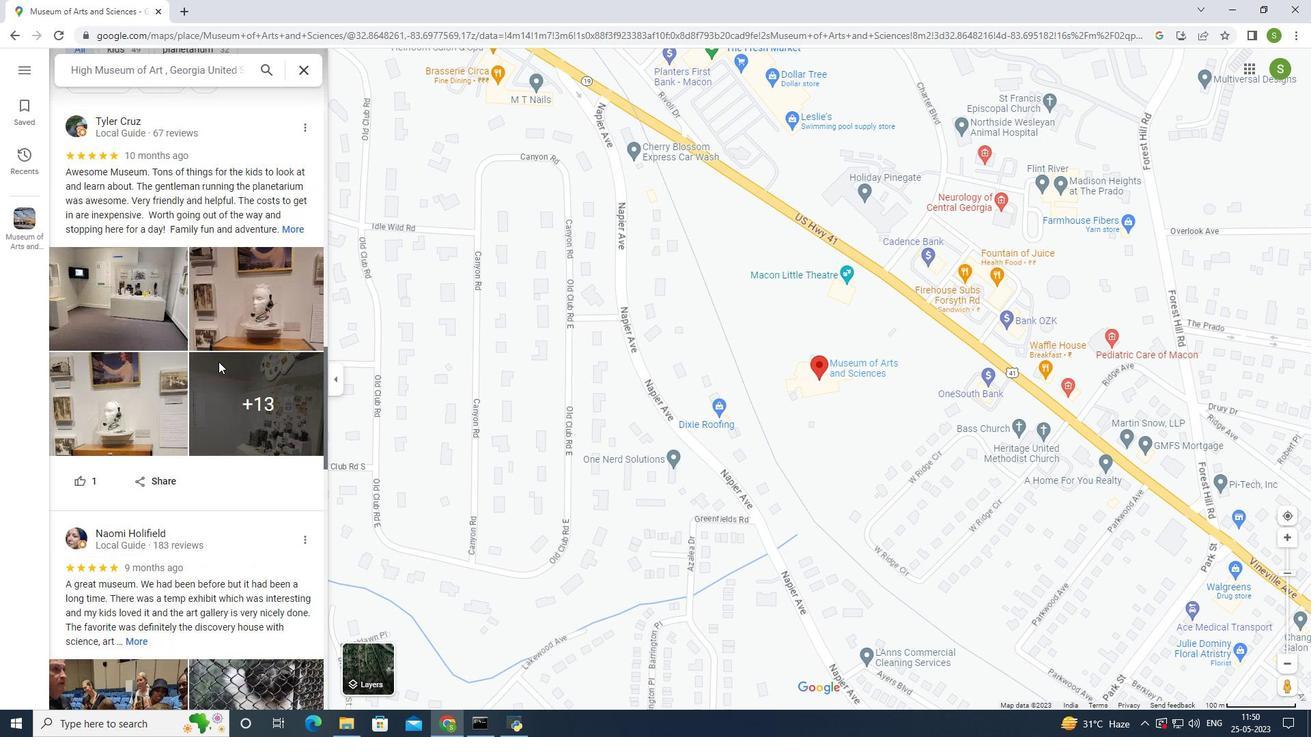 
Action: Mouse scrolled (218, 362) with delta (0, 0)
Screenshot: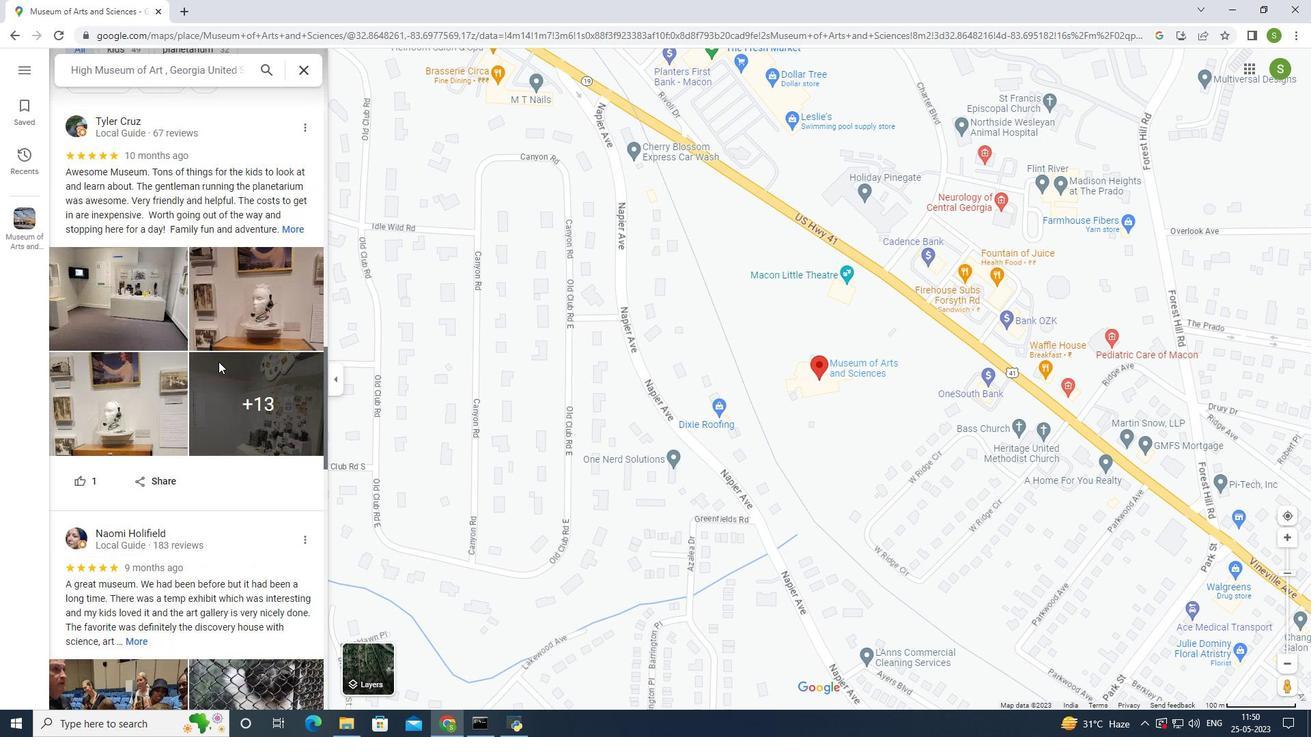 
Action: Mouse scrolled (218, 362) with delta (0, 0)
Screenshot: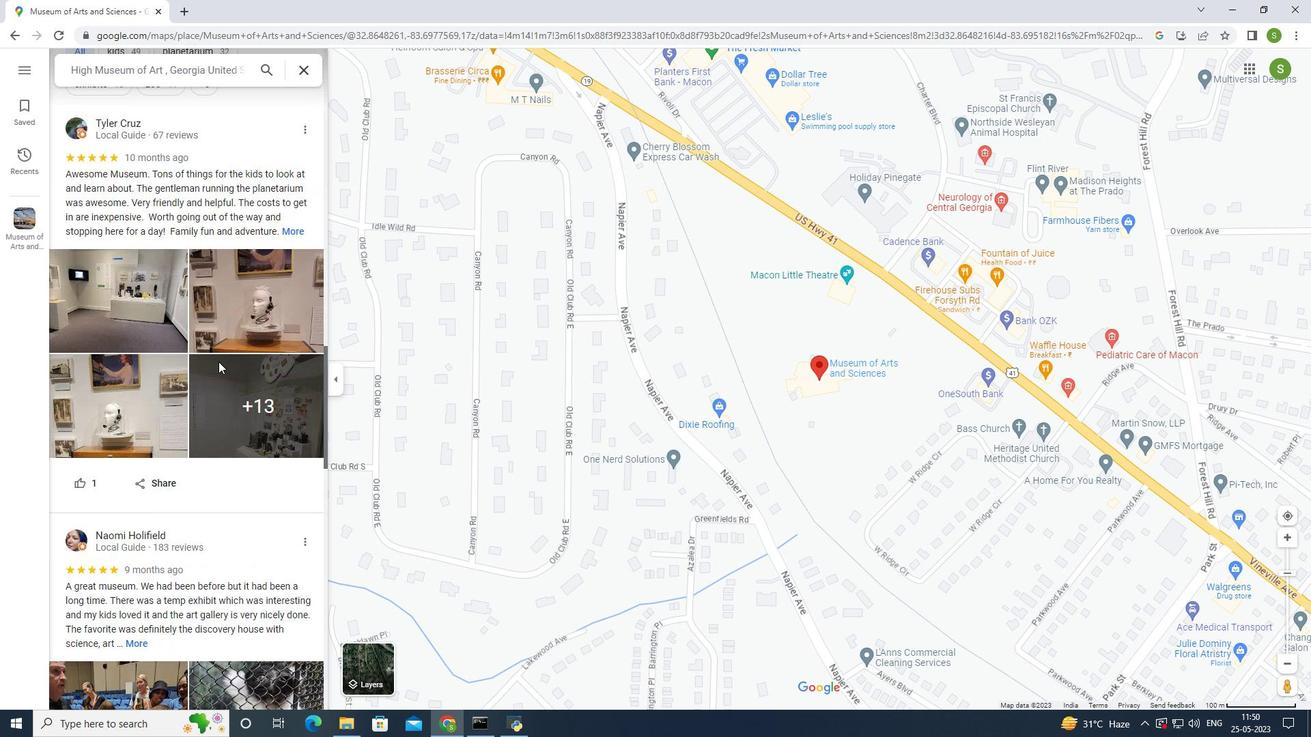 
Action: Mouse scrolled (218, 362) with delta (0, 0)
Screenshot: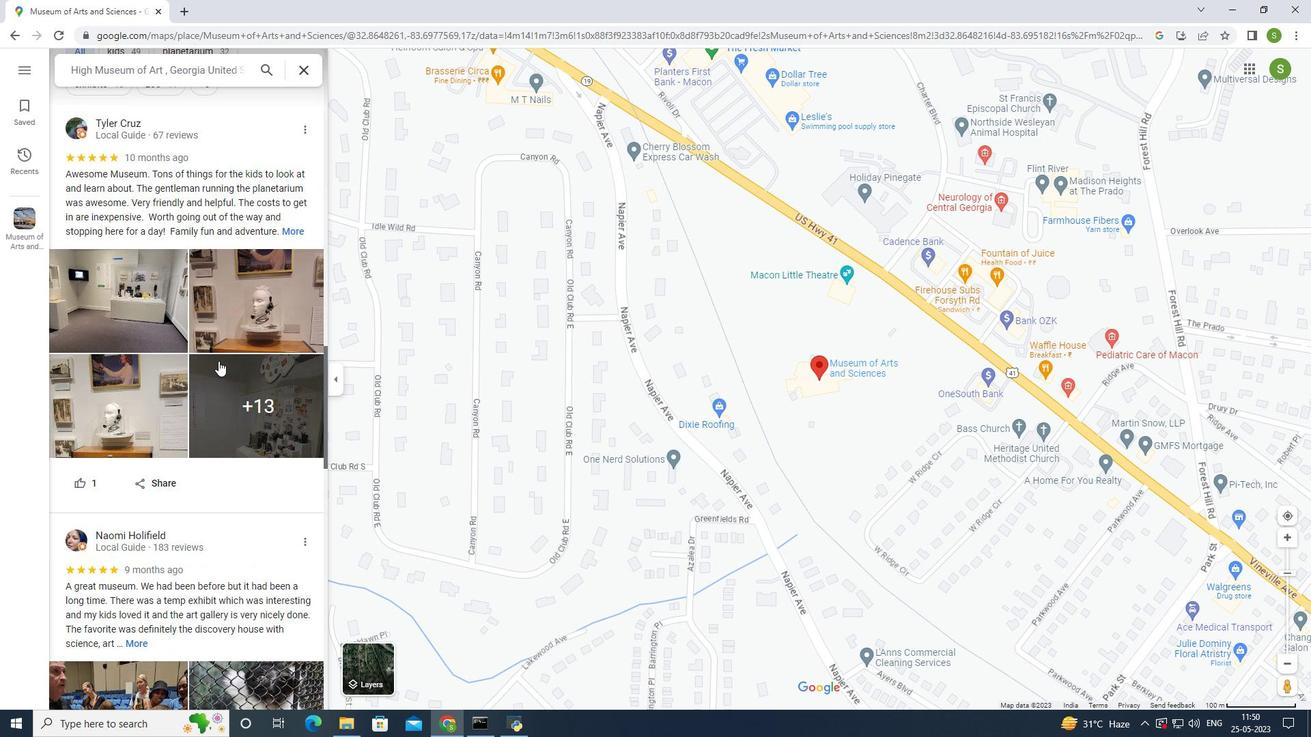 
Action: Mouse scrolled (218, 362) with delta (0, 0)
Screenshot: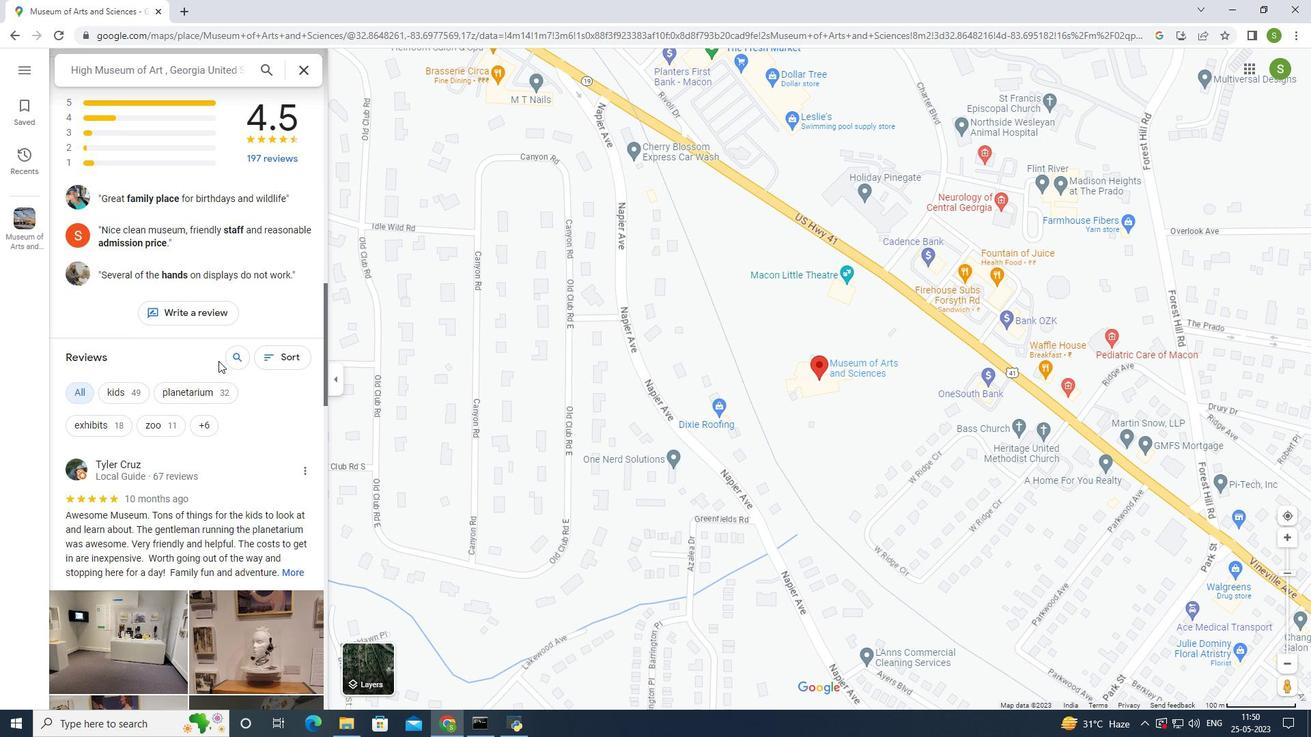 
Action: Mouse scrolled (218, 362) with delta (0, 0)
Screenshot: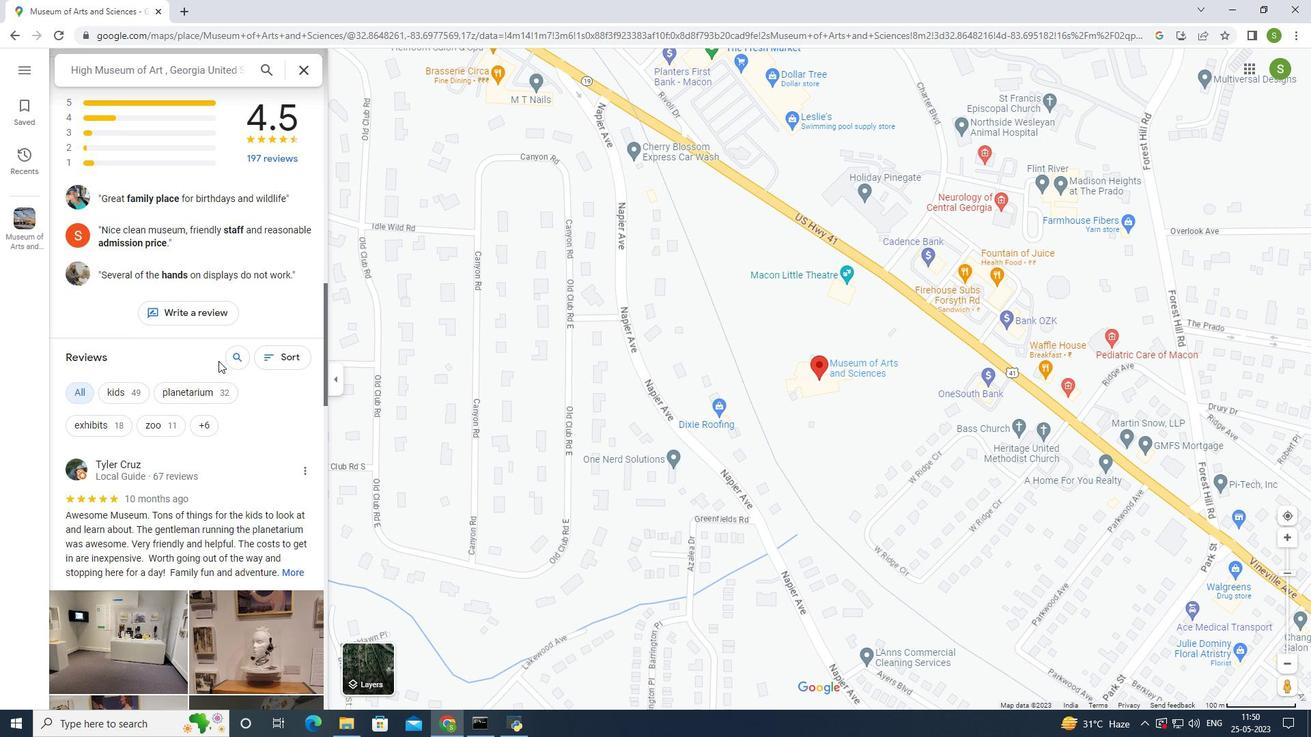 
Action: Mouse scrolled (218, 362) with delta (0, 0)
Screenshot: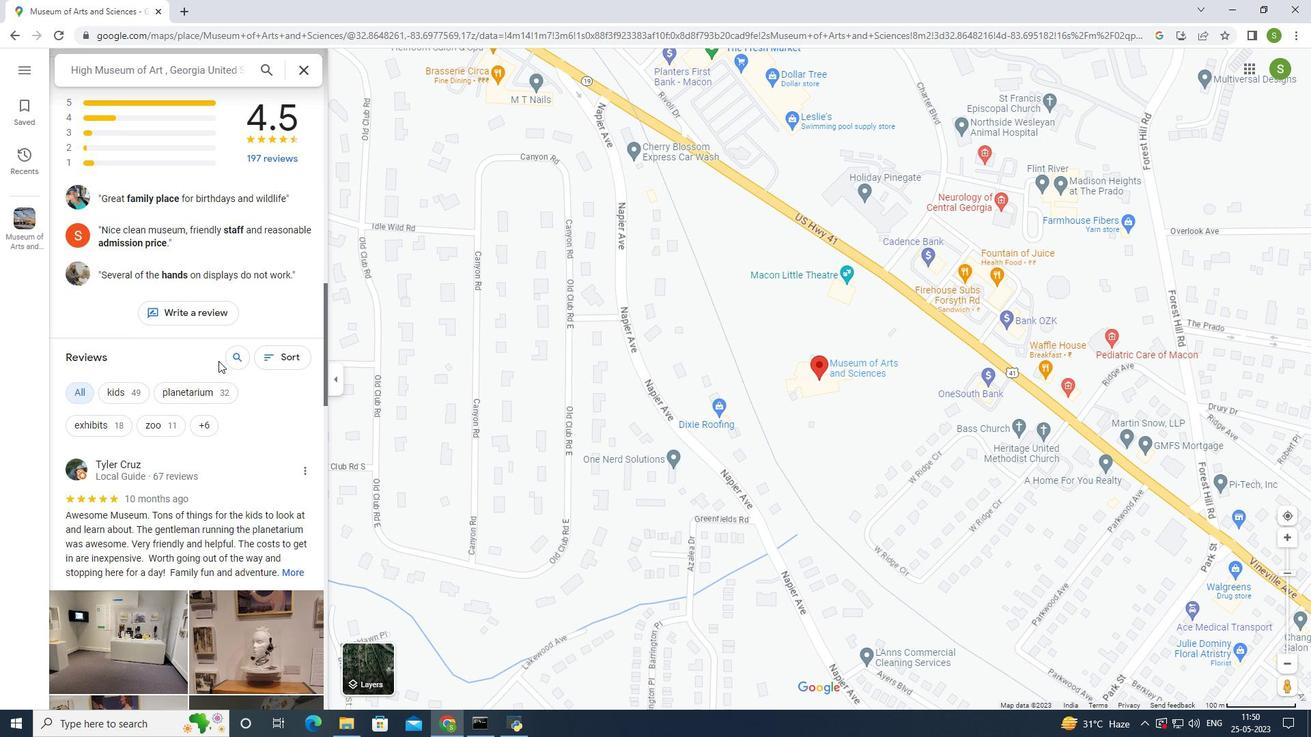 
Action: Mouse scrolled (218, 362) with delta (0, 0)
Screenshot: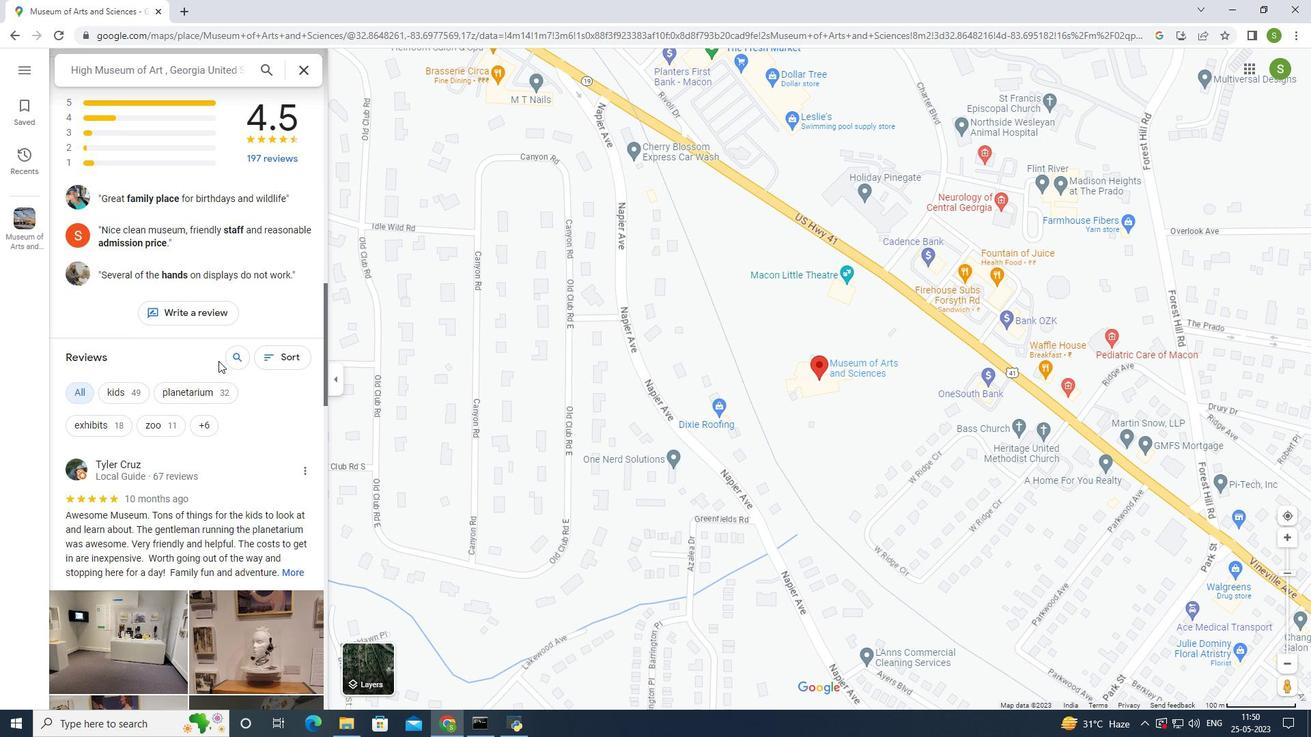 
Action: Mouse moved to (220, 360)
Screenshot: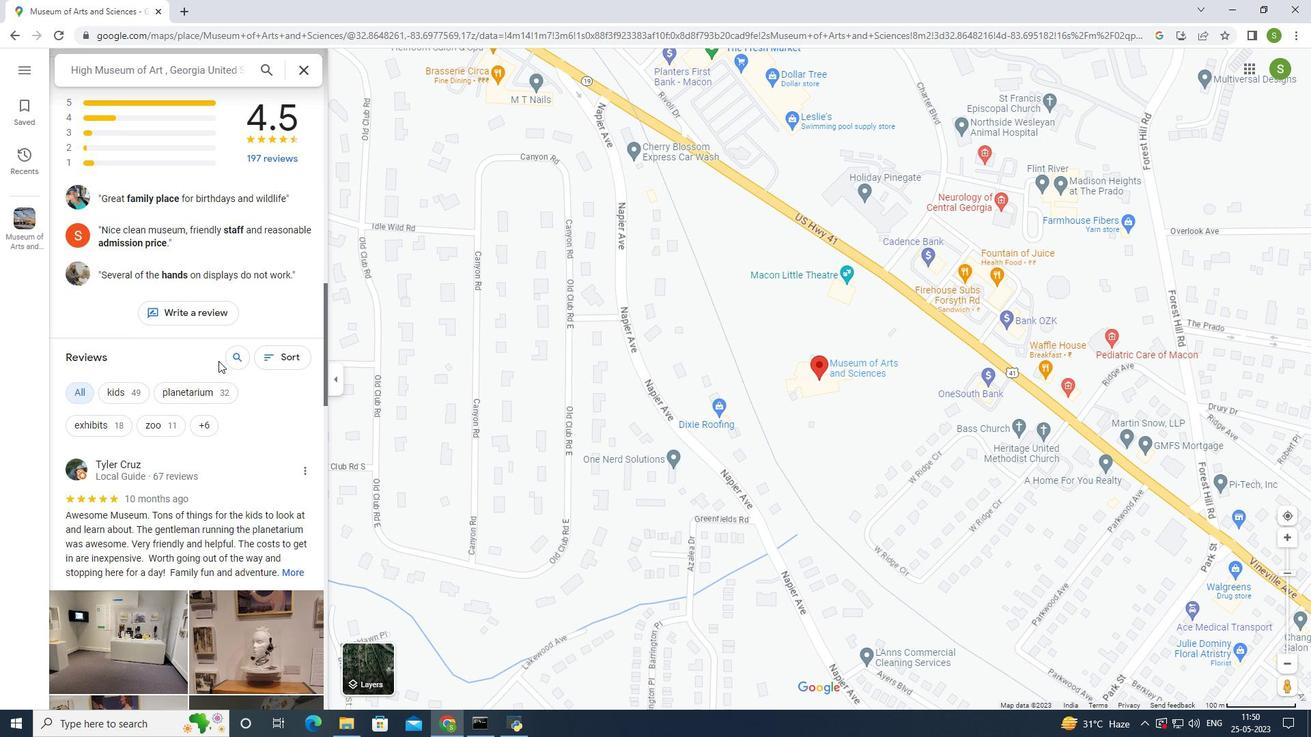 
Action: Mouse scrolled (220, 361) with delta (0, 0)
Screenshot: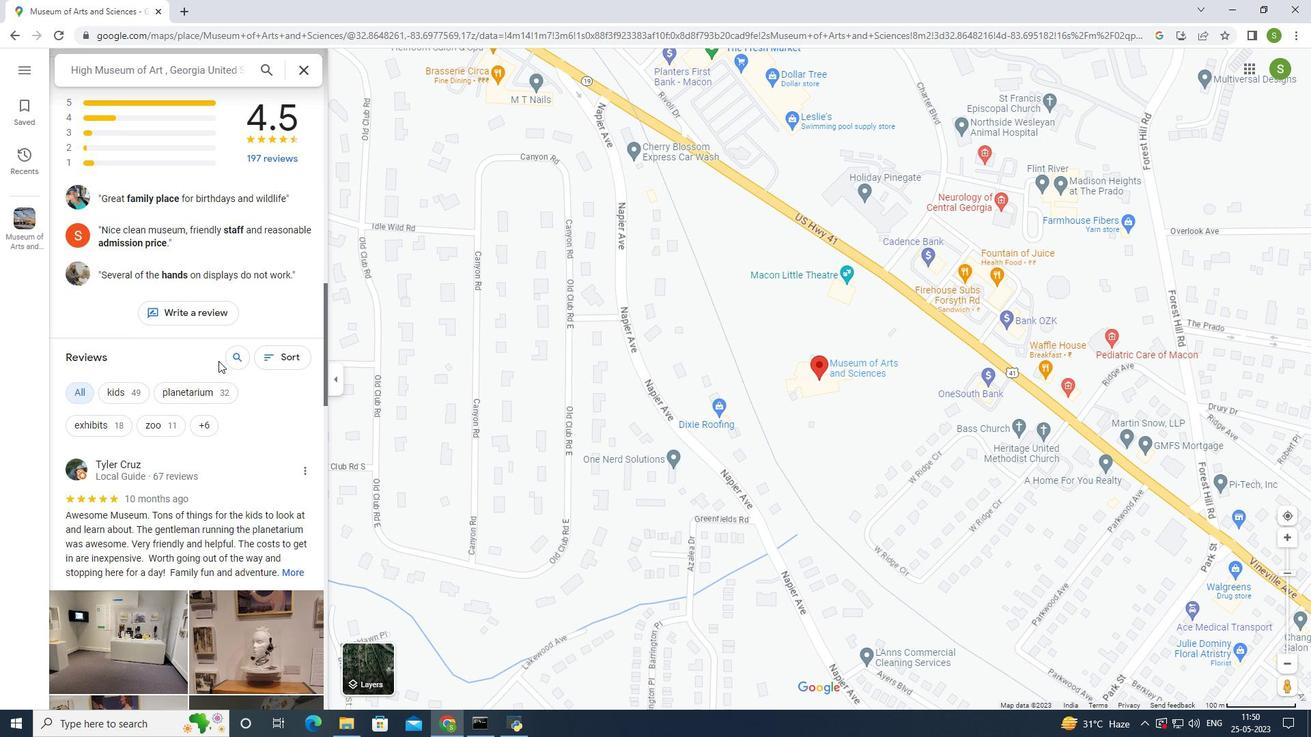
Action: Mouse scrolled (220, 361) with delta (0, 0)
Screenshot: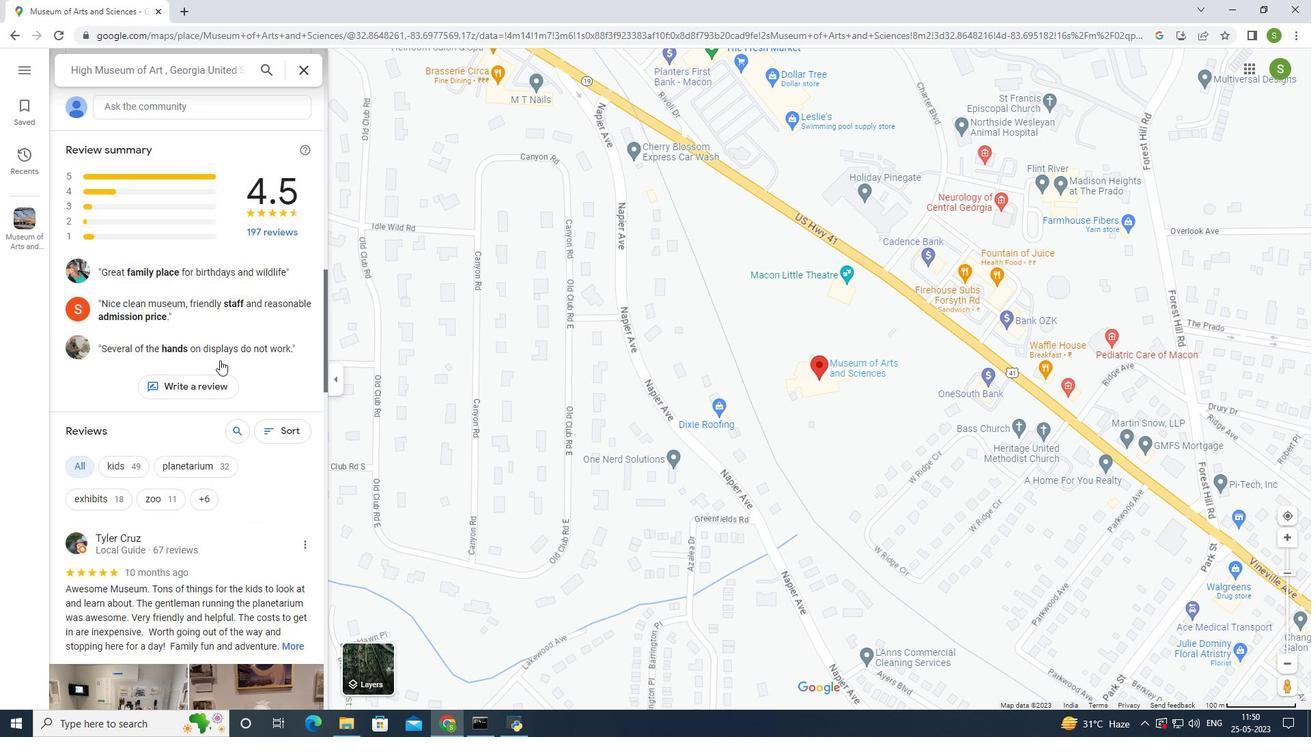 
Action: Mouse scrolled (220, 361) with delta (0, 0)
Screenshot: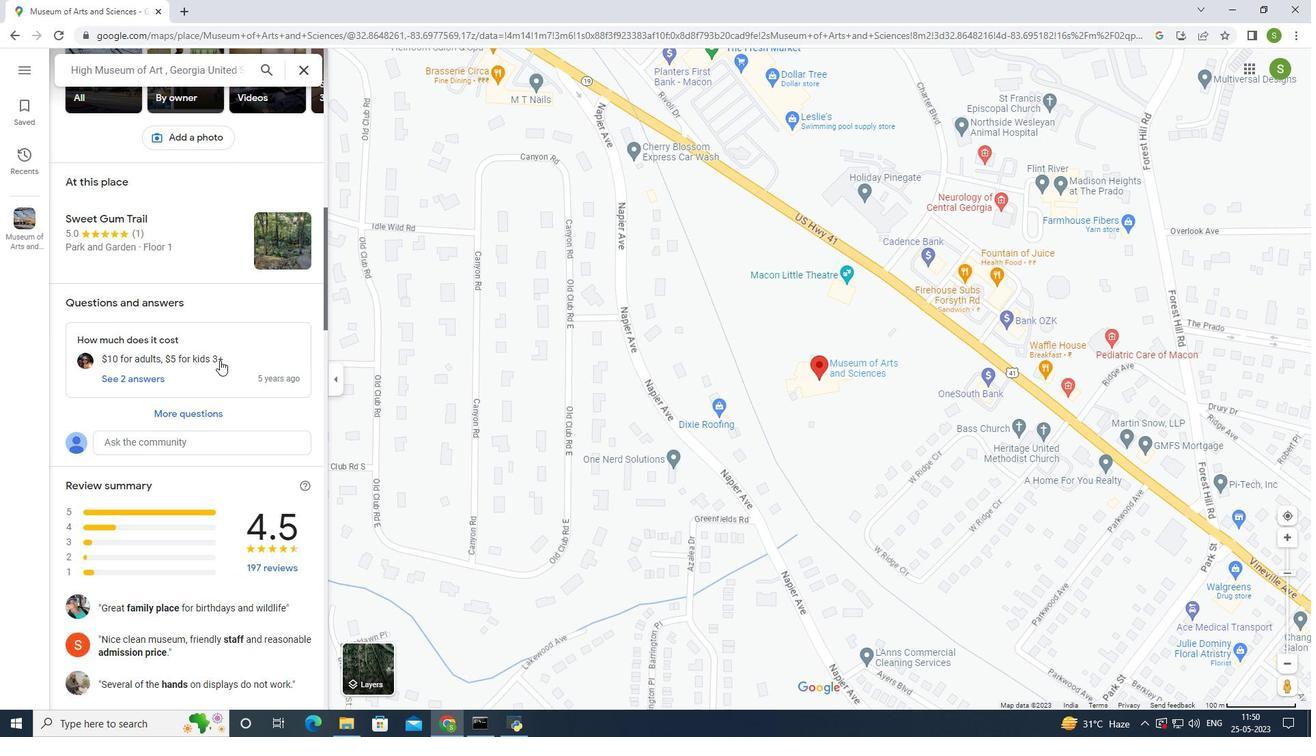 
Action: Mouse moved to (220, 360)
Screenshot: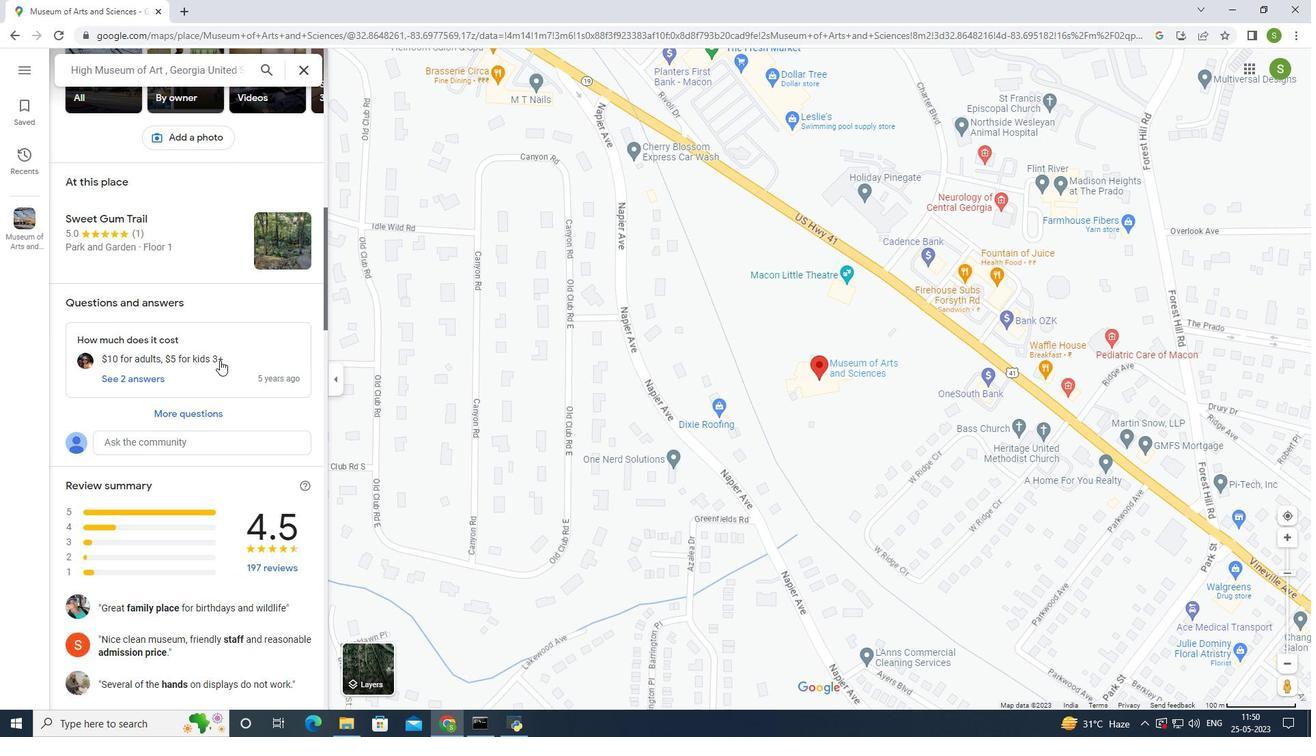 
Action: Mouse scrolled (220, 361) with delta (0, 0)
Screenshot: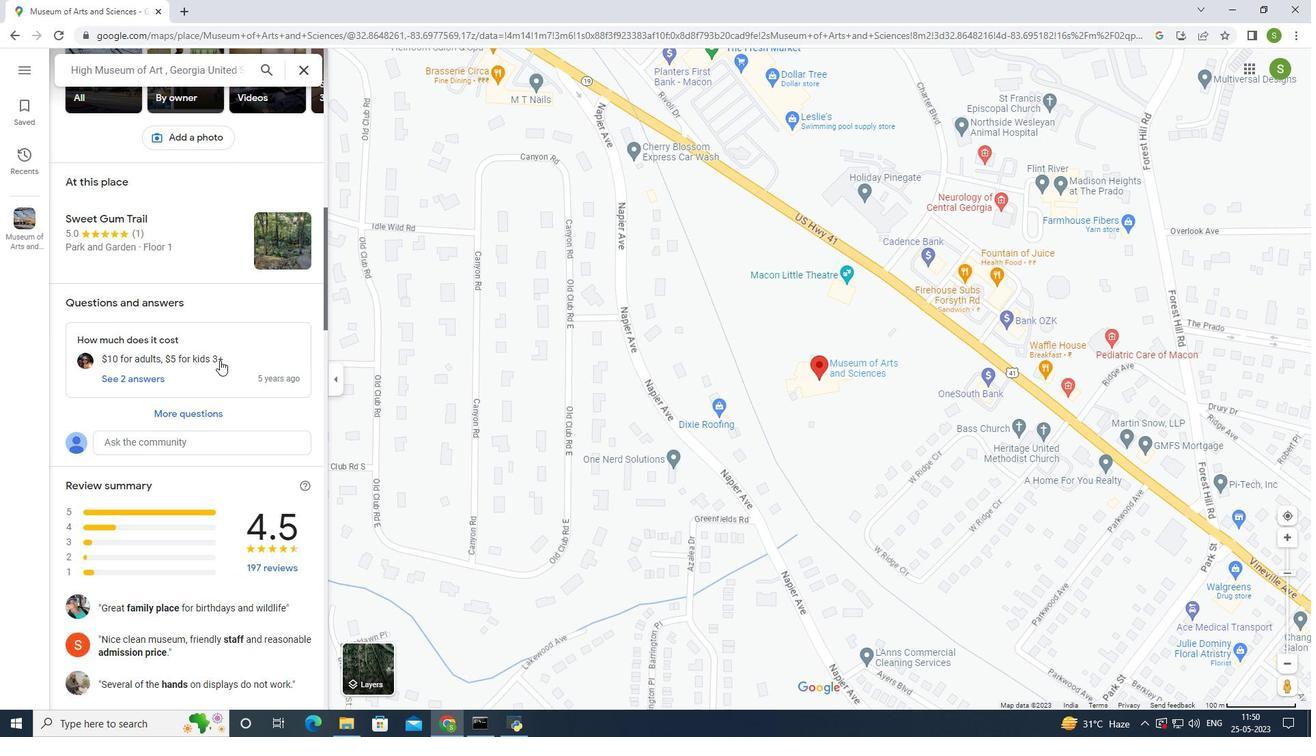 
Action: Mouse scrolled (220, 361) with delta (0, 0)
Screenshot: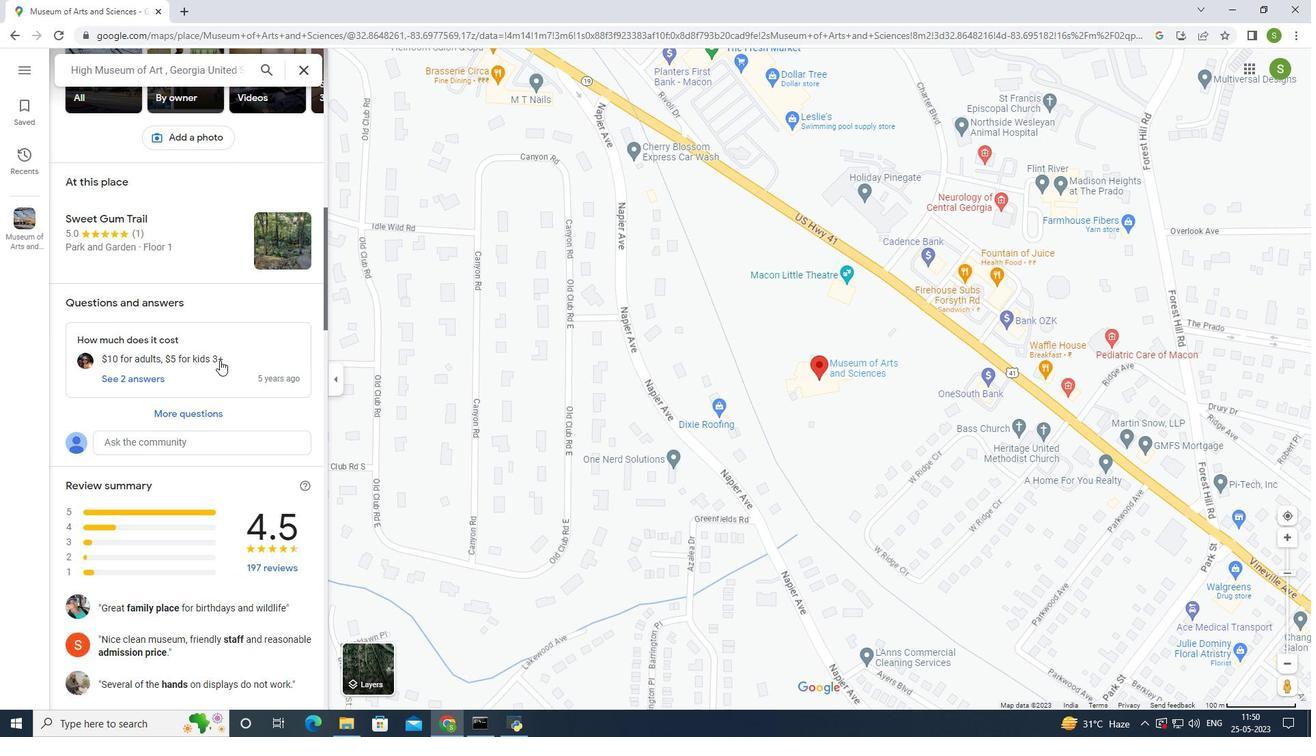 
Action: Mouse scrolled (220, 361) with delta (0, 0)
Screenshot: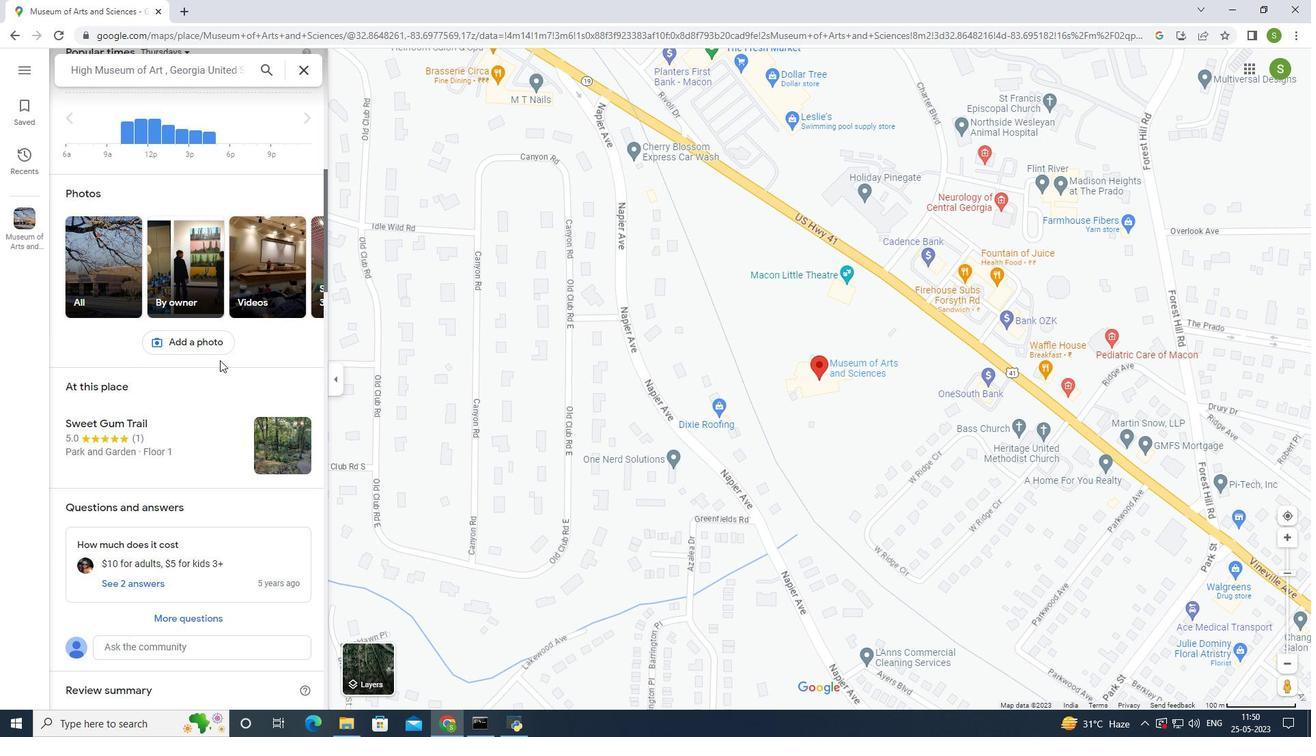 
Action: Mouse scrolled (220, 361) with delta (0, 0)
Screenshot: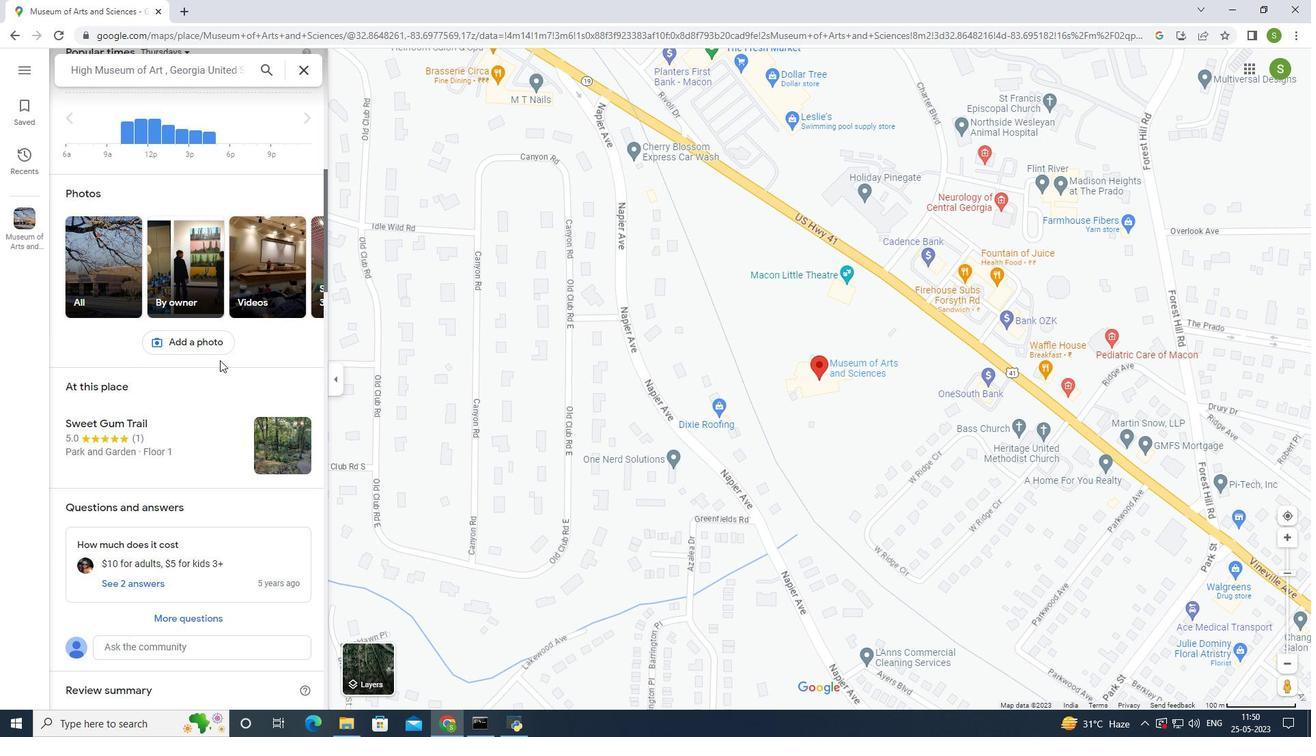 
Action: Mouse scrolled (220, 361) with delta (0, 0)
Screenshot: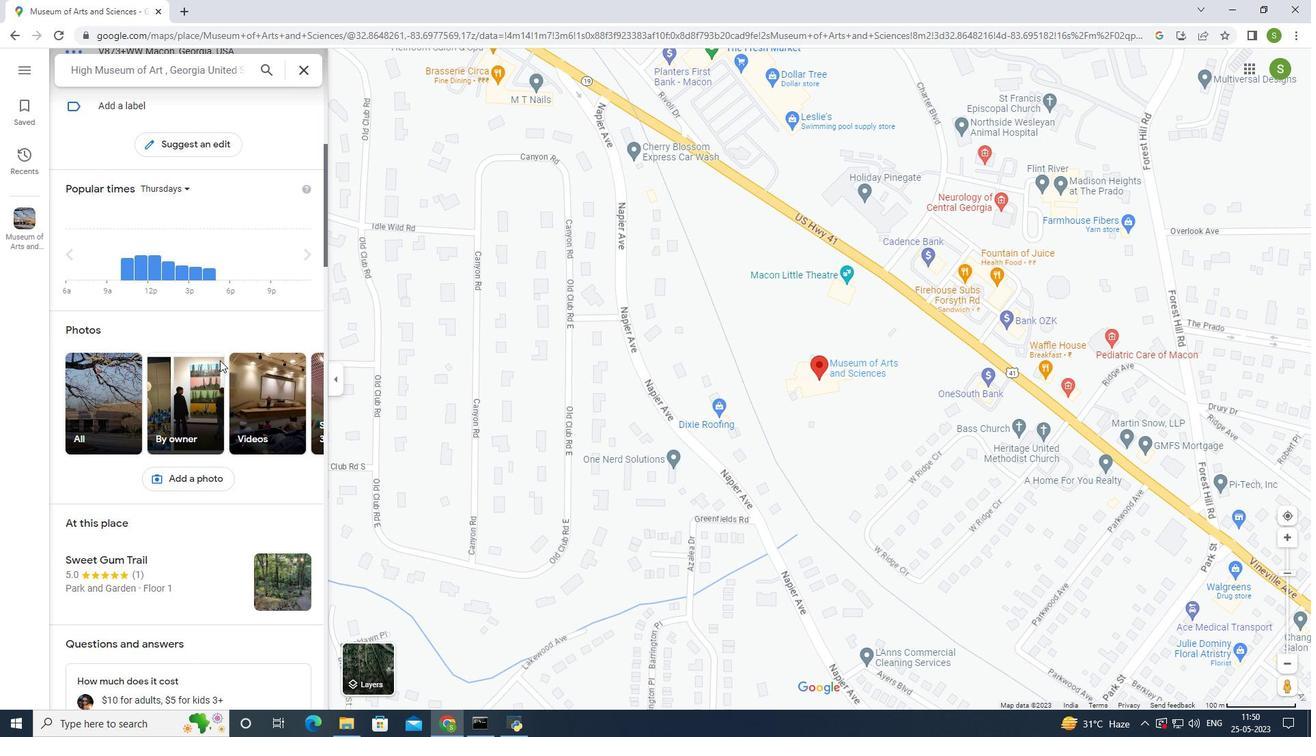 
Action: Mouse moved to (220, 360)
Screenshot: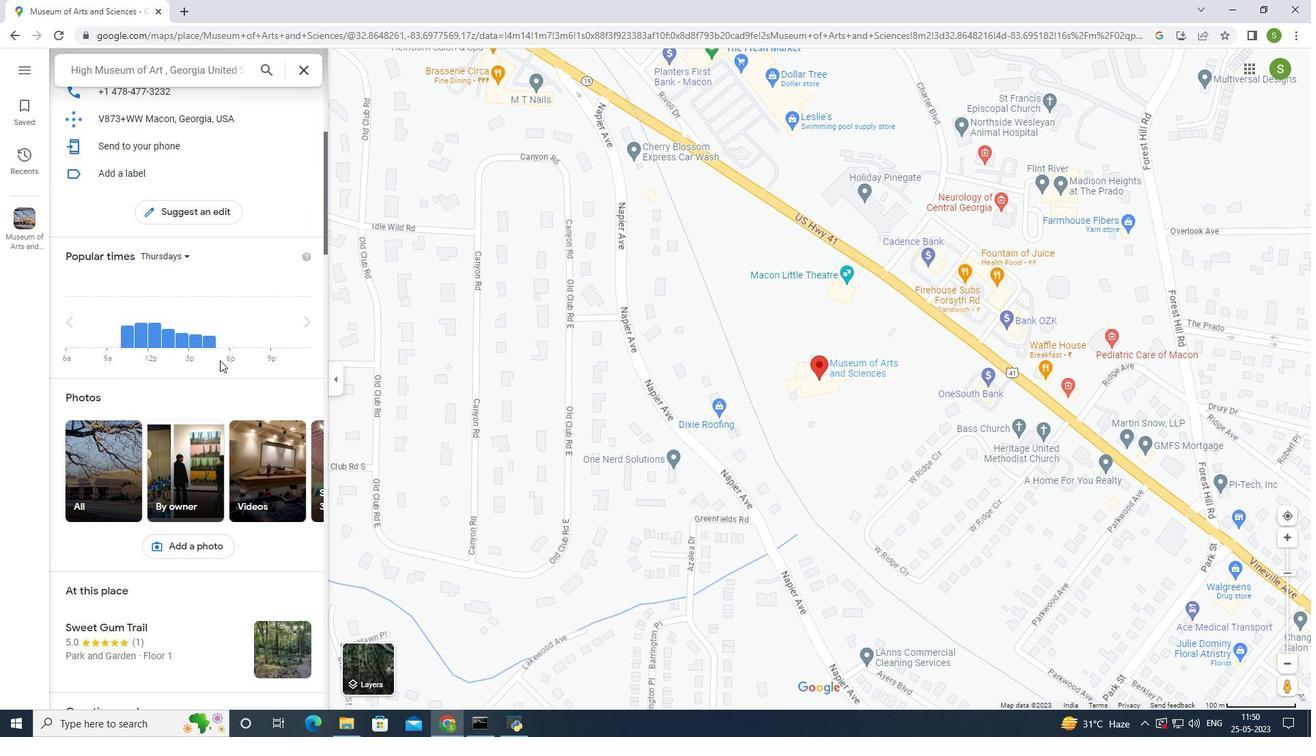 
Action: Mouse scrolled (220, 360) with delta (0, 0)
Screenshot: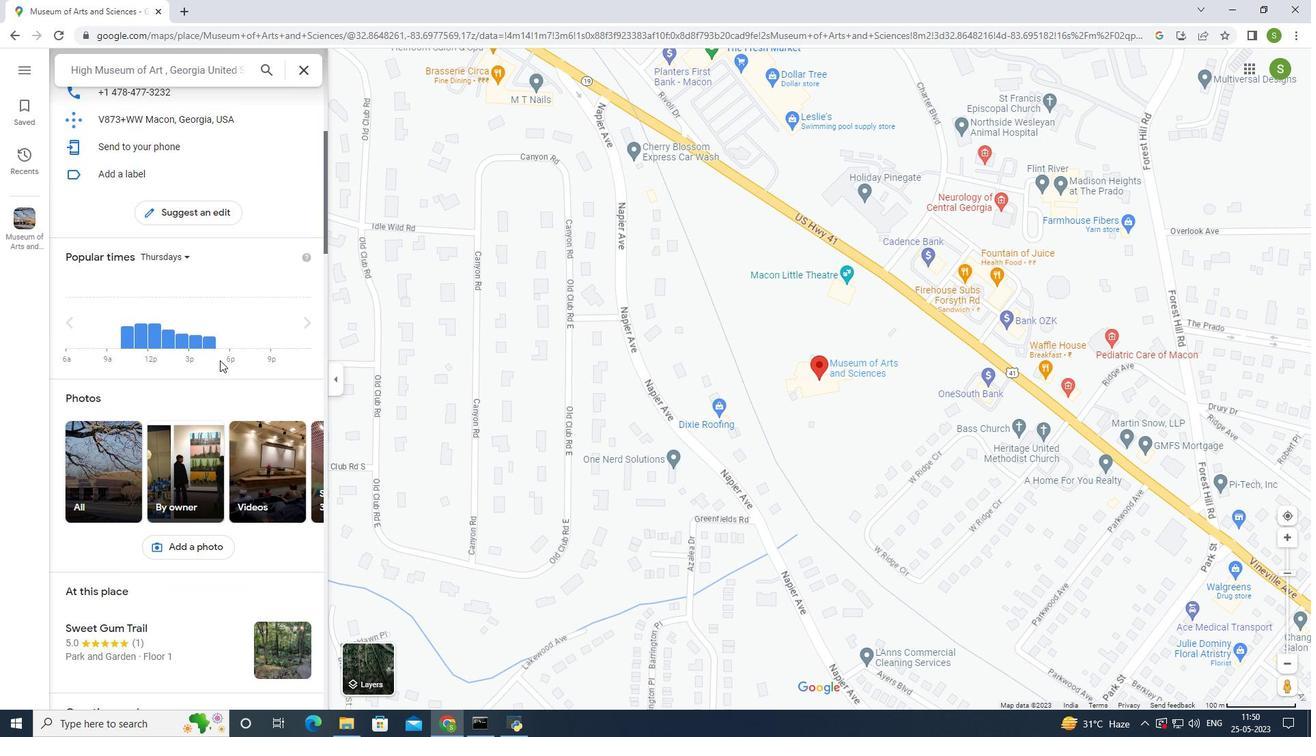 
Action: Mouse scrolled (220, 360) with delta (0, 0)
Screenshot: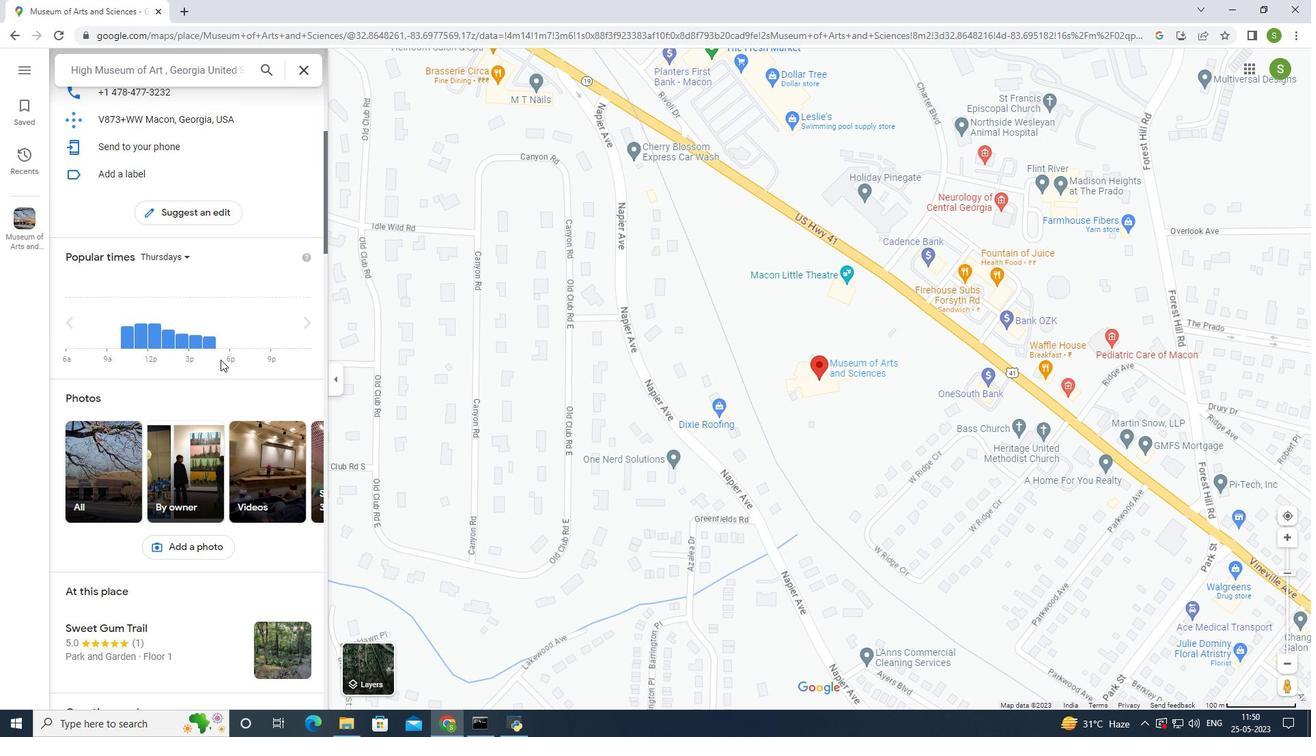
Action: Mouse scrolled (220, 360) with delta (0, 0)
Screenshot: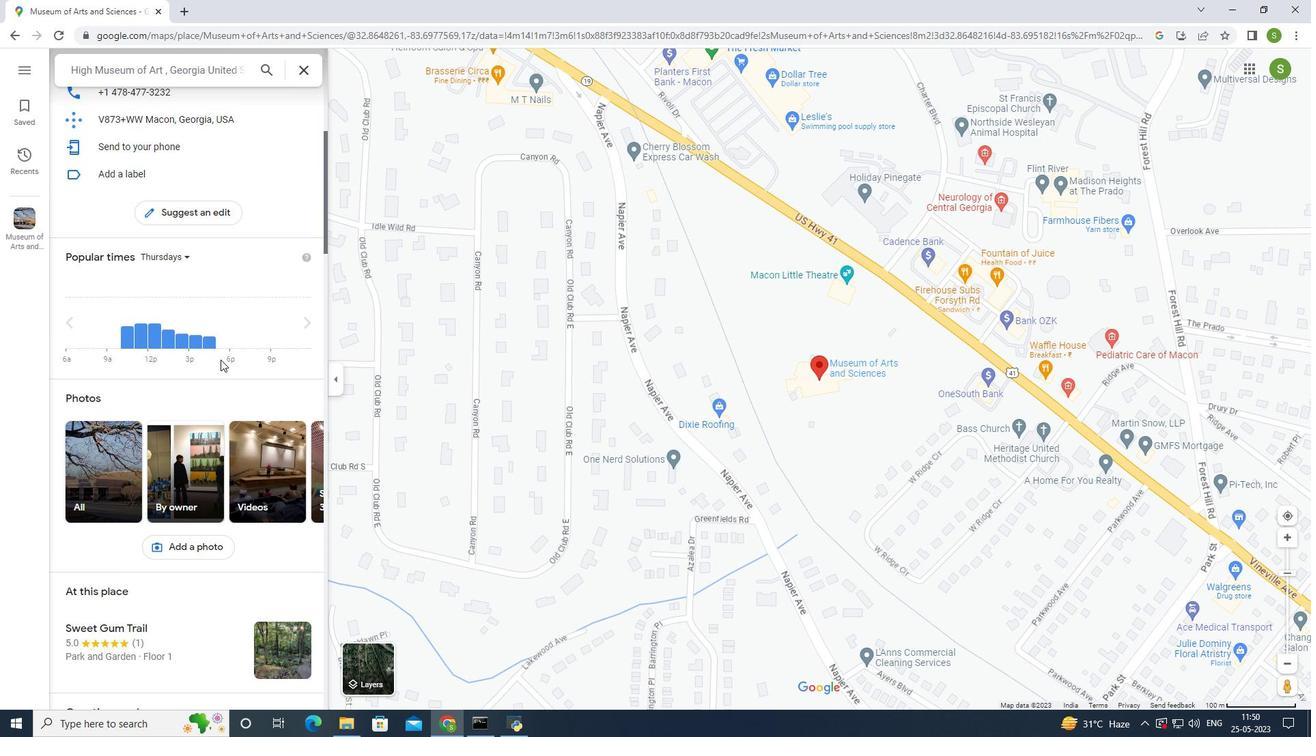 
Action: Mouse scrolled (220, 360) with delta (0, 0)
Screenshot: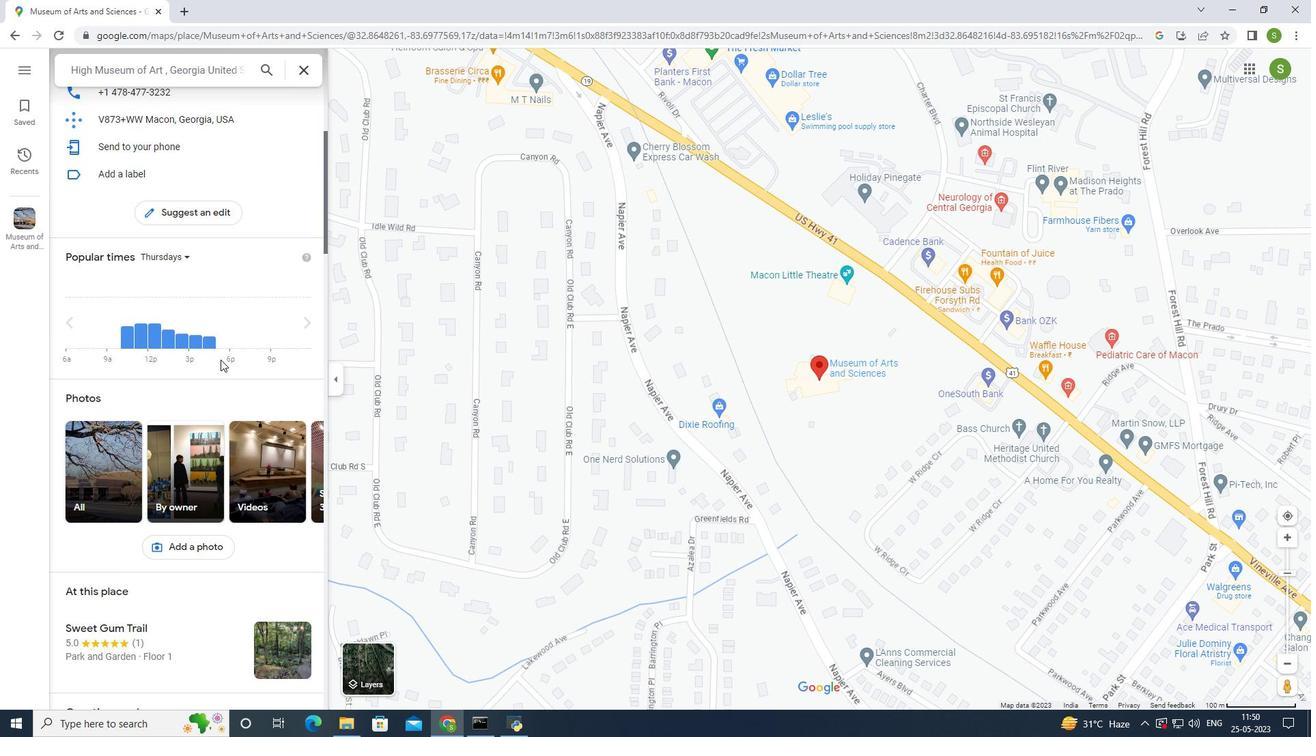 
Action: Mouse scrolled (220, 360) with delta (0, 0)
Screenshot: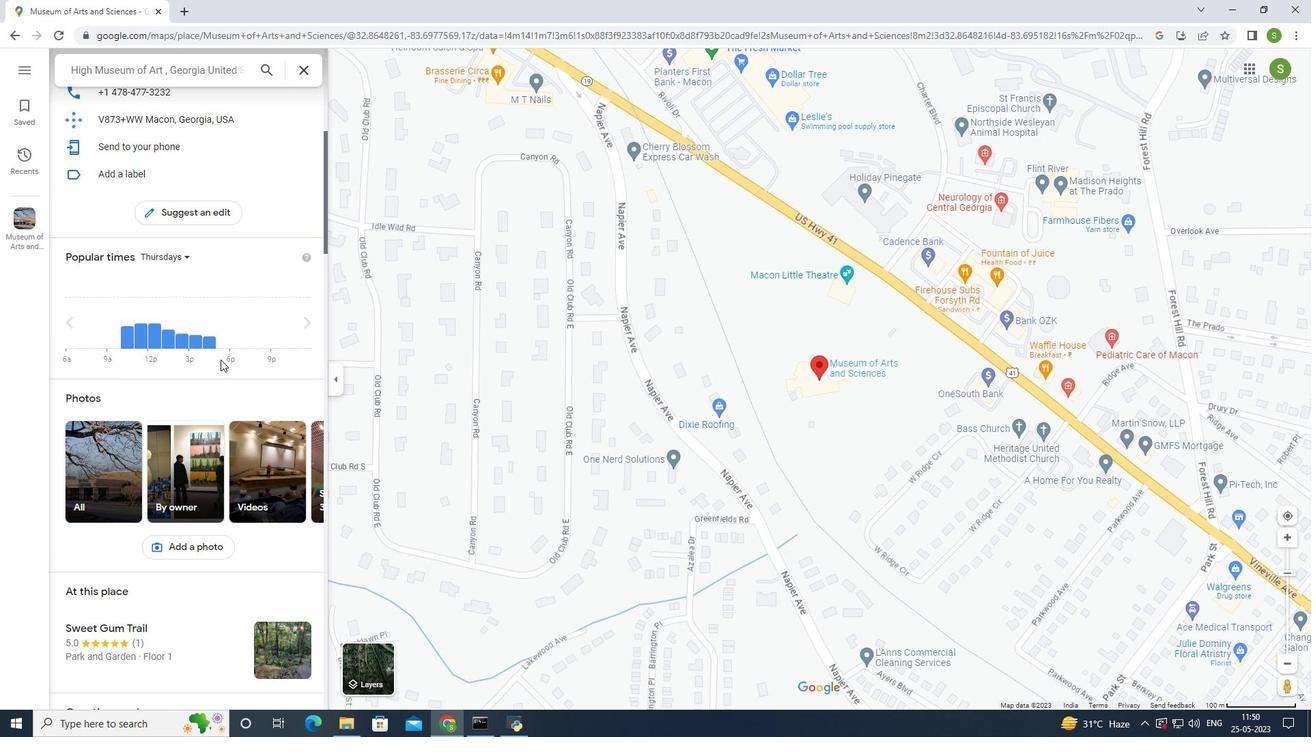 
Action: Mouse moved to (220, 359)
Screenshot: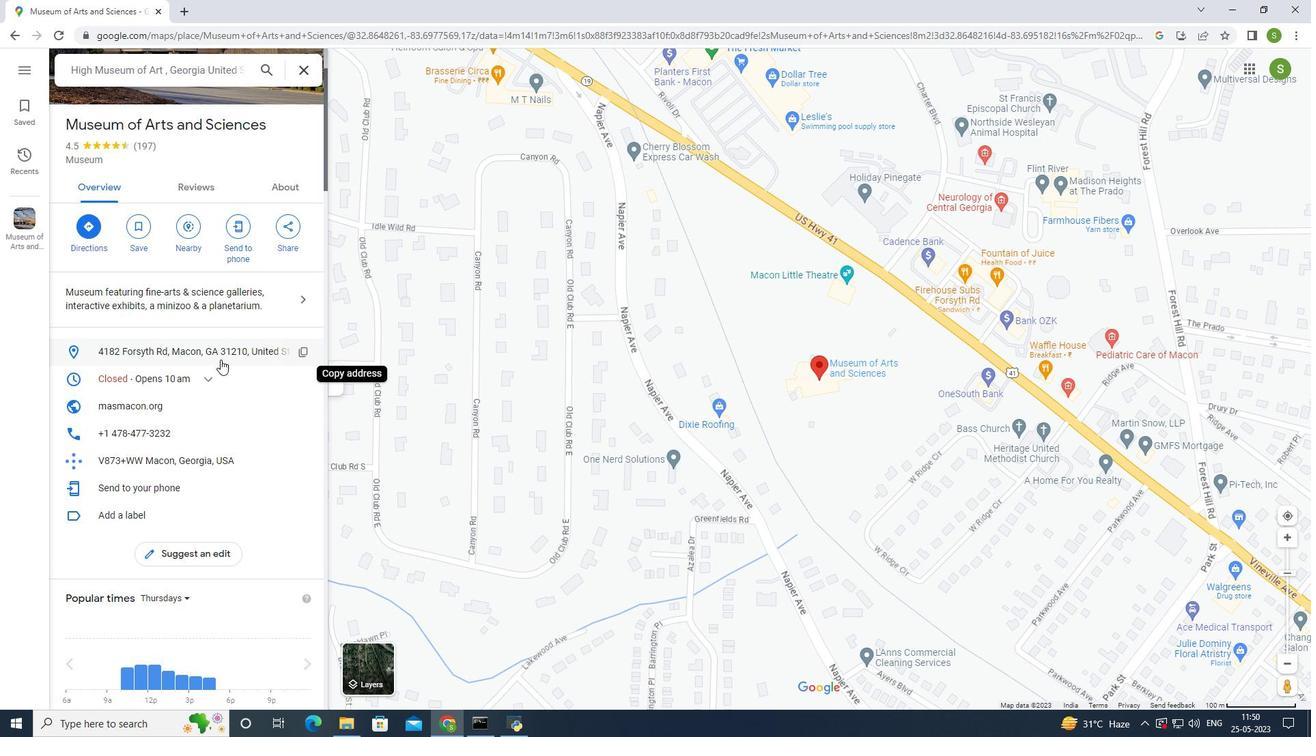 
Action: Mouse scrolled (220, 360) with delta (0, 0)
Screenshot: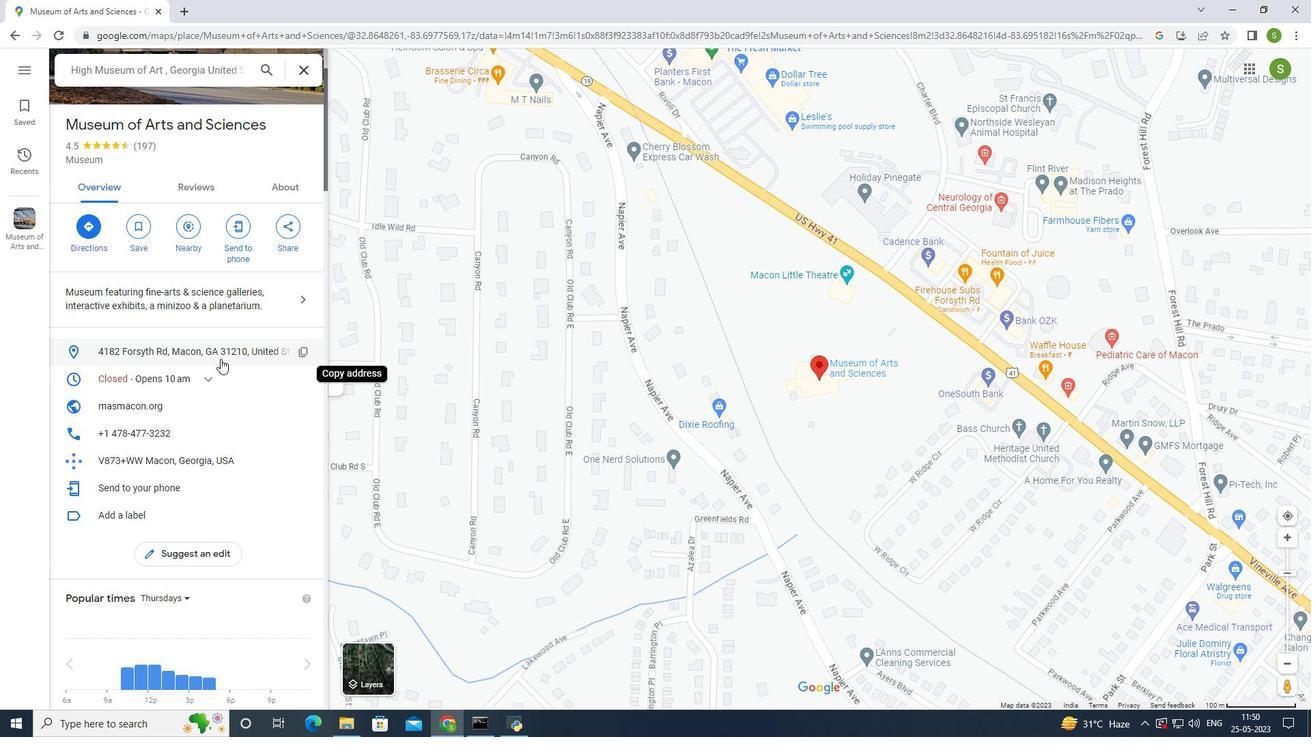 
Action: Mouse scrolled (220, 360) with delta (0, 0)
Screenshot: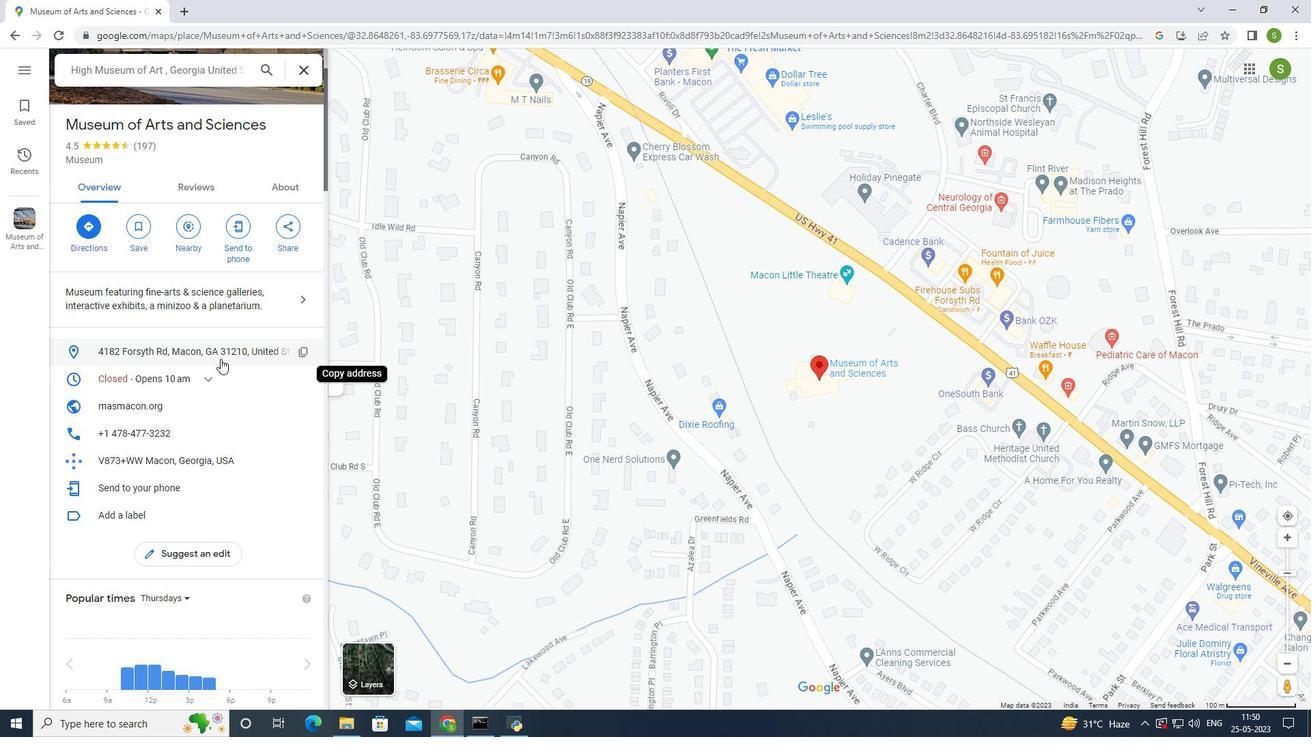 
Action: Mouse scrolled (220, 360) with delta (0, 0)
Screenshot: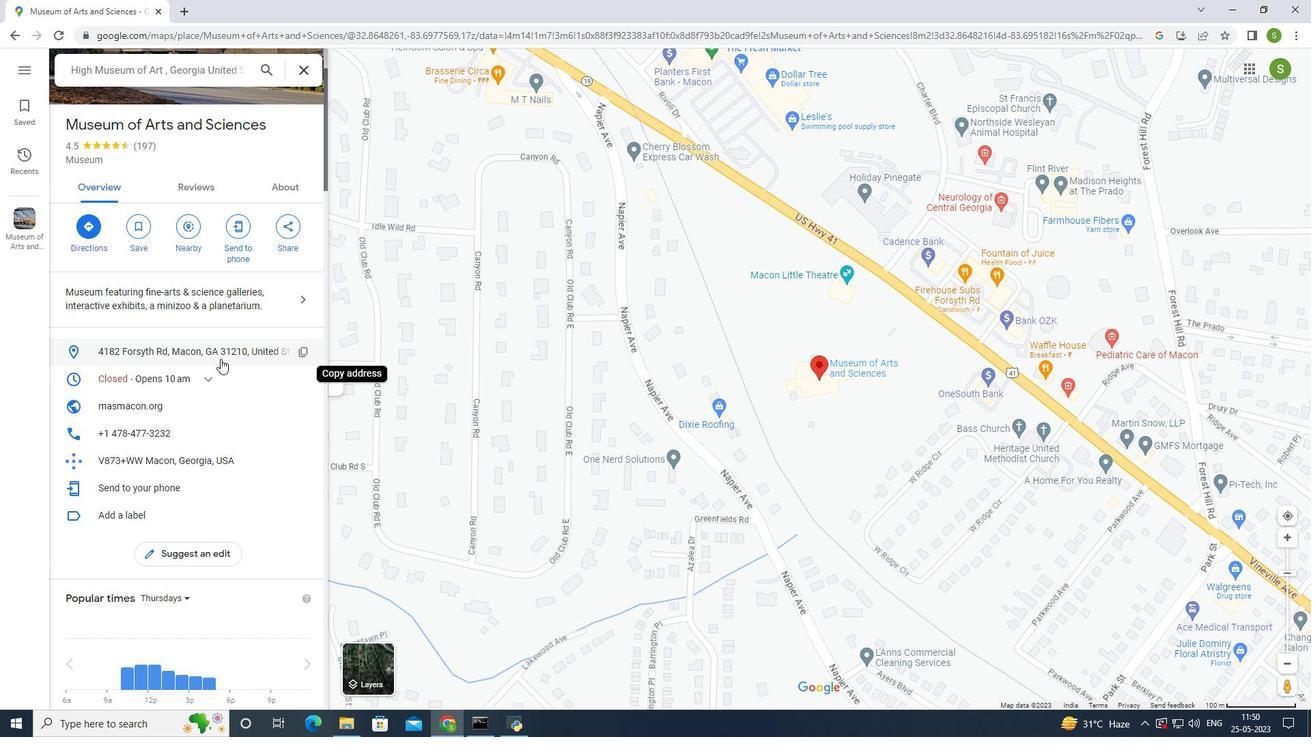 
Action: Mouse scrolled (220, 360) with delta (0, 0)
Screenshot: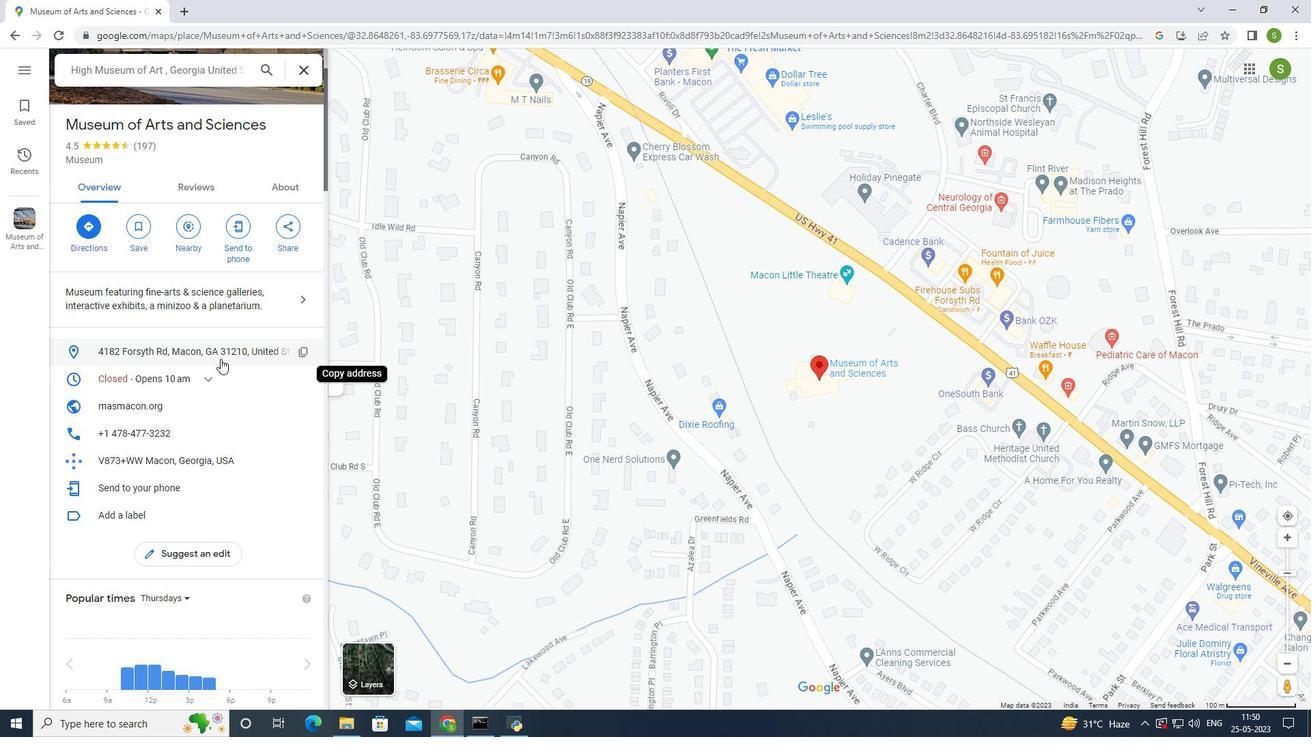 
Action: Mouse scrolled (220, 360) with delta (0, 0)
Screenshot: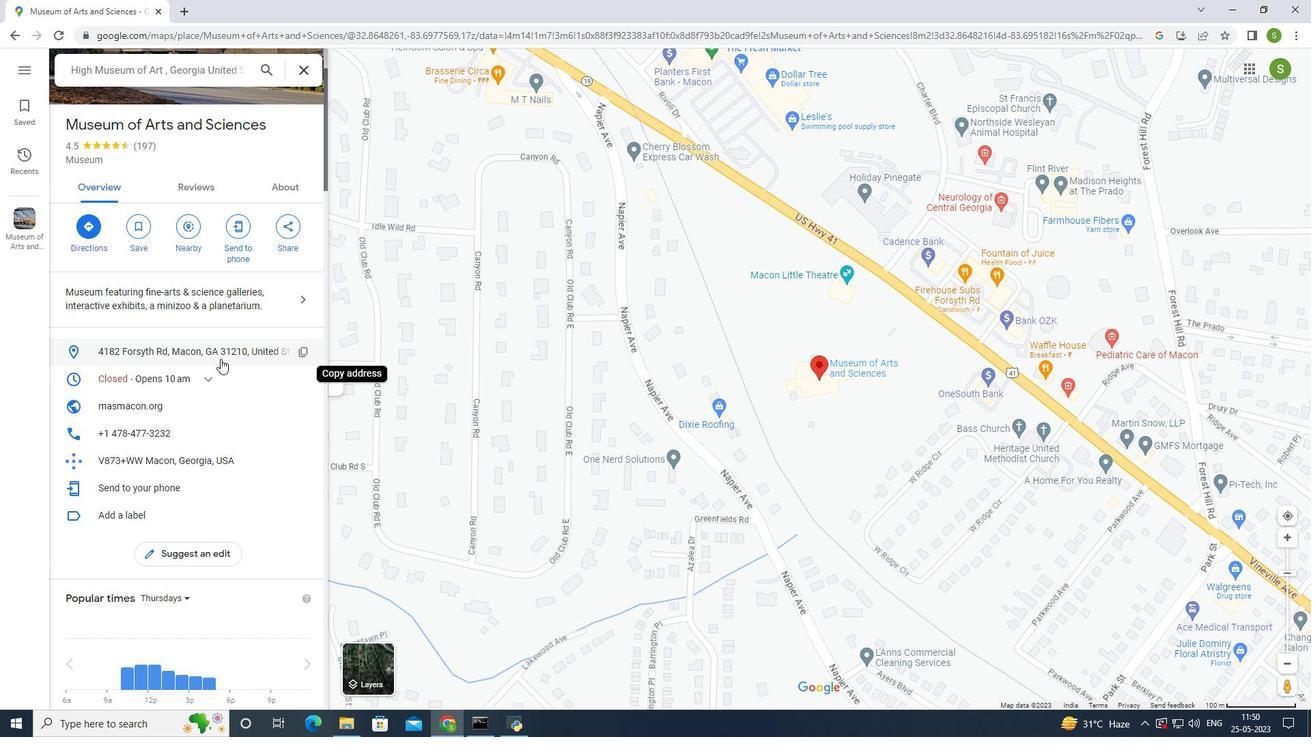 
Action: Mouse moved to (221, 358)
Screenshot: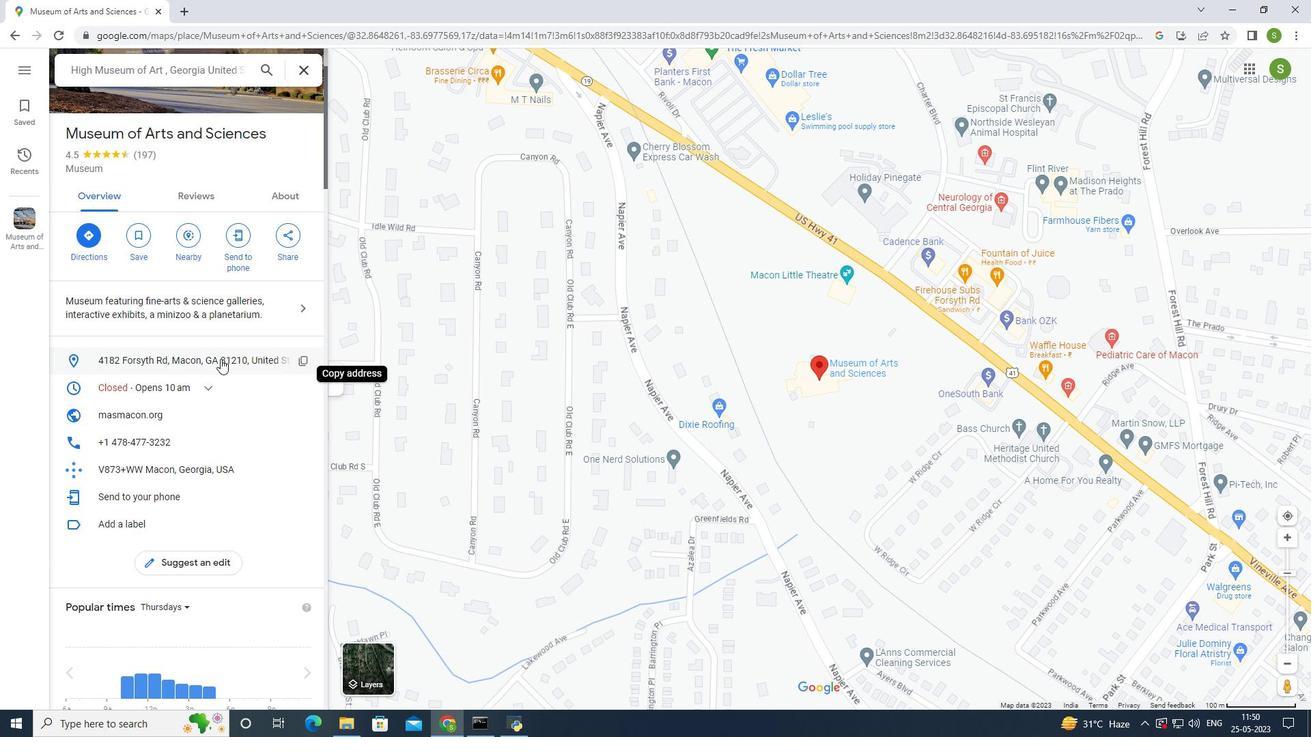 
Action: Mouse scrolled (221, 359) with delta (0, 0)
Screenshot: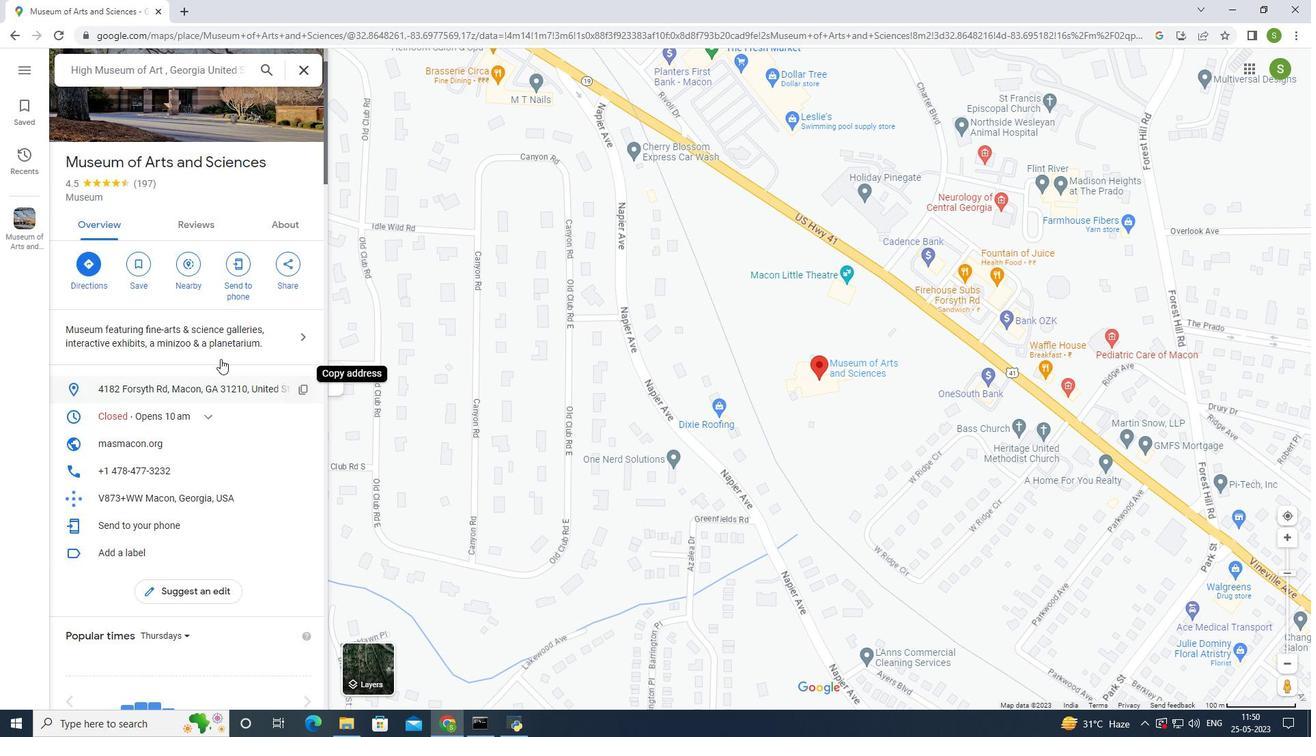 
Action: Mouse moved to (578, 297)
Screenshot: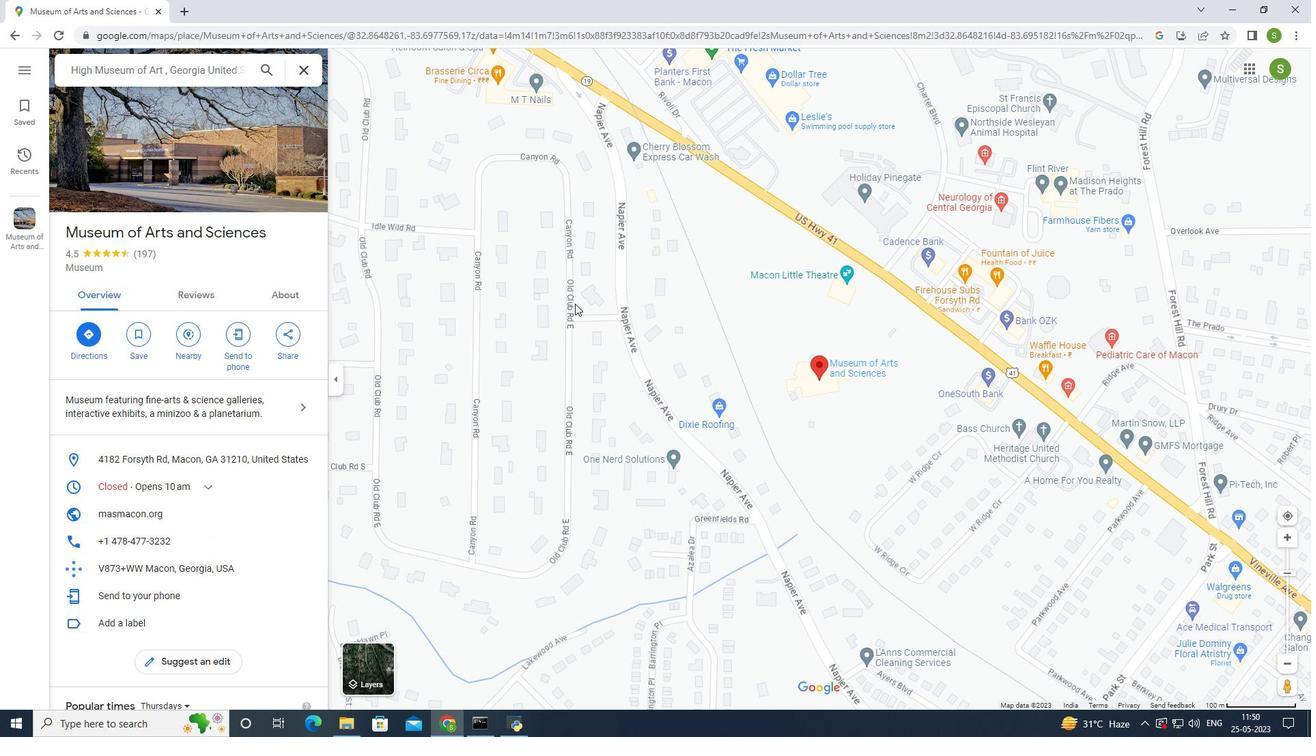
Action: Mouse scrolled (578, 298) with delta (0, 0)
Screenshot: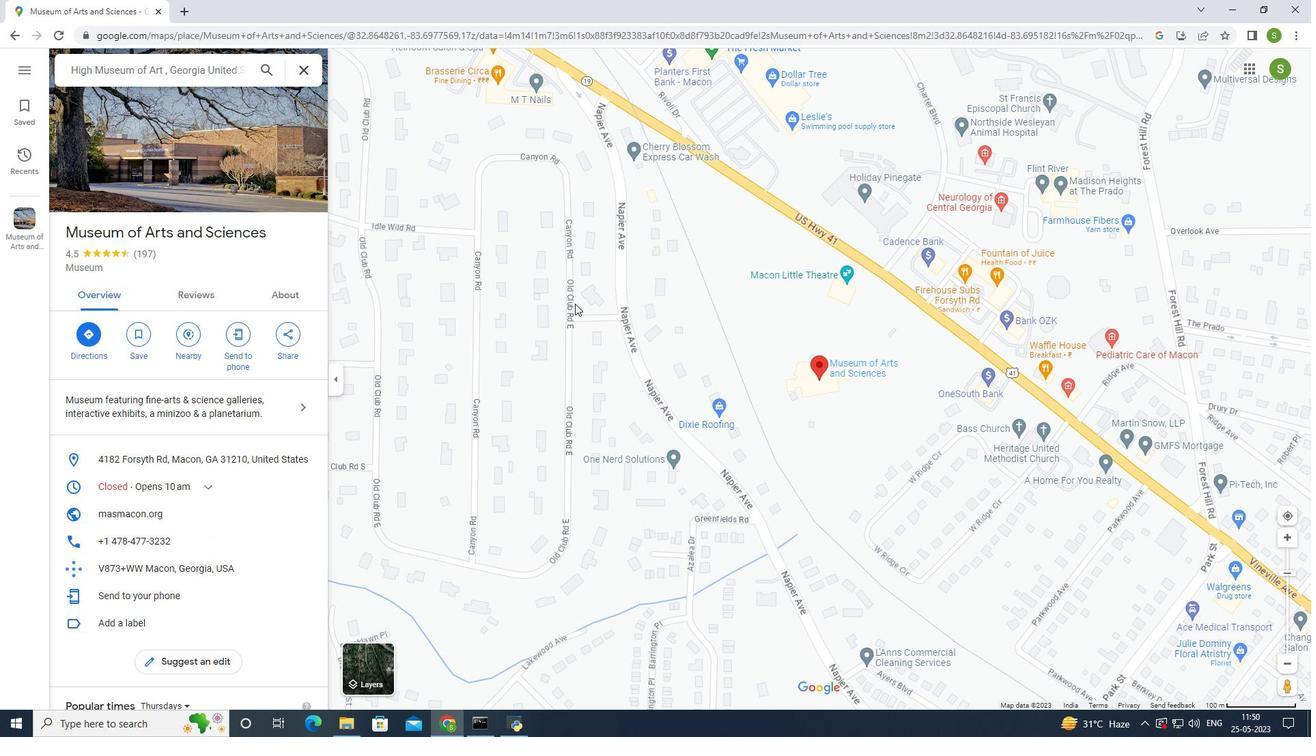 
Action: Mouse moved to (902, 386)
Screenshot: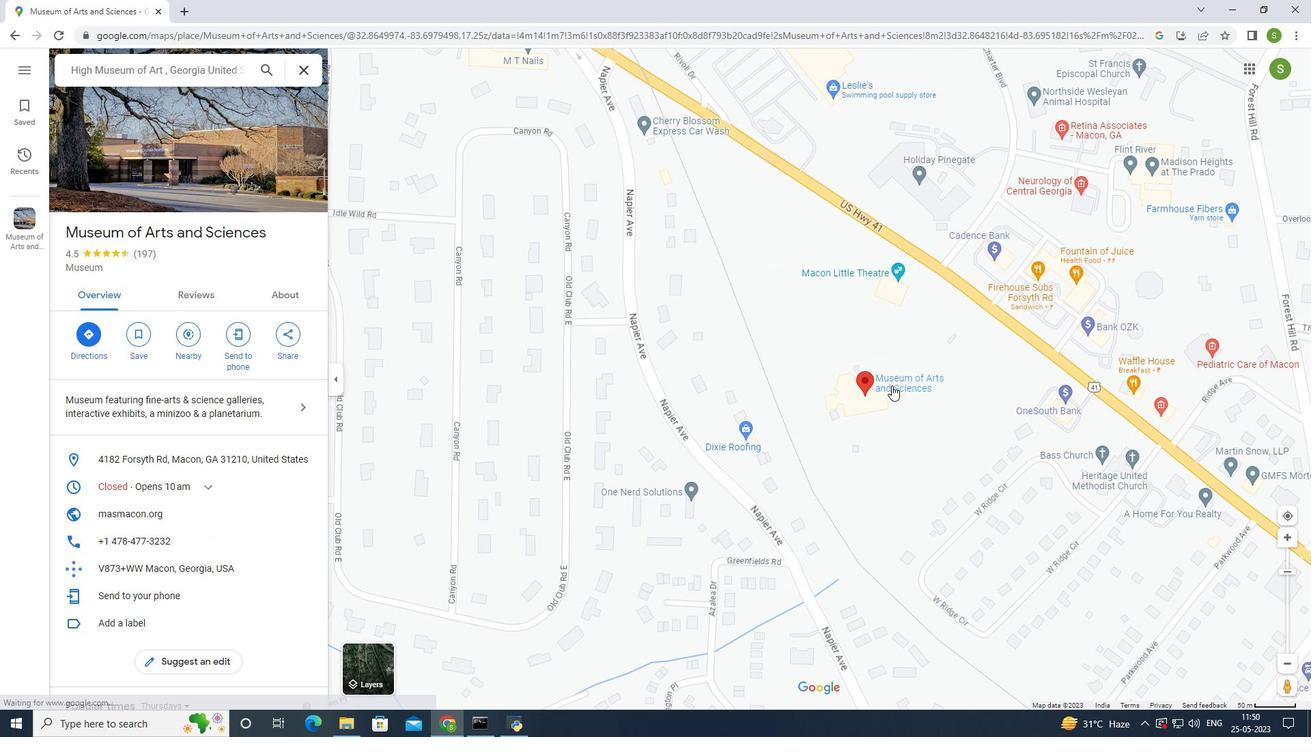 
Action: Mouse pressed left at (902, 386)
Screenshot: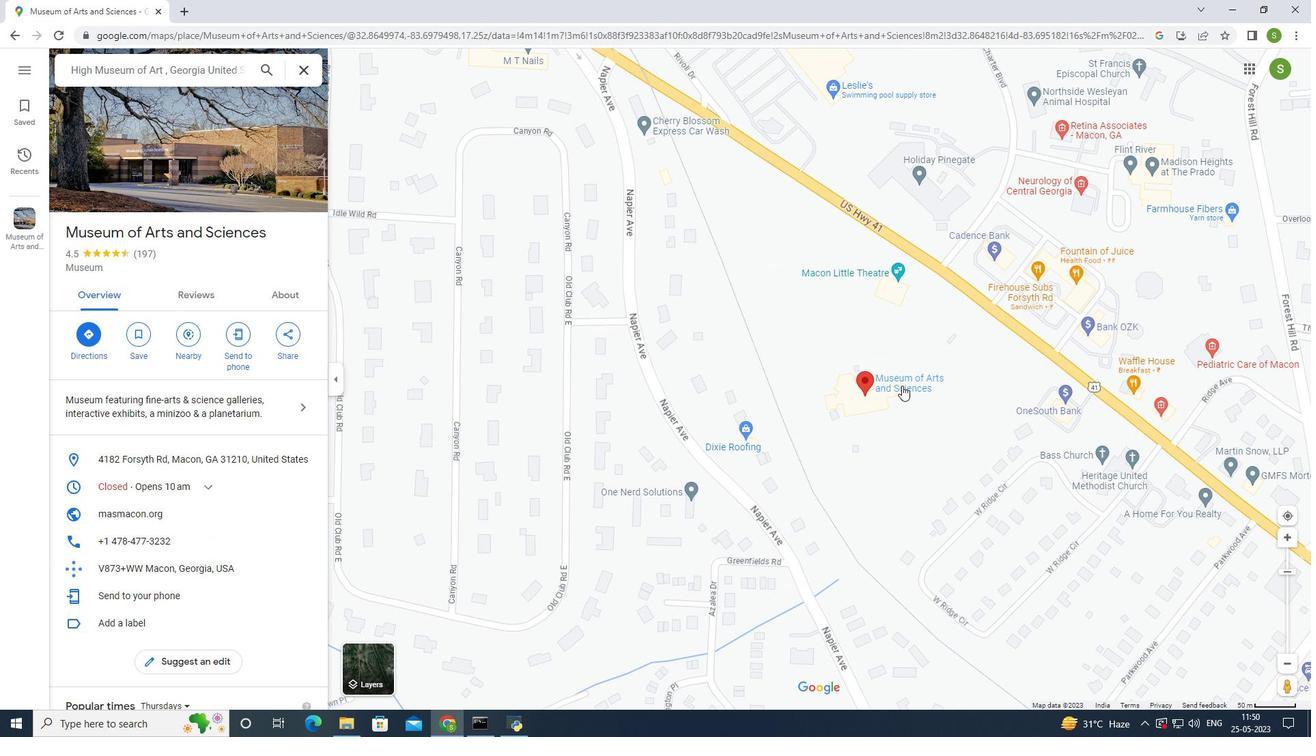 
Action: Mouse moved to (245, 71)
Screenshot: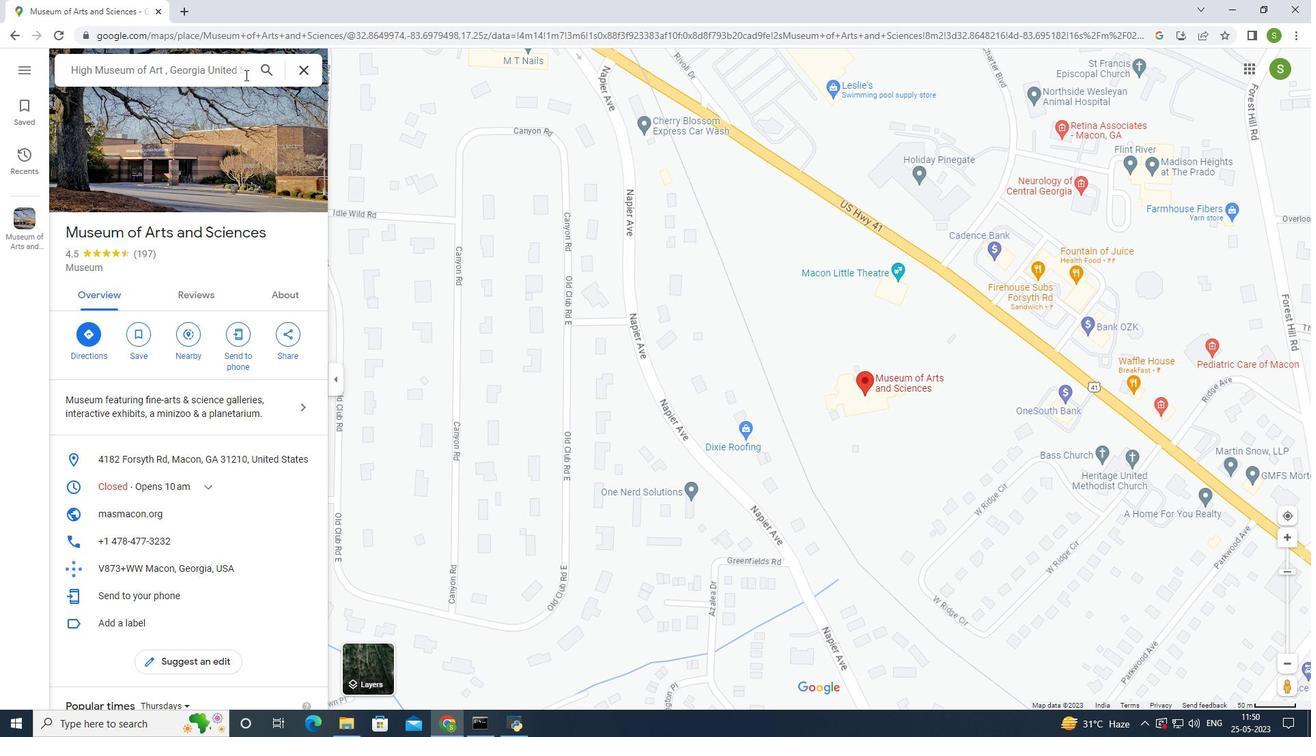 
Action: Mouse pressed left at (245, 71)
Screenshot: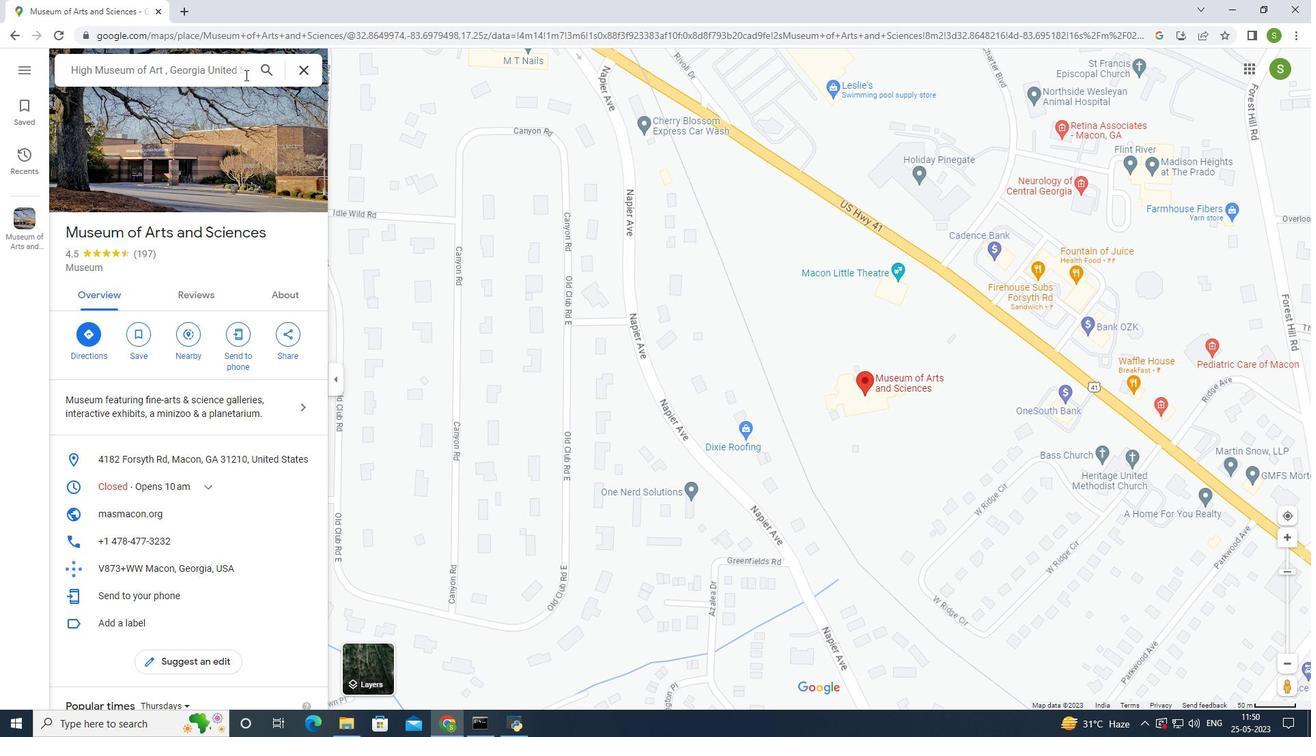 
Action: Mouse moved to (226, 75)
Screenshot: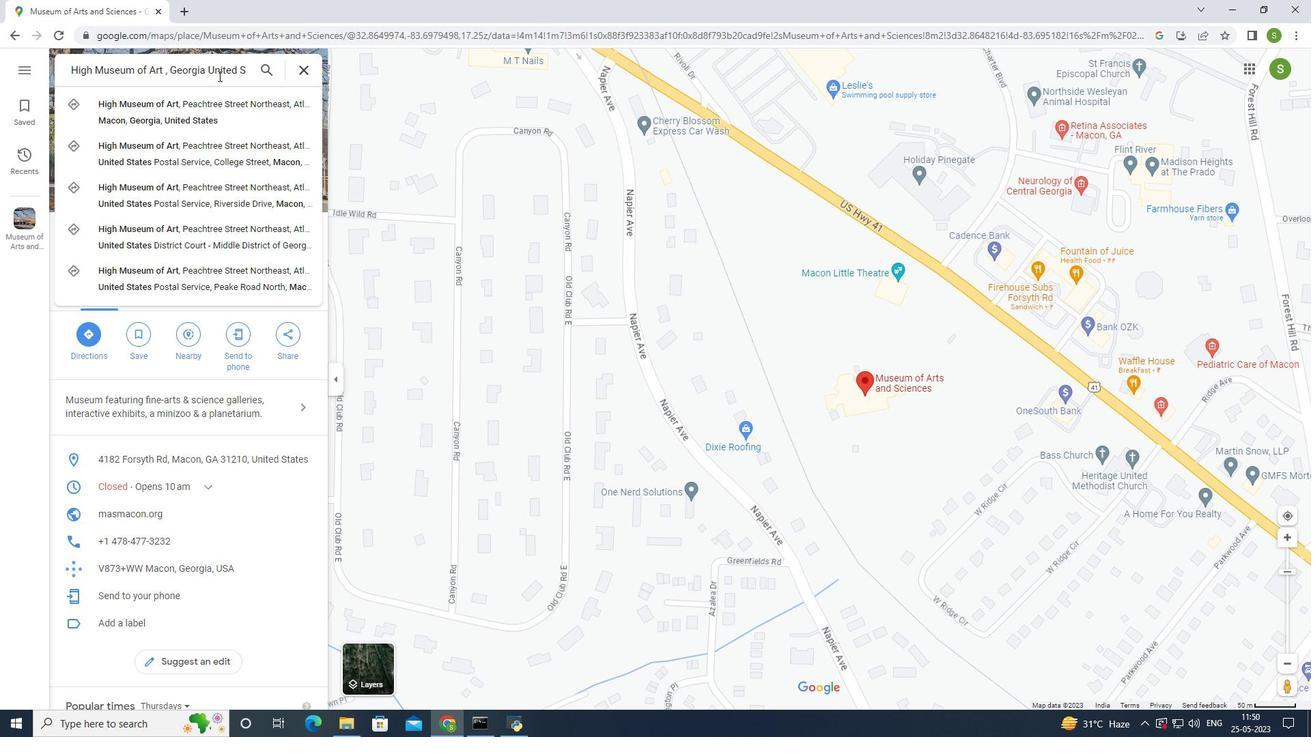 
Action: Mouse pressed left at (226, 75)
Screenshot: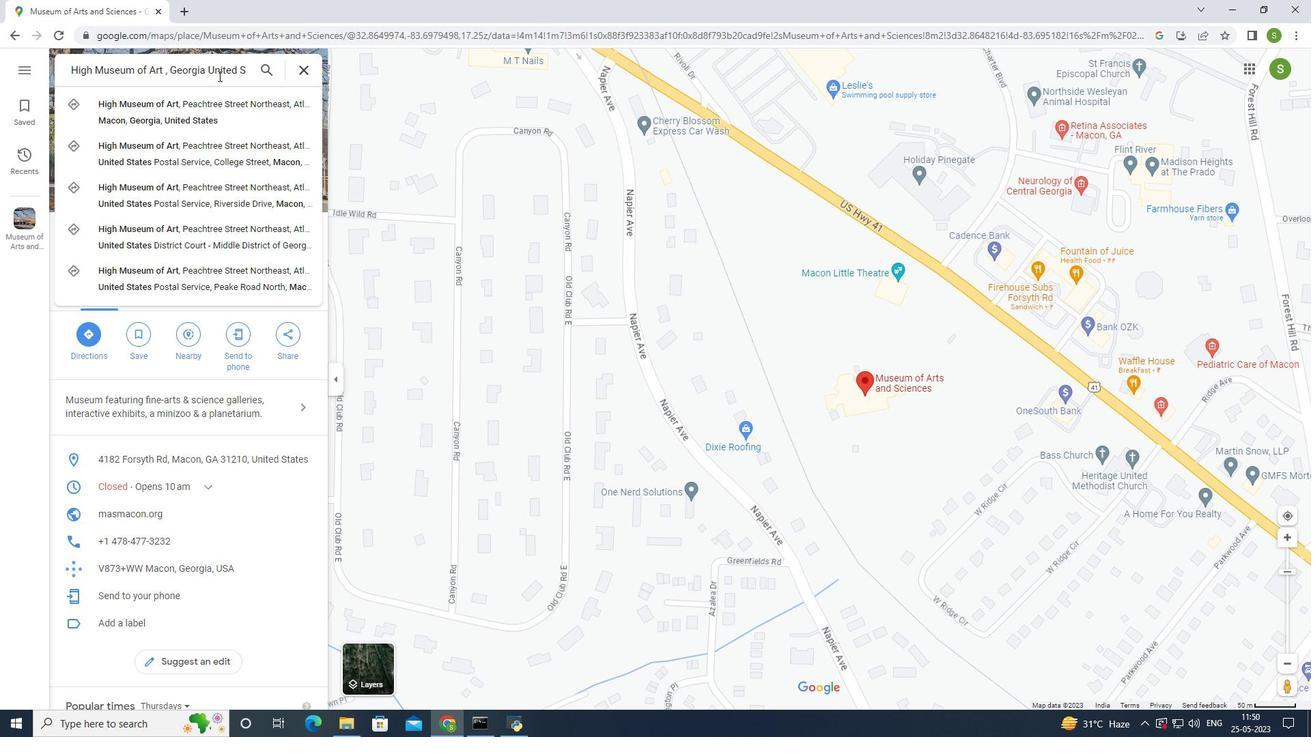 
Action: Mouse moved to (878, 151)
Screenshot: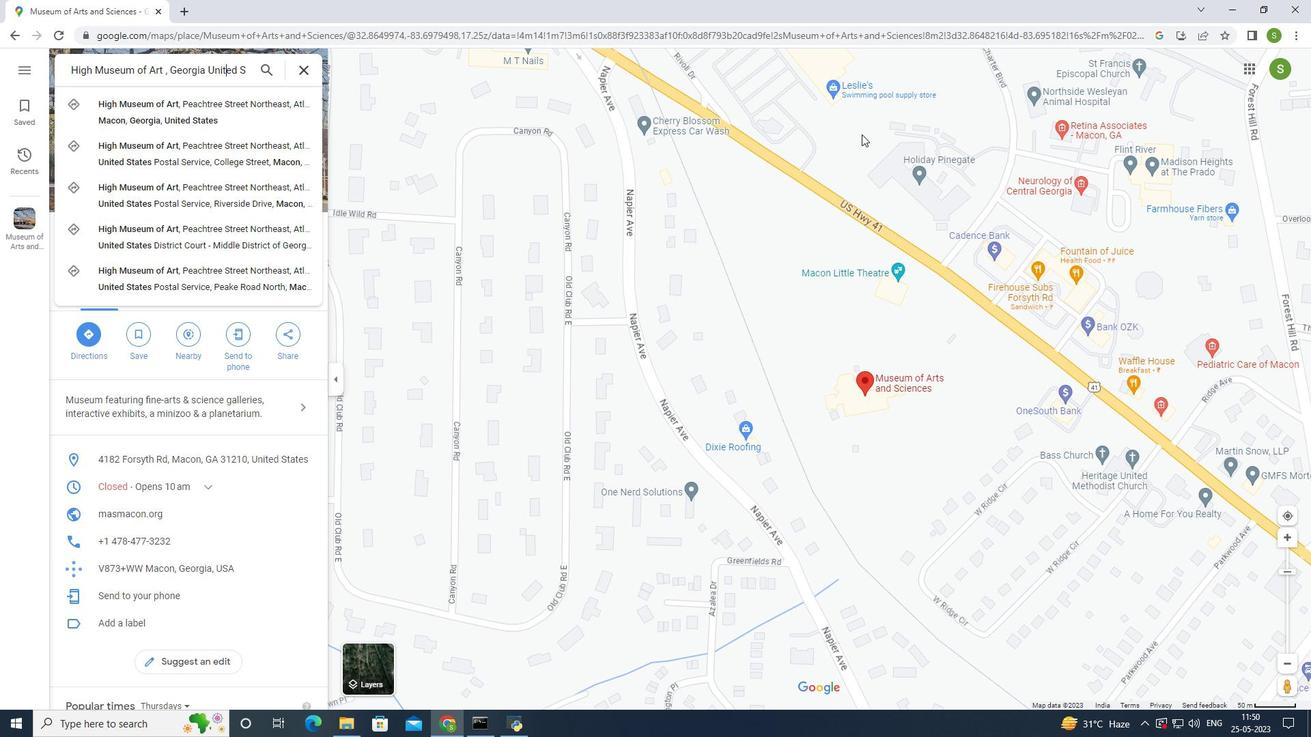 
Action: Key pressed <Key.right>
Screenshot: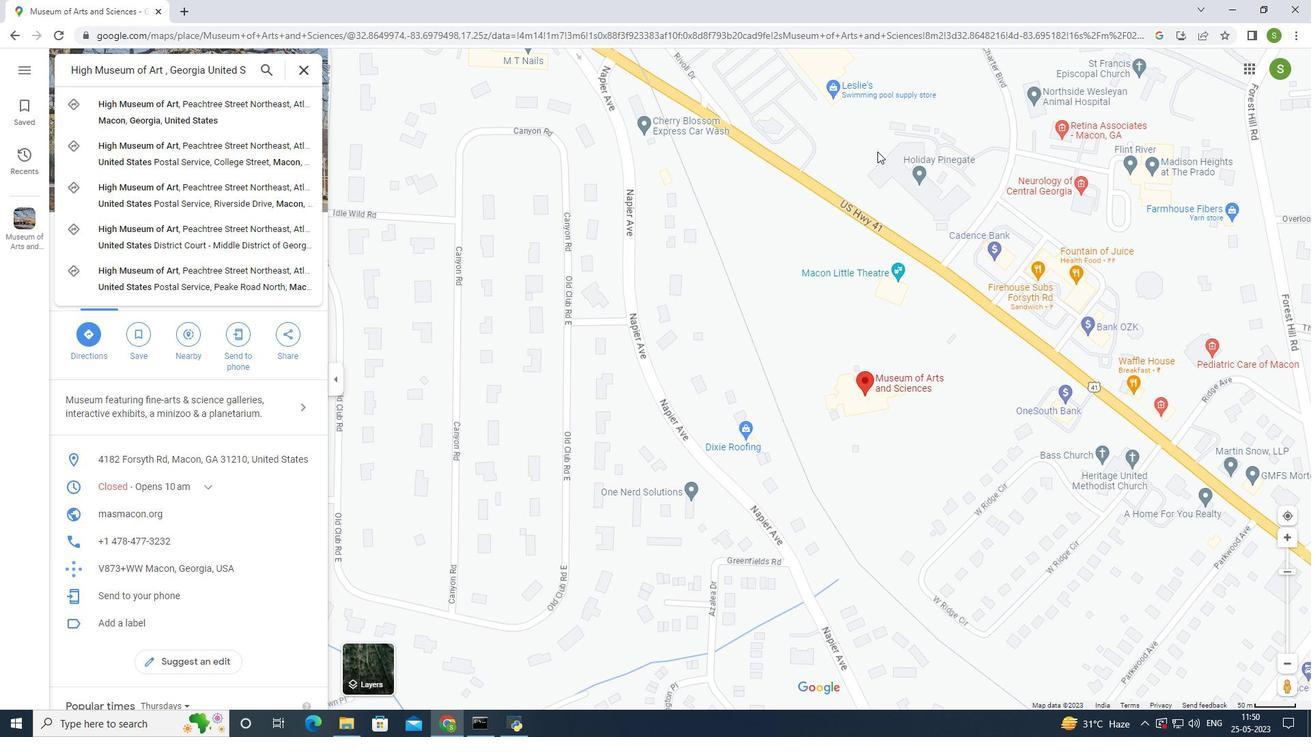 
Action: Mouse moved to (878, 151)
Screenshot: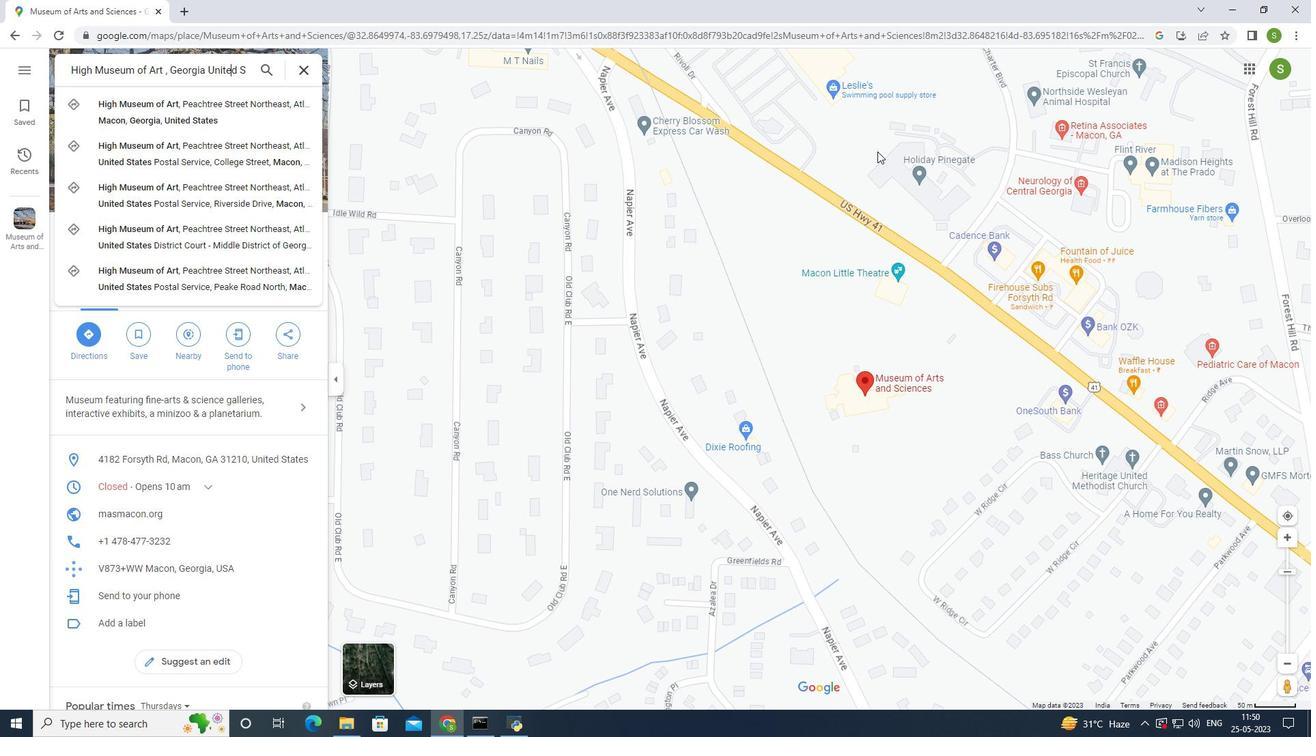 
Action: Key pressed <Key.right><Key.right><Key.right><Key.right><Key.right><Key.right>
Screenshot: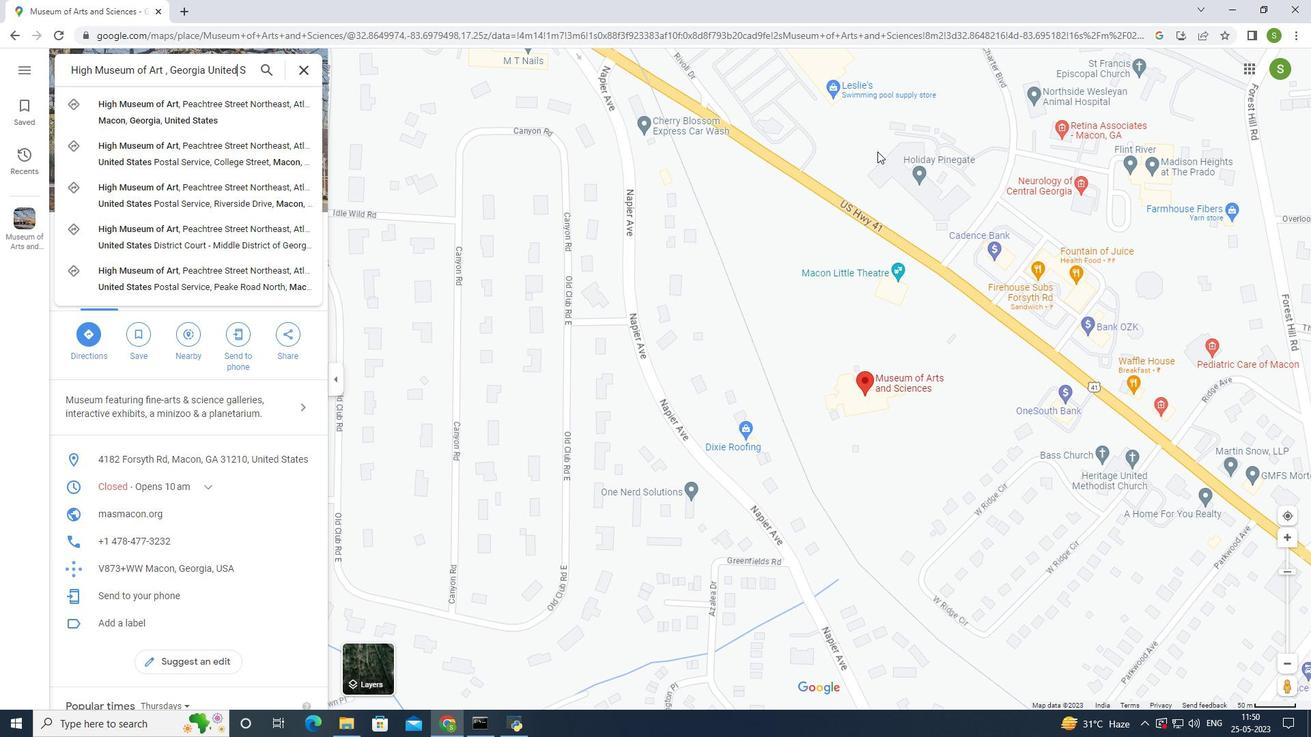 
Action: Mouse moved to (878, 151)
Screenshot: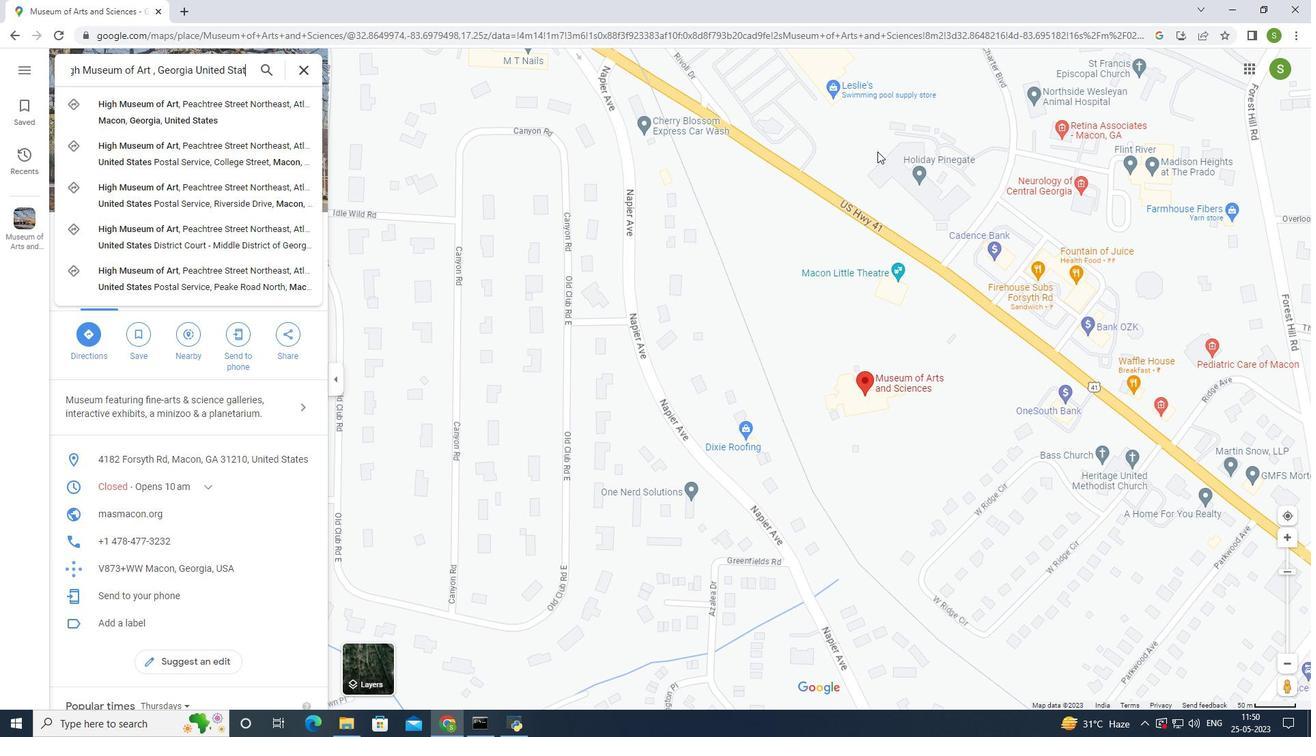
Action: Key pressed <Key.right>
Screenshot: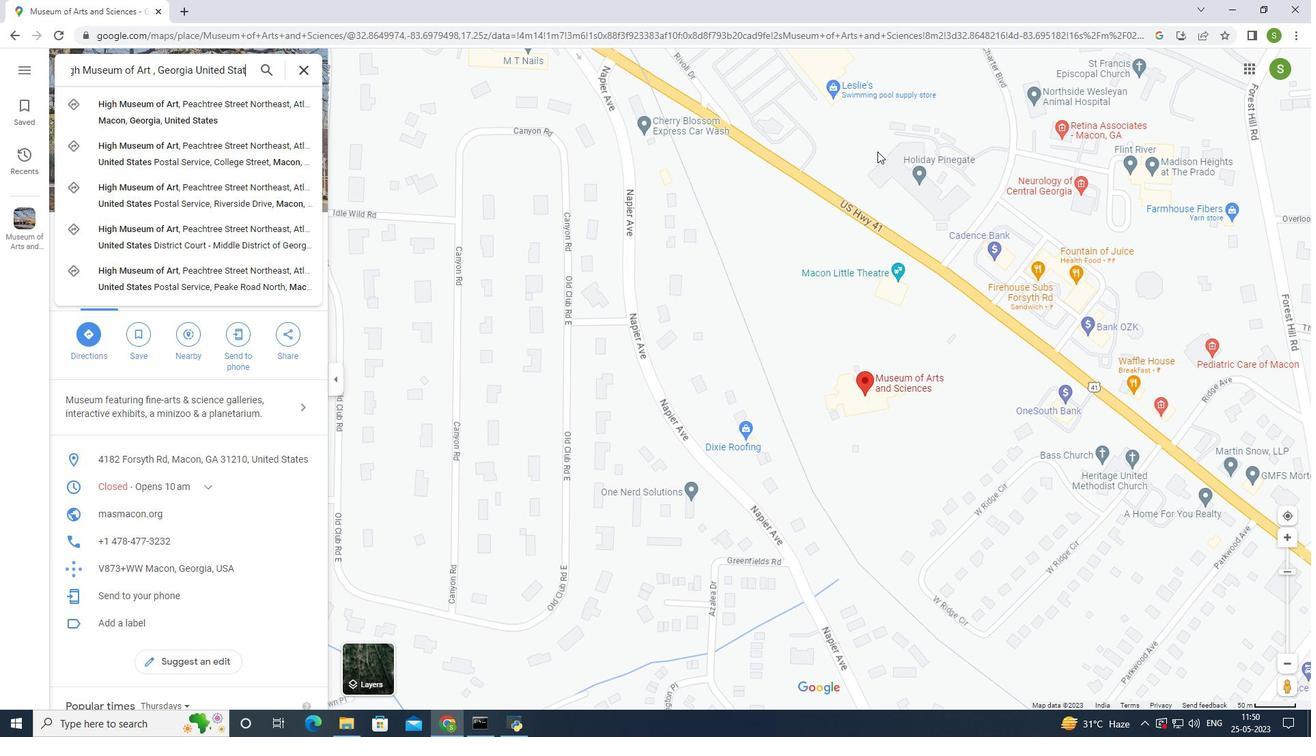 
Action: Mouse moved to (877, 151)
Screenshot: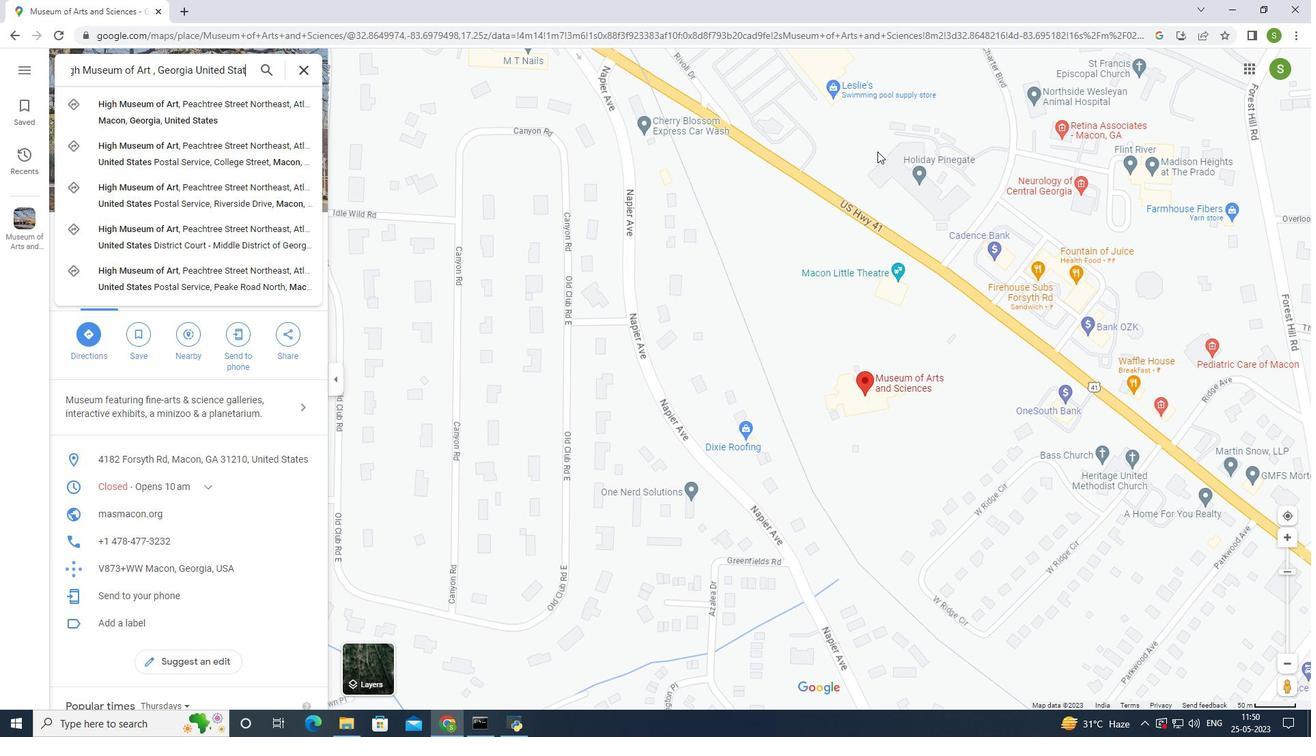 
Action: Key pressed <Key.right><Key.right><Key.right><Key.right><Key.right><Key.right><Key.right><Key.right><Key.right><Key.right><Key.right><Key.right>
Screenshot: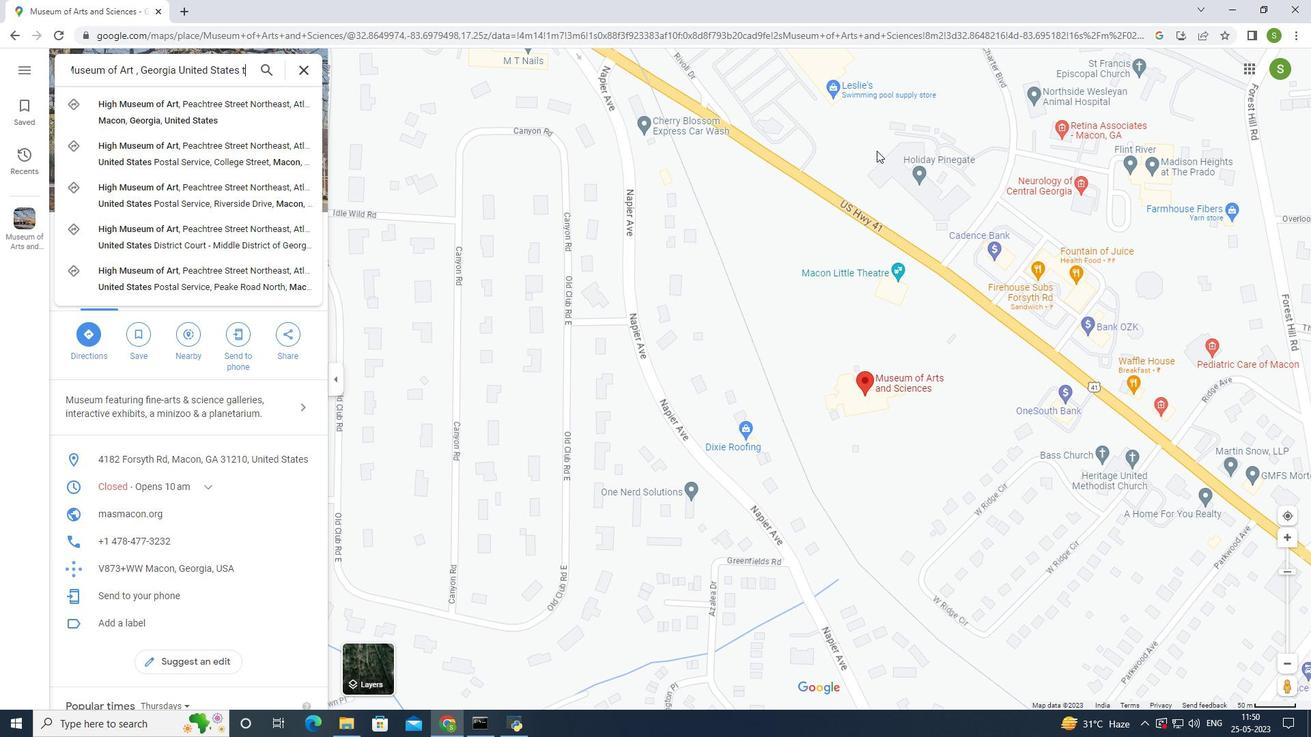 
Action: Mouse moved to (877, 151)
Screenshot: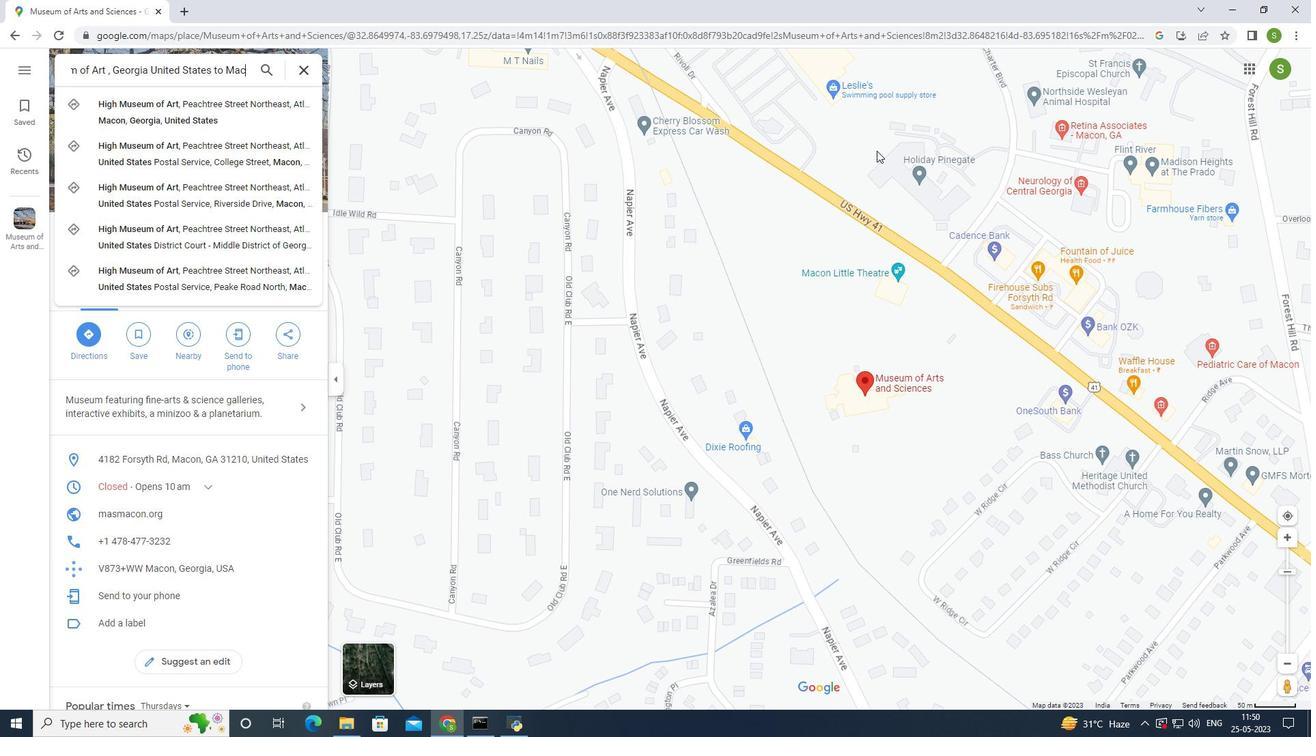 
Action: Key pressed <Key.right>
Screenshot: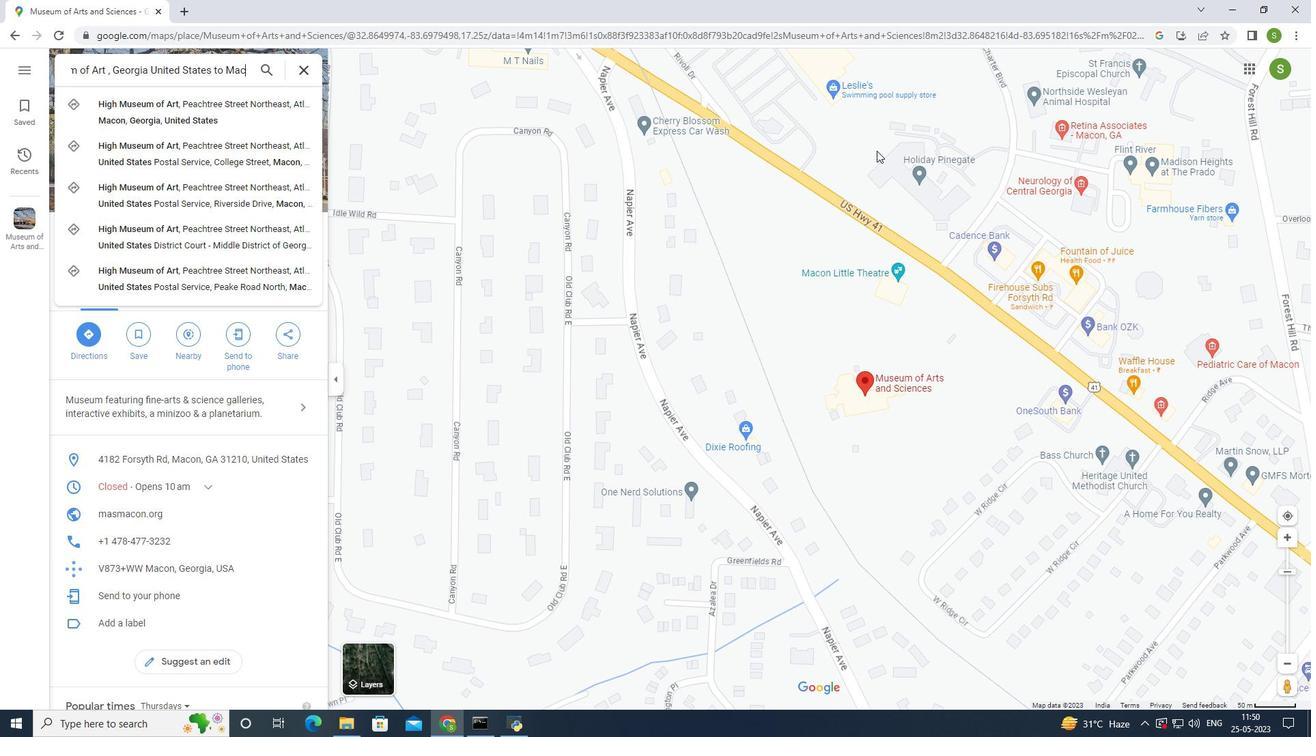 
Action: Mouse moved to (876, 150)
Screenshot: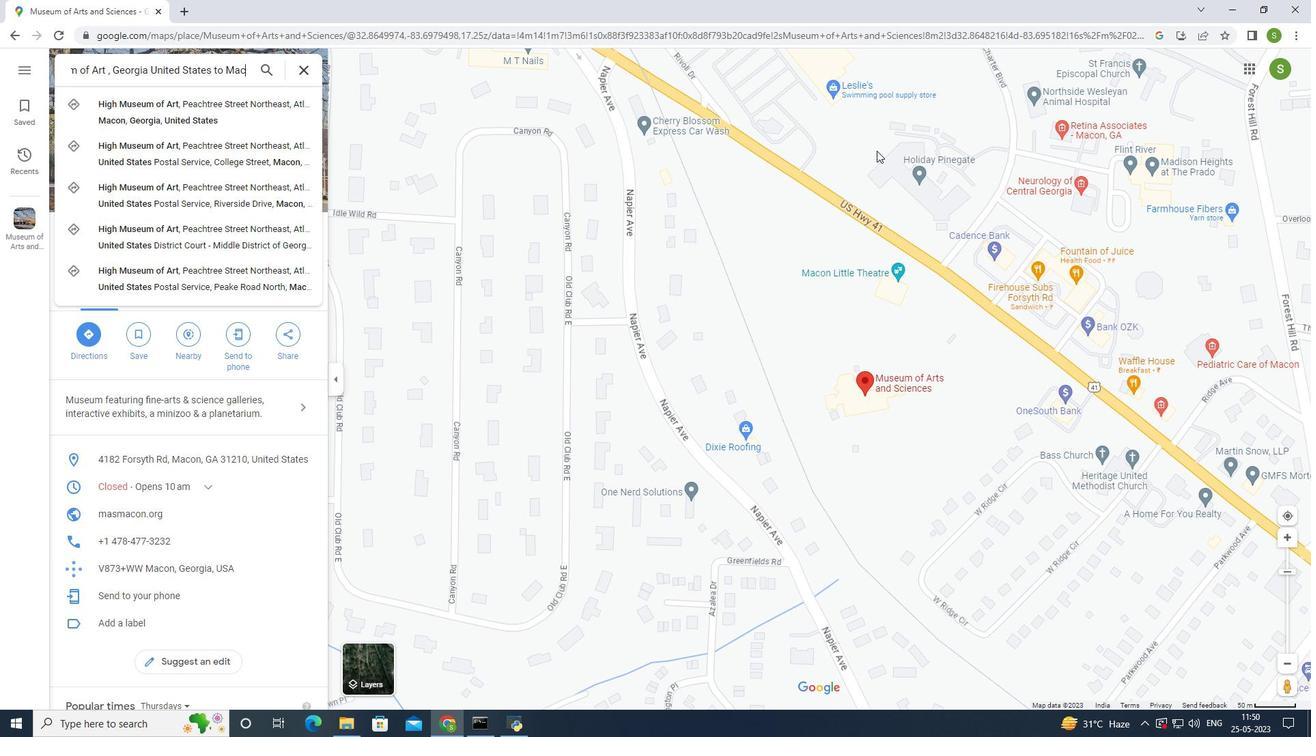 
Action: Key pressed <Key.right>
Screenshot: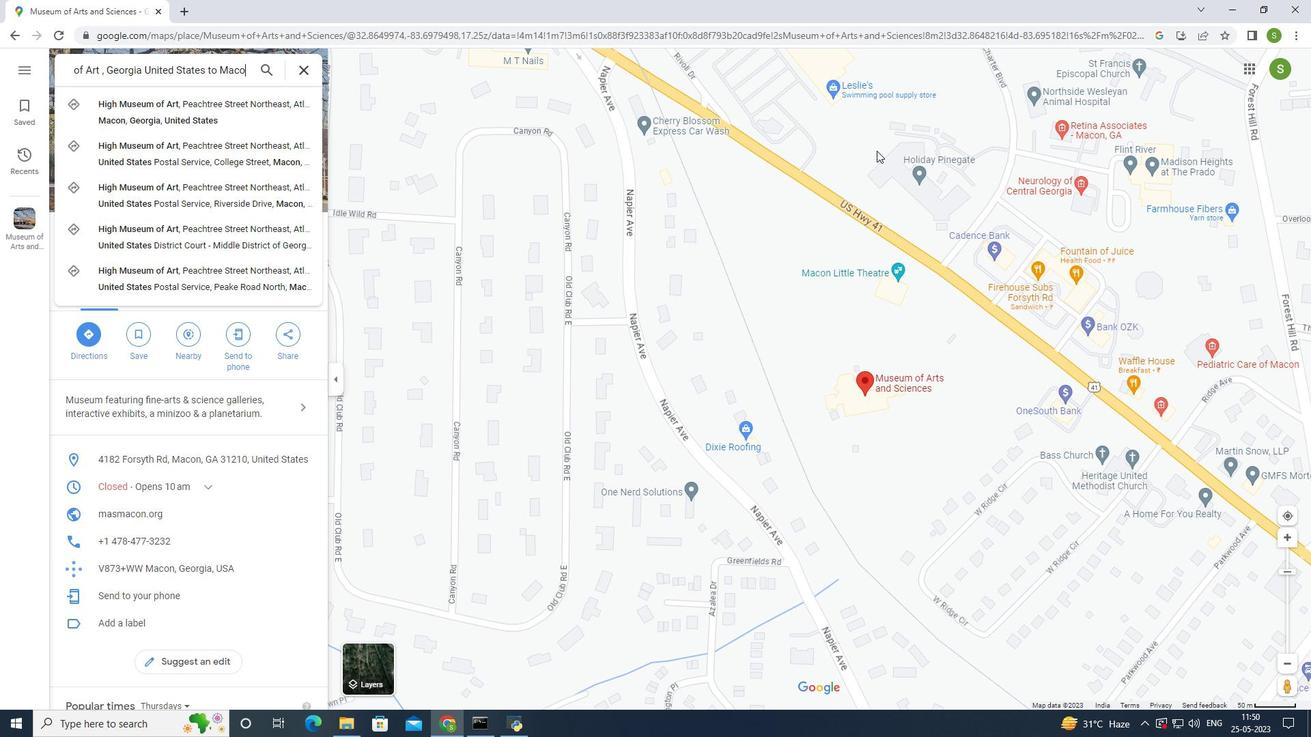
Action: Mouse moved to (875, 150)
Screenshot: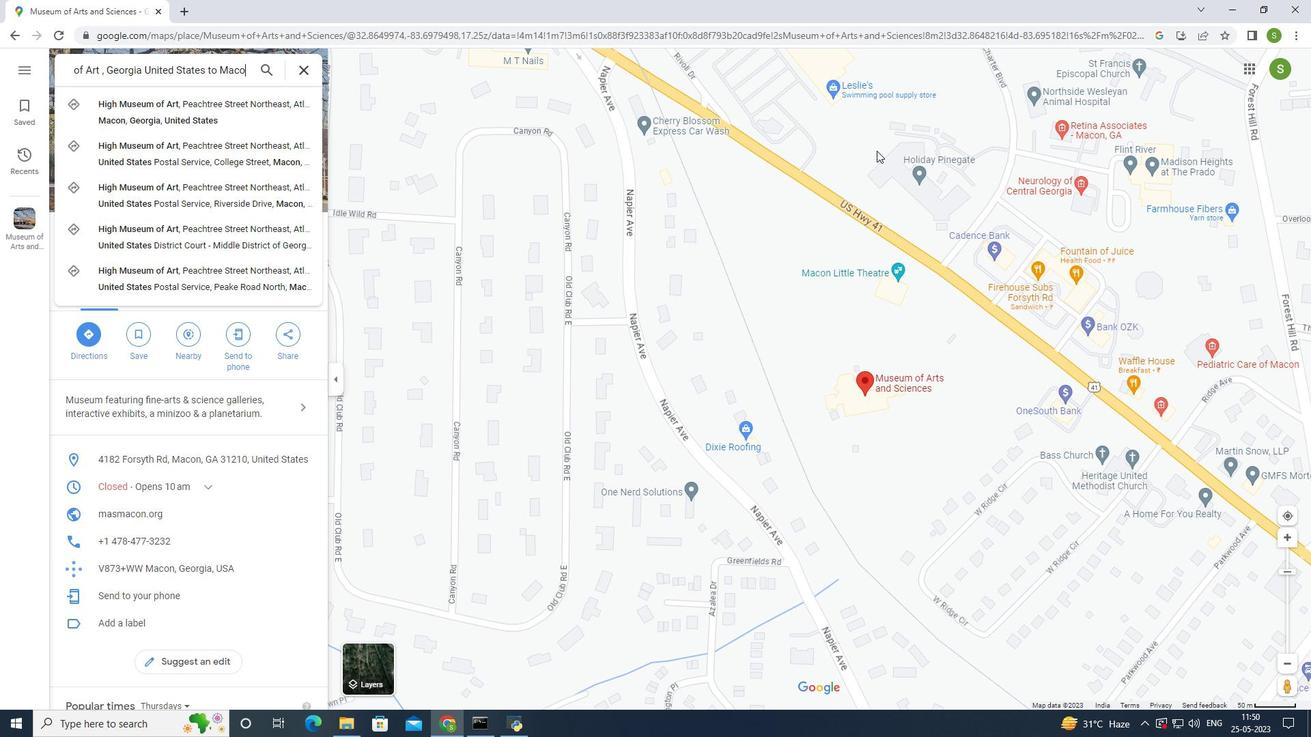 
Action: Key pressed <Key.right><Key.right><Key.right><Key.right><Key.right><Key.right><Key.right><Key.right><Key.right><Key.right><Key.right><Key.right><Key.right><Key.right><Key.right><Key.right><Key.right><Key.right><Key.right><Key.right><Key.right><Key.right><Key.right><Key.right><Key.right><Key.right><Key.right><Key.right><Key.right><Key.right><Key.right><Key.right><Key.right><Key.right><Key.right><Key.right><Key.right><Key.right><Key.right><Key.right><Key.right>
Screenshot: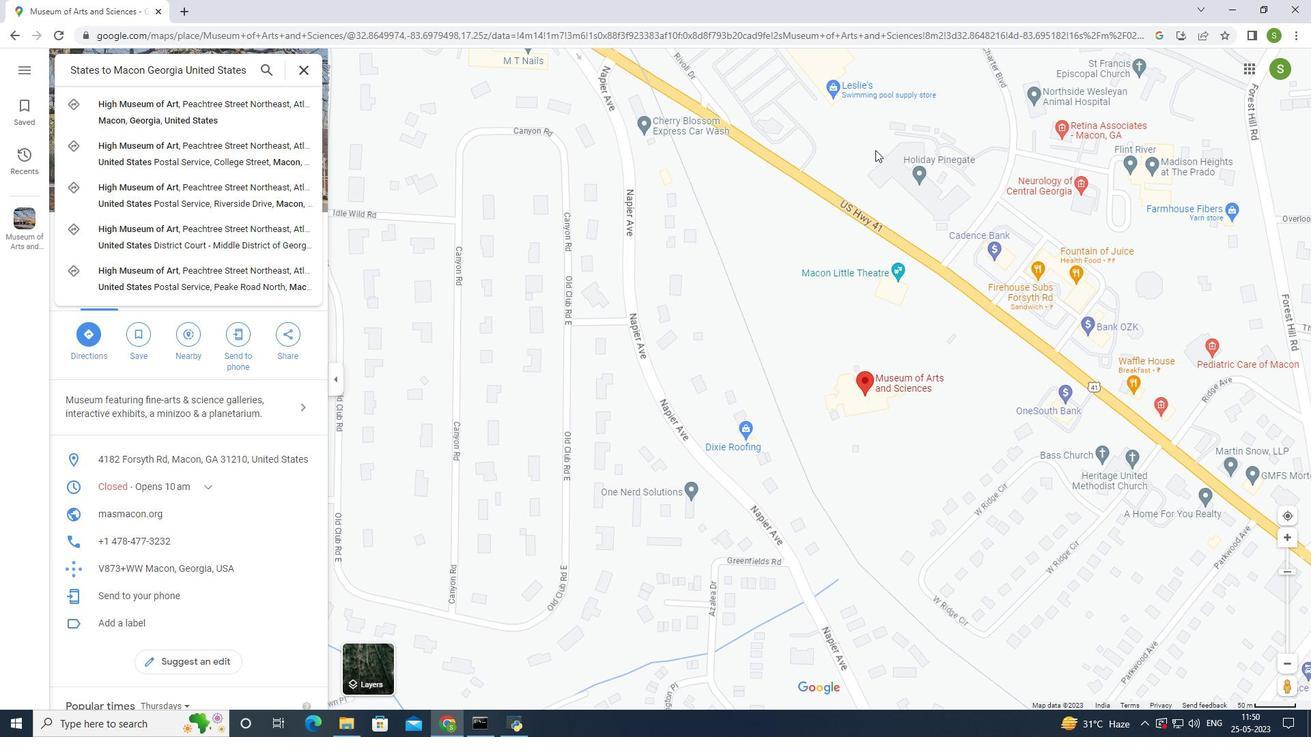 
Action: Mouse moved to (871, 145)
Screenshot: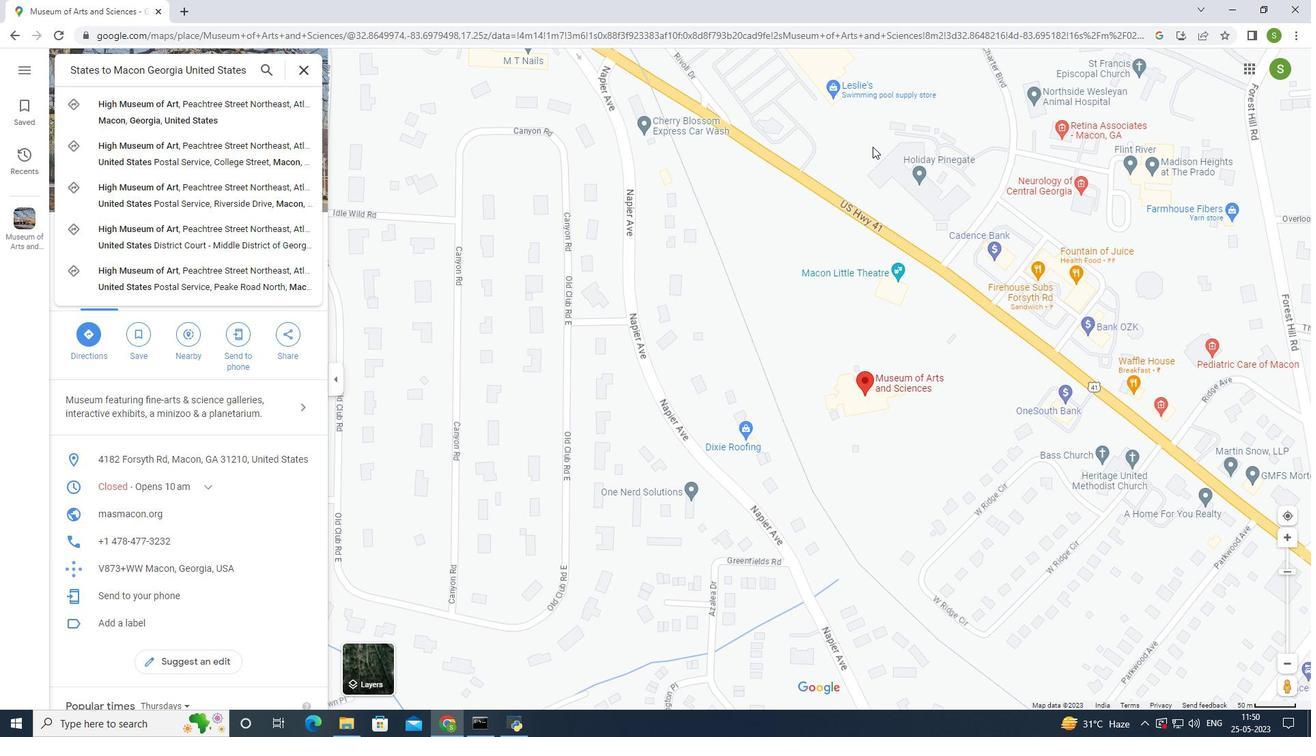 
Action: Key pressed <Key.backspace>
Screenshot: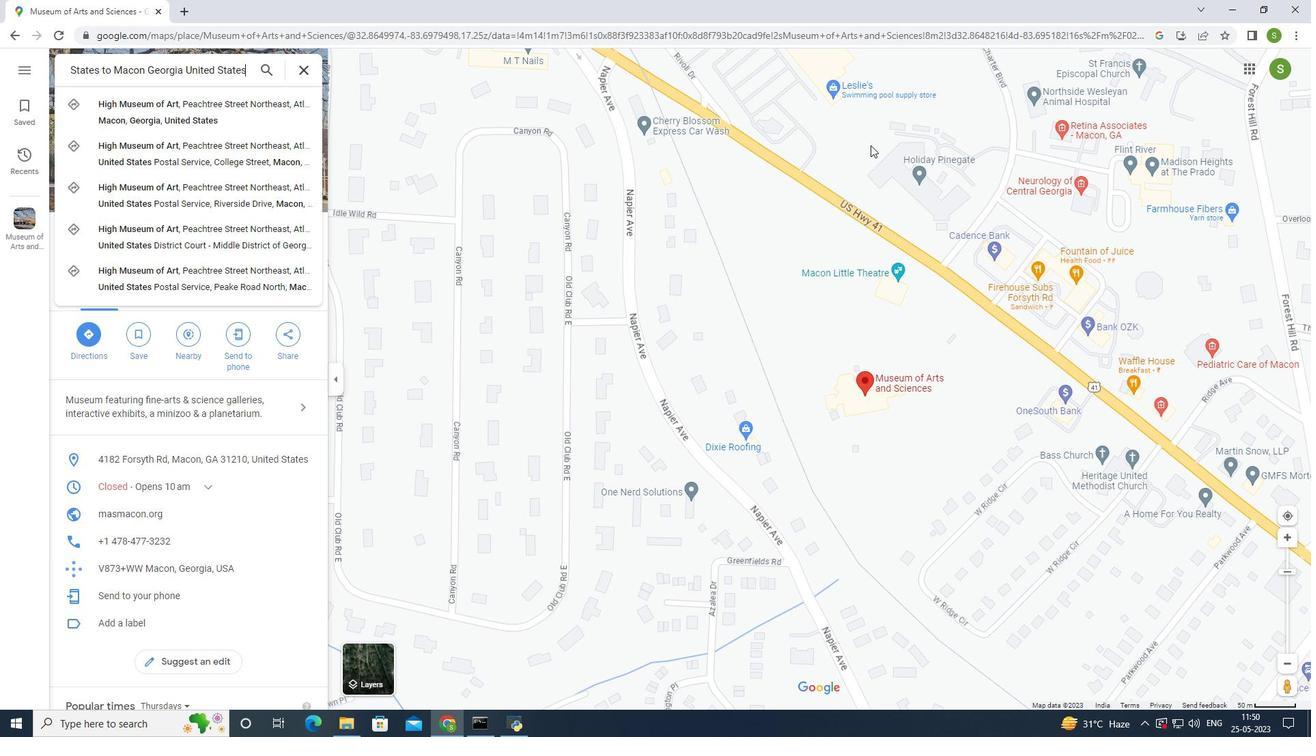 
Action: Mouse moved to (865, 142)
Screenshot: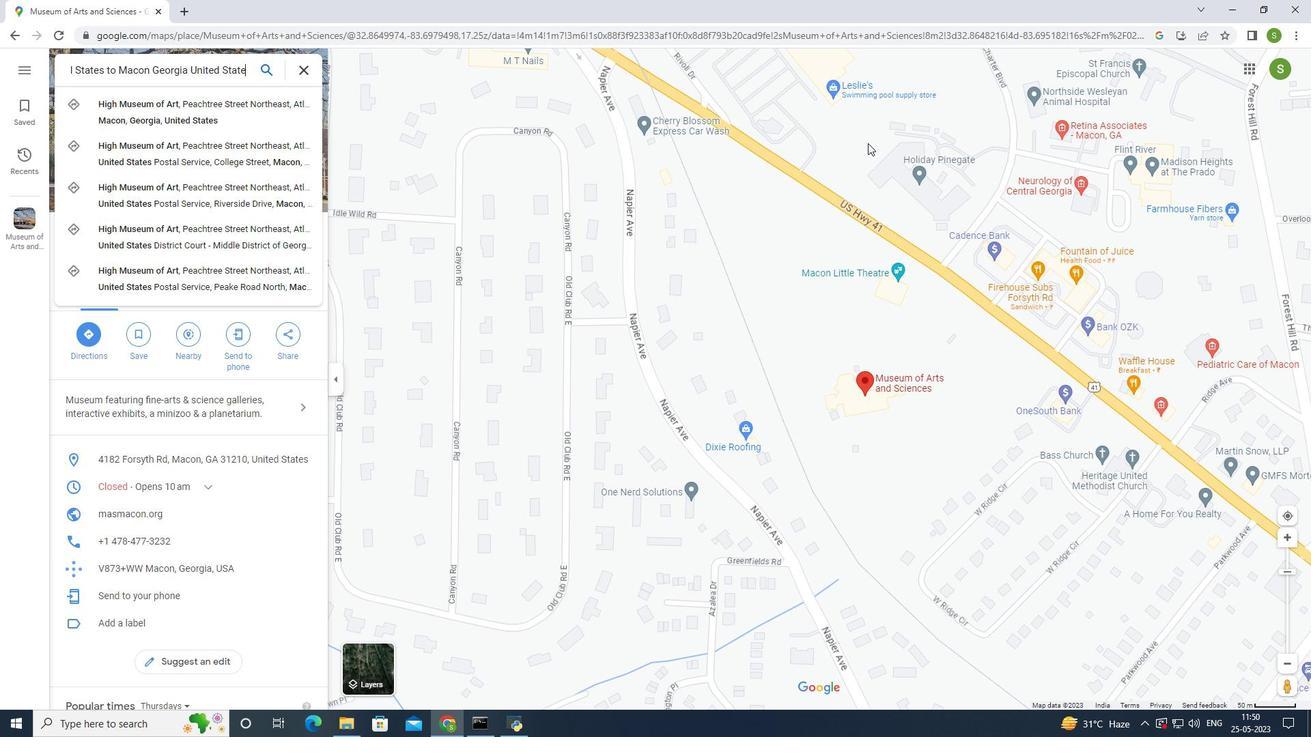 
Action: Key pressed <Key.backspace><Key.backspace><Key.backspace><Key.backspace><Key.backspace><Key.backspace><Key.backspace><Key.backspace><Key.backspace><Key.backspace><Key.backspace><Key.backspace><Key.backspace><Key.backspace><Key.backspace><Key.backspace><Key.backspace><Key.backspace><Key.backspace><Key.backspace><Key.backspace><Key.backspace><Key.backspace><Key.backspace><Key.backspace><Key.backspace><Key.backspace><Key.backspace><Key.backspace><Key.backspace><Key.backspace><Key.backspace><Key.backspace><Key.backspace><Key.backspace><Key.backspace><Key.backspace><Key.backspace><Key.backspace><Key.backspace><Key.backspace><Key.backspace><Key.backspace><Key.backspace><Key.backspace><Key.backspace><Key.backspace><Key.backspace><Key.backspace><Key.backspace><Key.backspace><Key.backspace><Key.backspace><Key.backspace><Key.backspace><Key.backspace><Key.backspace><Key.backspace><Key.backspace>
Screenshot: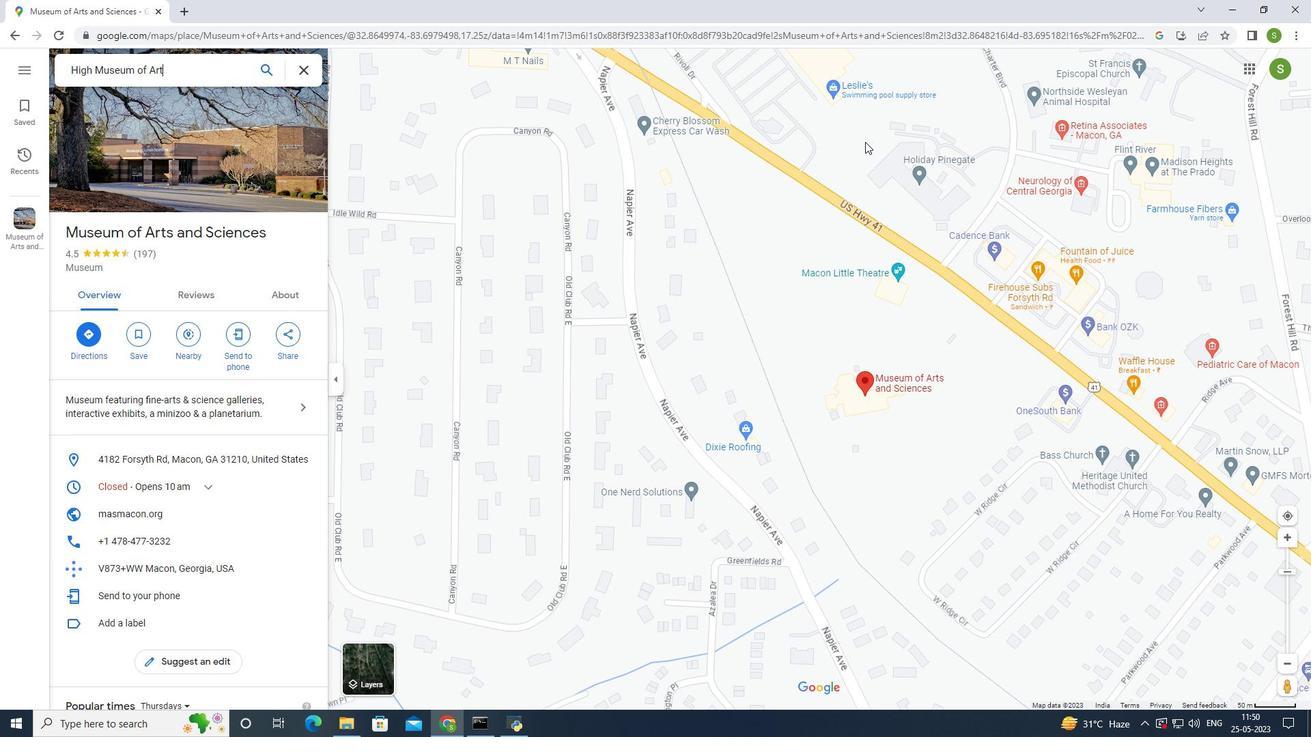 
Action: Mouse moved to (871, 140)
Screenshot: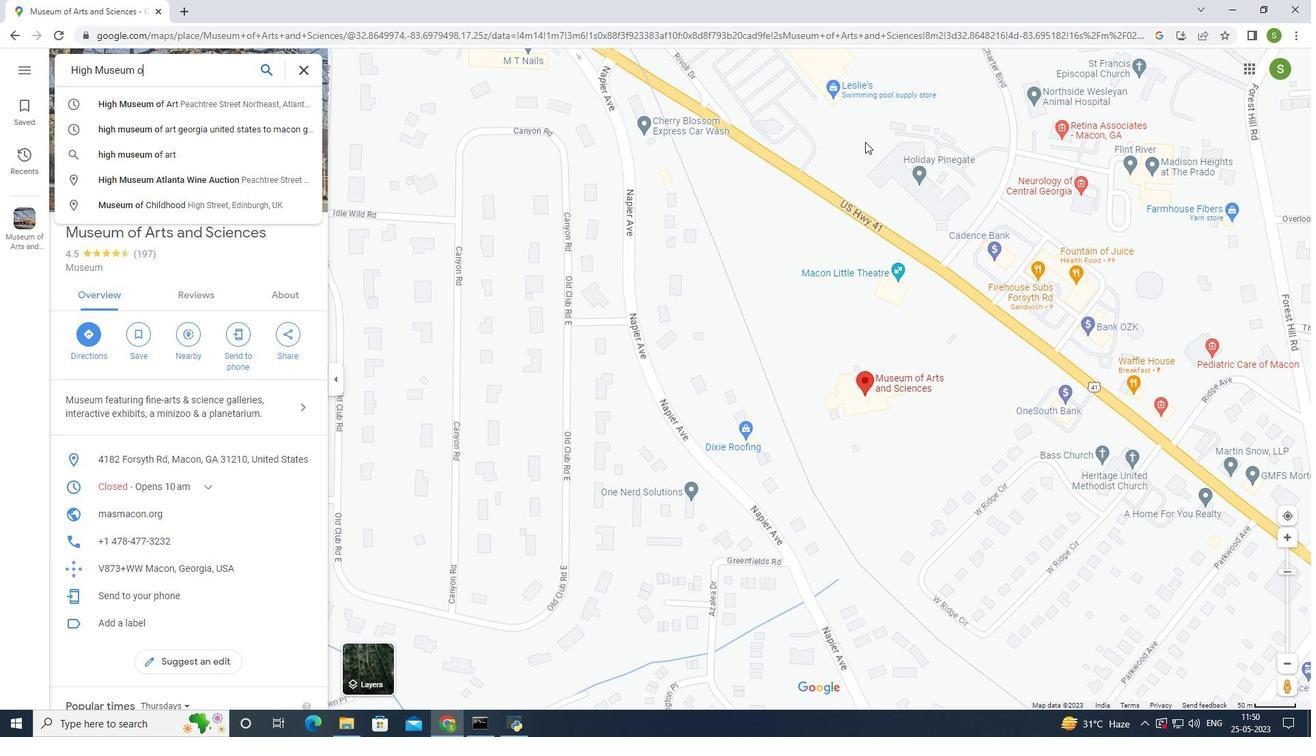 
Action: Key pressed f<Key.space><Key.caps_lock>A<Key.caps_lock>e<Key.backspace>rt,<Key.space><Key.caps_lock>G<Key.caps_lock>eorgia,<Key.space><Key.caps_lock>U<Key.caps_lock>nited<Key.space><Key.caps_lock>S<Key.caps_lock>tates<Key.space>to<Key.space><Key.caps_lock>M<Key.caps_lock>acon<Key.space>,<Key.space><Key.caps_lock>G<Key.caps_lock>o<Key.backspace>eorgia<Key.space><Key.caps_lock>U<Key.caps_lock>nited<Key.space><Key.caps_lock>S<Key.caps_lock>tates<Key.enter>
Screenshot: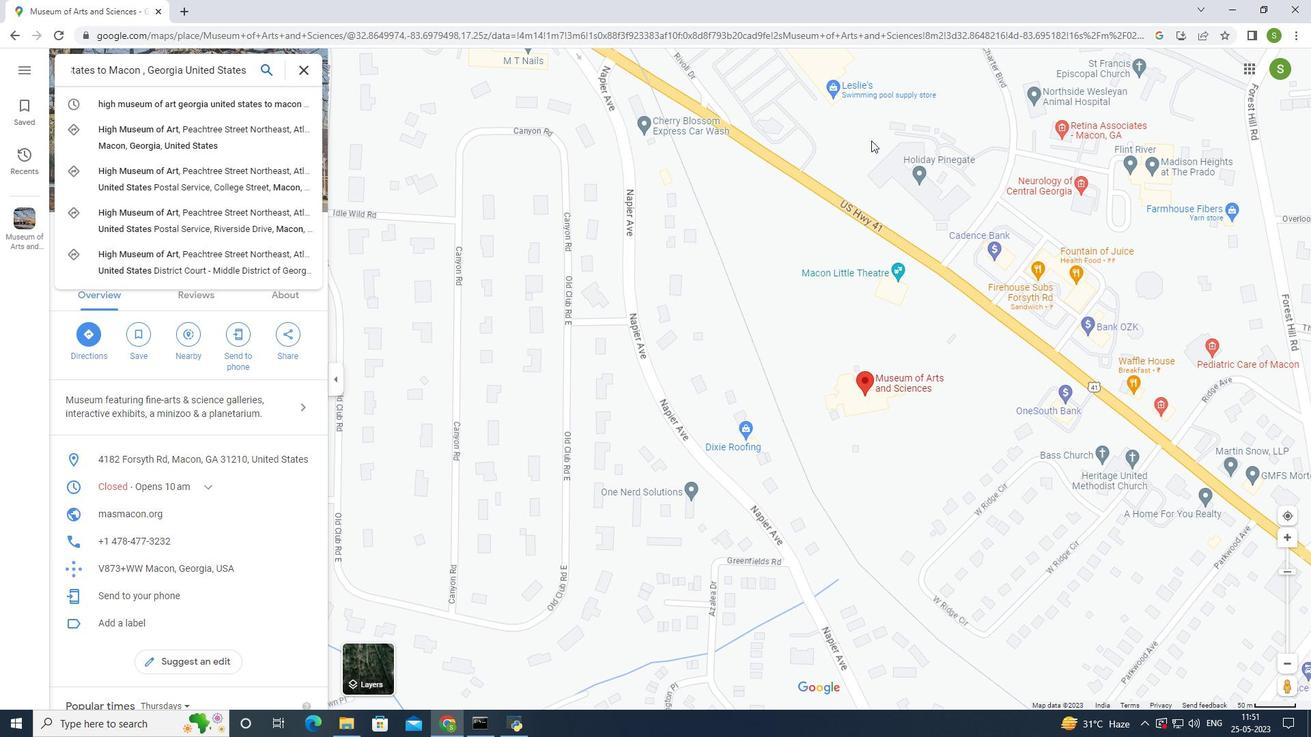 
Action: Mouse moved to (263, 366)
Screenshot: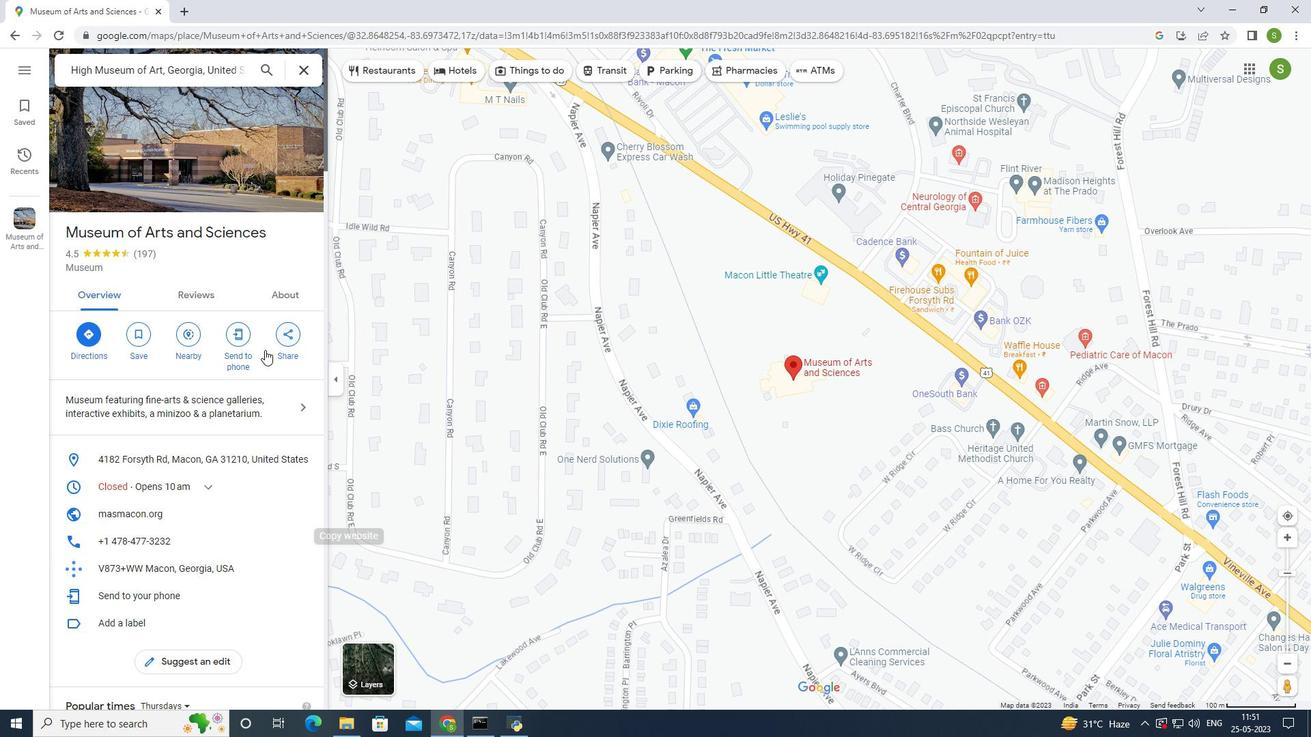 
Action: Mouse scrolled (263, 366) with delta (0, 0)
Screenshot: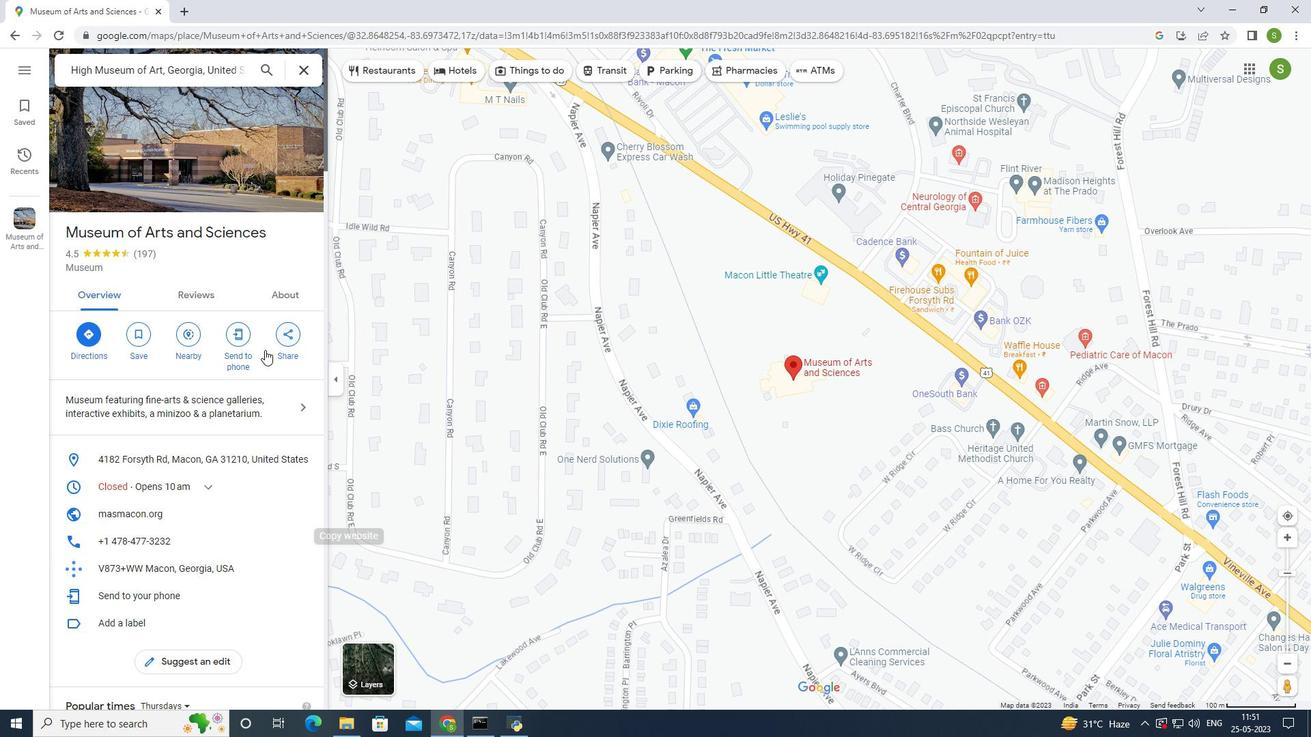 
Action: Mouse moved to (263, 371)
Screenshot: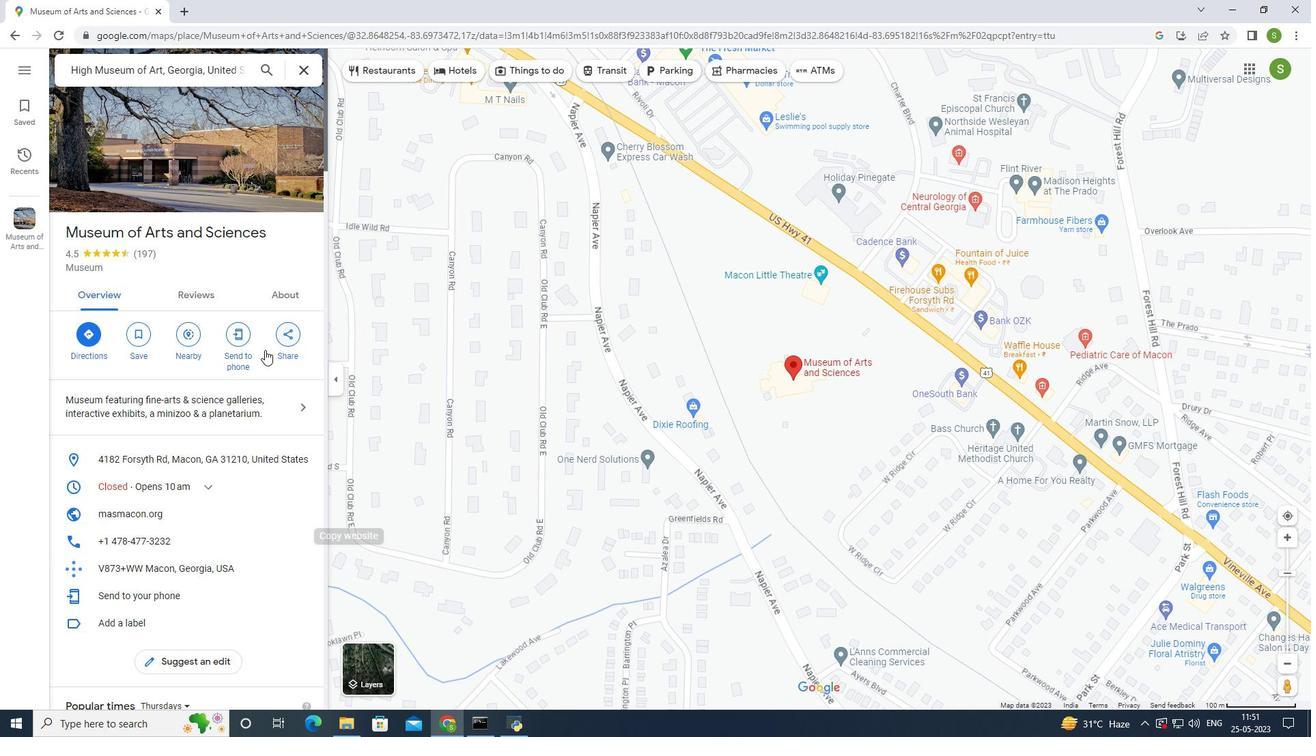 
Action: Mouse scrolled (263, 370) with delta (0, 0)
Screenshot: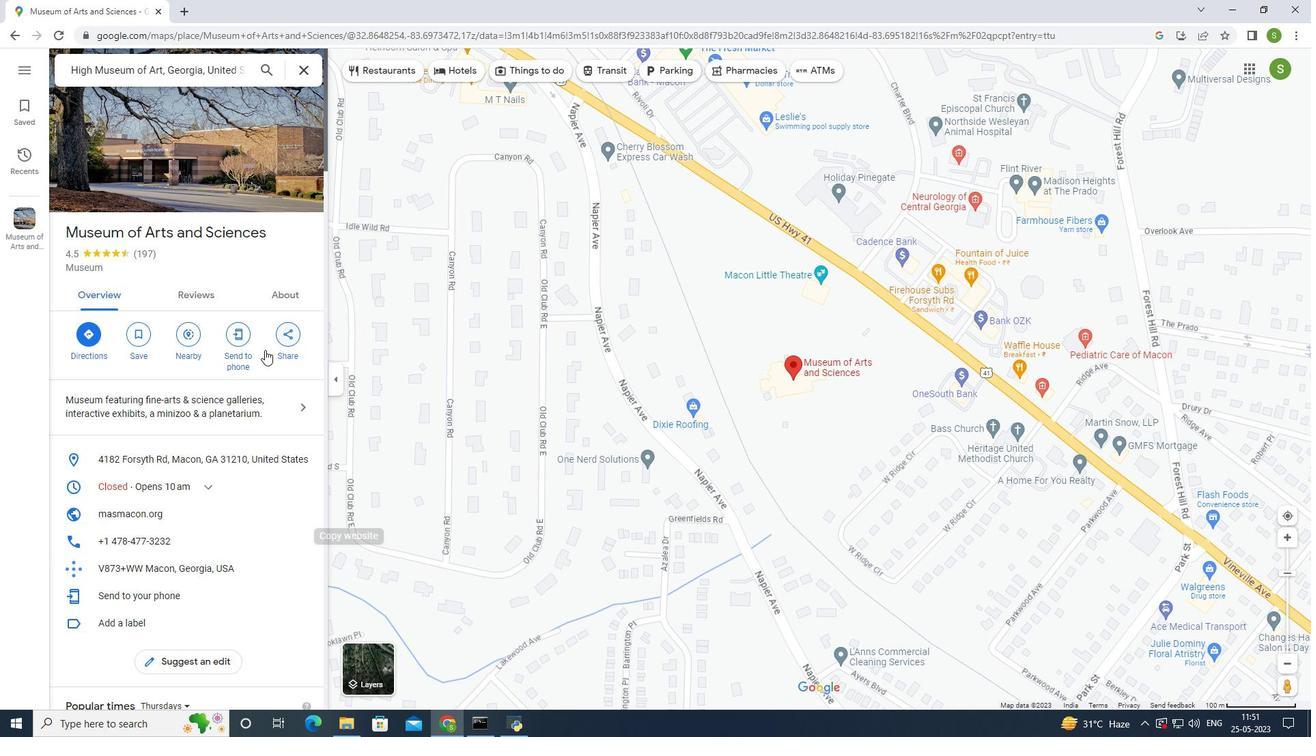
Action: Mouse moved to (263, 371)
Screenshot: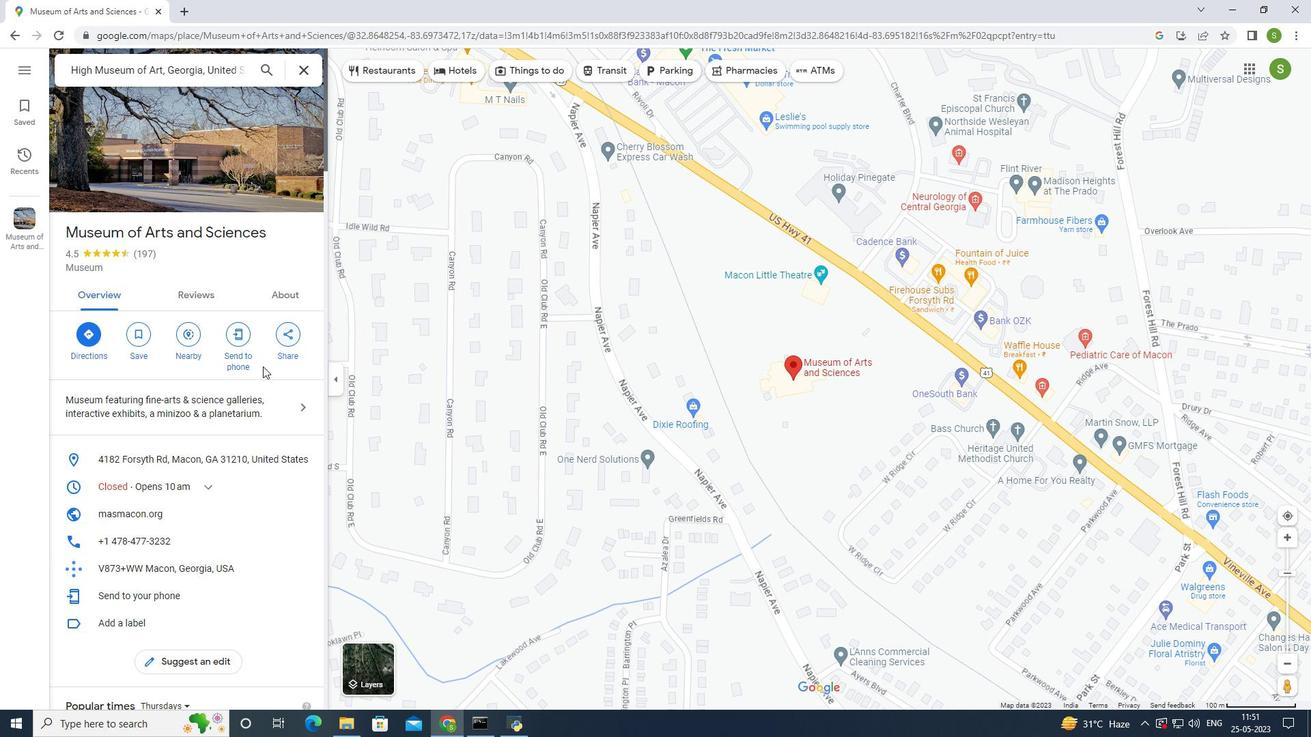 
Action: Mouse scrolled (263, 370) with delta (0, 0)
Screenshot: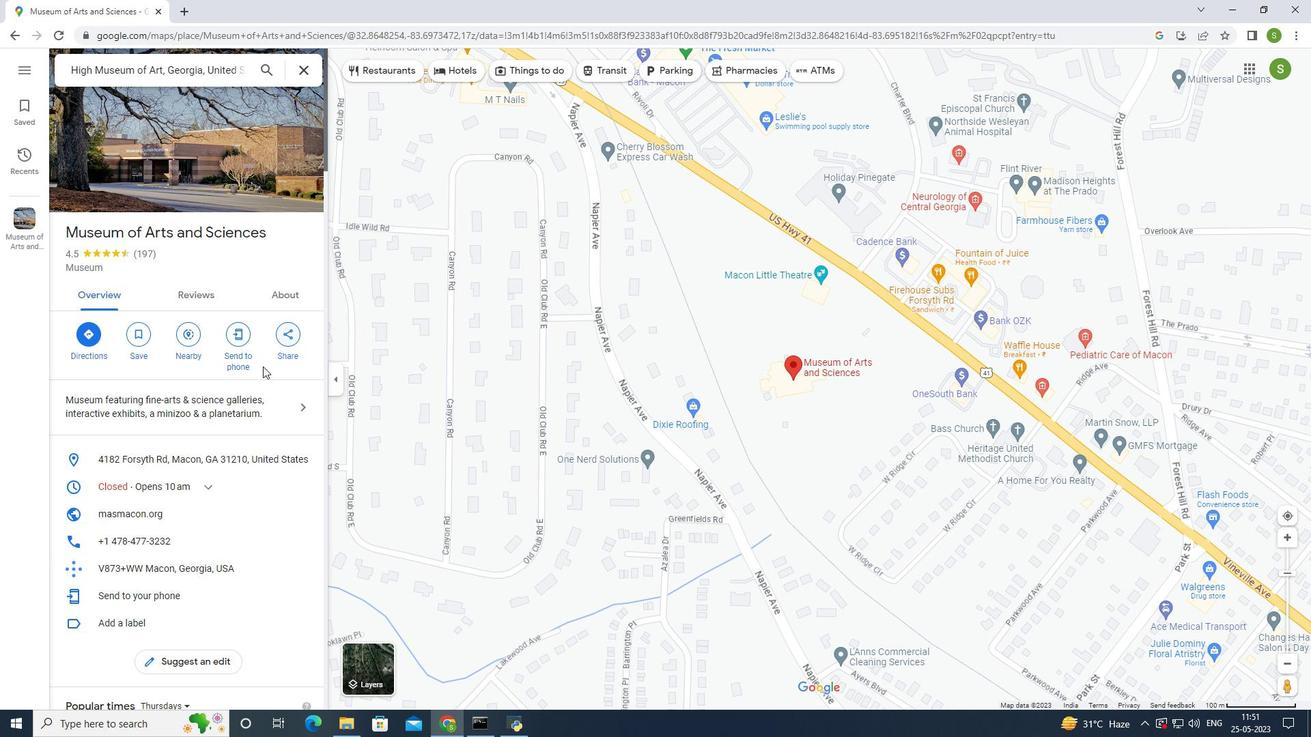 
Action: Mouse moved to (261, 373)
Screenshot: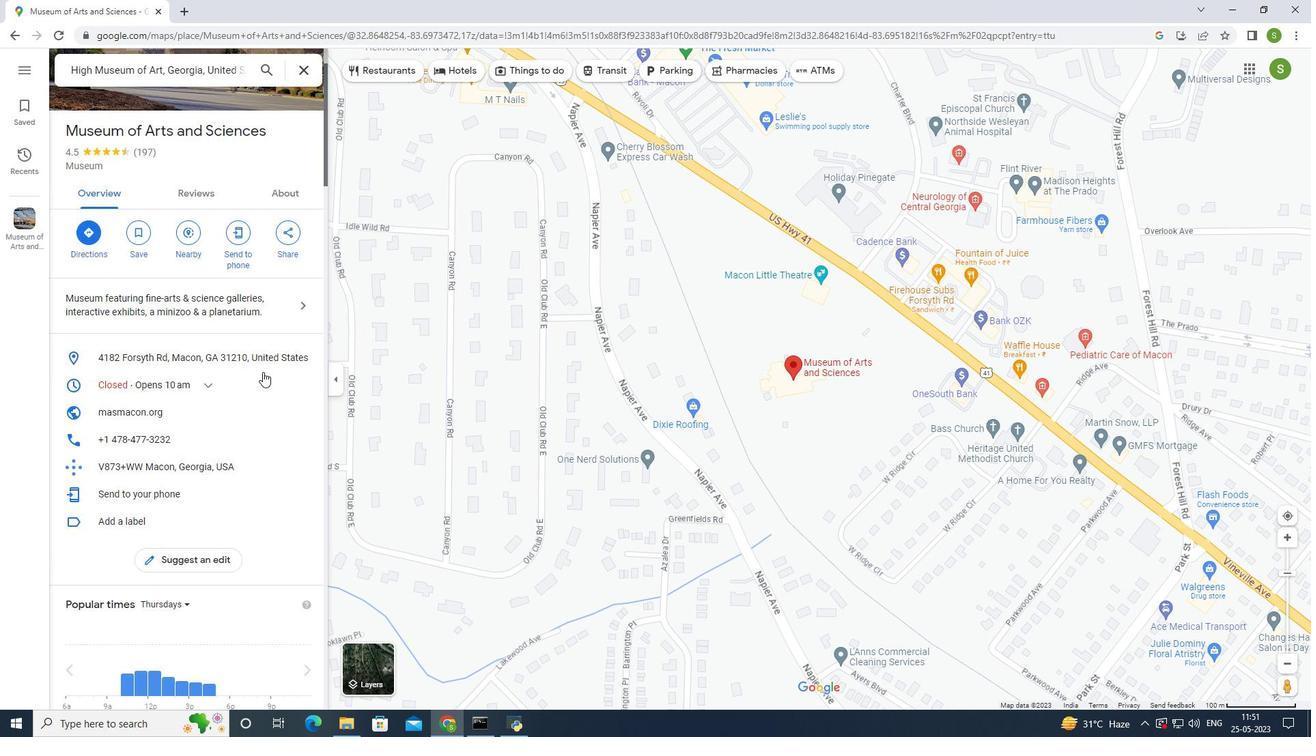 
Action: Mouse scrolled (261, 373) with delta (0, 0)
Screenshot: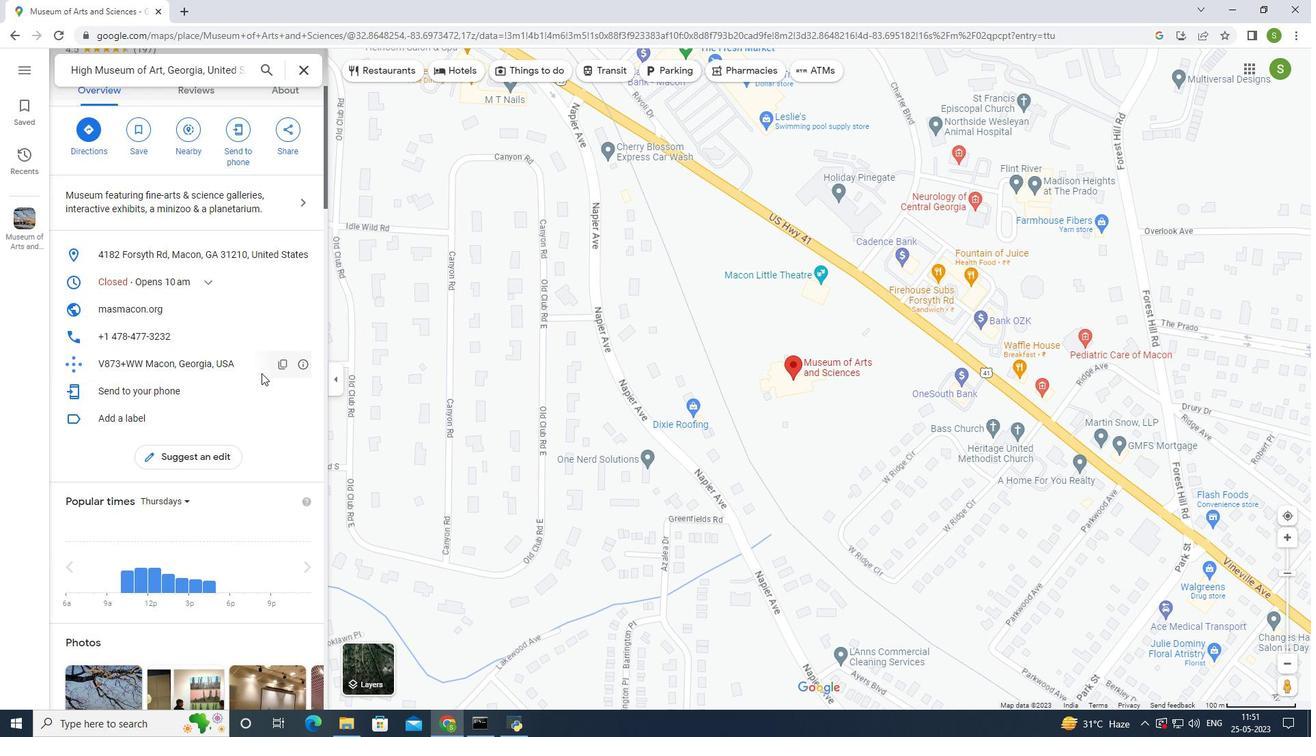 
Action: Mouse scrolled (261, 373) with delta (0, 0)
Screenshot: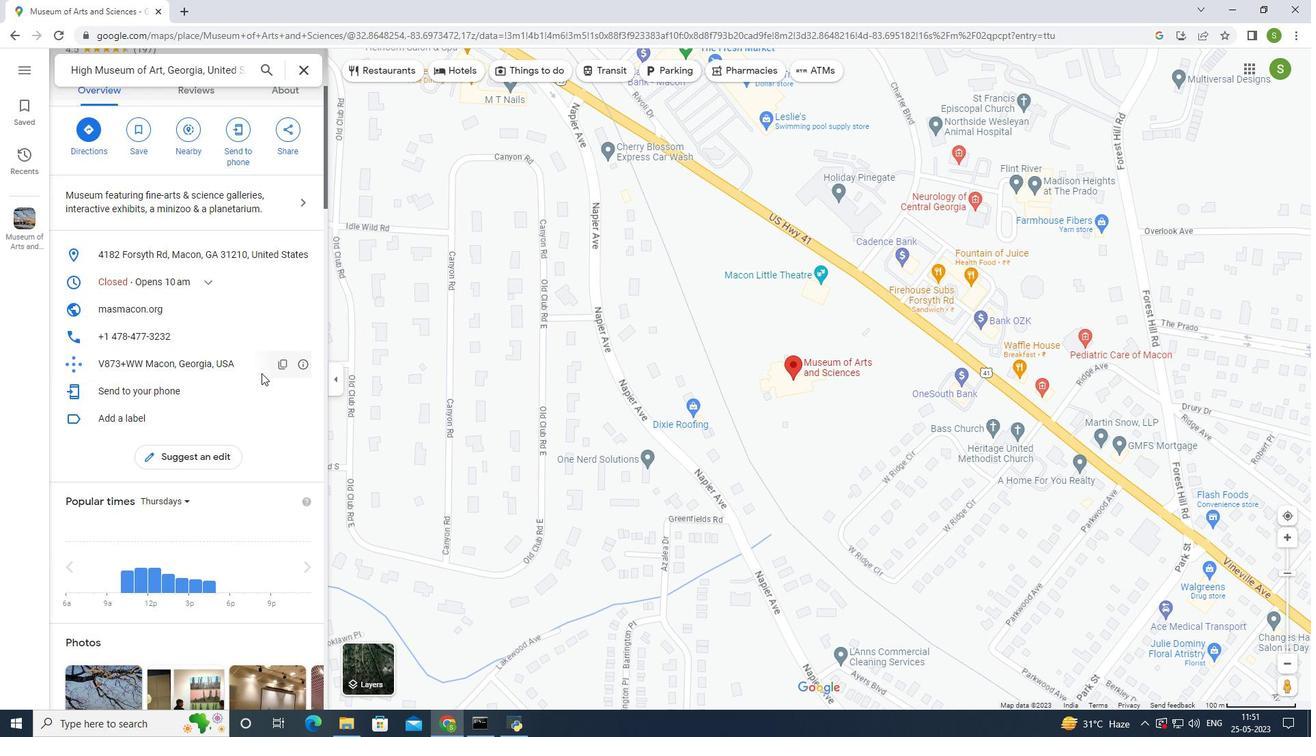 
Action: Mouse scrolled (261, 373) with delta (0, 0)
Screenshot: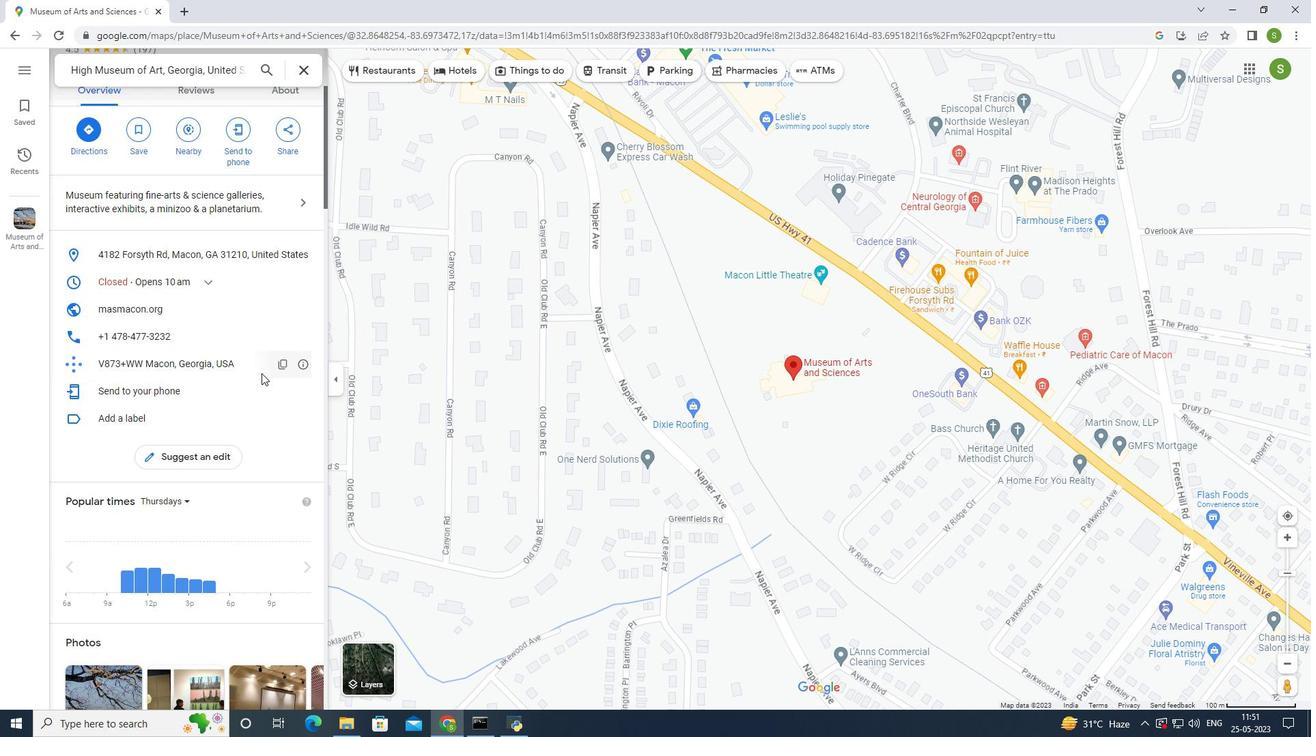 
Action: Mouse scrolled (261, 373) with delta (0, 0)
Screenshot: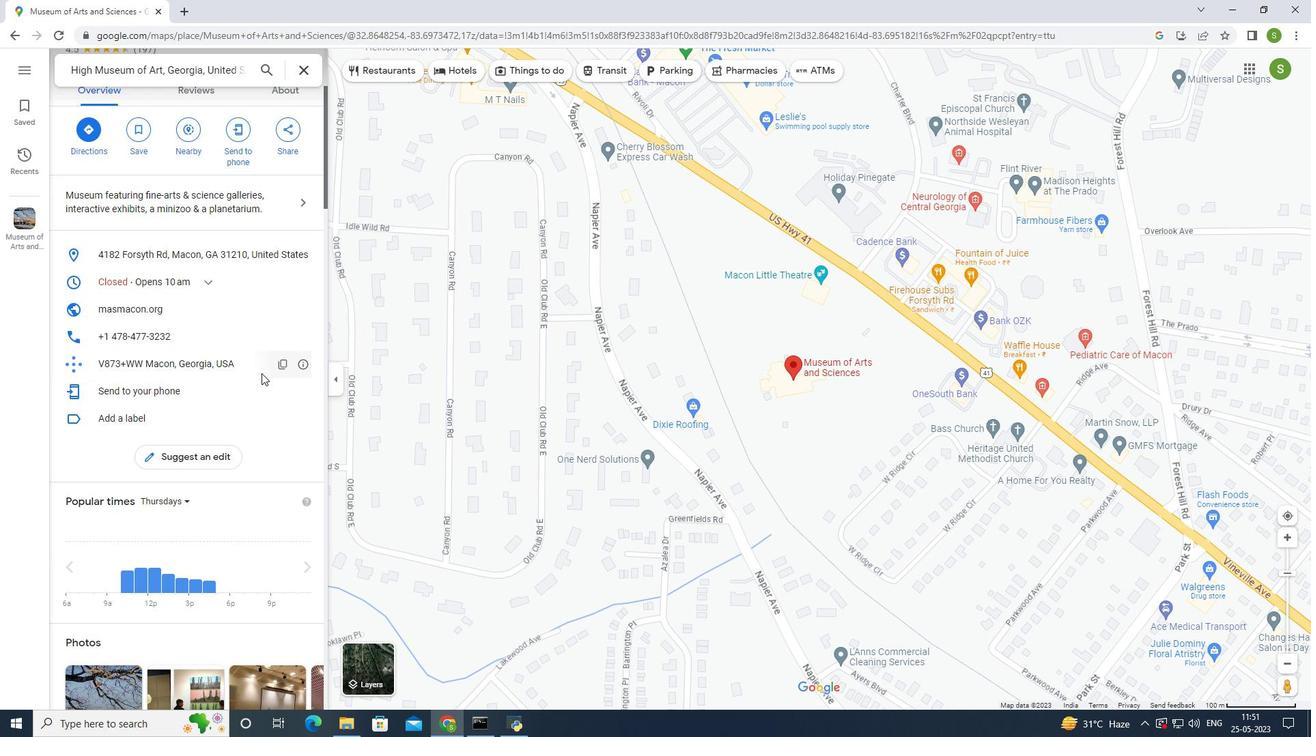 
Action: Mouse scrolled (261, 373) with delta (0, 0)
Screenshot: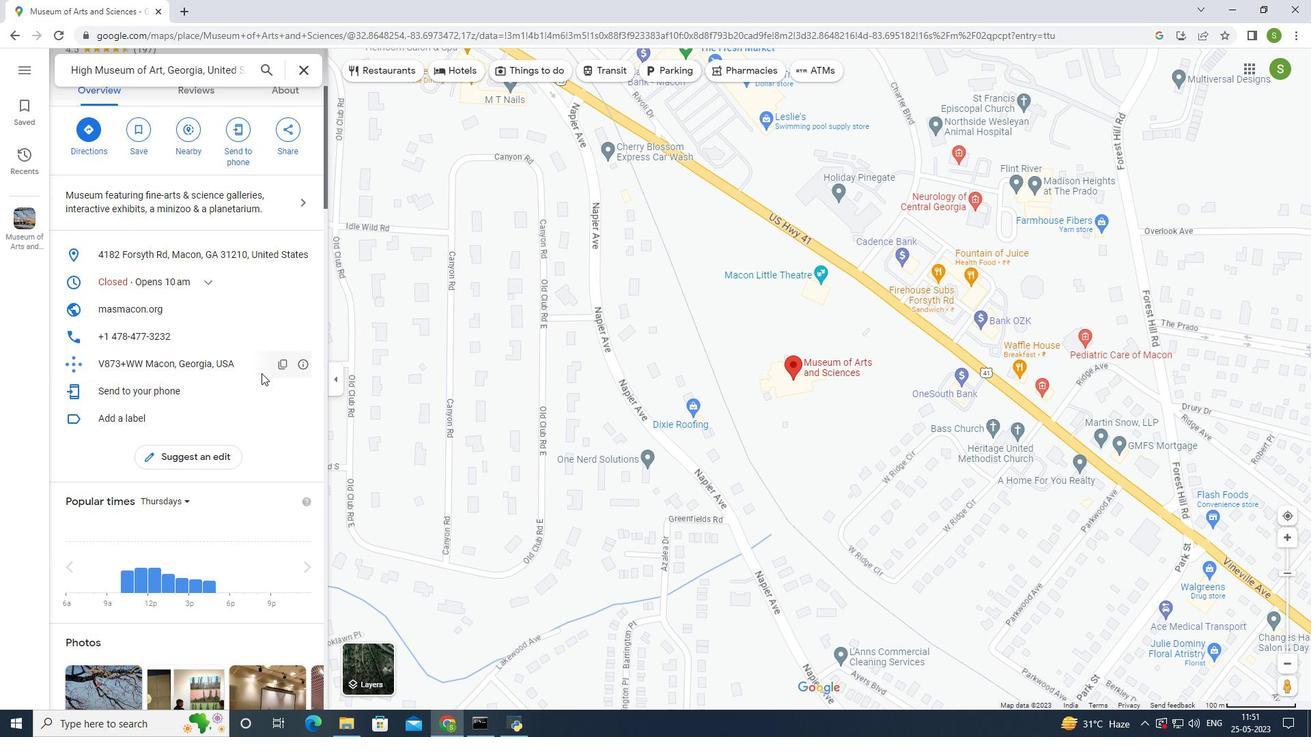 
Action: Mouse moved to (261, 374)
Screenshot: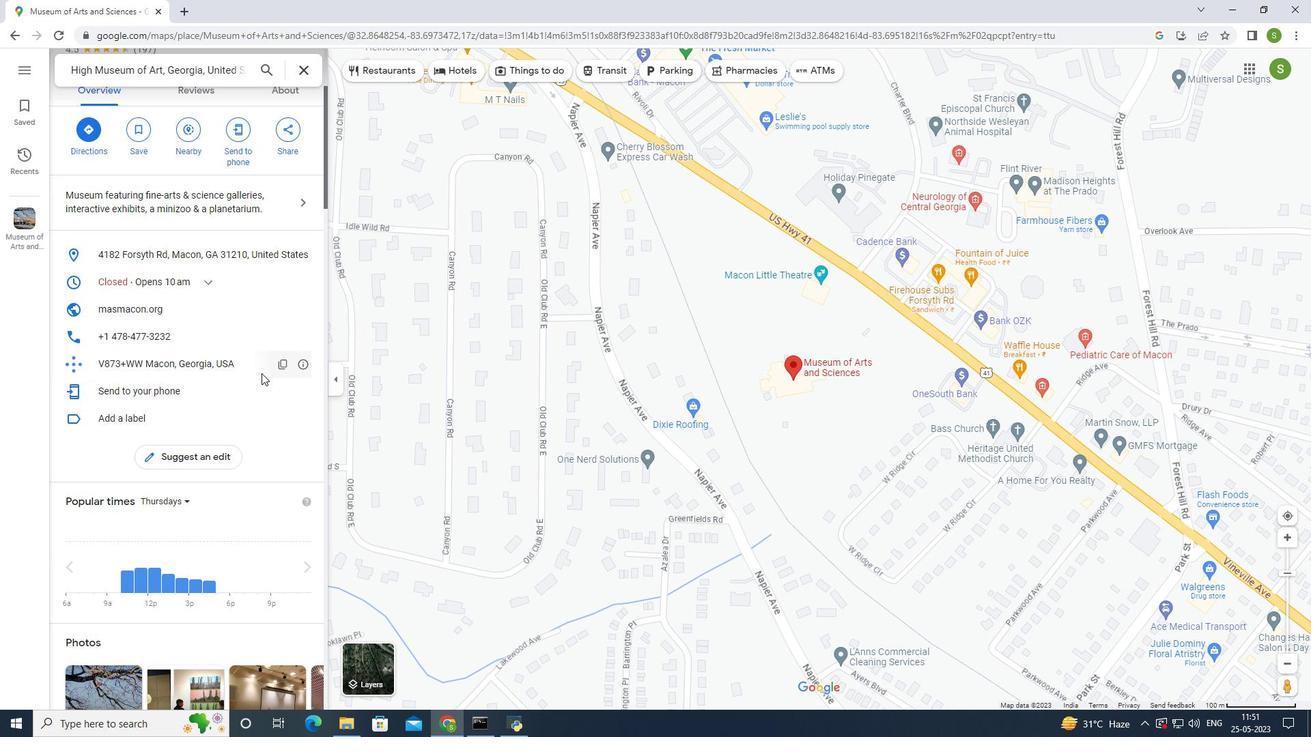
Action: Mouse scrolled (261, 373) with delta (0, 0)
Screenshot: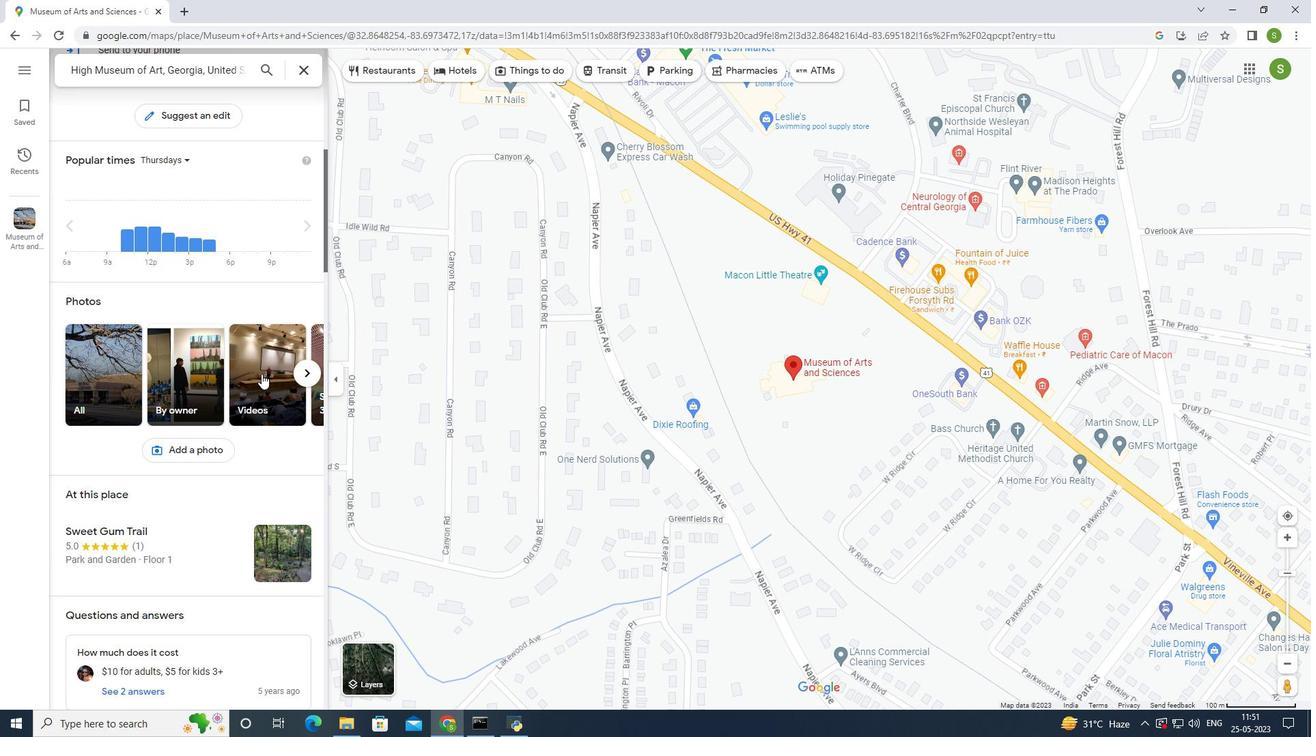 
Action: Mouse moved to (261, 375)
Screenshot: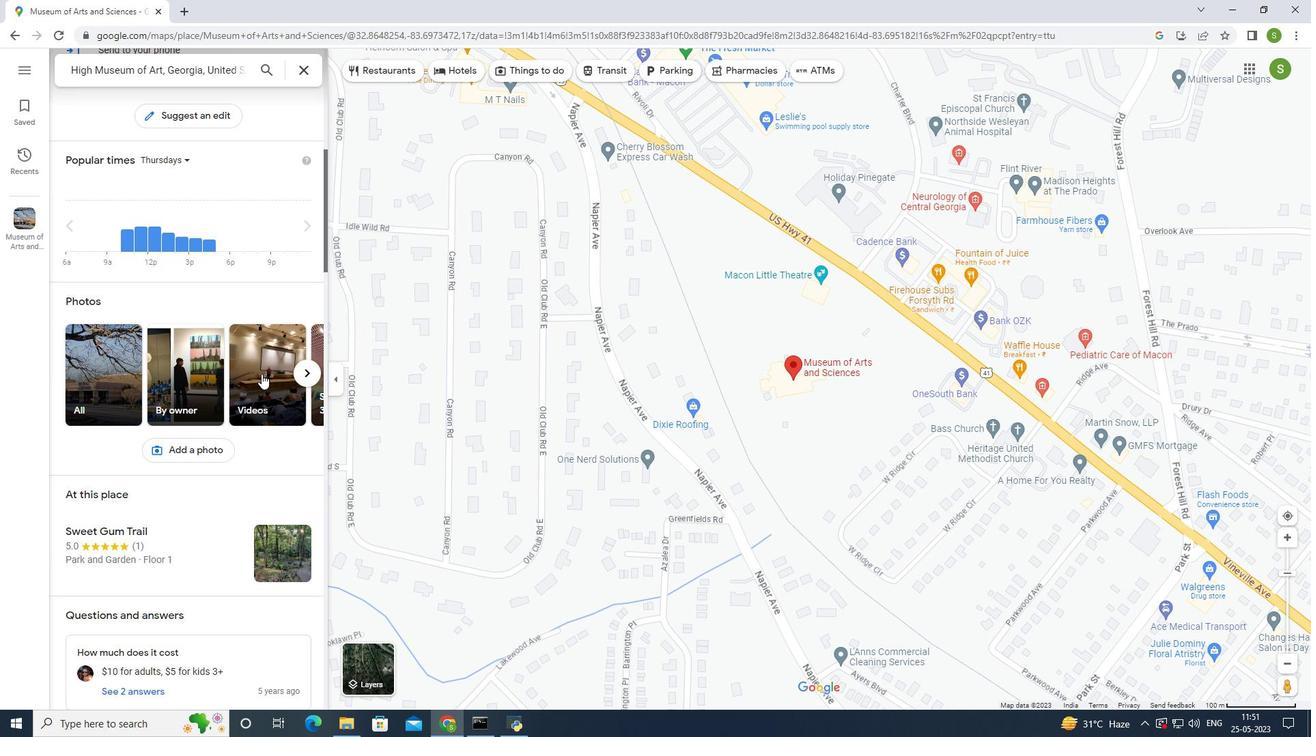 
Action: Mouse scrolled (261, 375) with delta (0, 0)
Screenshot: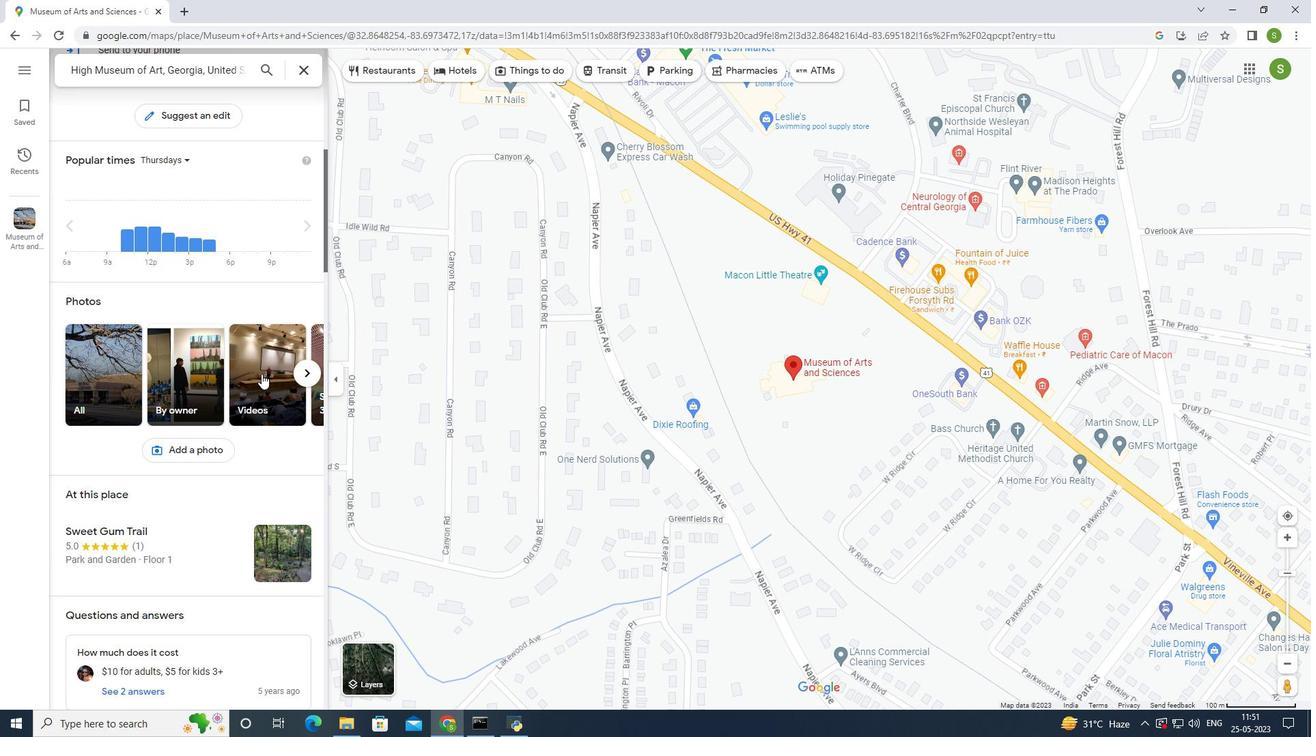 
Action: Mouse moved to (261, 375)
Screenshot: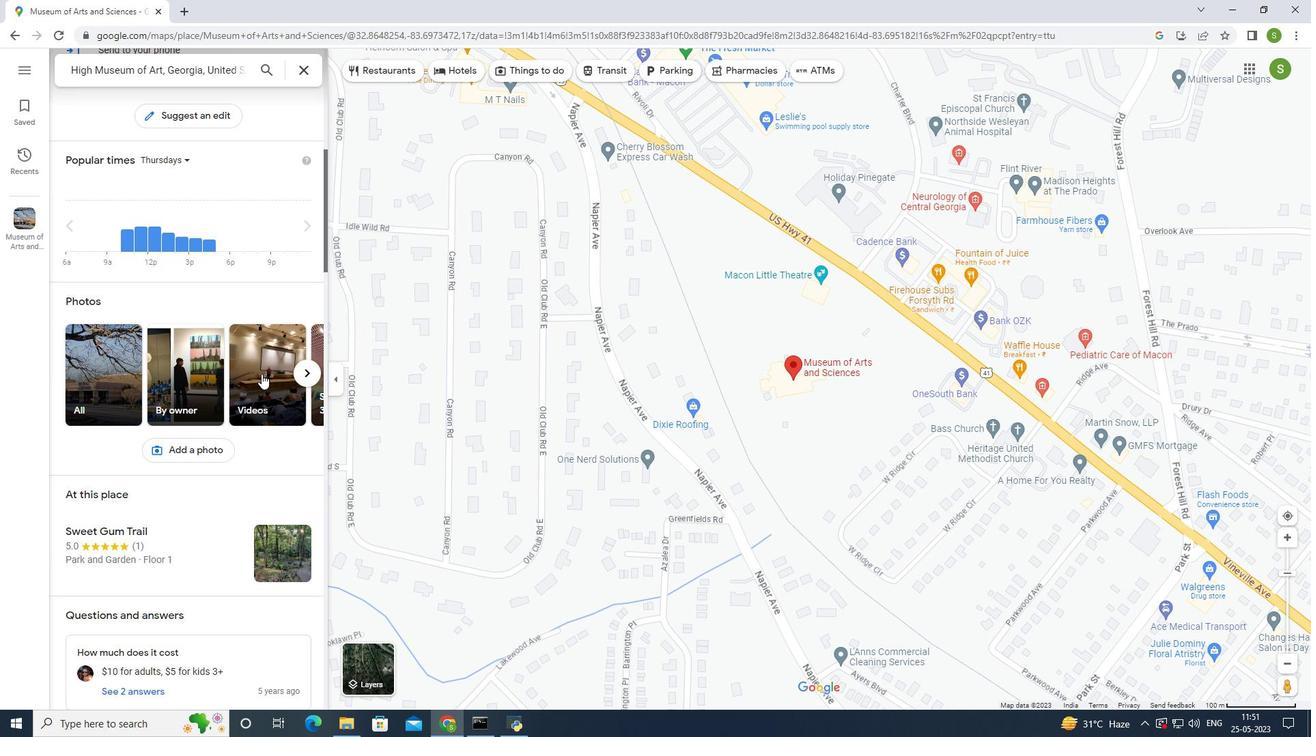 
Action: Mouse scrolled (261, 375) with delta (0, 0)
Screenshot: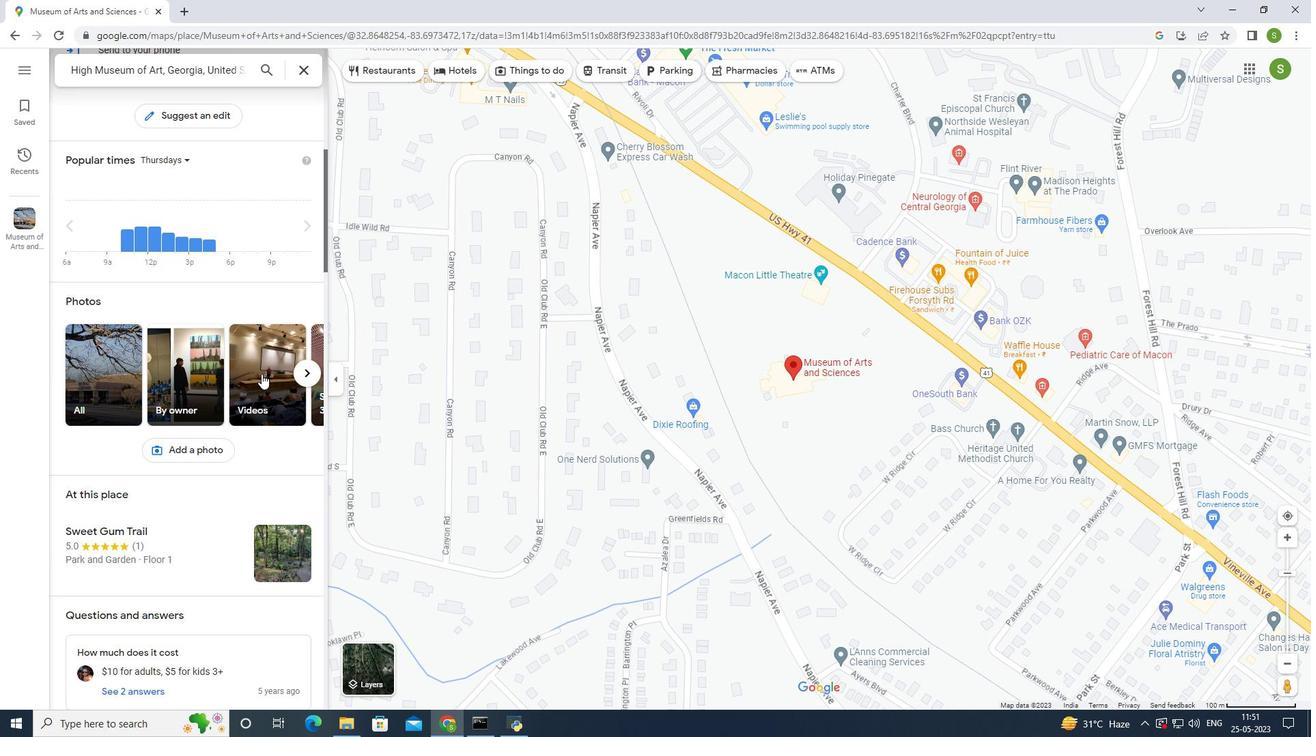 
Action: Mouse scrolled (261, 375) with delta (0, 0)
Screenshot: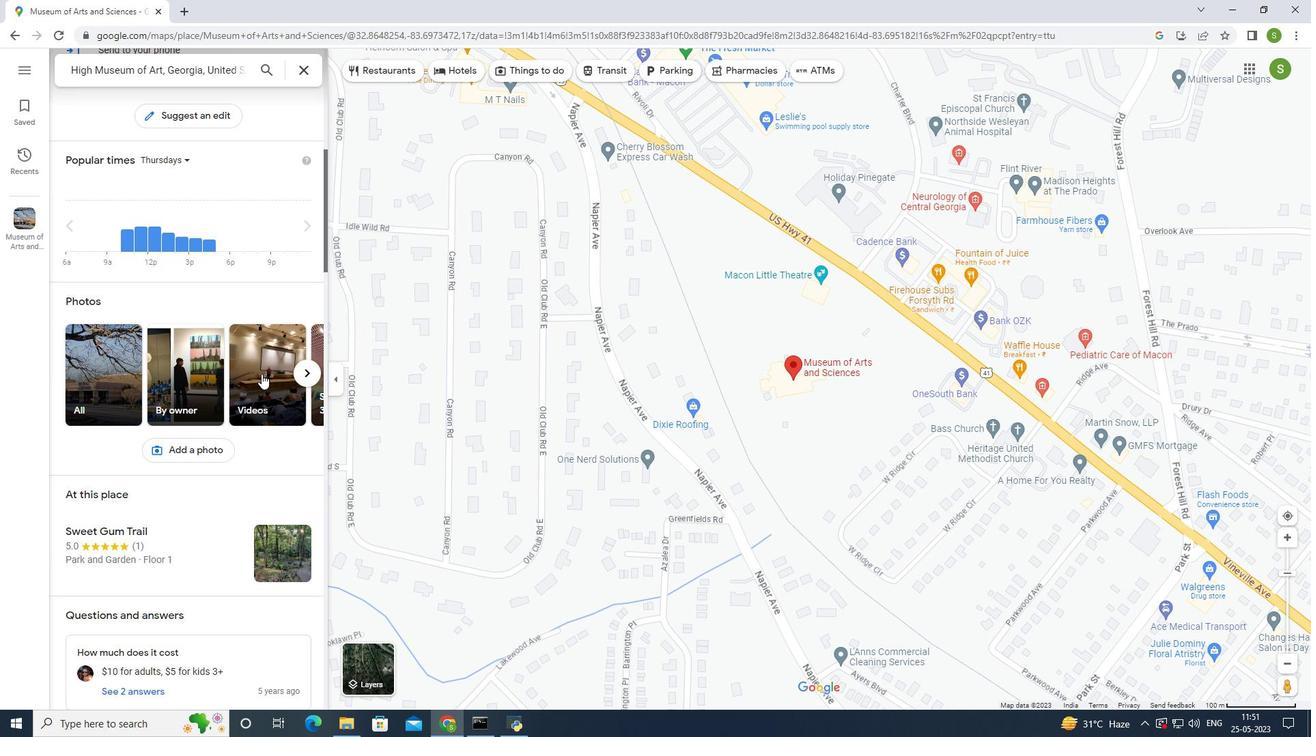 
Action: Mouse scrolled (261, 375) with delta (0, 0)
Screenshot: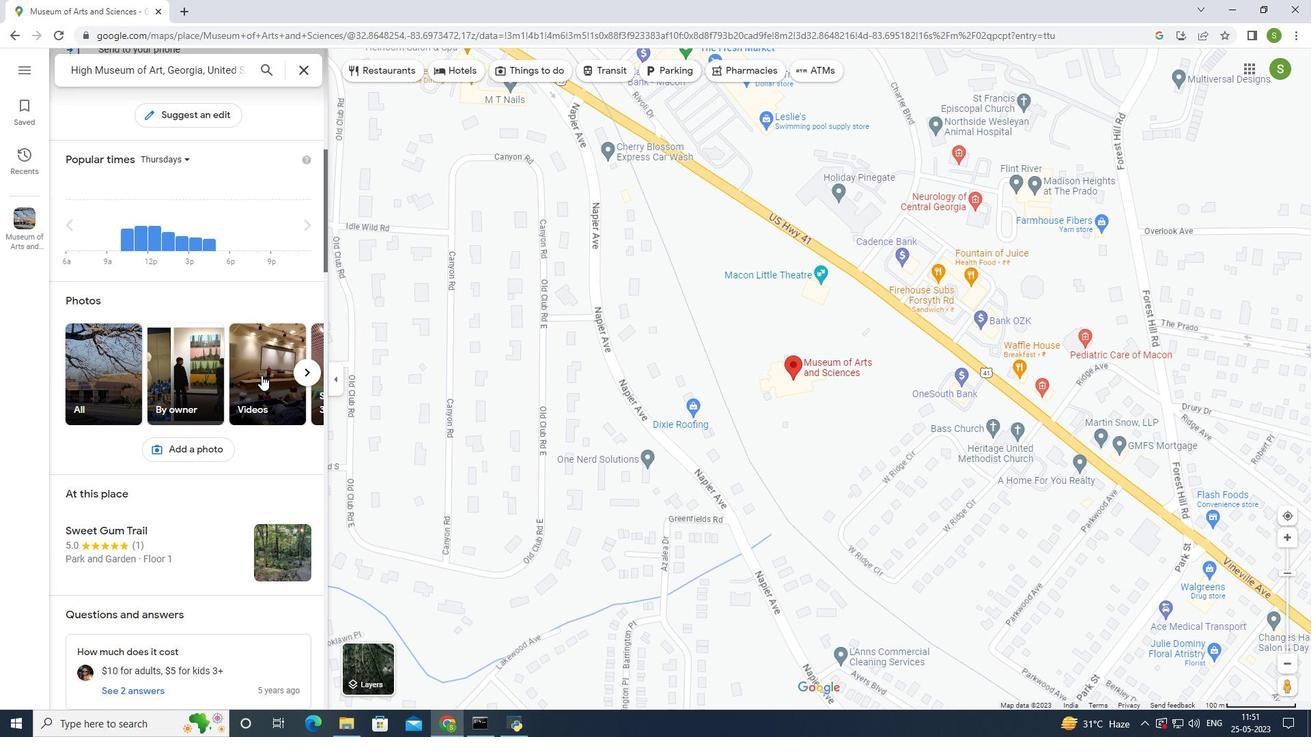 
Action: Mouse moved to (261, 376)
Screenshot: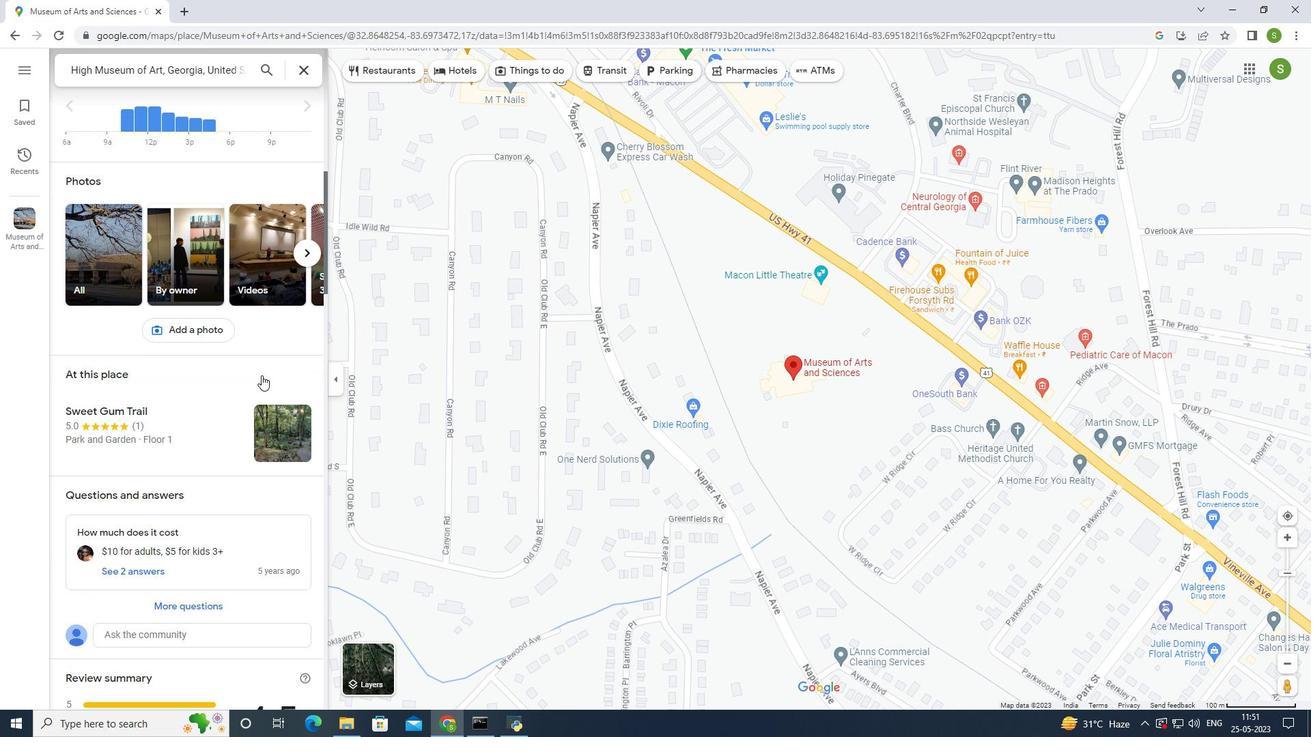 
Action: Mouse scrolled (261, 375) with delta (0, 0)
Screenshot: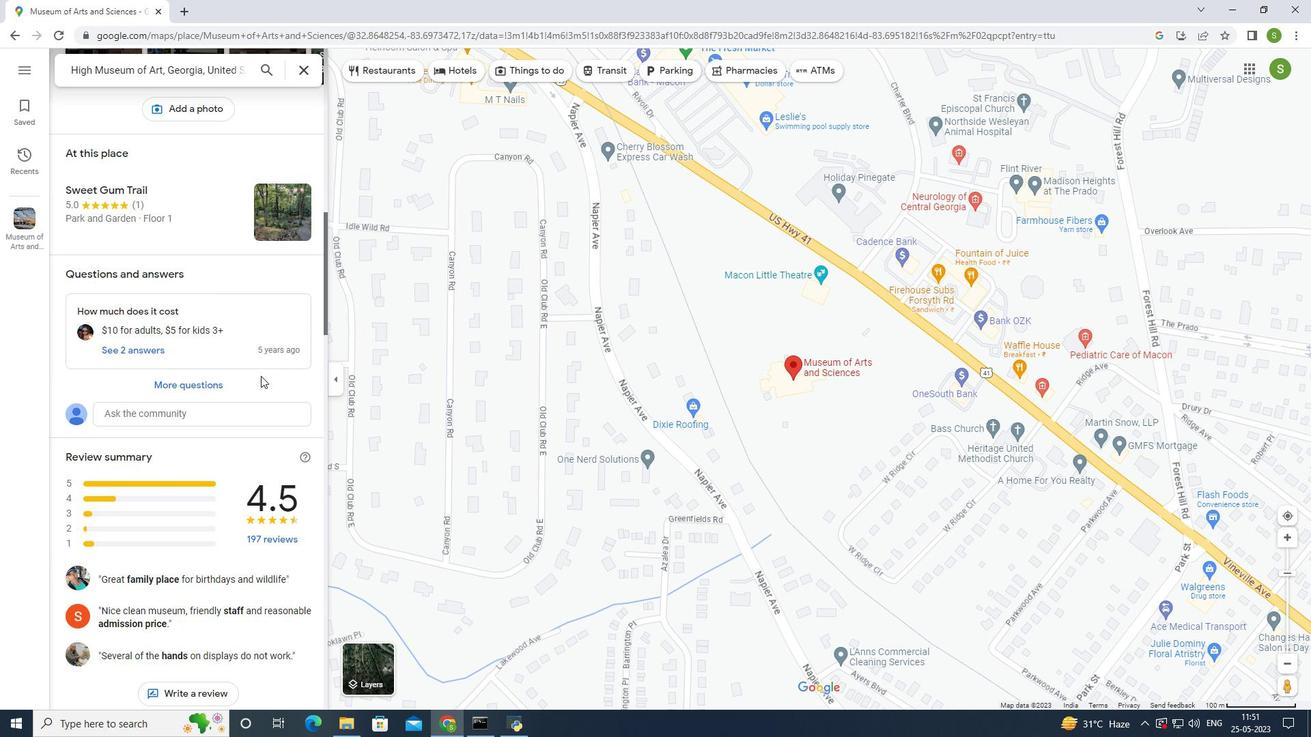 
Action: Mouse scrolled (261, 375) with delta (0, 0)
Screenshot: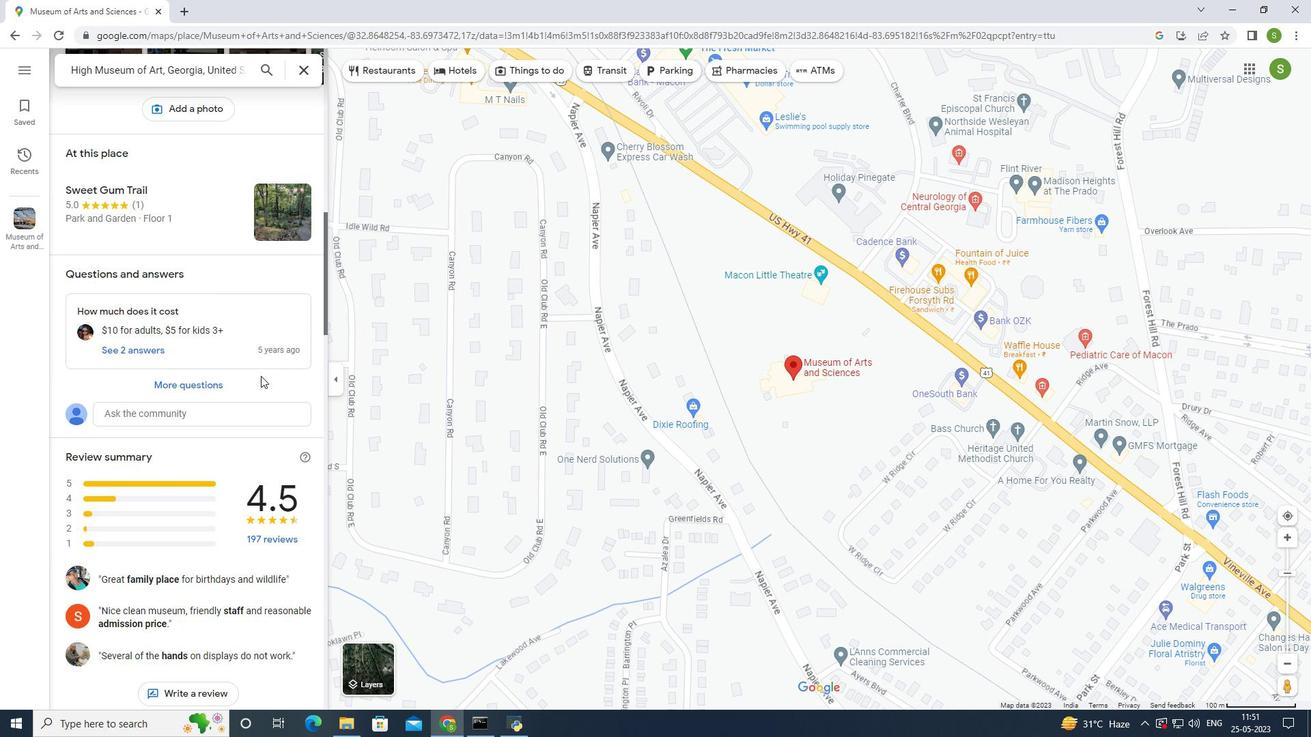 
Action: Mouse scrolled (261, 375) with delta (0, 0)
Screenshot: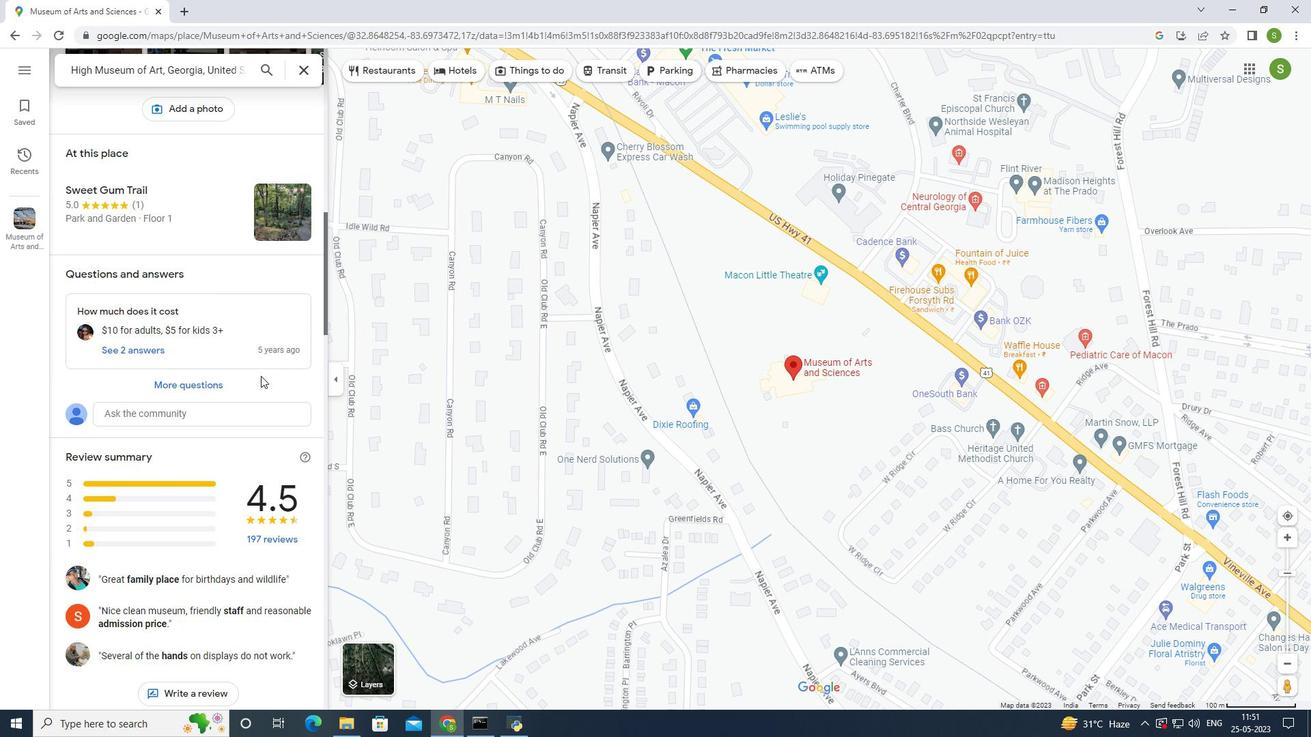 
Action: Mouse scrolled (261, 375) with delta (0, 0)
Screenshot: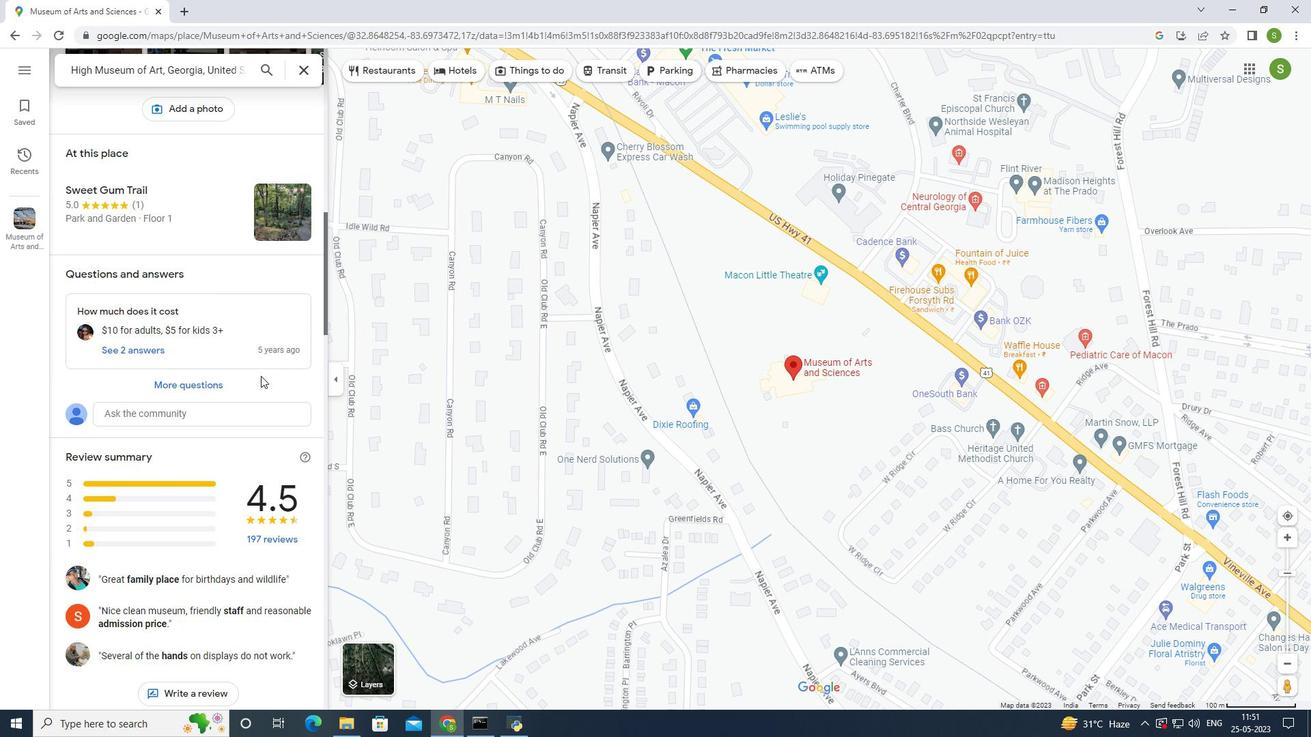 
Action: Mouse scrolled (261, 375) with delta (0, 0)
Screenshot: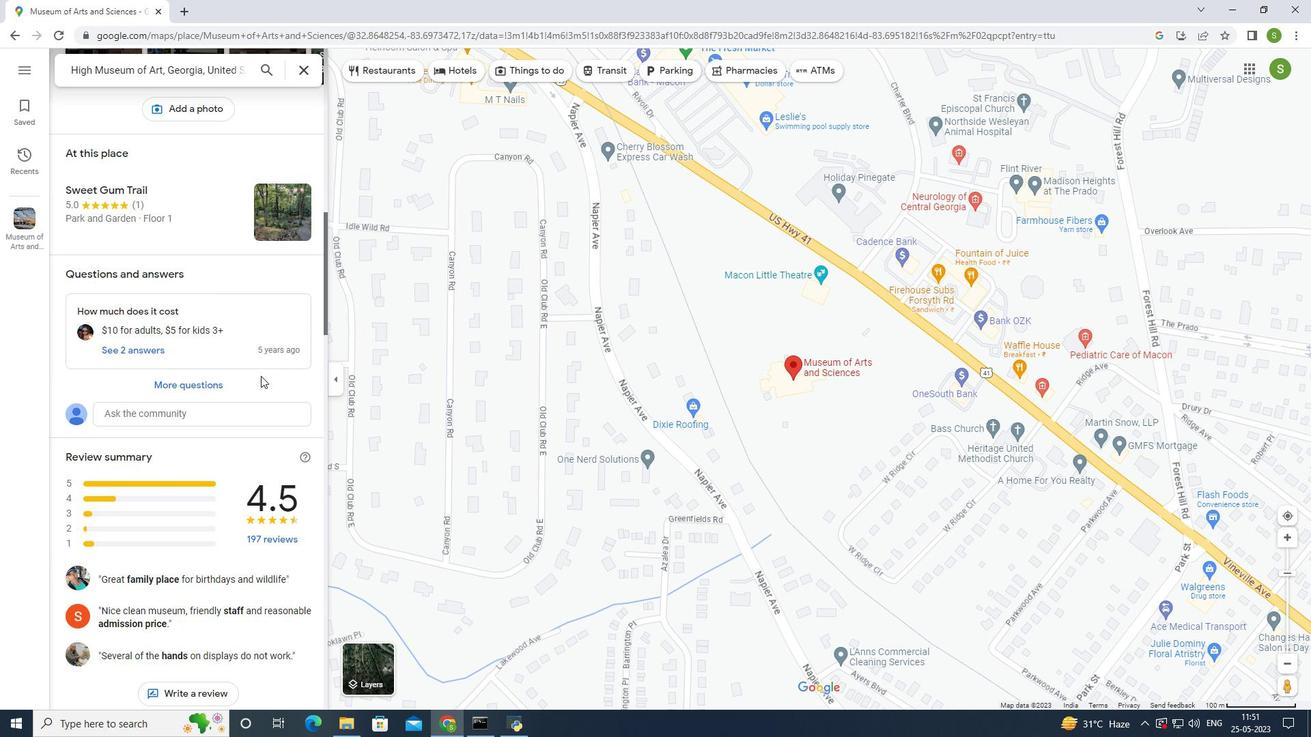 
Action: Mouse scrolled (261, 375) with delta (0, 0)
Screenshot: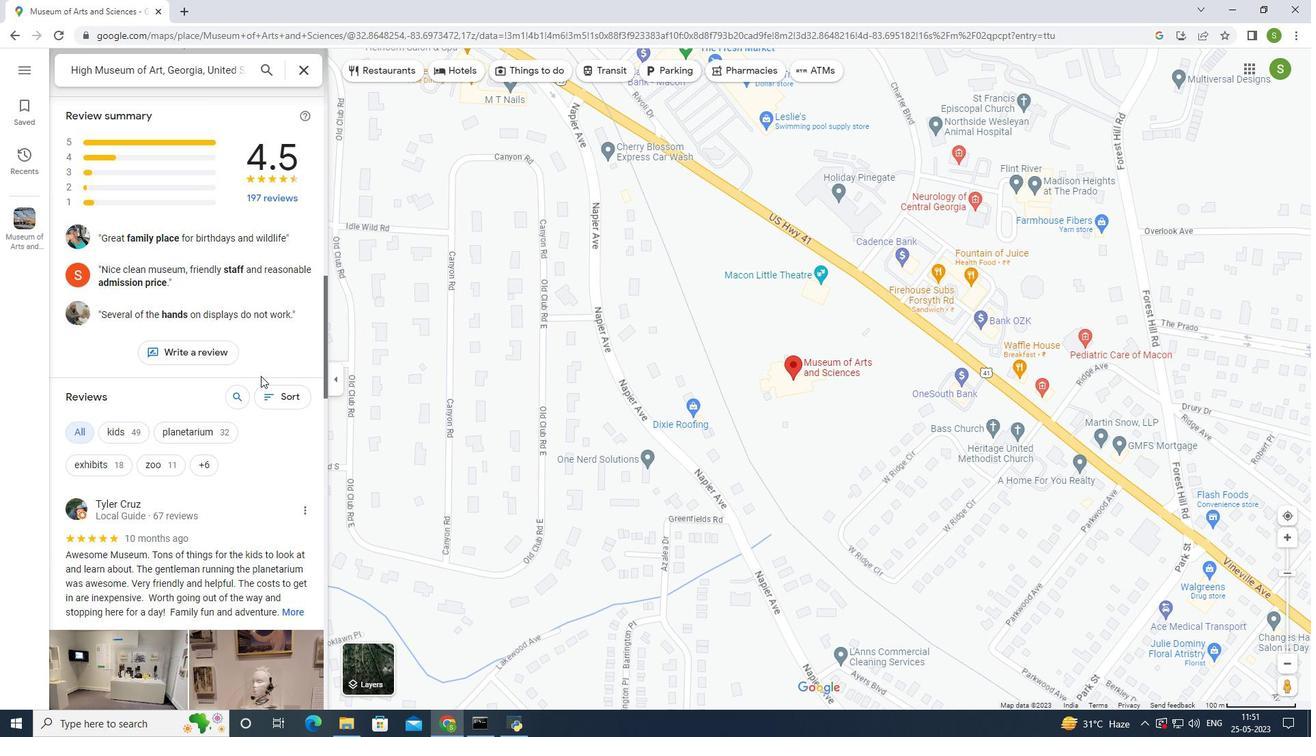 
Action: Mouse scrolled (261, 375) with delta (0, 0)
Screenshot: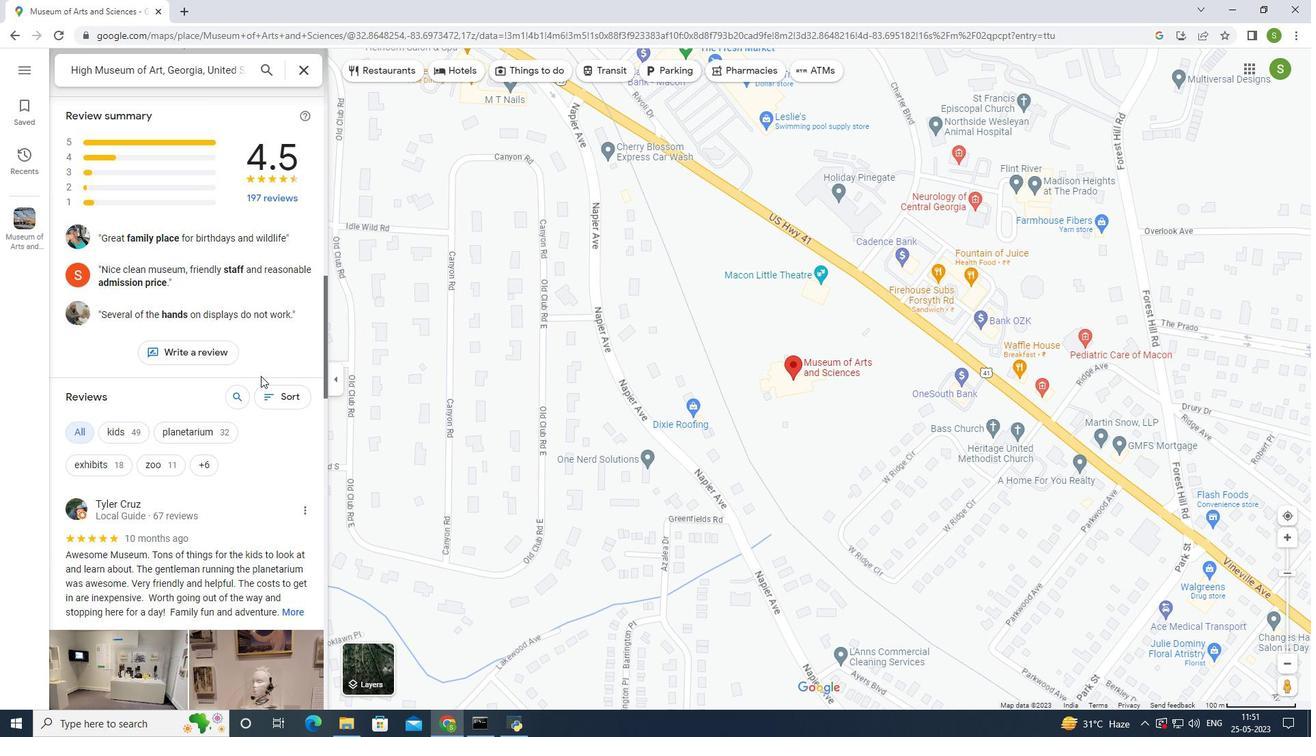 
Action: Mouse scrolled (261, 375) with delta (0, 0)
Screenshot: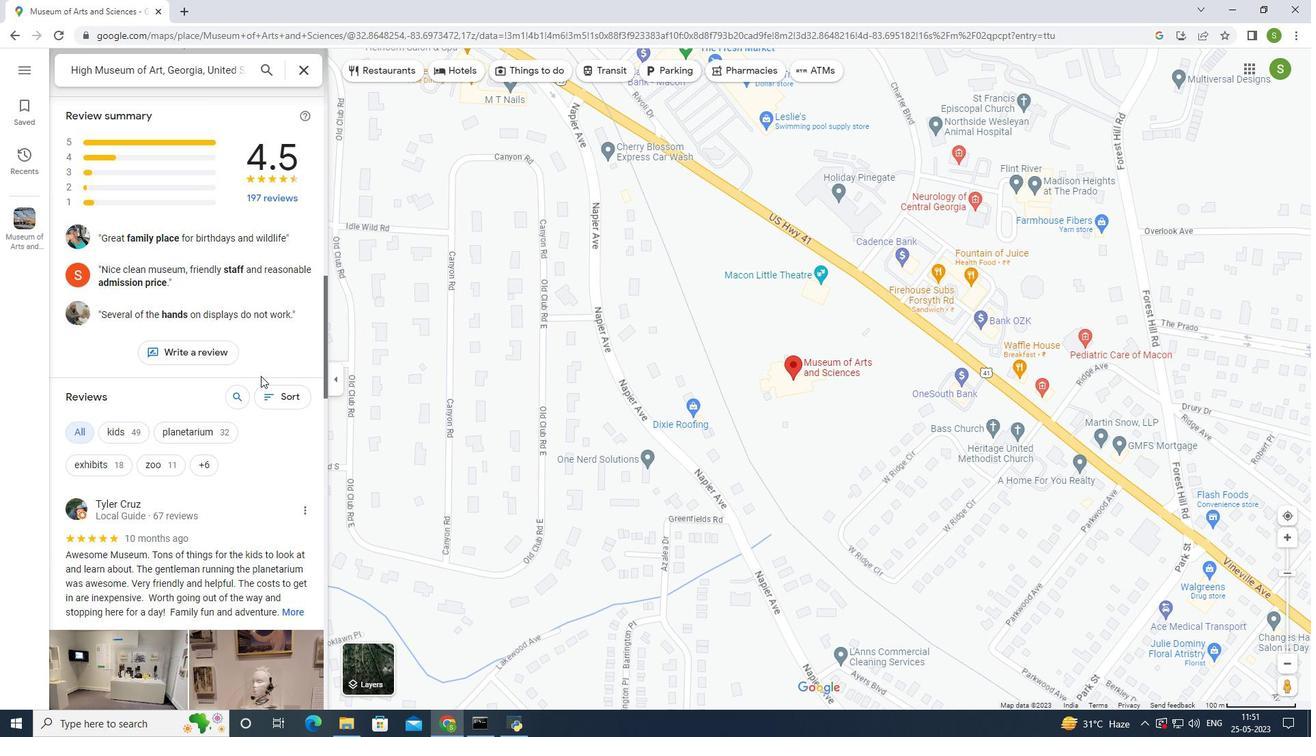 
Action: Mouse scrolled (261, 375) with delta (0, 0)
Screenshot: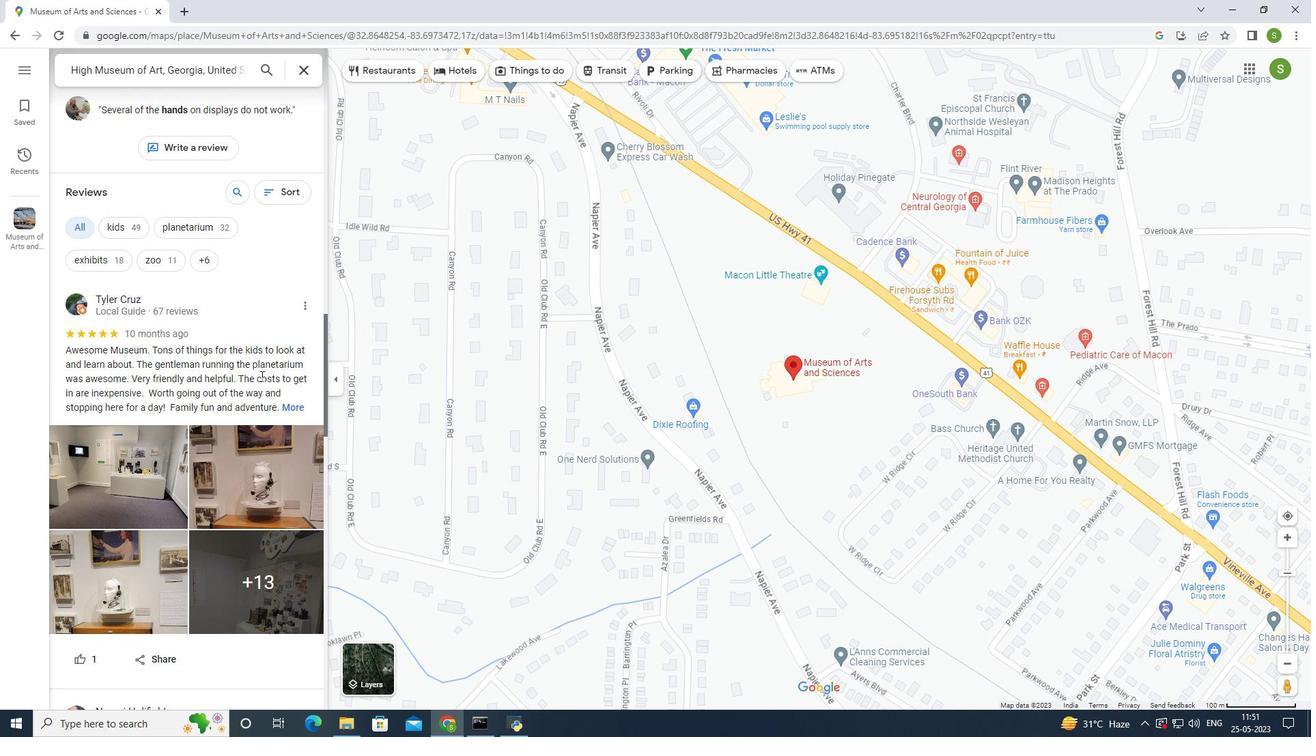 
Action: Mouse moved to (260, 377)
Screenshot: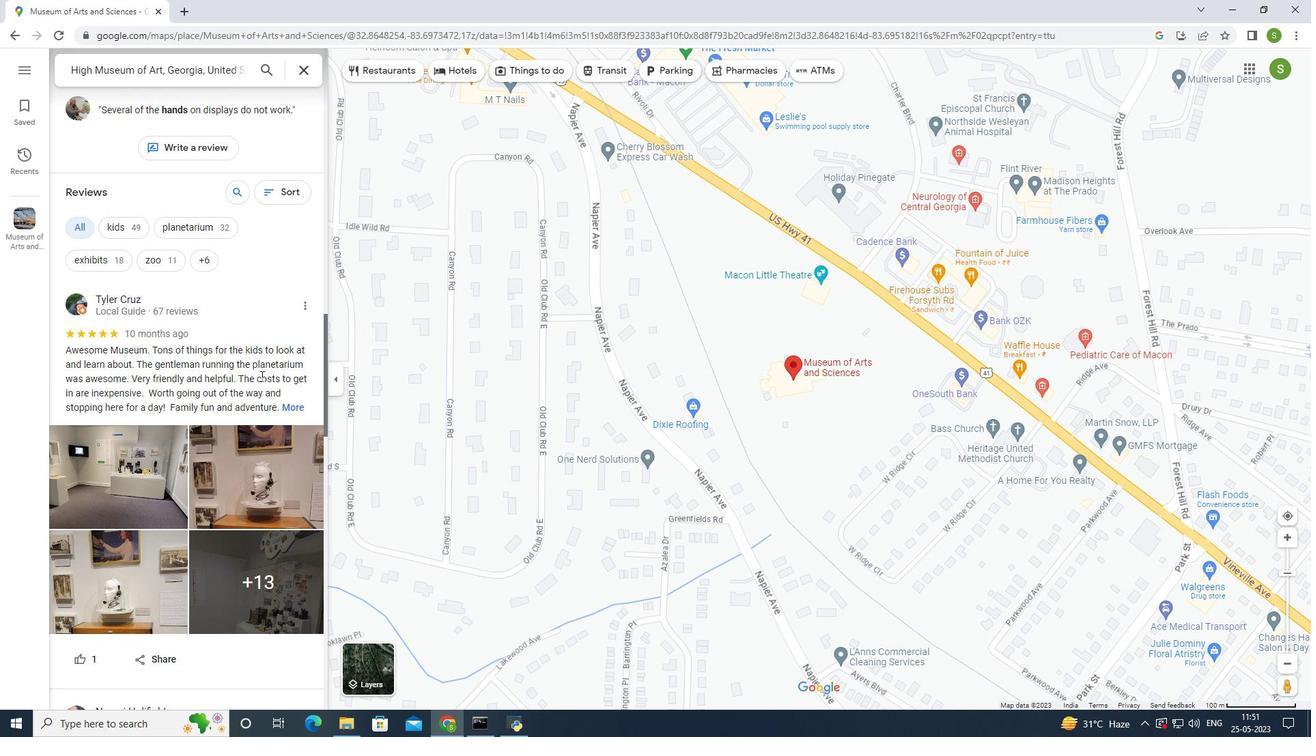 
Action: Mouse scrolled (260, 376) with delta (0, 0)
Screenshot: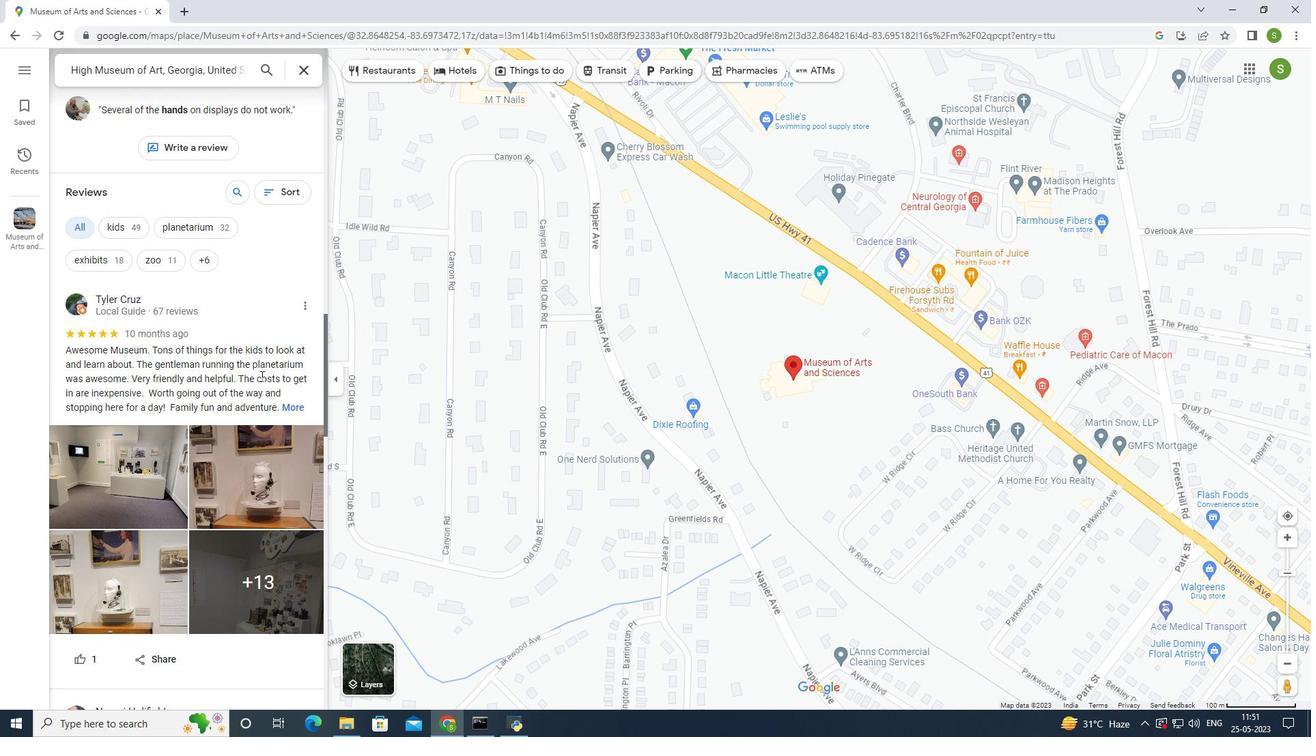 
Action: Mouse scrolled (260, 376) with delta (0, 0)
Screenshot: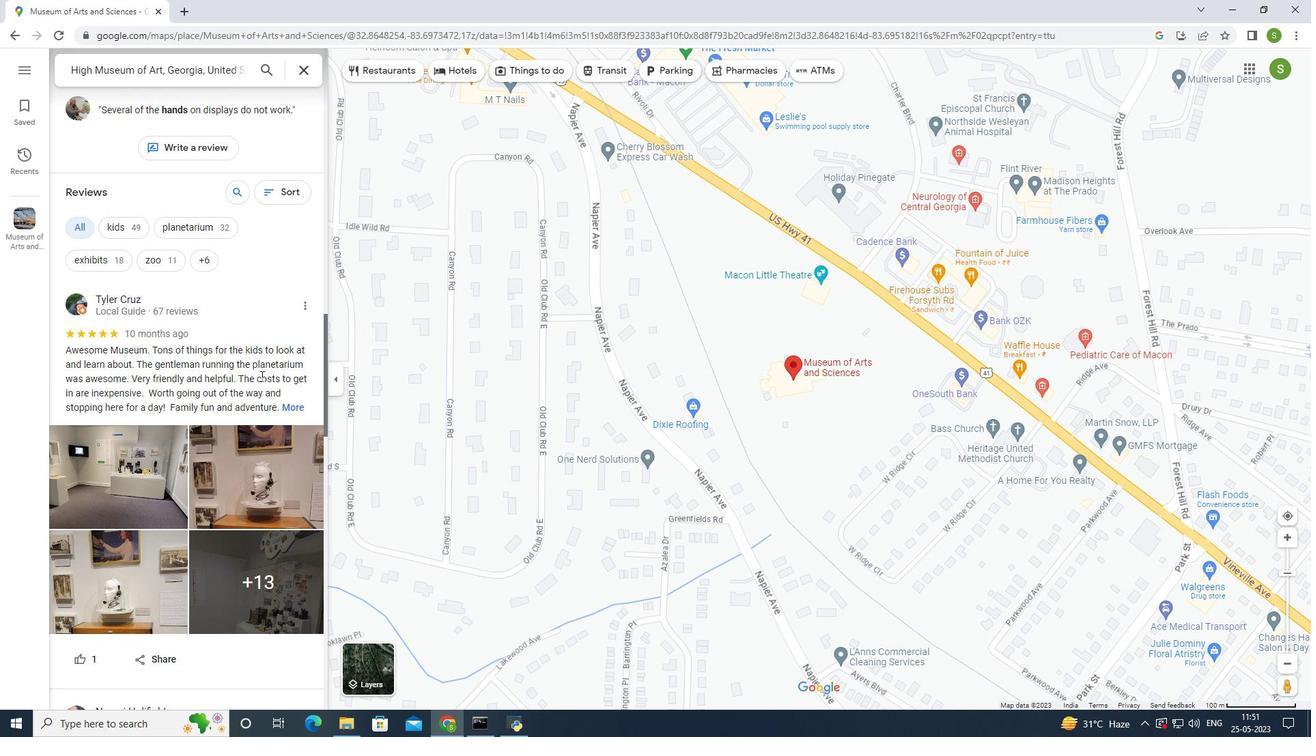 
Action: Mouse scrolled (260, 376) with delta (0, 0)
Screenshot: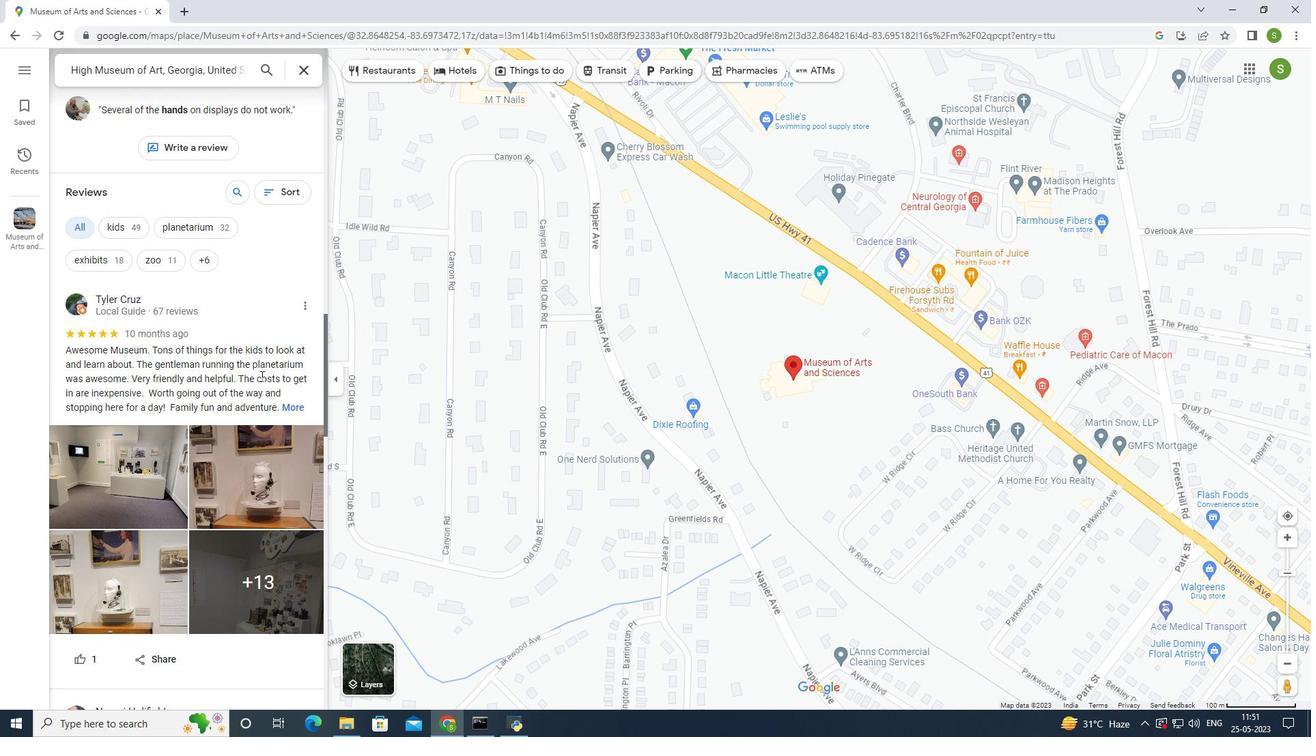 
Action: Mouse moved to (259, 377)
Screenshot: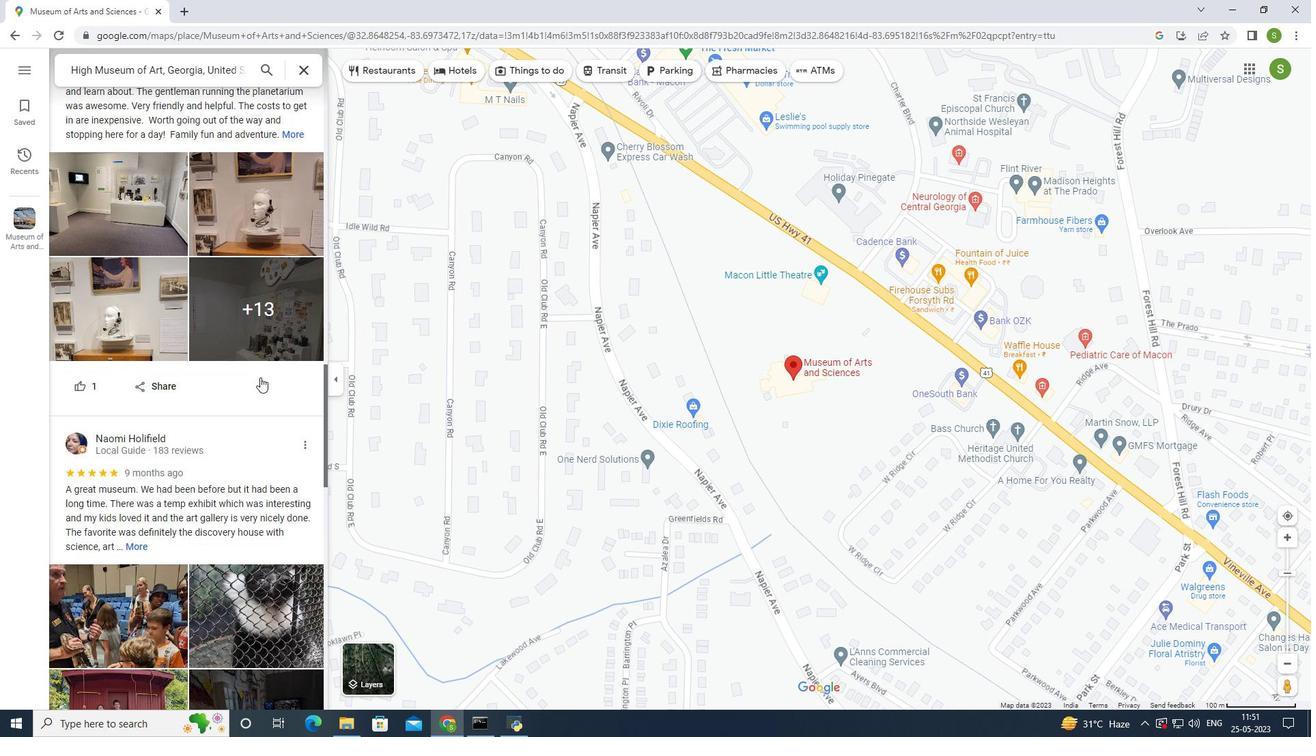
Action: Mouse scrolled (259, 376) with delta (0, 0)
Screenshot: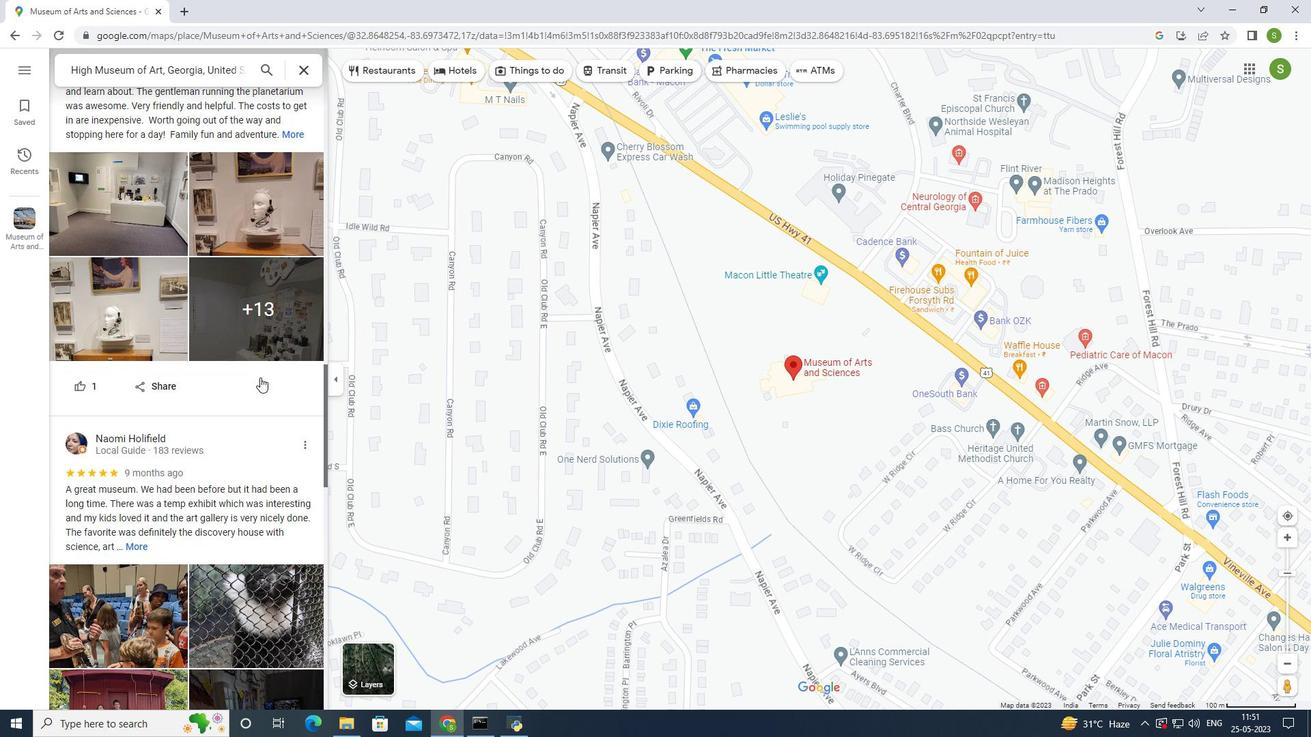 
Action: Mouse scrolled (259, 376) with delta (0, 0)
Screenshot: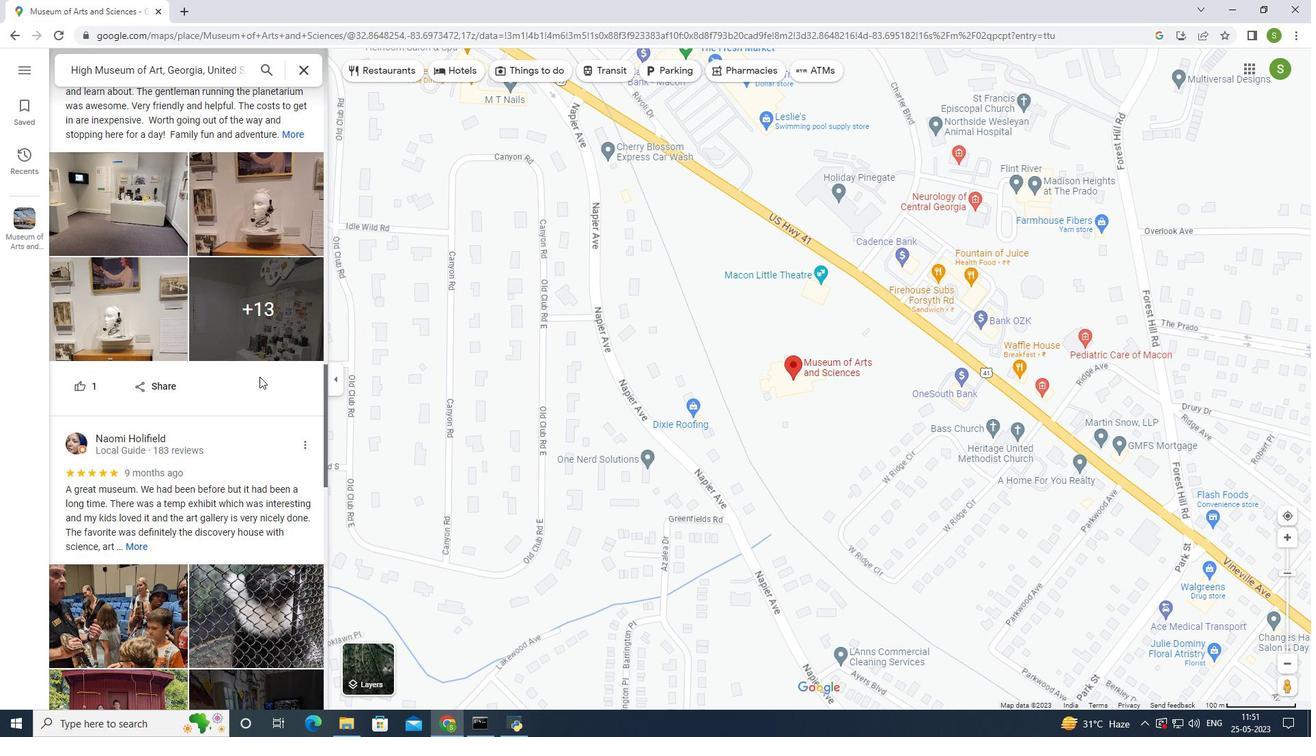 
Action: Mouse scrolled (259, 376) with delta (0, 0)
Screenshot: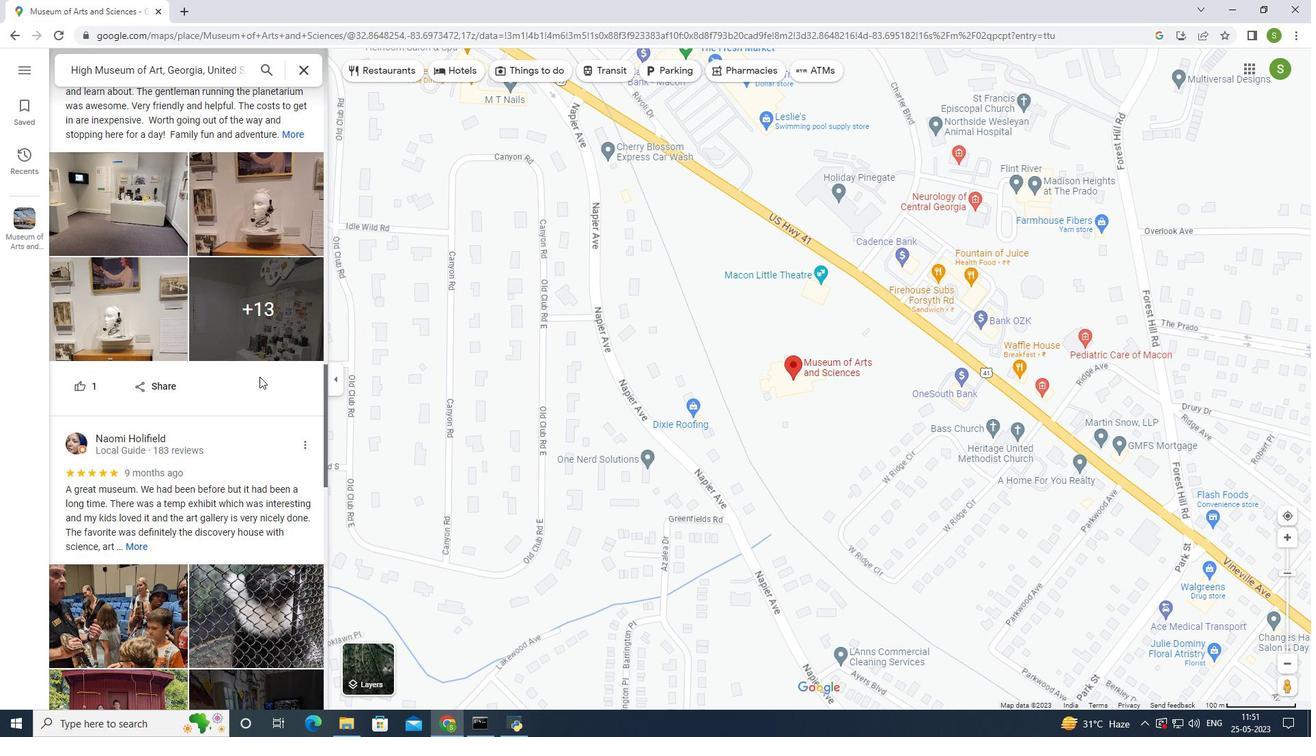 
Action: Mouse scrolled (259, 376) with delta (0, 0)
Screenshot: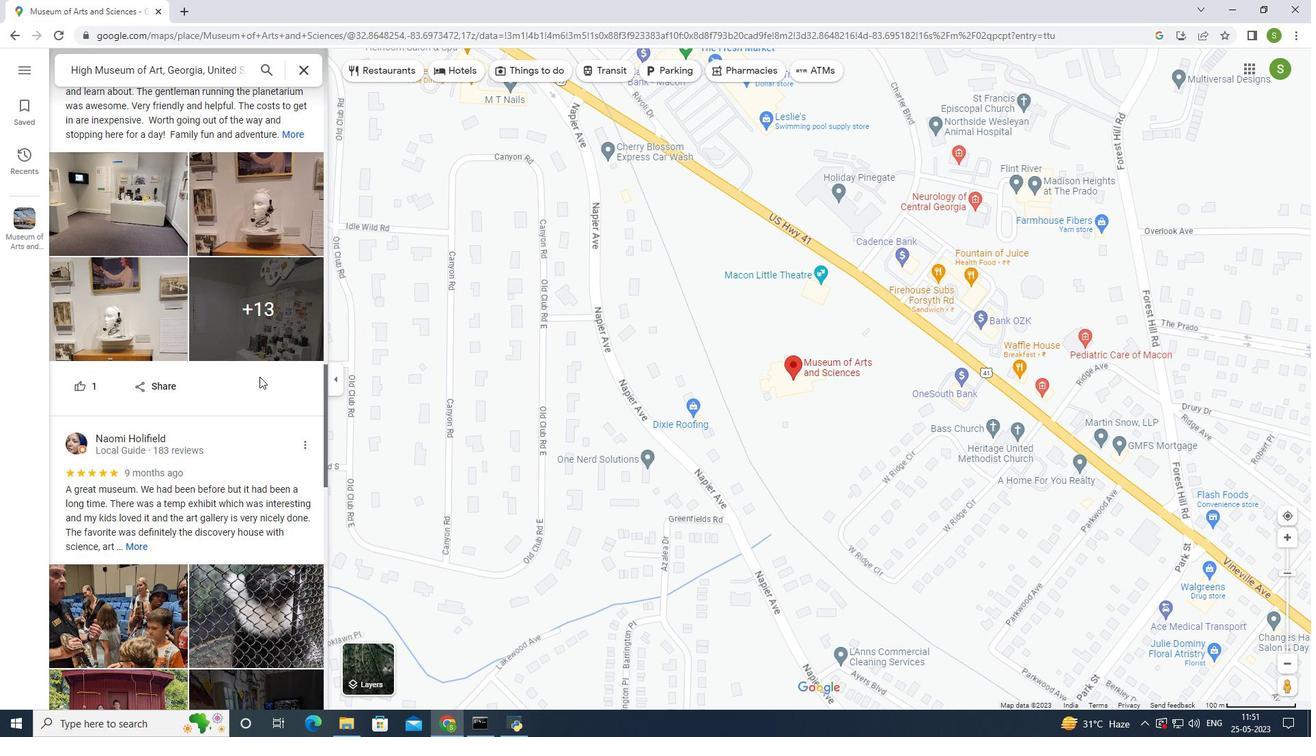 
Action: Mouse moved to (259, 375)
Screenshot: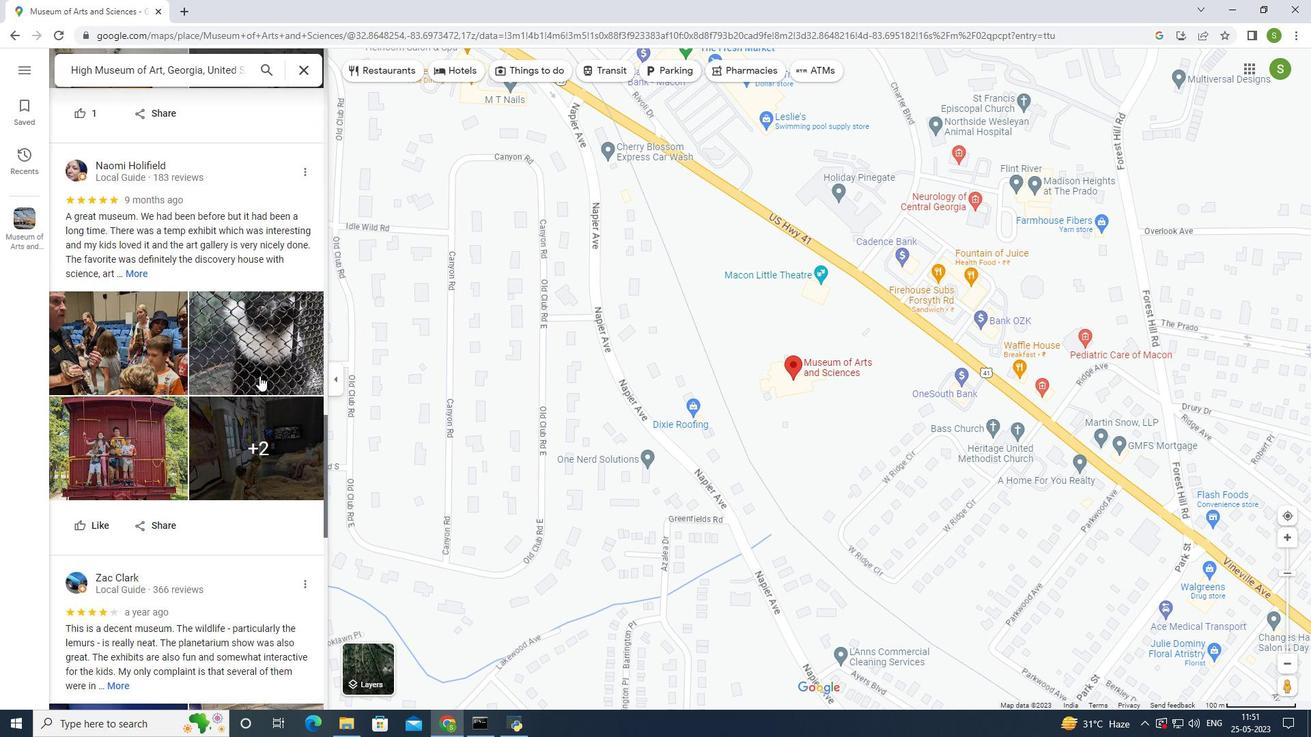 
Action: Mouse scrolled (259, 375) with delta (0, 0)
Screenshot: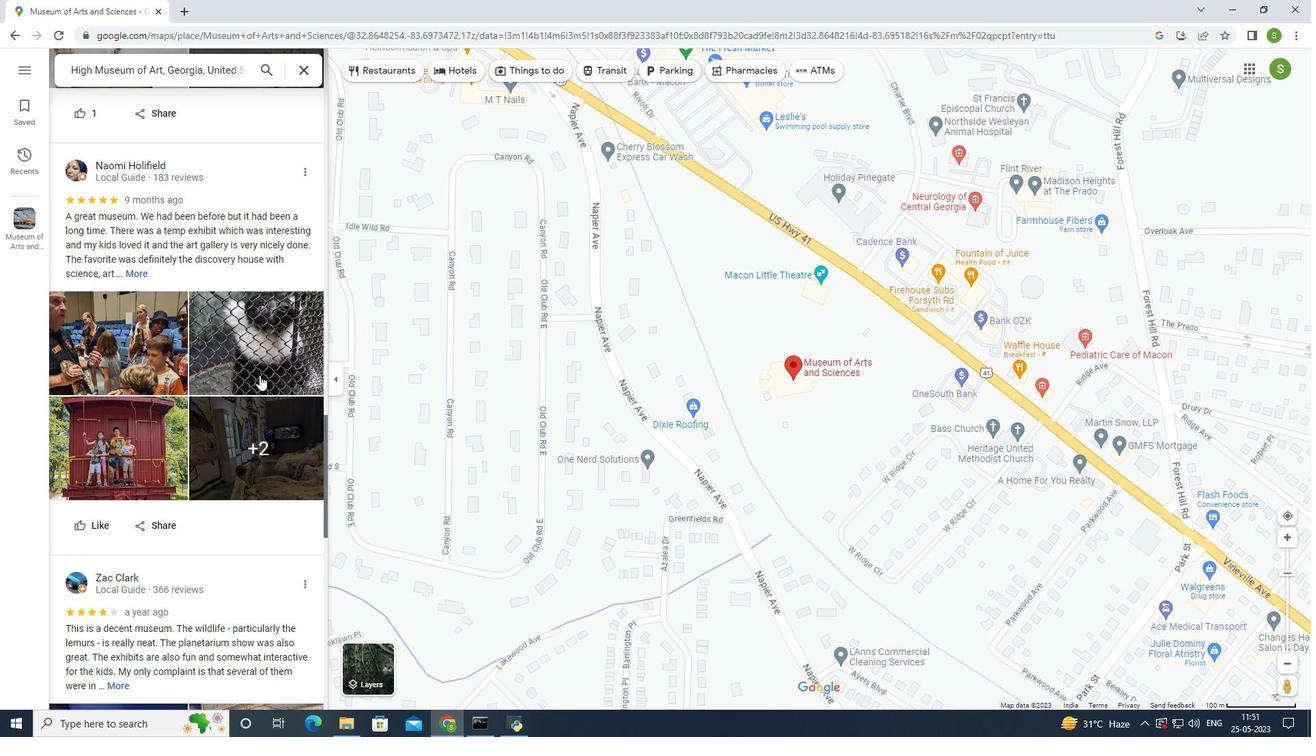 
Action: Mouse moved to (258, 375)
